 Task: Buy 5 PCV Valves, Breathers & Accessories from Filters section under best seller category for shipping address: Gloria Young, 3106 Abia Martin Drive, Panther Burn, Mississippi 38765, Cell Number 6314971043. Pay from credit card ending with 2005, CVV 3321
Action: Mouse moved to (39, 101)
Screenshot: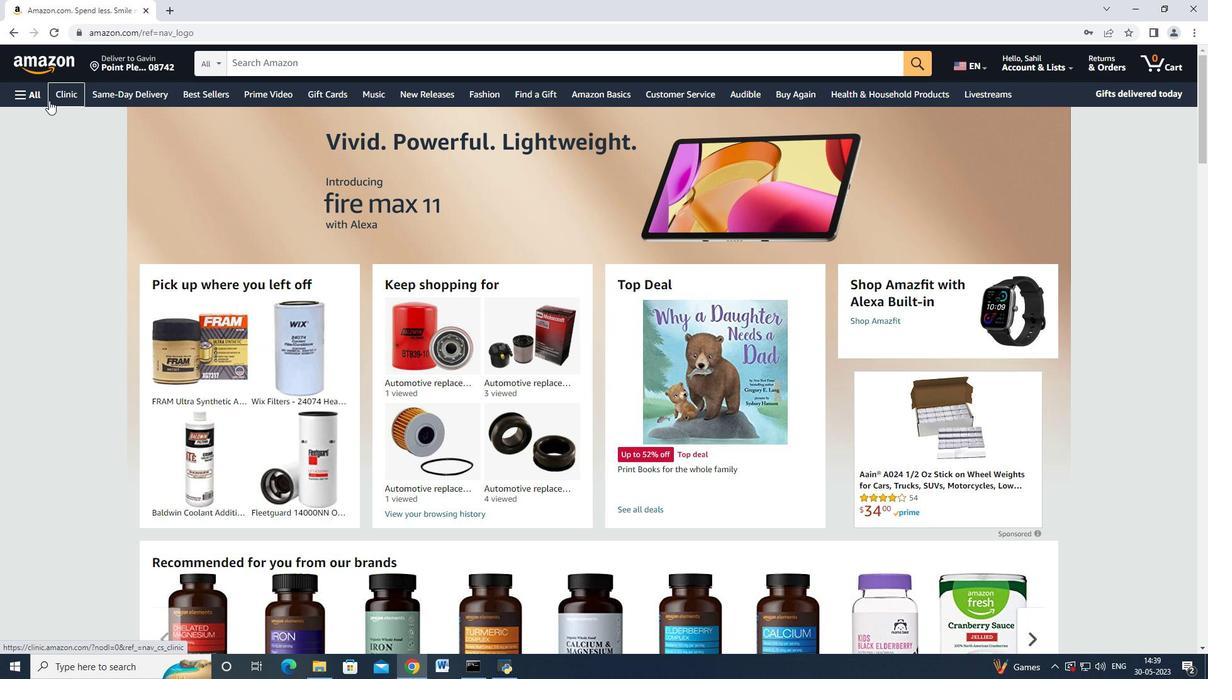 
Action: Mouse pressed left at (39, 101)
Screenshot: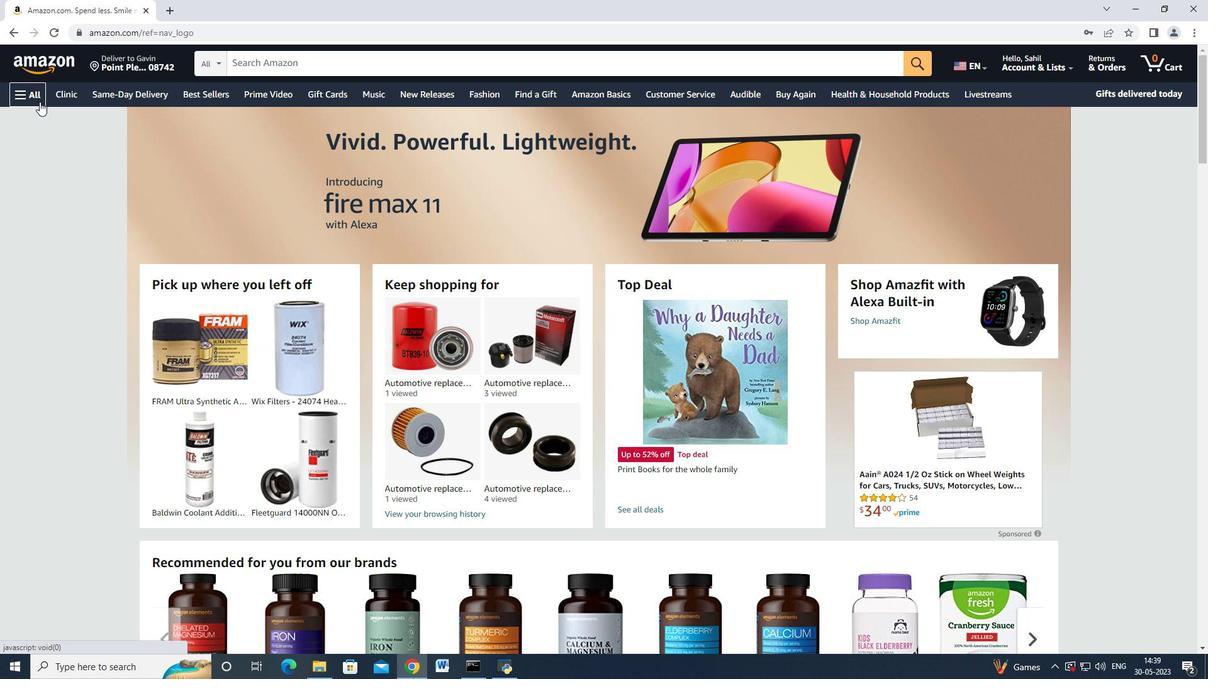 
Action: Mouse moved to (157, 507)
Screenshot: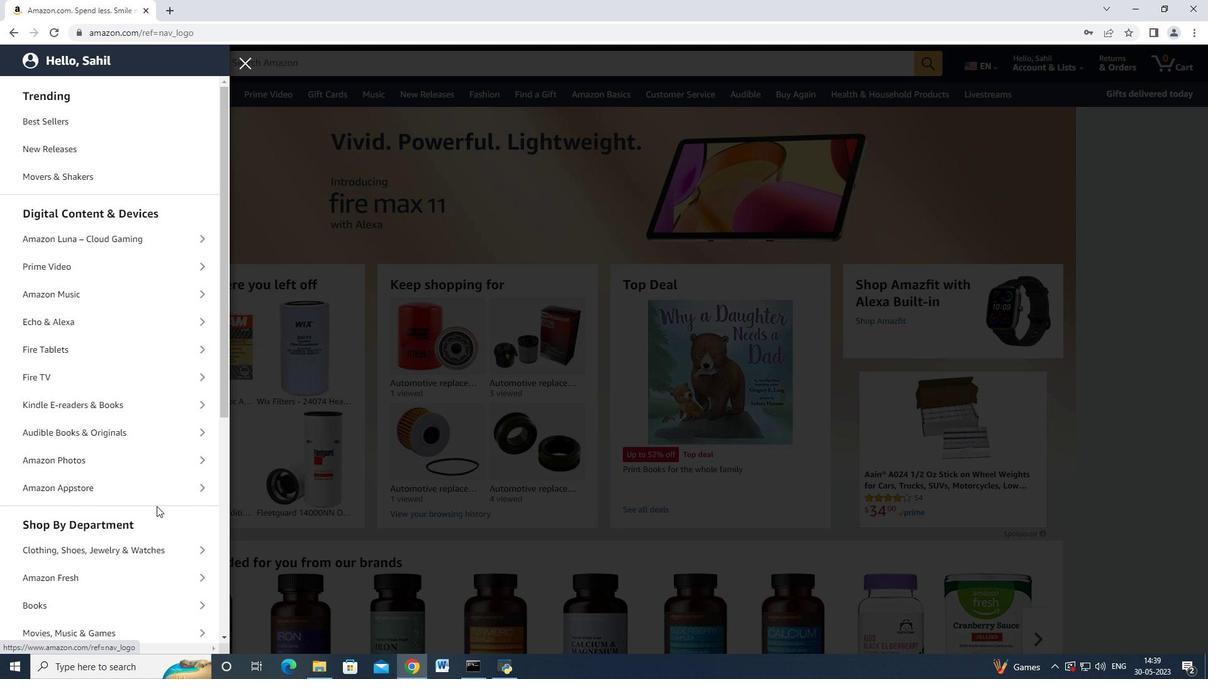 
Action: Mouse scrolled (157, 506) with delta (0, 0)
Screenshot: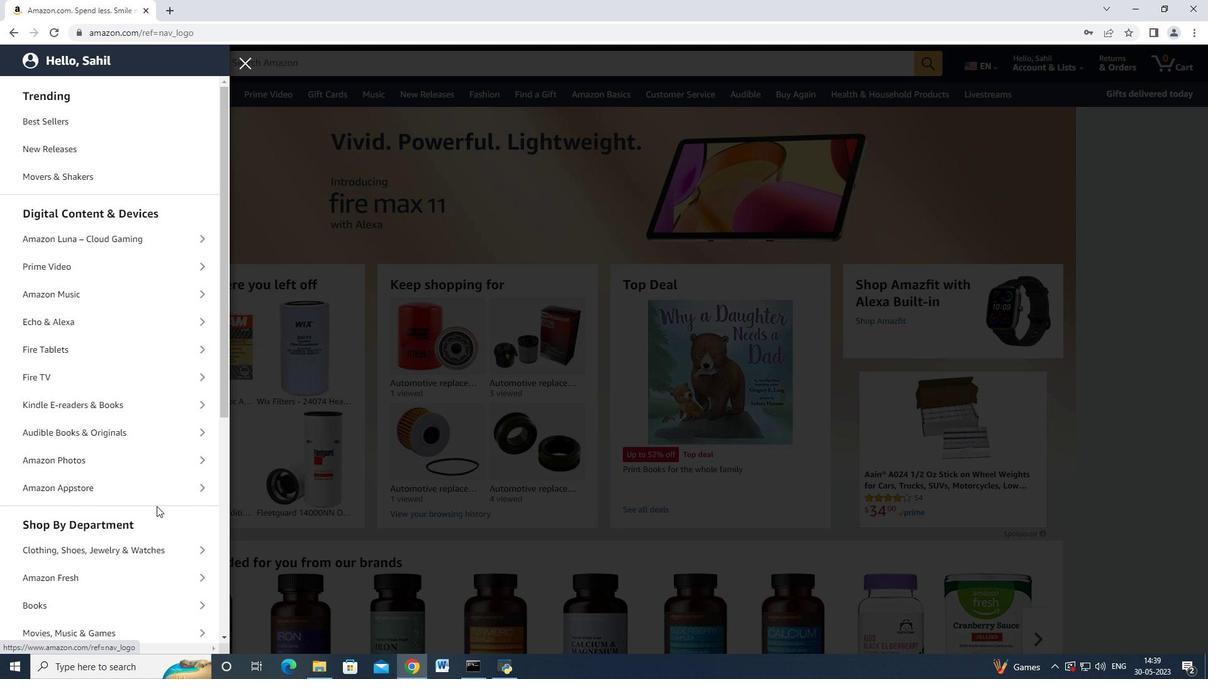 
Action: Mouse scrolled (157, 506) with delta (0, 0)
Screenshot: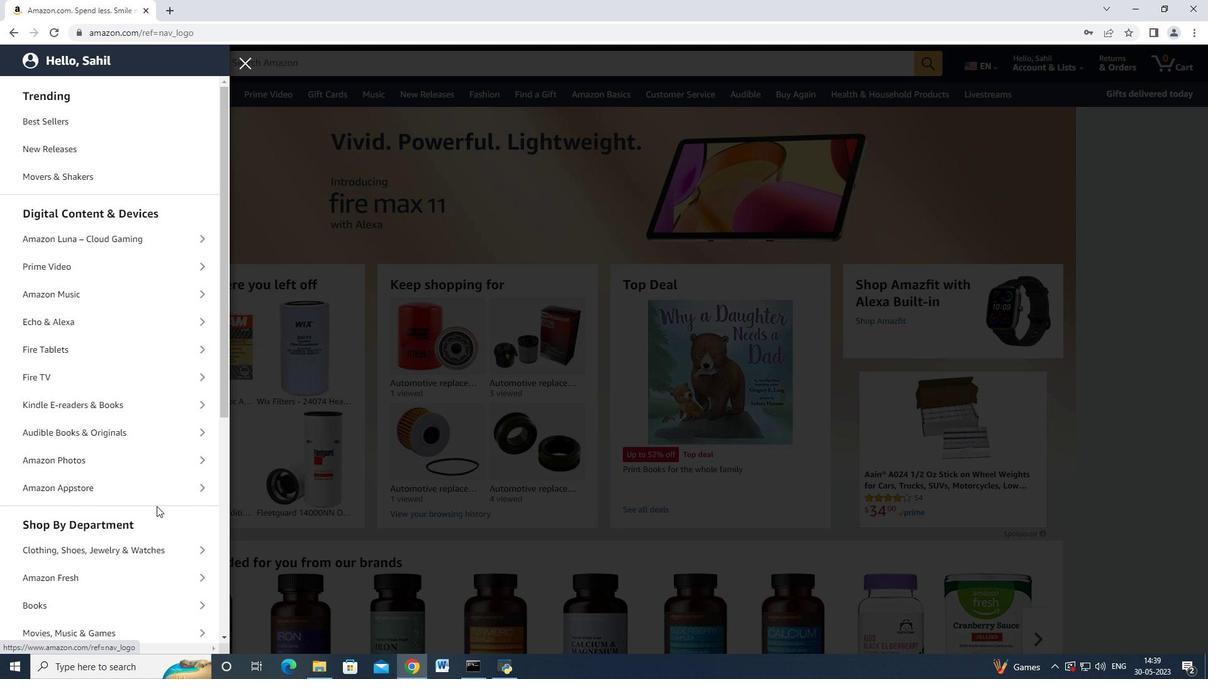 
Action: Mouse moved to (157, 507)
Screenshot: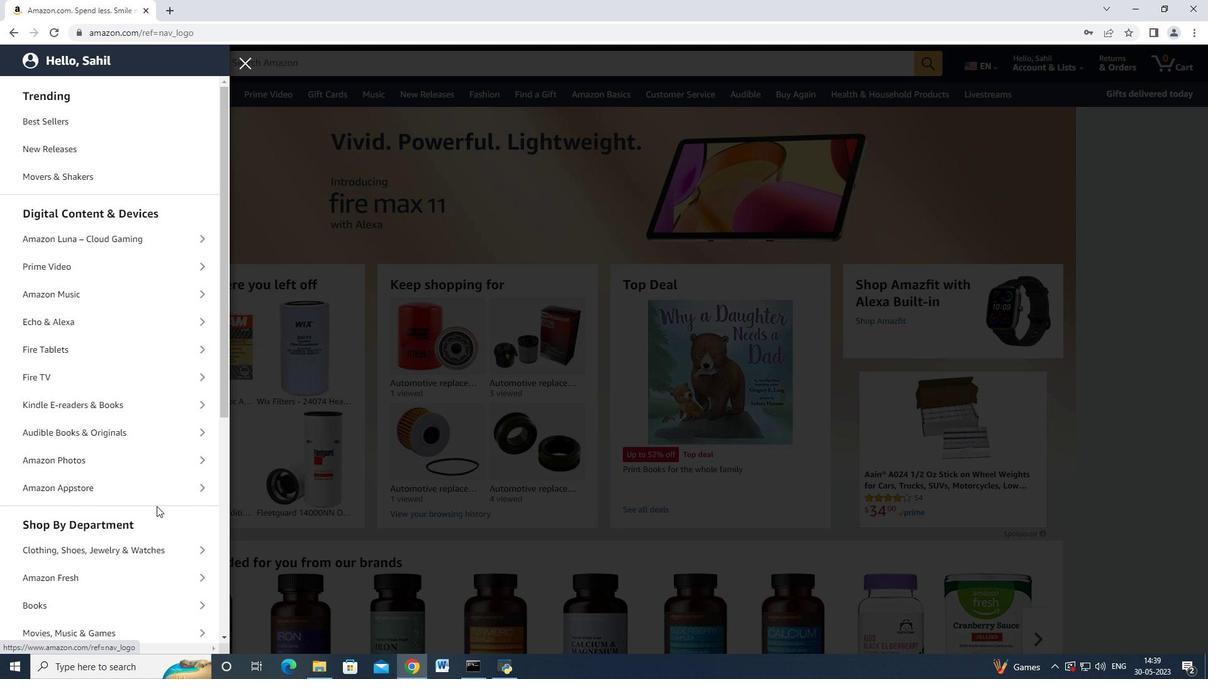 
Action: Mouse scrolled (157, 507) with delta (0, 0)
Screenshot: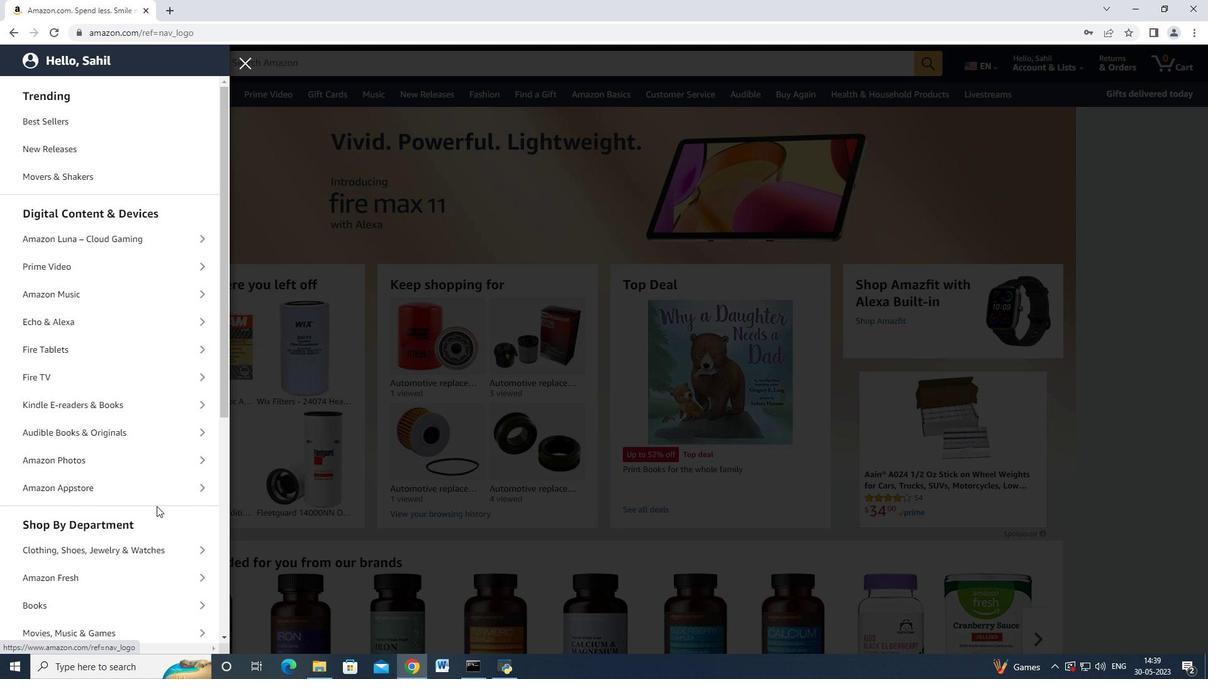
Action: Mouse moved to (83, 484)
Screenshot: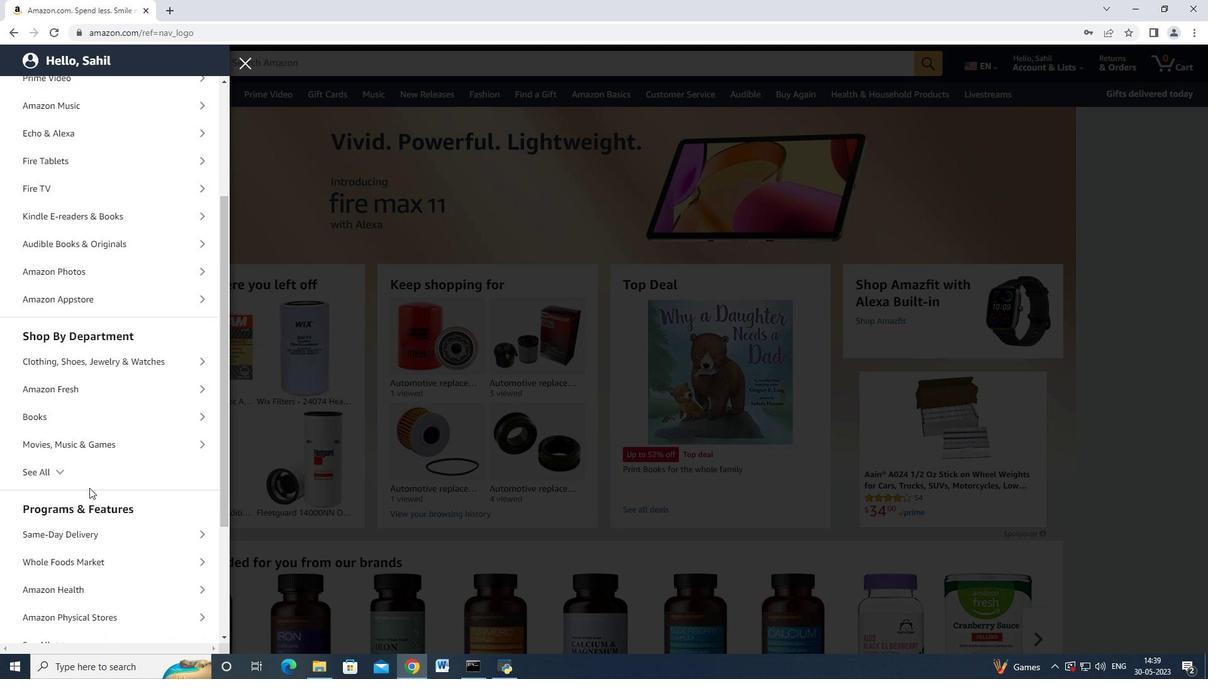 
Action: Mouse pressed left at (83, 484)
Screenshot: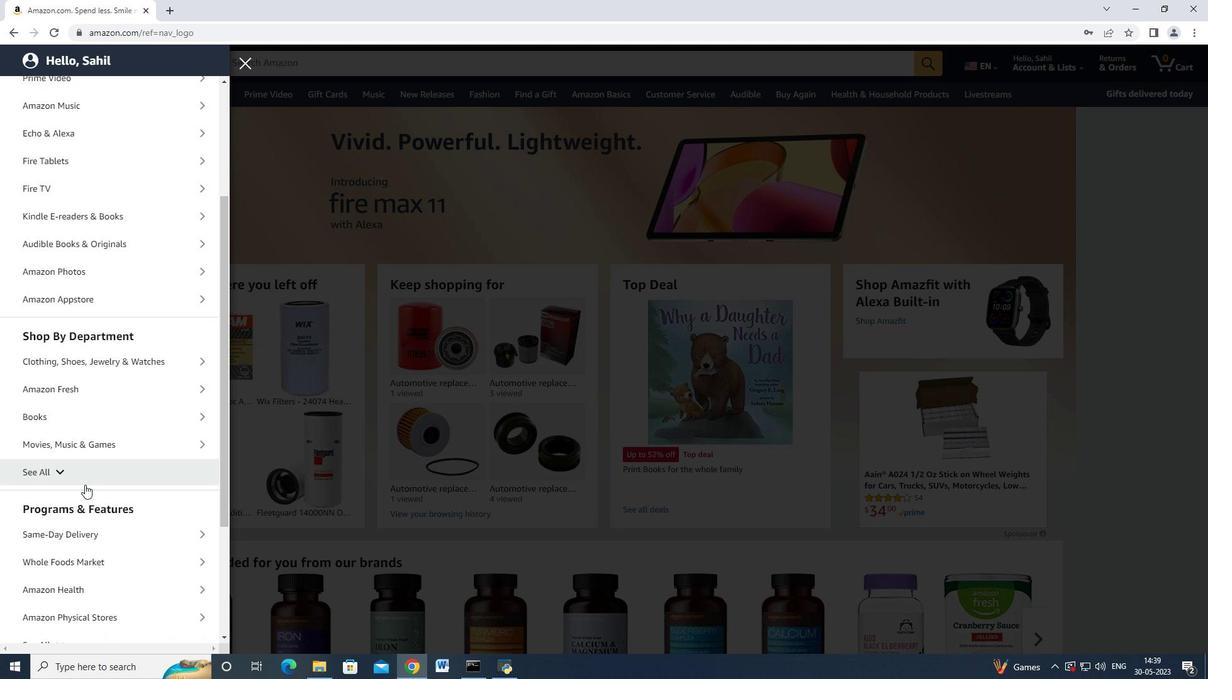 
Action: Mouse moved to (93, 472)
Screenshot: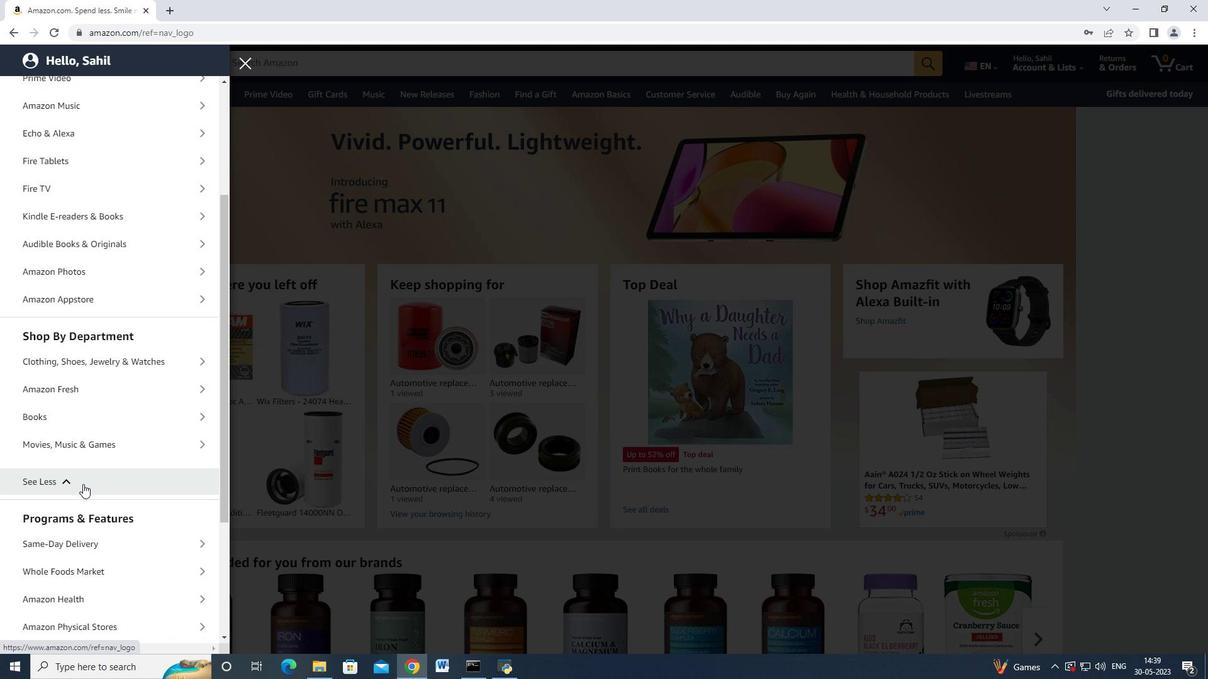 
Action: Mouse scrolled (93, 471) with delta (0, 0)
Screenshot: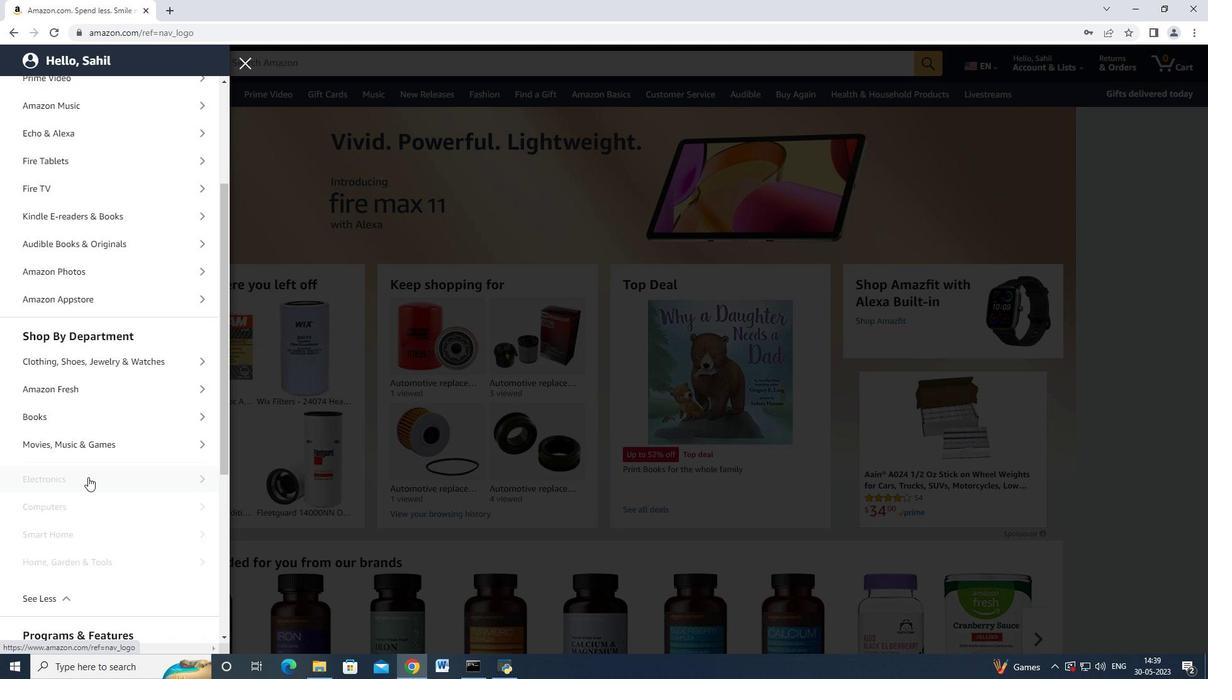 
Action: Mouse scrolled (93, 471) with delta (0, 0)
Screenshot: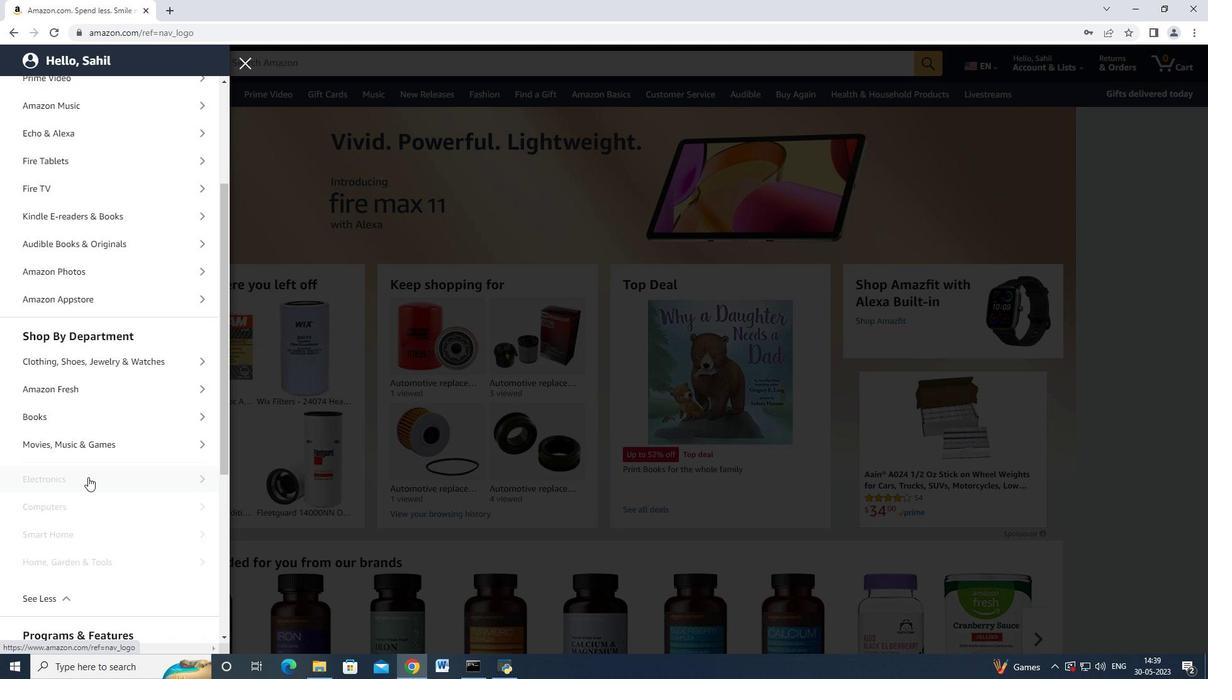 
Action: Mouse moved to (93, 472)
Screenshot: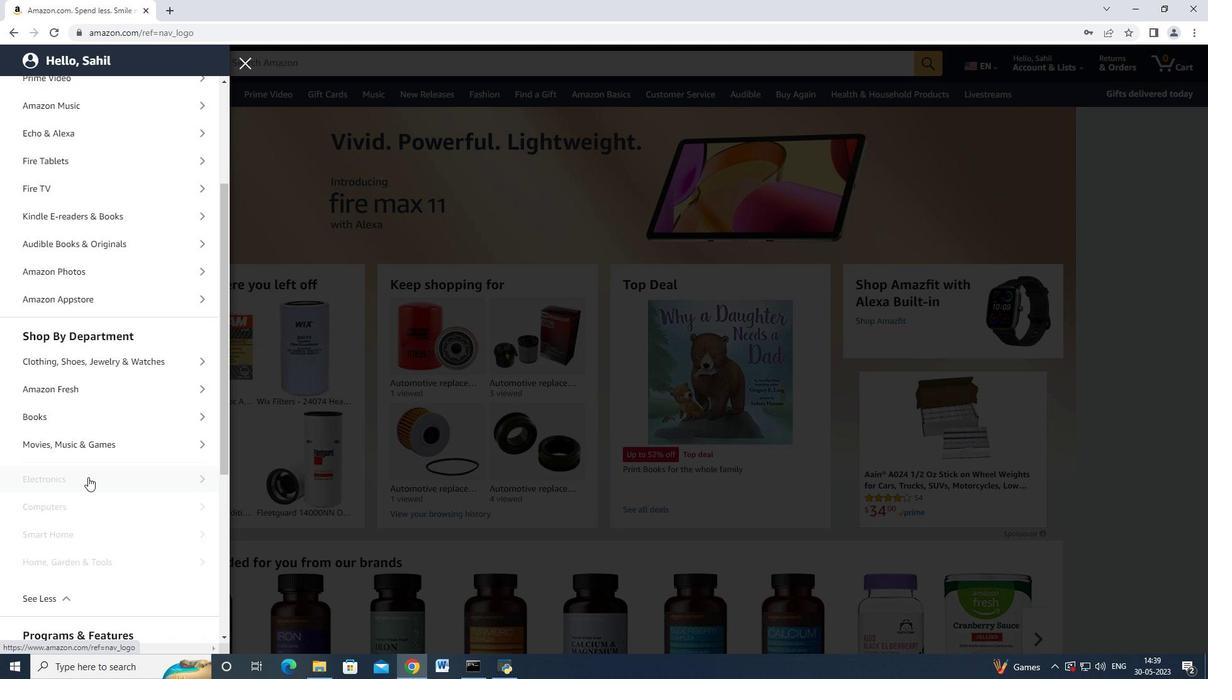 
Action: Mouse scrolled (93, 471) with delta (0, 0)
Screenshot: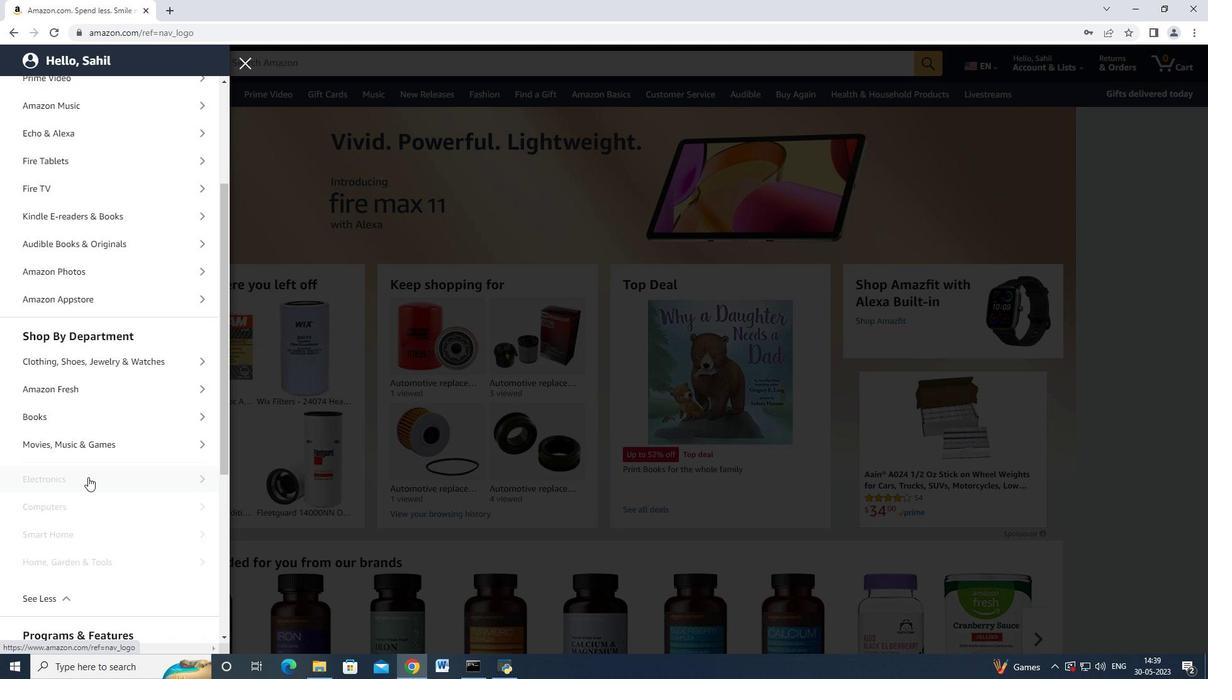 
Action: Mouse scrolled (93, 471) with delta (0, 0)
Screenshot: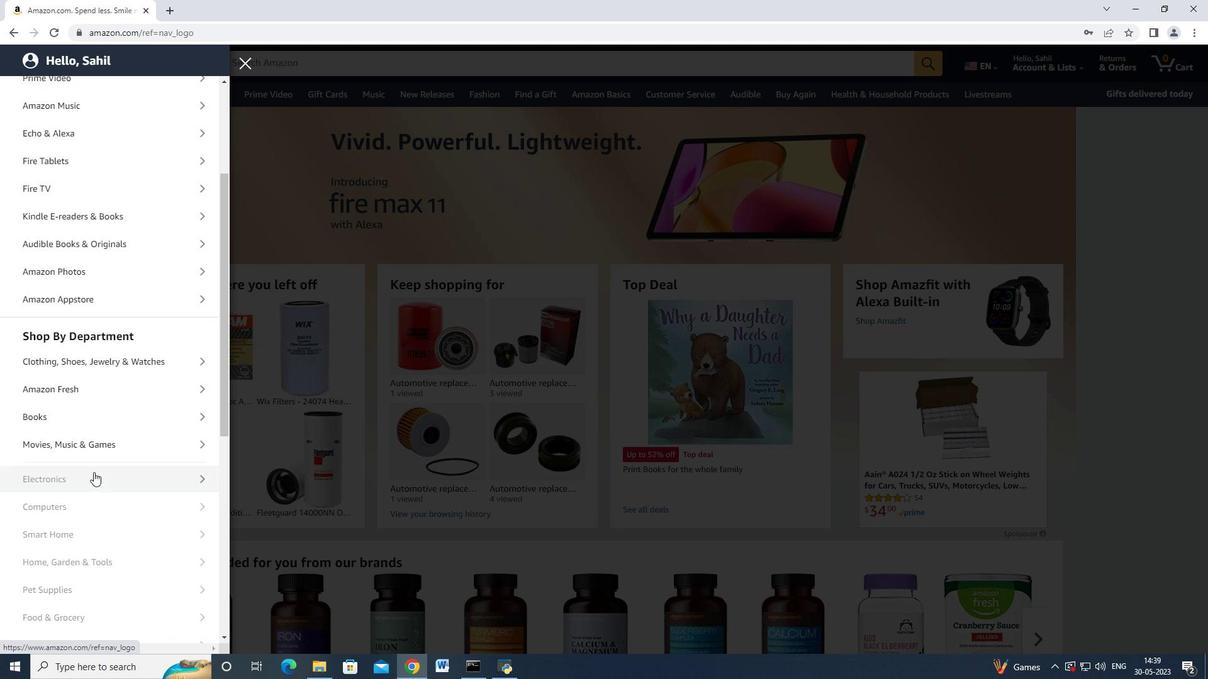 
Action: Mouse moved to (102, 532)
Screenshot: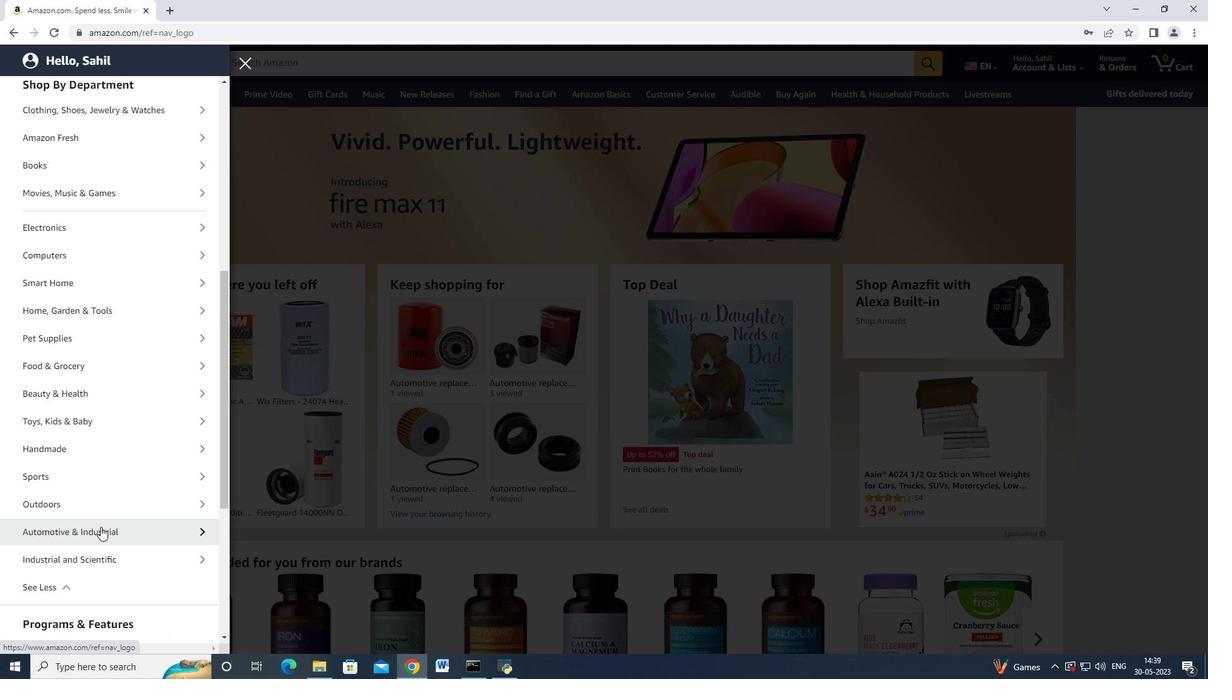 
Action: Mouse pressed left at (102, 532)
Screenshot: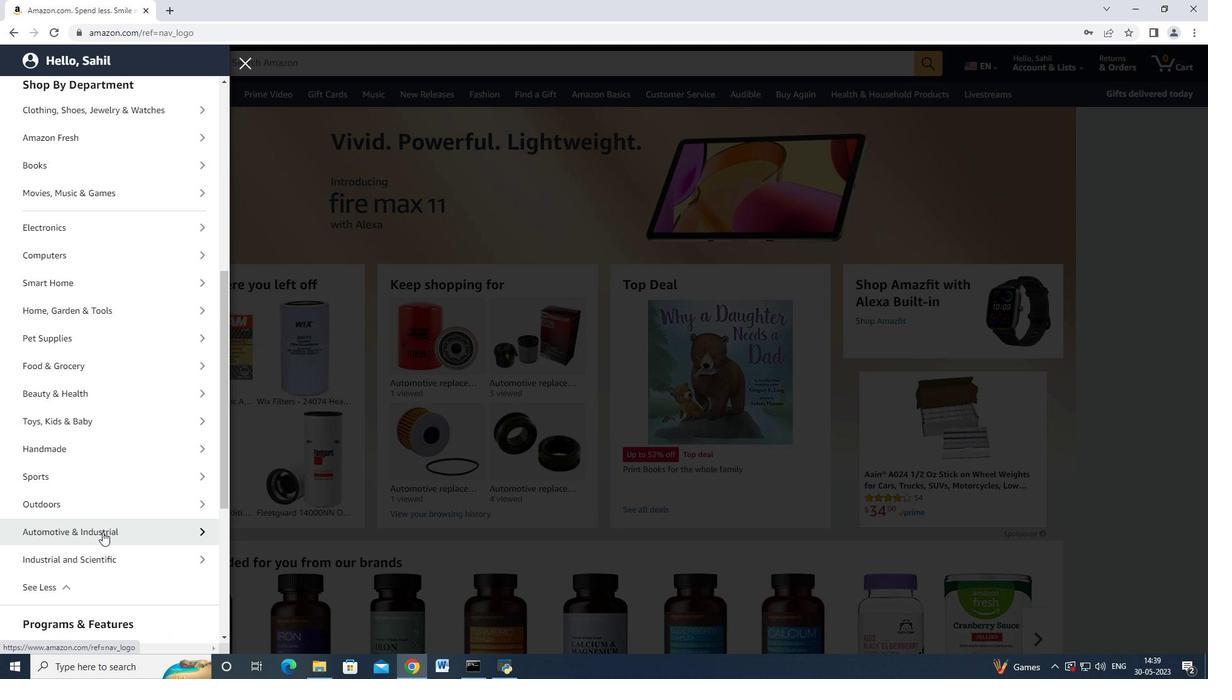 
Action: Mouse moved to (110, 157)
Screenshot: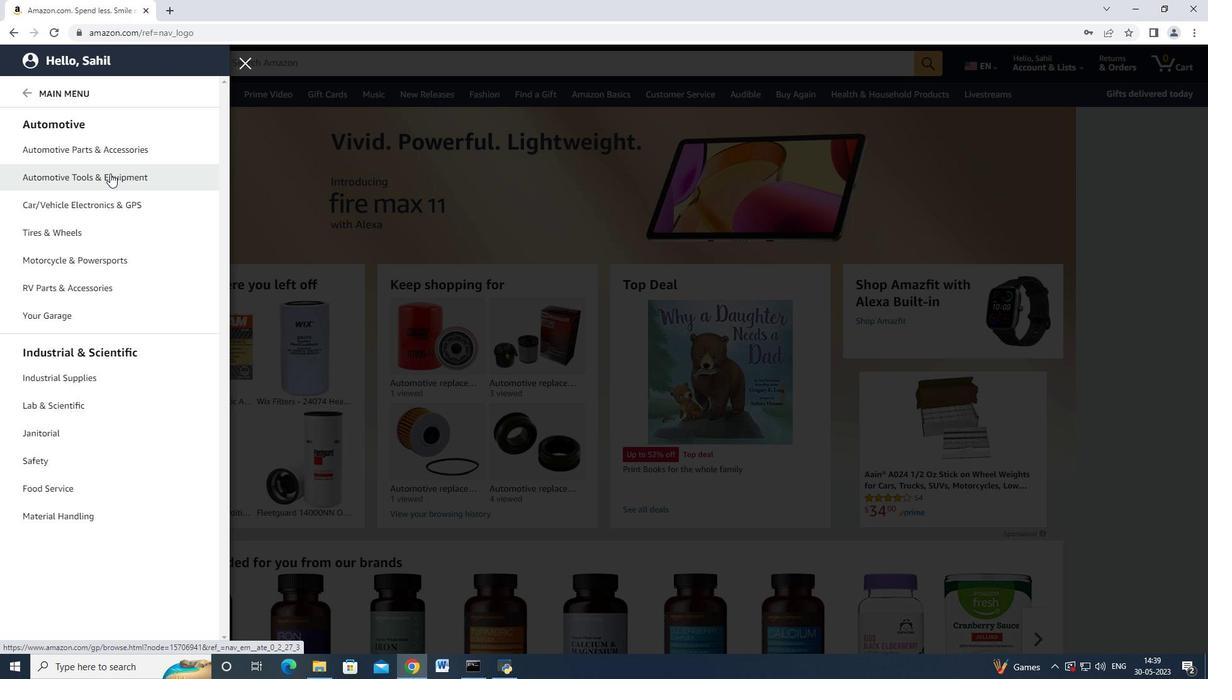 
Action: Mouse pressed left at (110, 157)
Screenshot: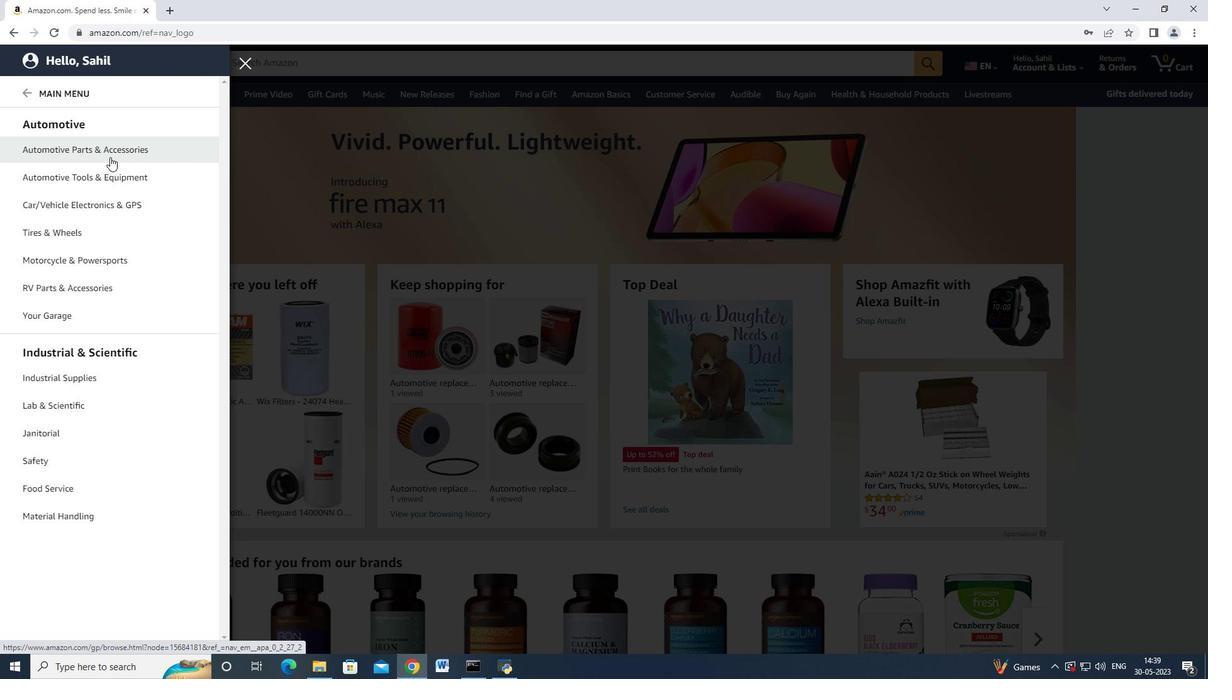 
Action: Mouse moved to (198, 123)
Screenshot: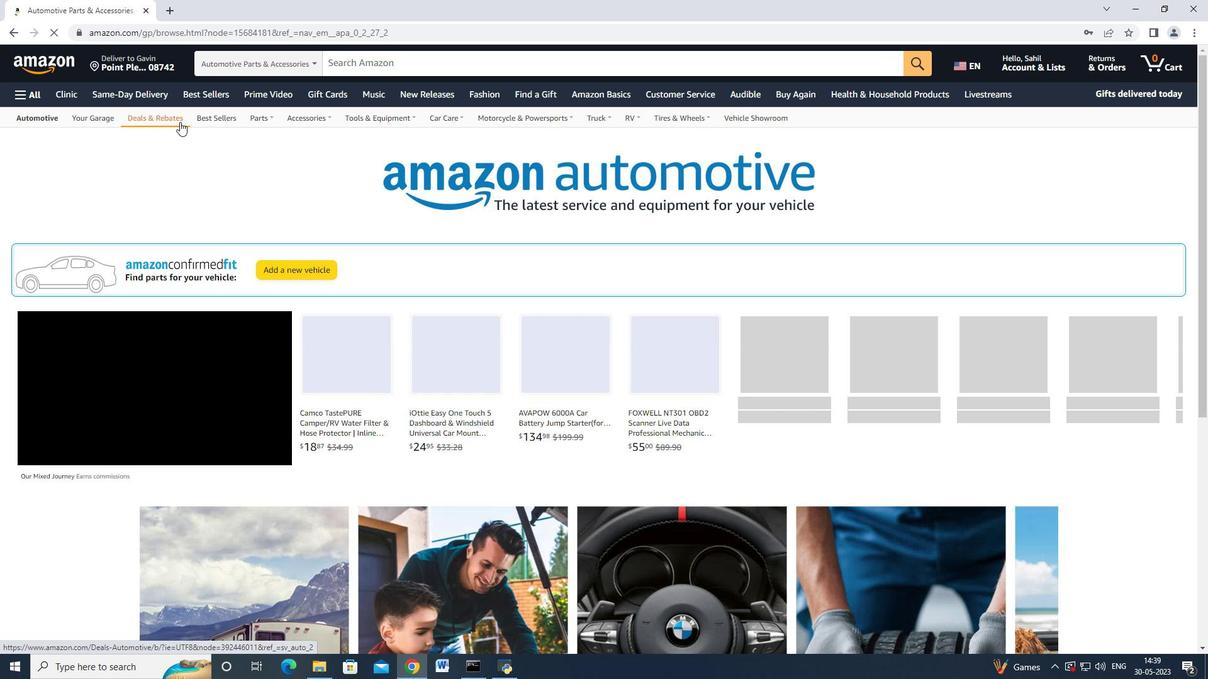 
Action: Mouse pressed left at (198, 123)
Screenshot: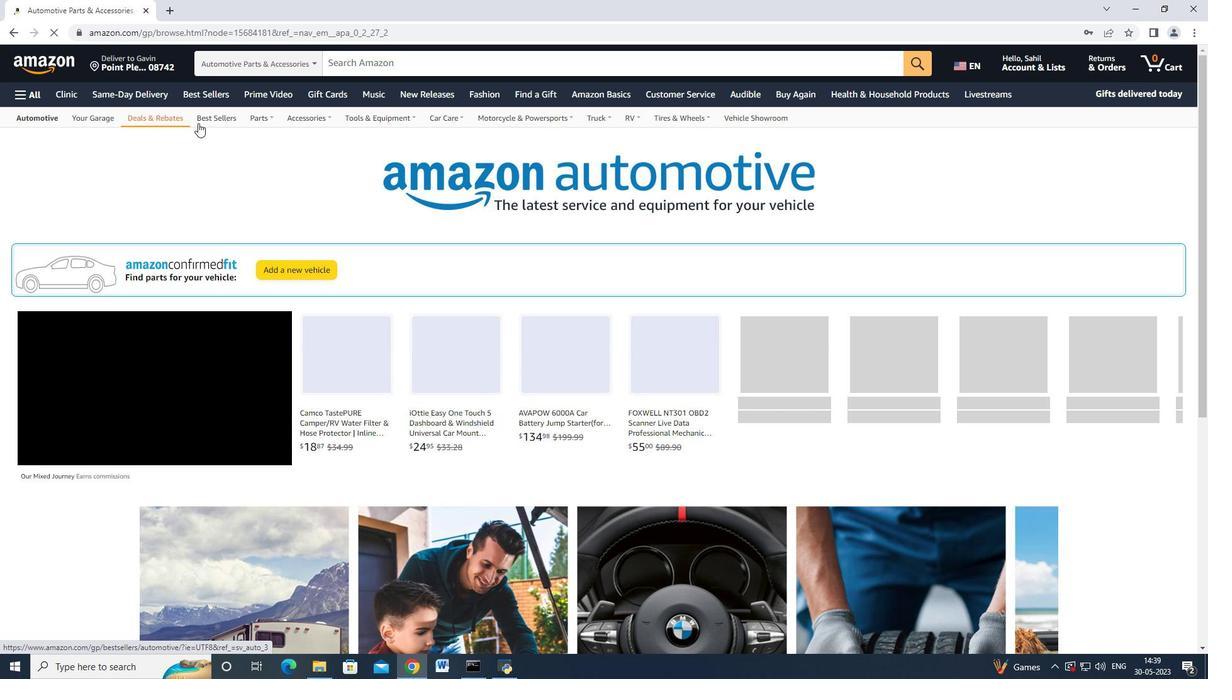 
Action: Mouse moved to (142, 278)
Screenshot: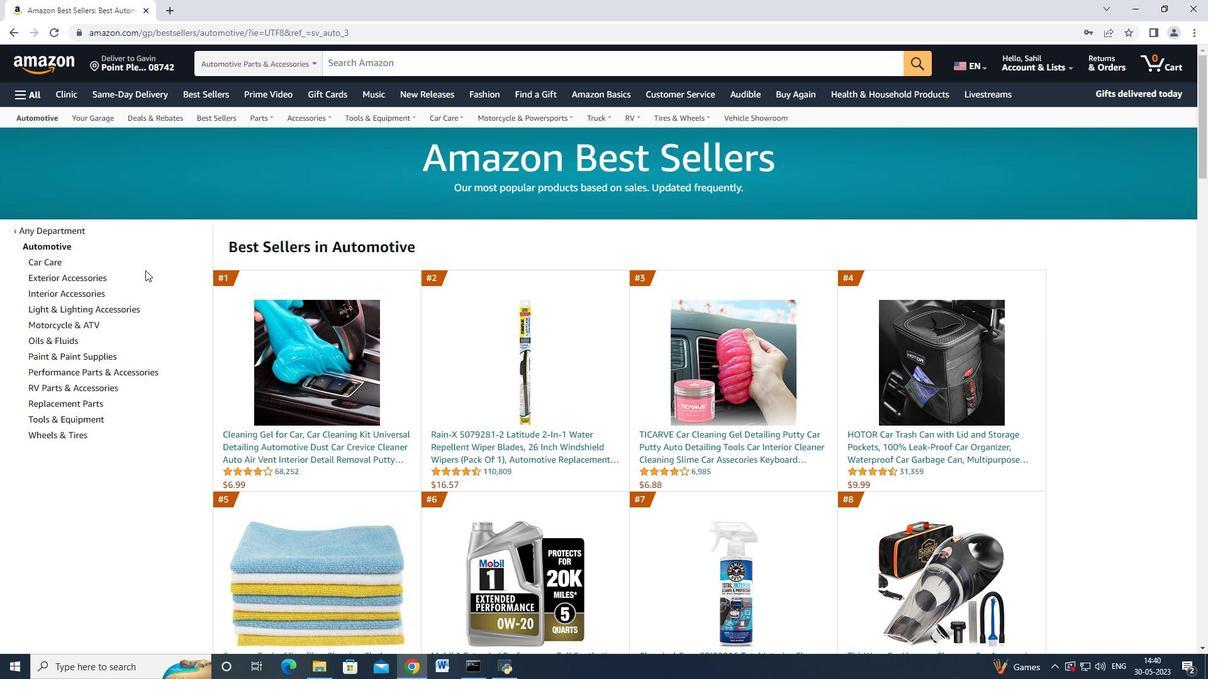 
Action: Mouse scrolled (142, 277) with delta (0, 0)
Screenshot: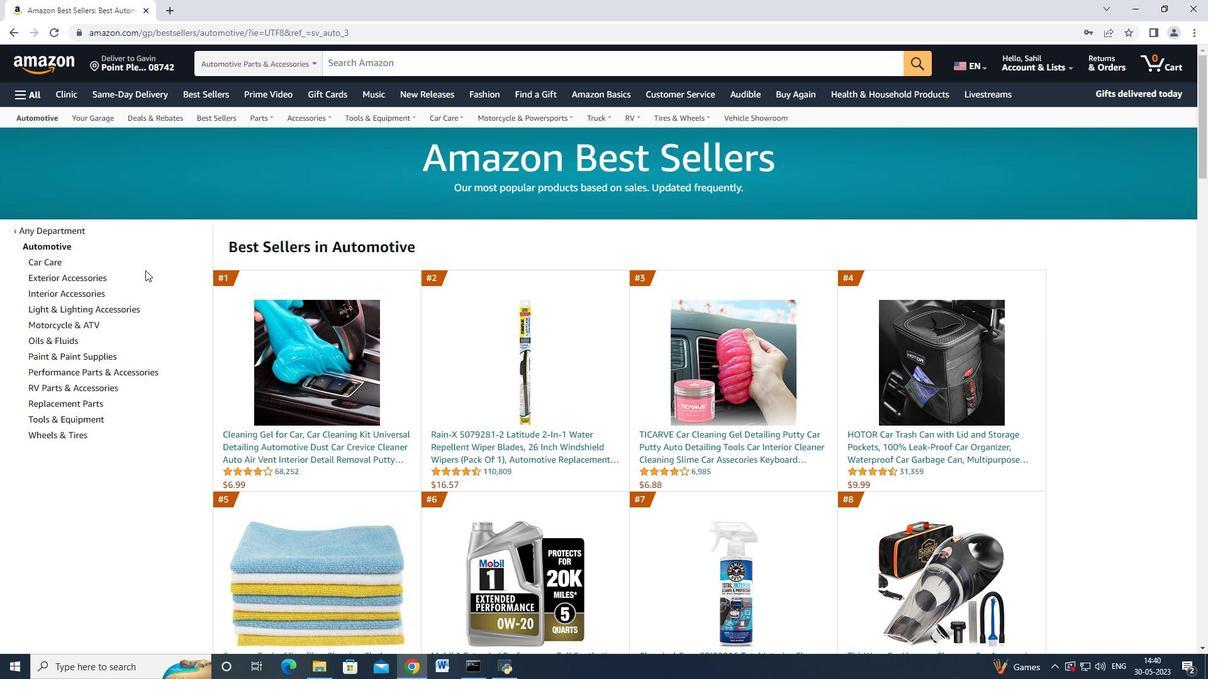 
Action: Mouse moved to (75, 340)
Screenshot: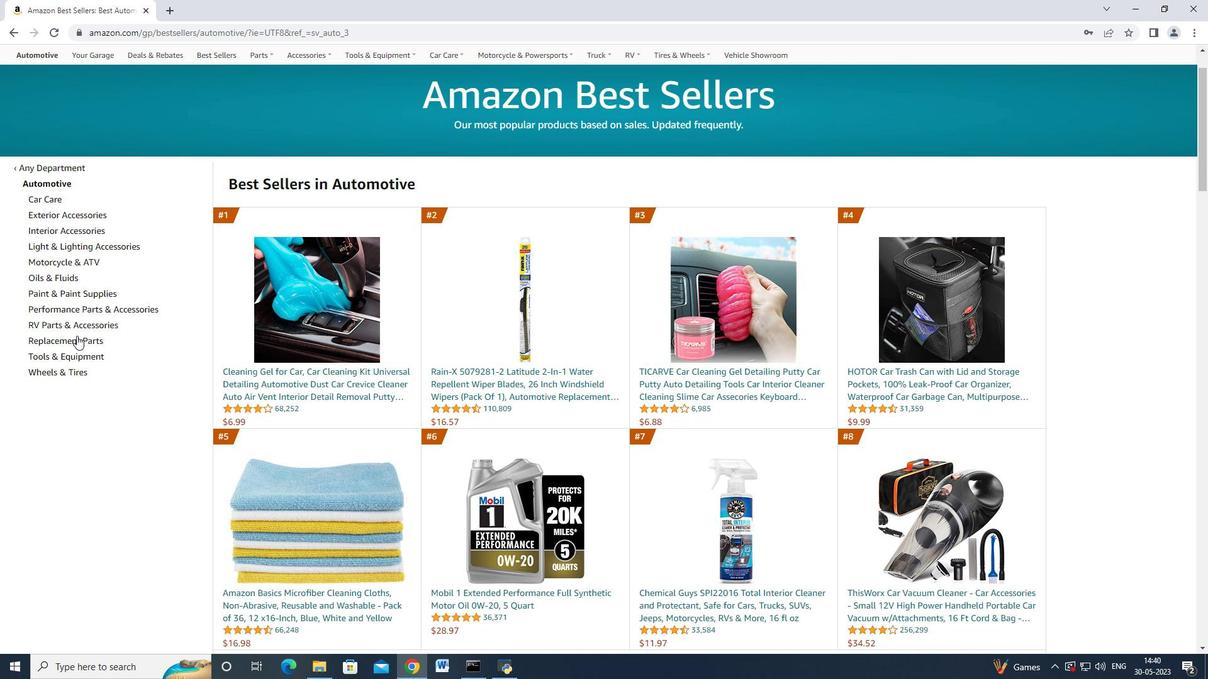 
Action: Mouse pressed left at (75, 340)
Screenshot: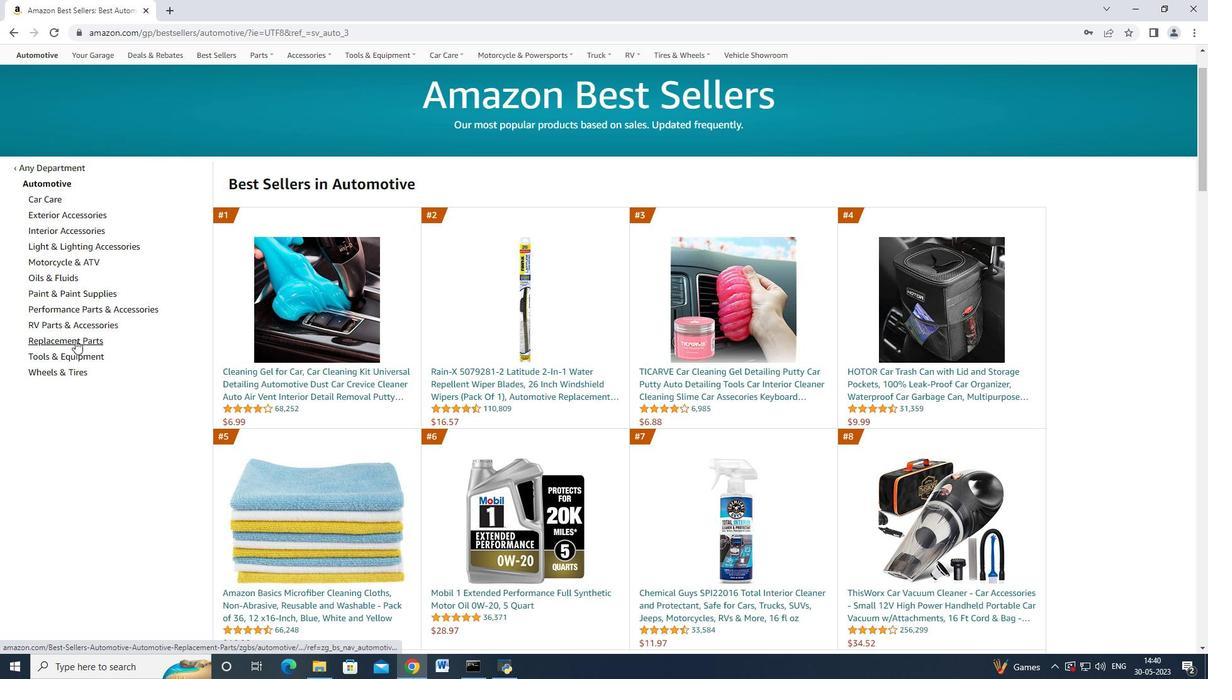 
Action: Mouse moved to (75, 340)
Screenshot: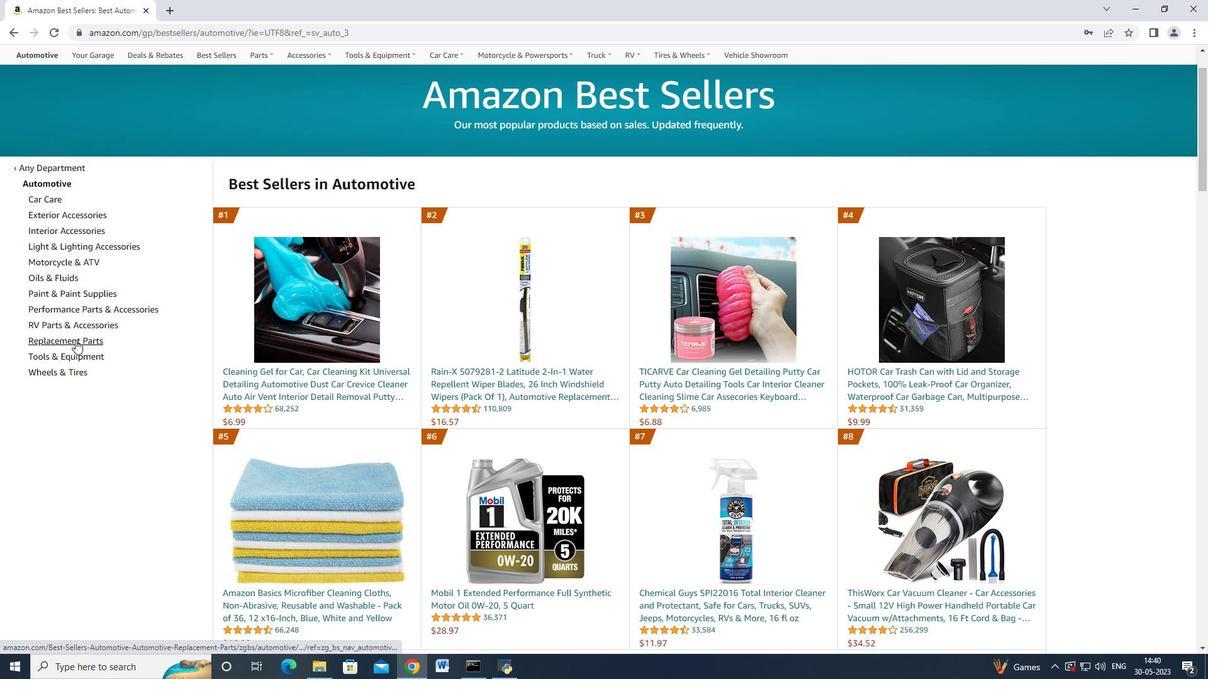 
Action: Mouse scrolled (75, 339) with delta (0, 0)
Screenshot: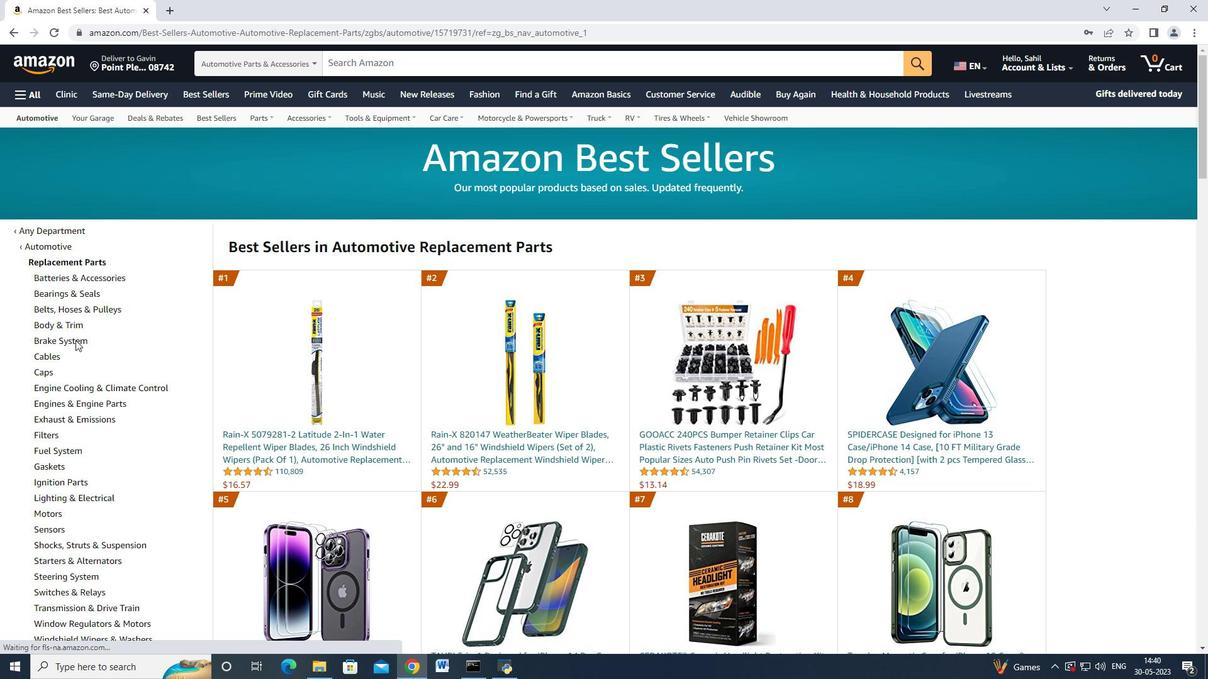 
Action: Mouse scrolled (75, 339) with delta (0, 0)
Screenshot: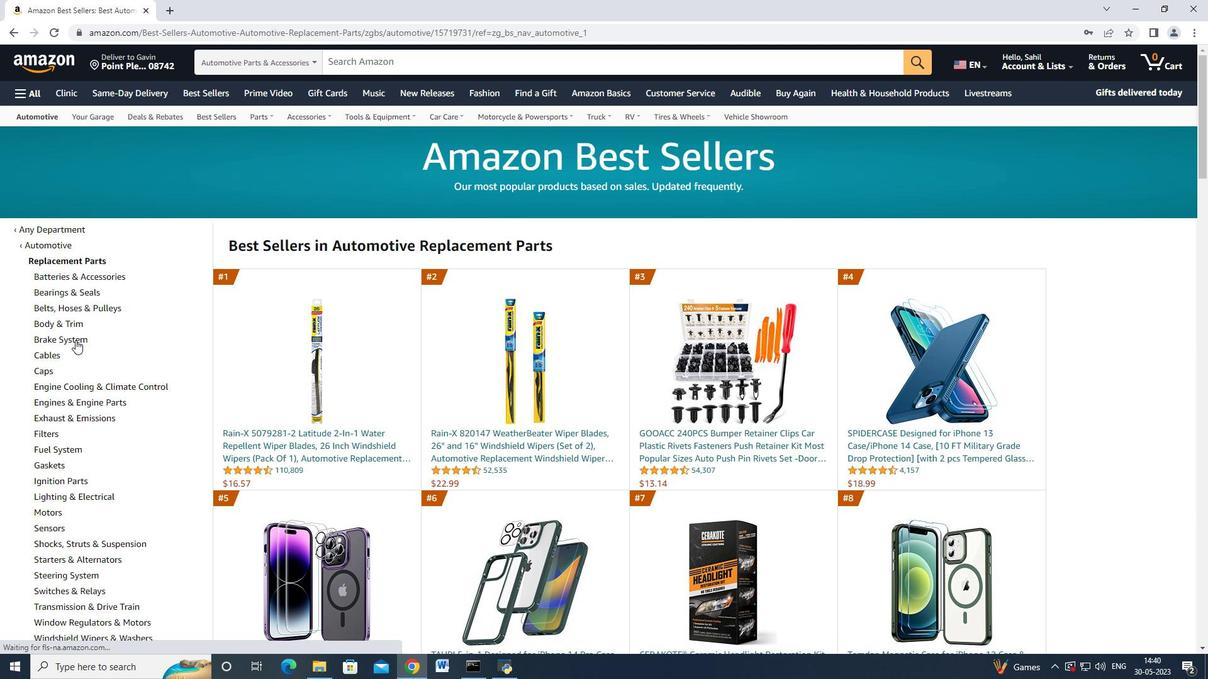 
Action: Mouse moved to (58, 309)
Screenshot: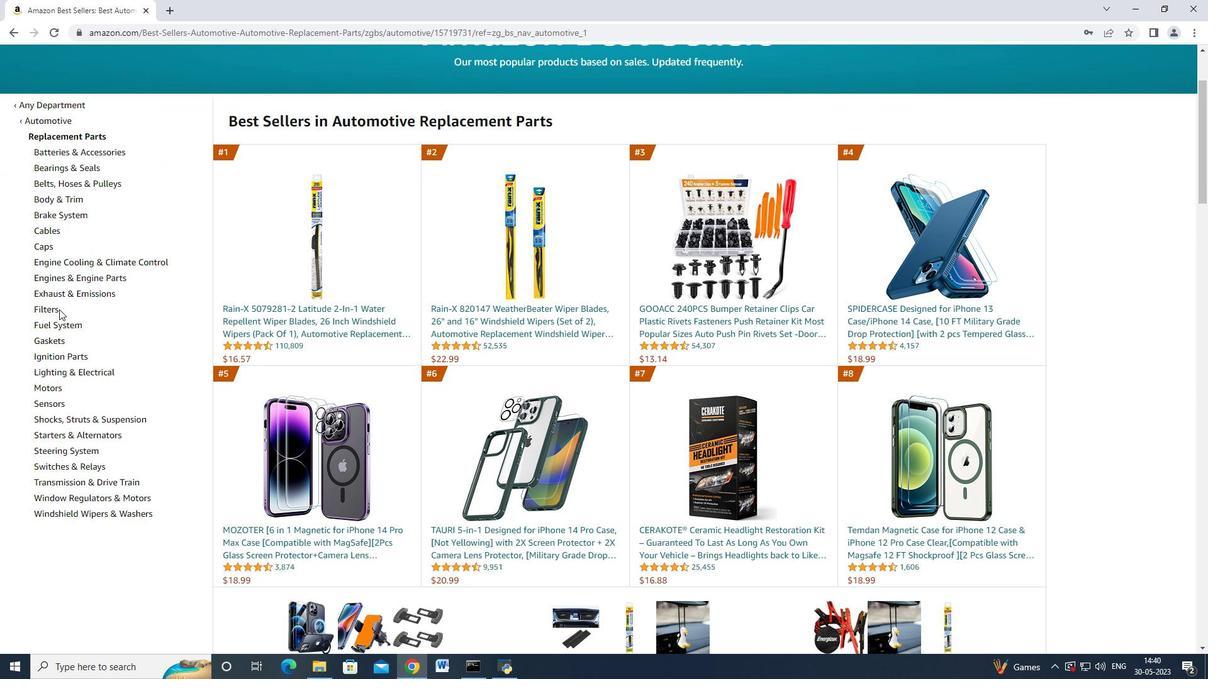 
Action: Mouse pressed left at (58, 309)
Screenshot: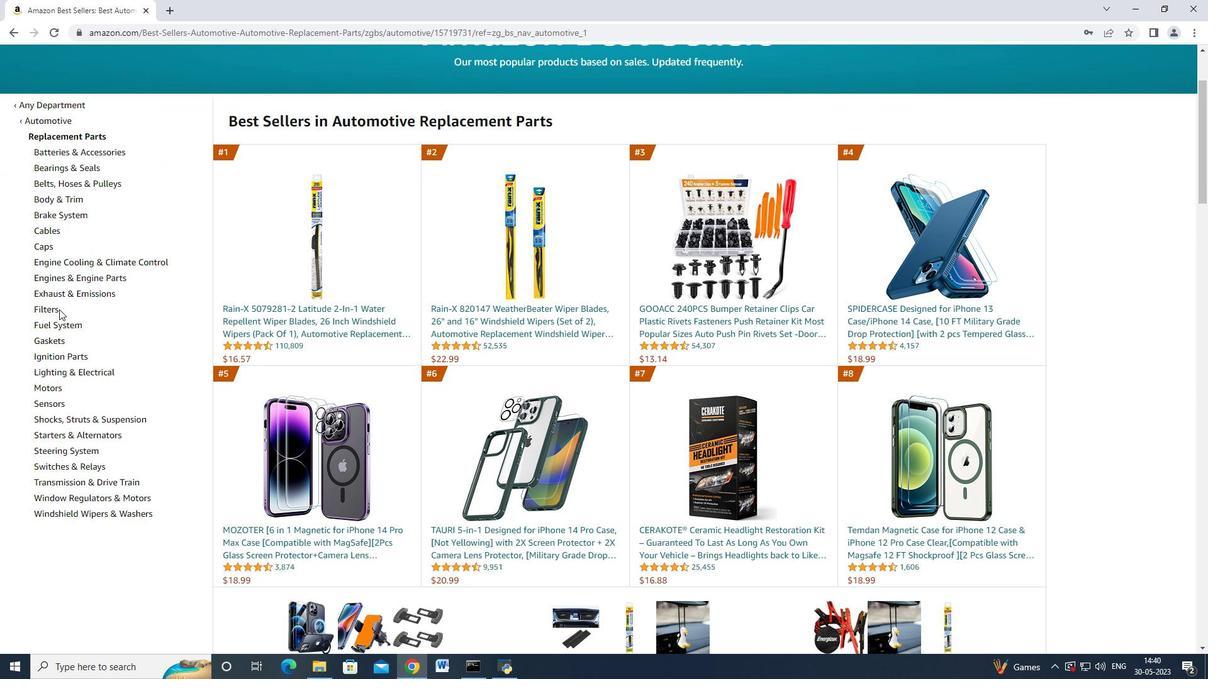 
Action: Mouse moved to (55, 309)
Screenshot: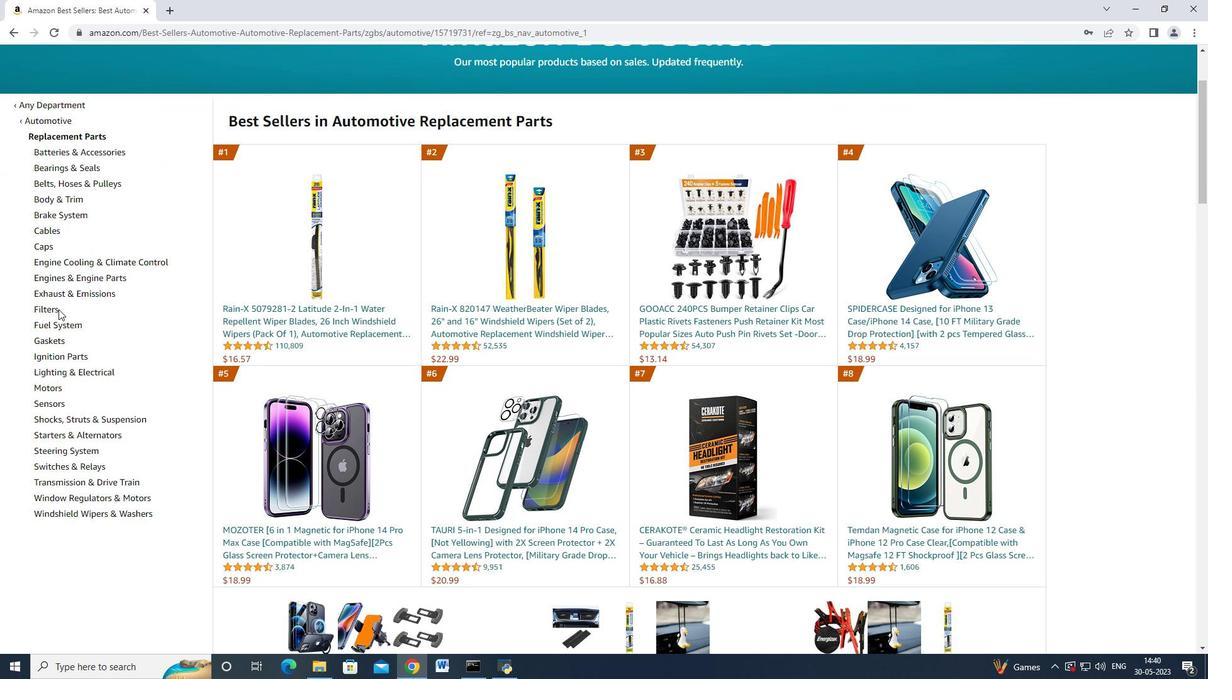 
Action: Mouse pressed left at (55, 309)
Screenshot: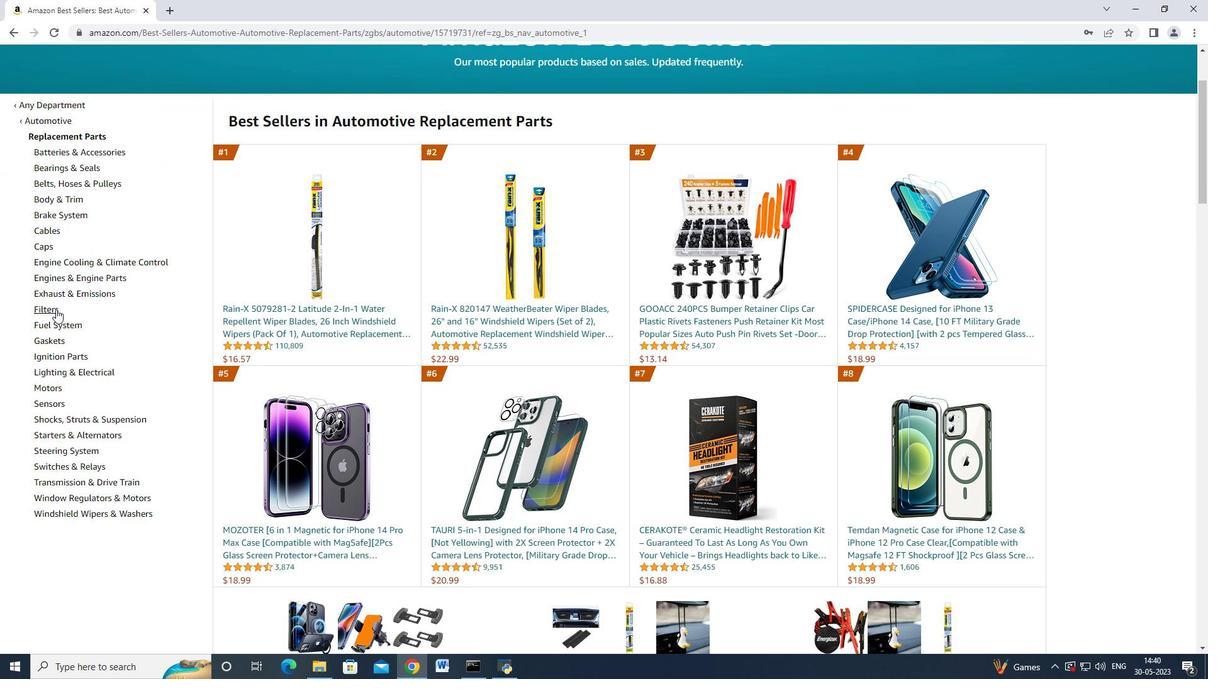 
Action: Mouse moved to (151, 302)
Screenshot: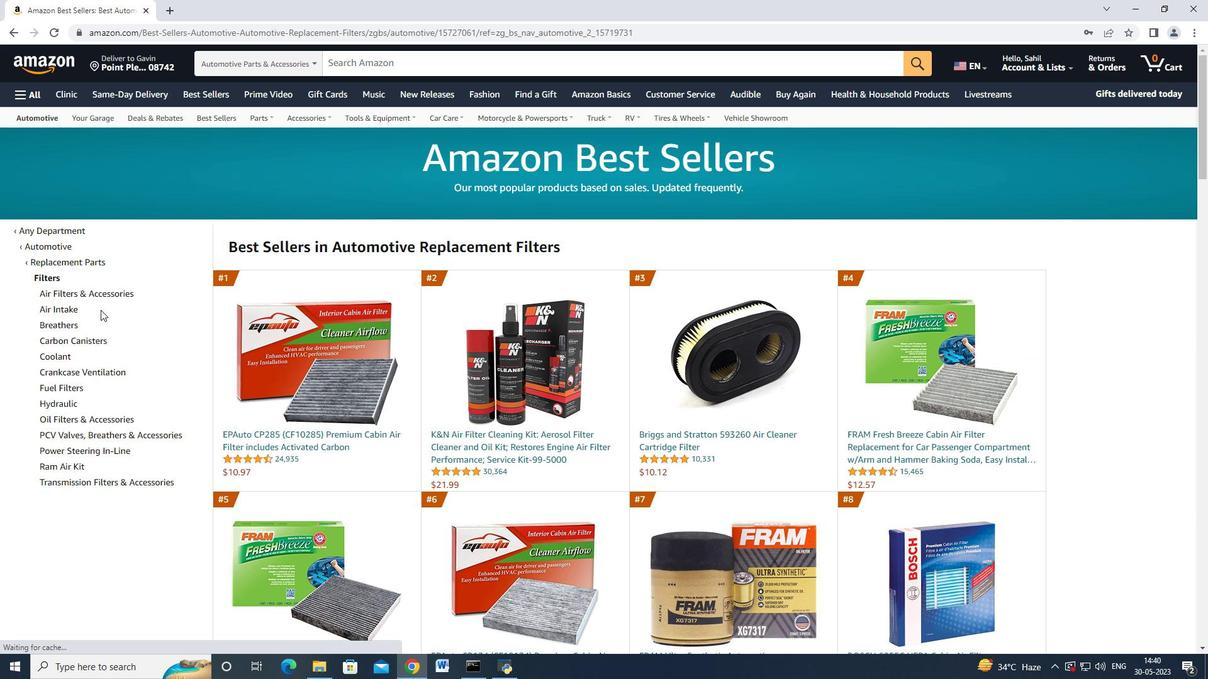 
Action: Mouse scrolled (151, 302) with delta (0, 0)
Screenshot: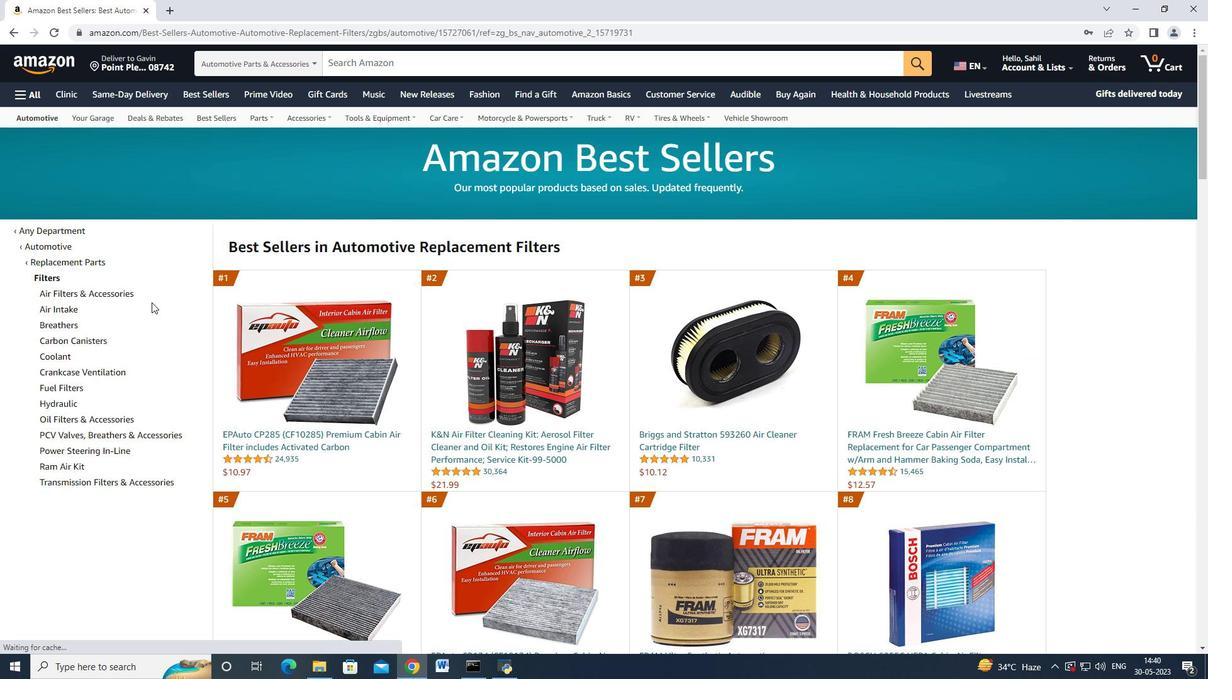 
Action: Mouse moved to (150, 288)
Screenshot: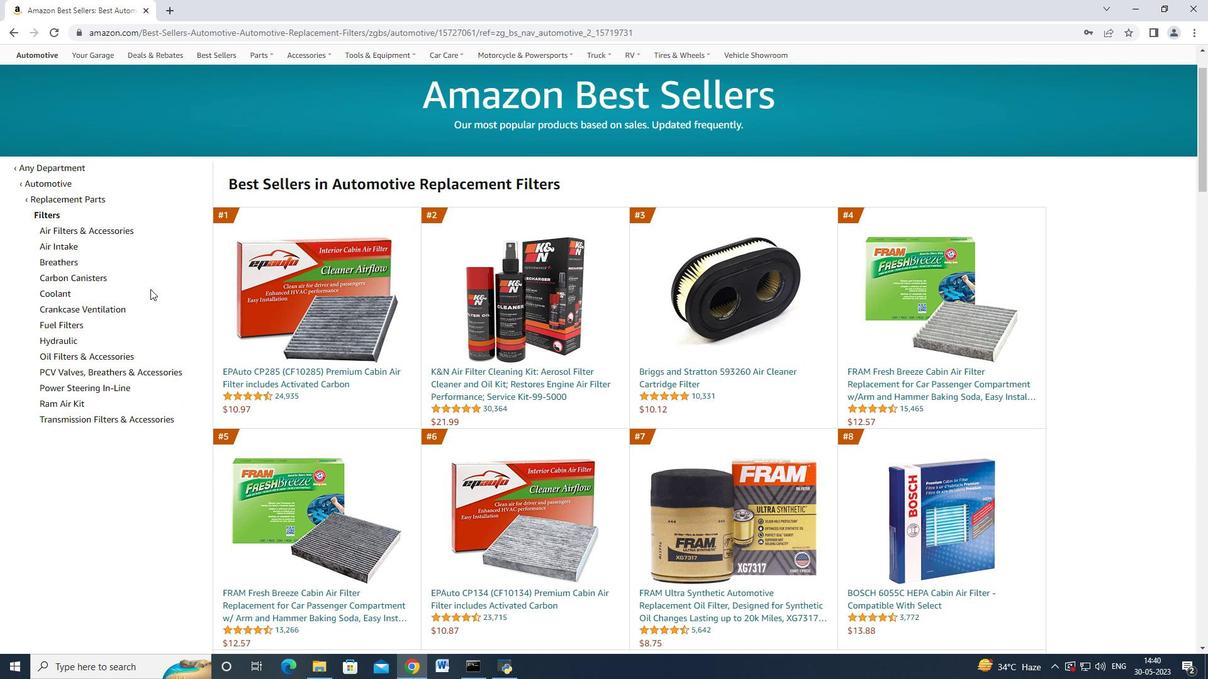 
Action: Mouse scrolled (150, 289) with delta (0, 0)
Screenshot: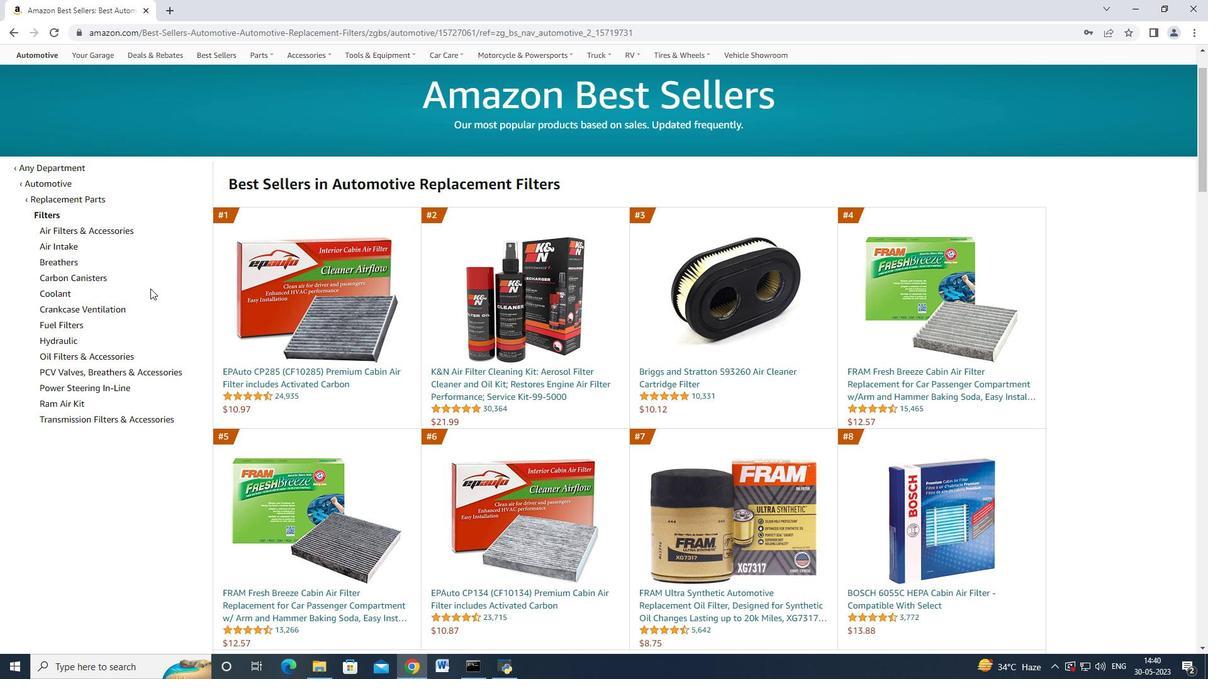 
Action: Mouse moved to (150, 289)
Screenshot: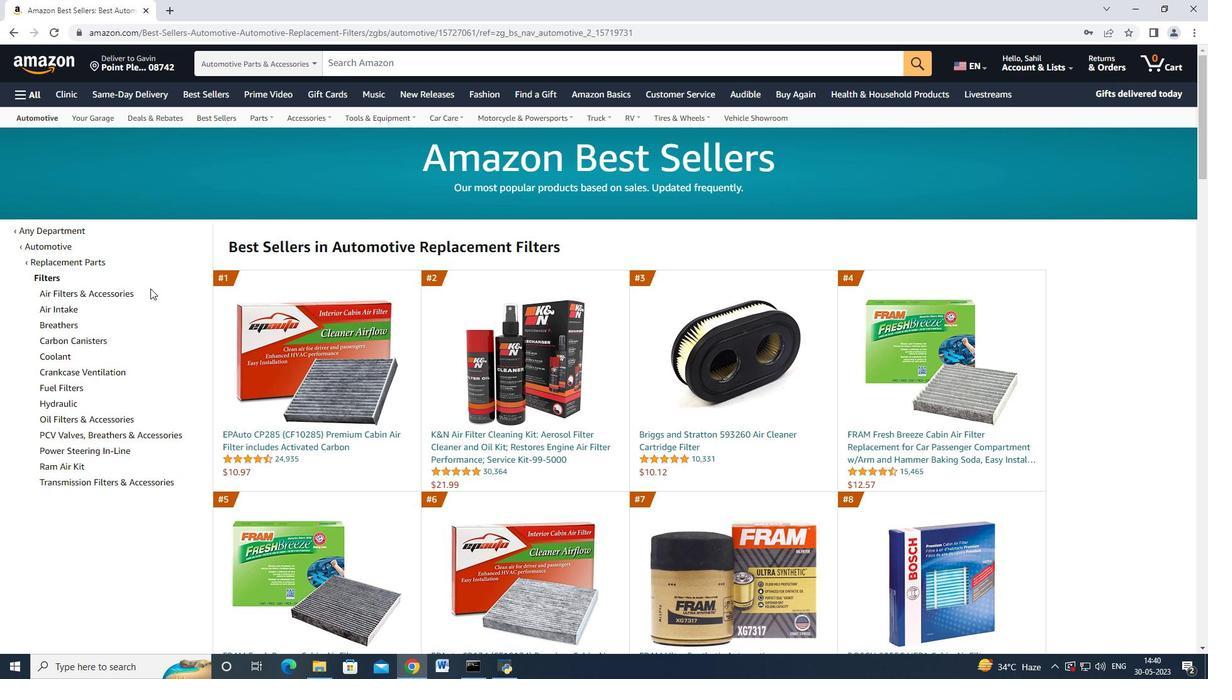 
Action: Mouse scrolled (150, 288) with delta (0, 0)
Screenshot: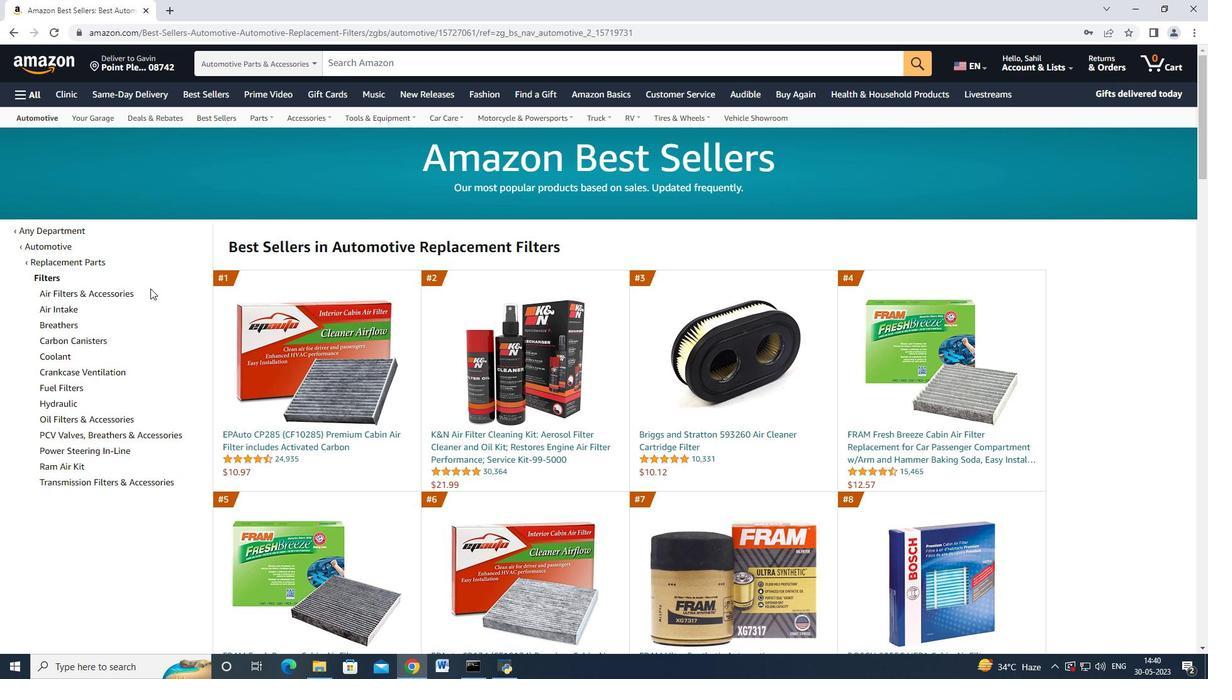 
Action: Mouse moved to (85, 375)
Screenshot: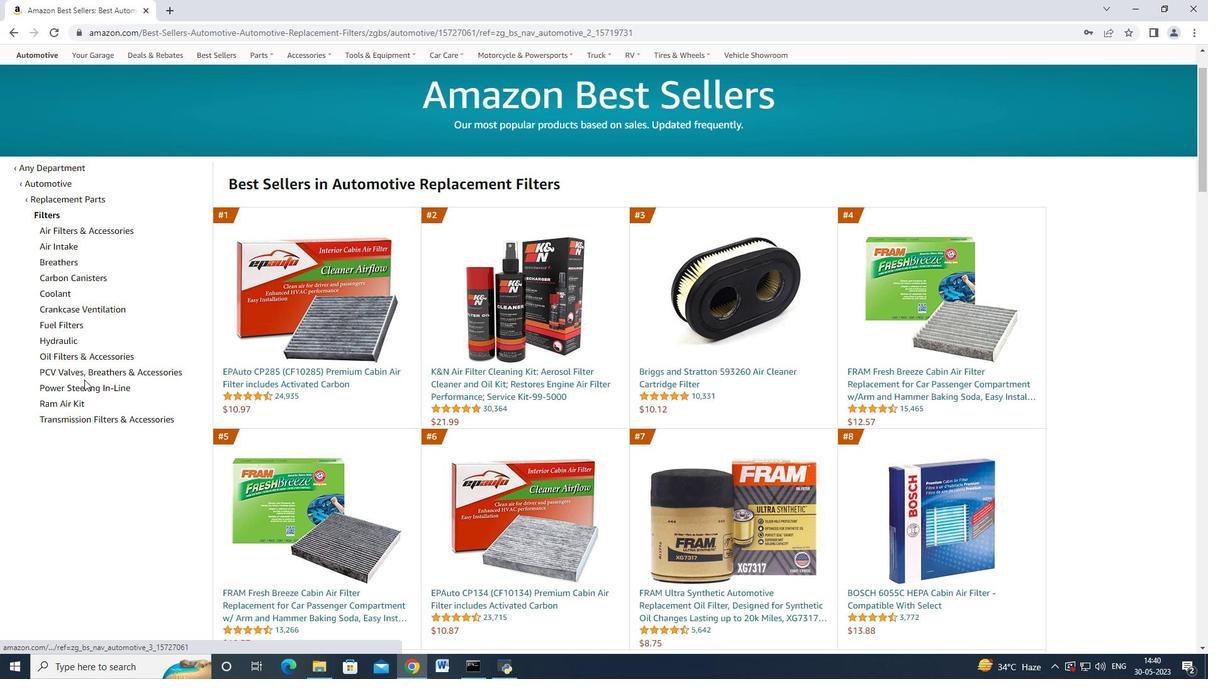 
Action: Mouse pressed left at (85, 375)
Screenshot: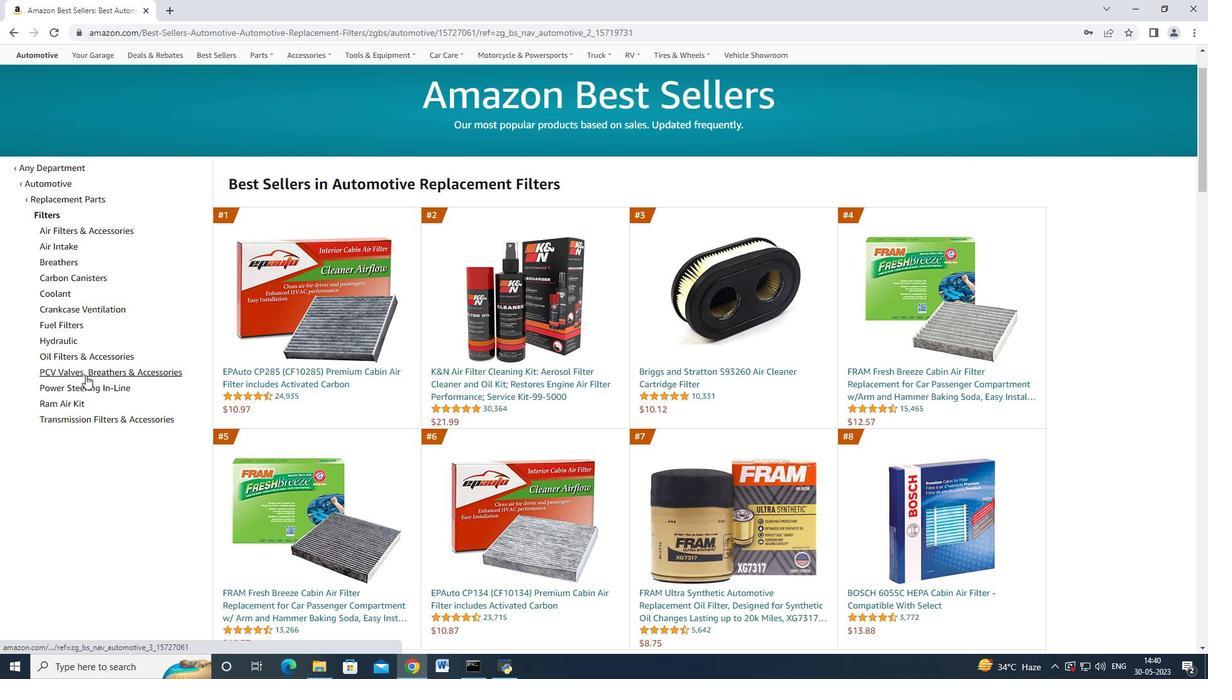 
Action: Mouse moved to (320, 432)
Screenshot: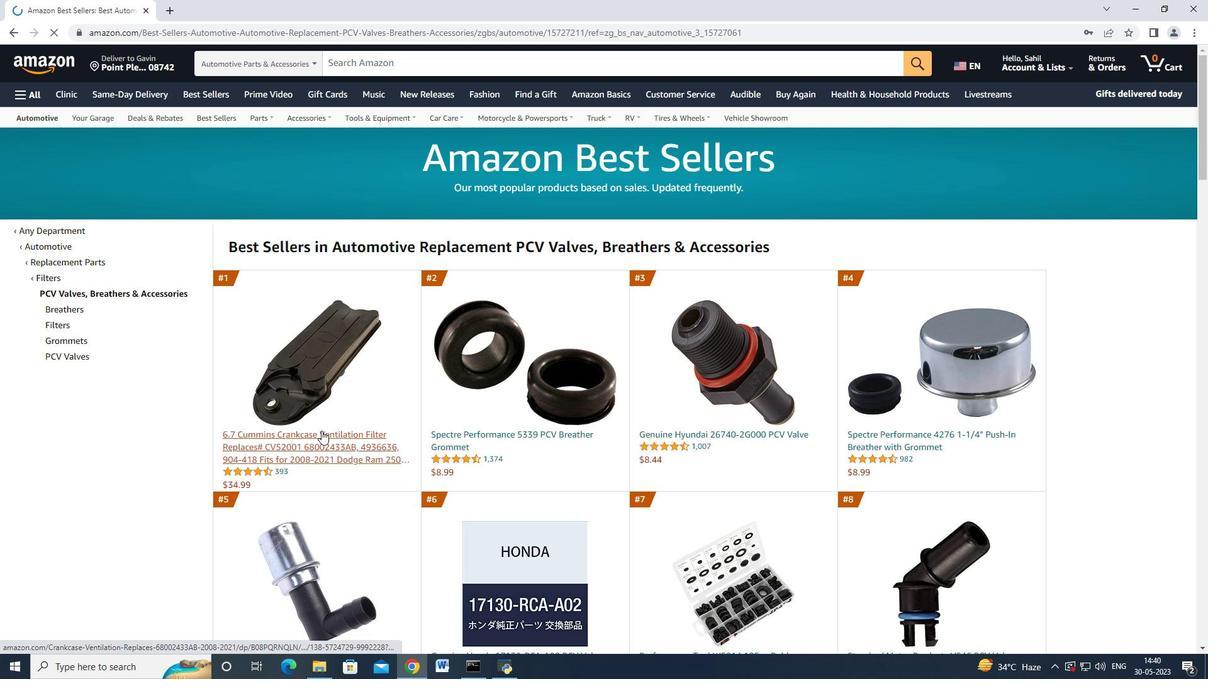 
Action: Mouse pressed left at (320, 432)
Screenshot: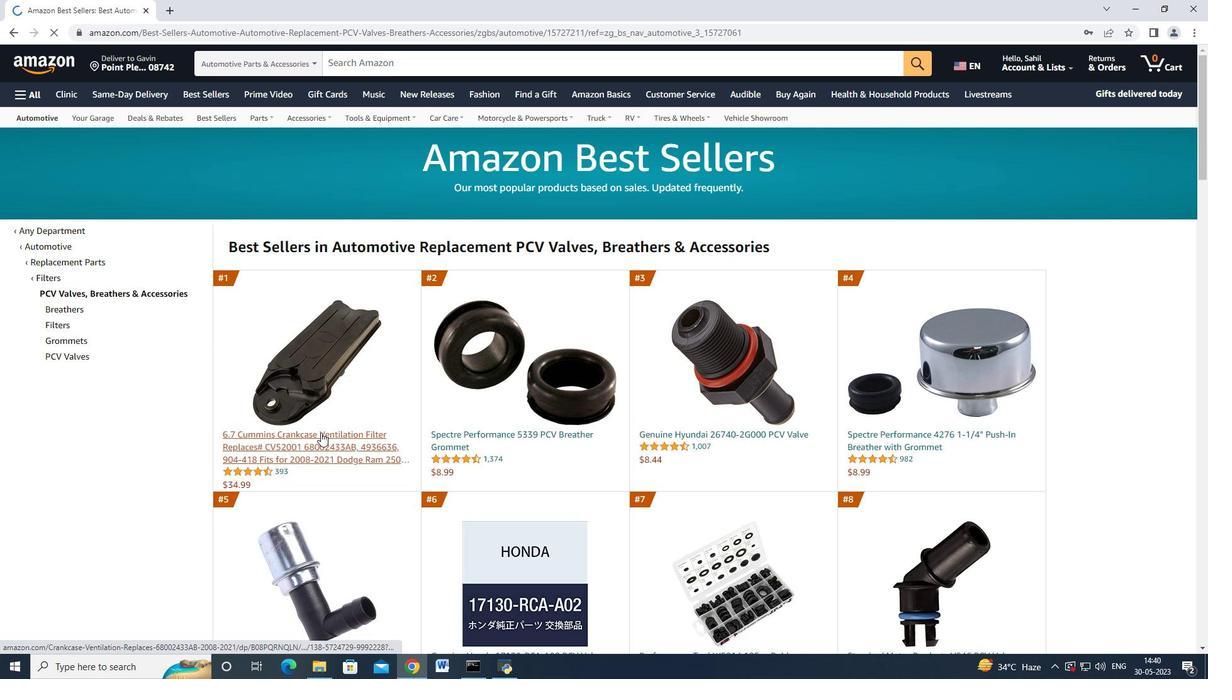 
Action: Mouse moved to (955, 471)
Screenshot: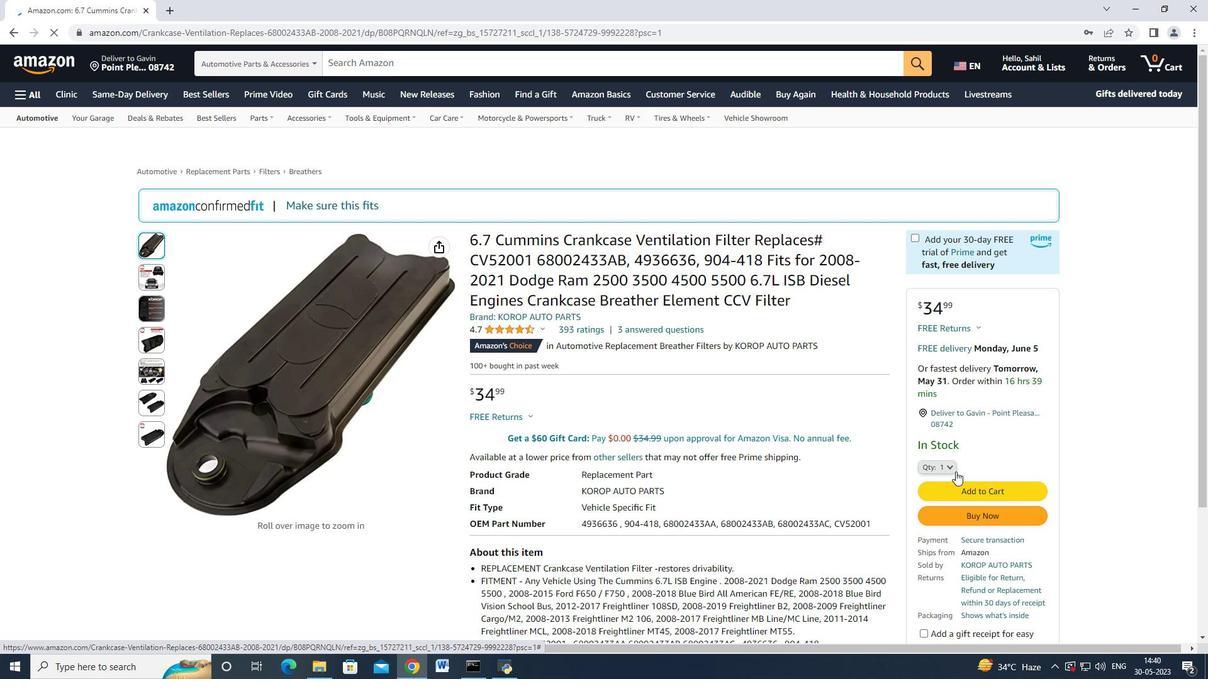 
Action: Mouse pressed left at (955, 471)
Screenshot: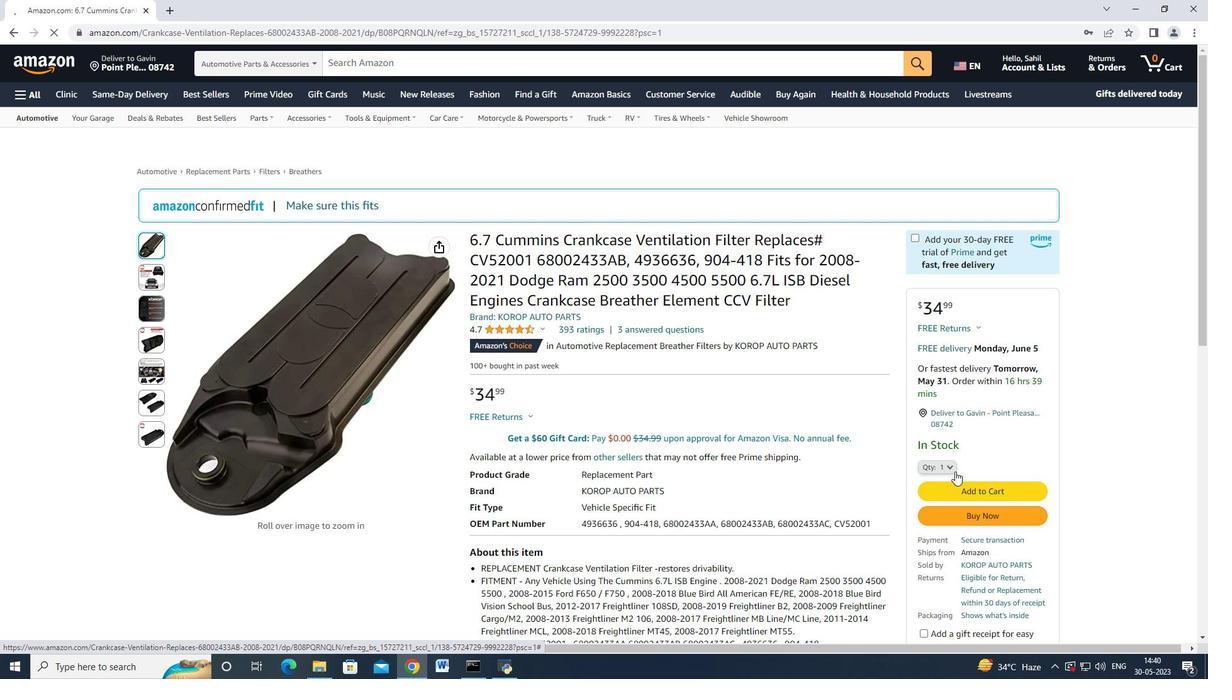 
Action: Mouse moved to (940, 134)
Screenshot: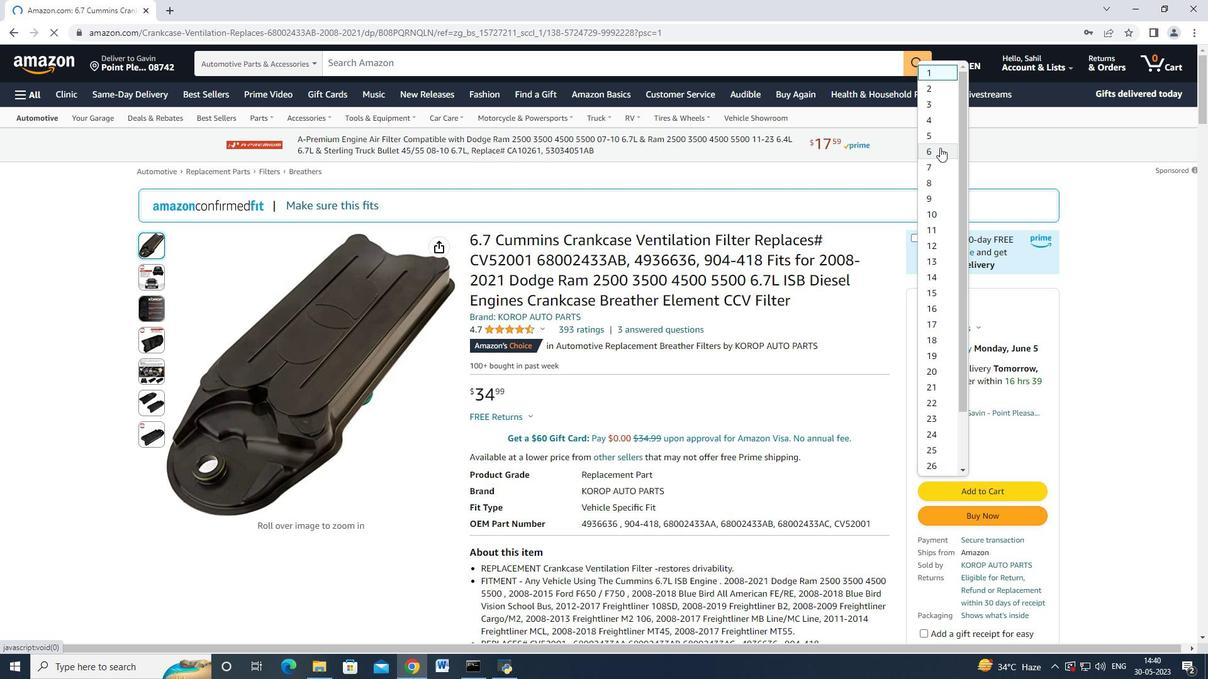 
Action: Mouse pressed left at (940, 134)
Screenshot: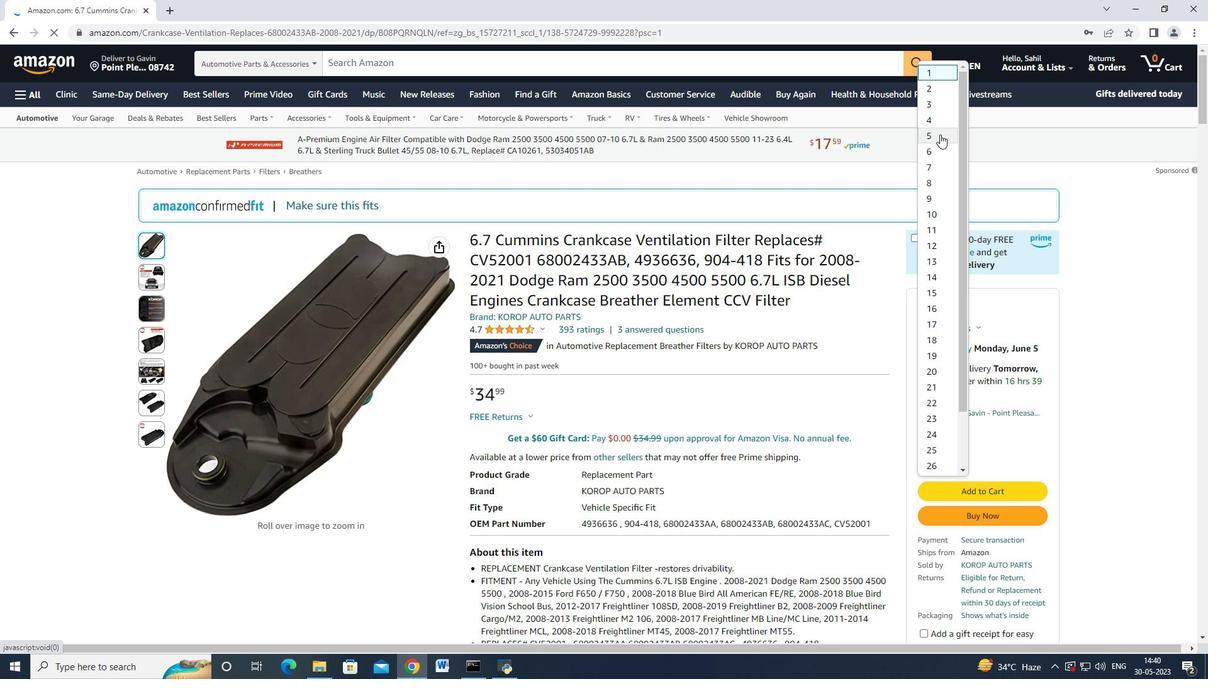 
Action: Mouse moved to (969, 512)
Screenshot: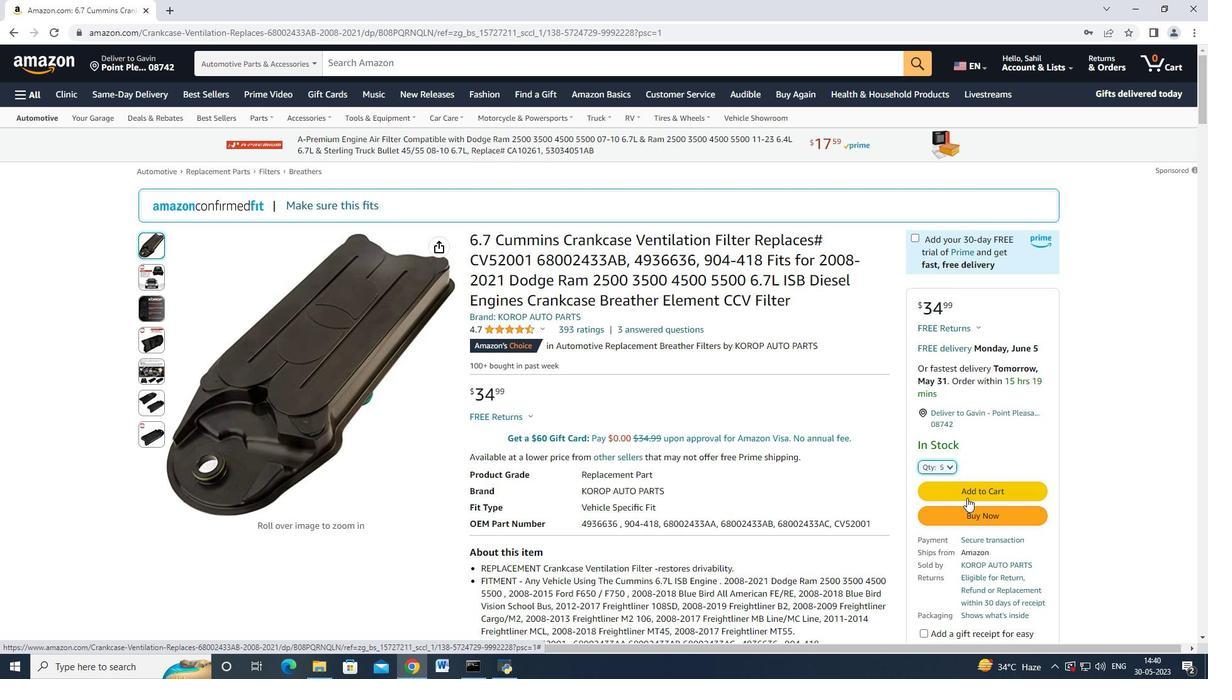 
Action: Mouse pressed left at (969, 512)
Screenshot: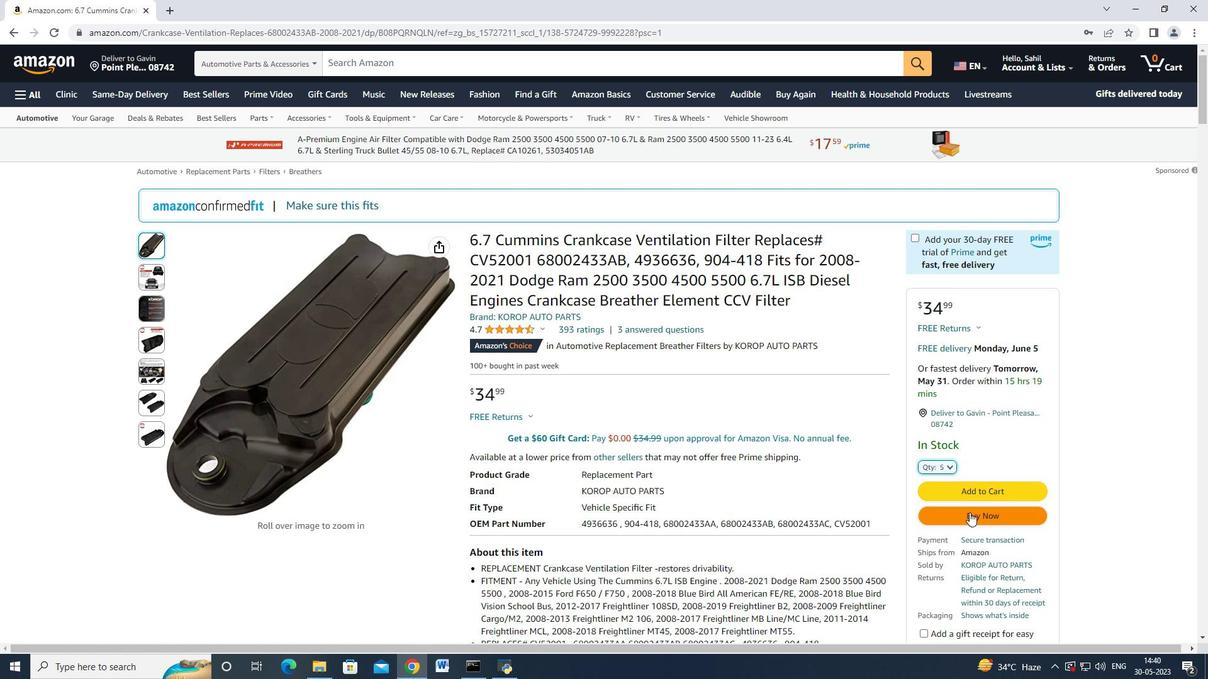 
Action: Mouse moved to (565, 337)
Screenshot: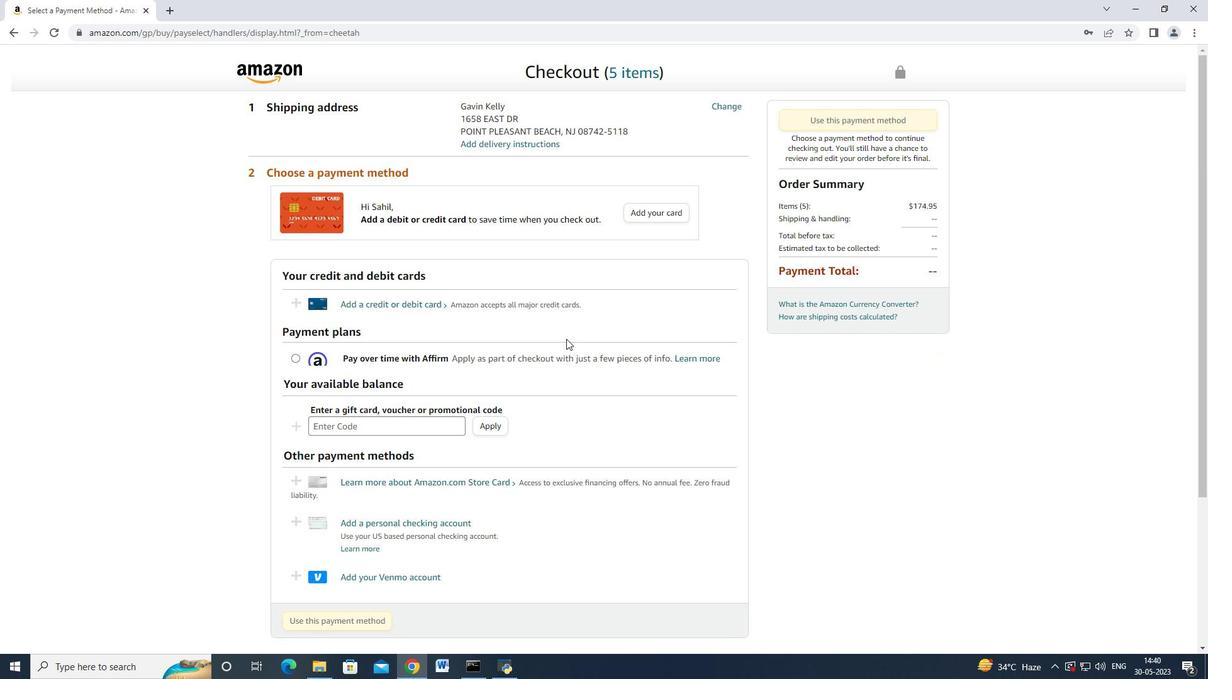 
Action: Mouse scrolled (565, 337) with delta (0, 0)
Screenshot: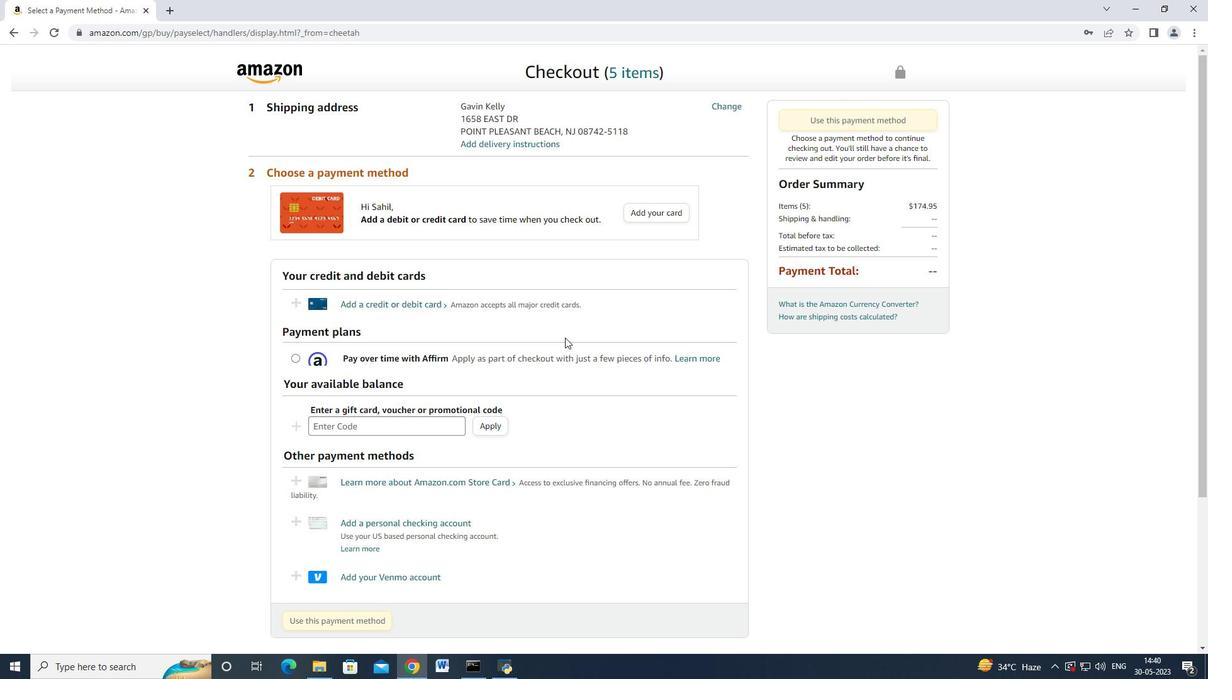 
Action: Mouse moved to (563, 337)
Screenshot: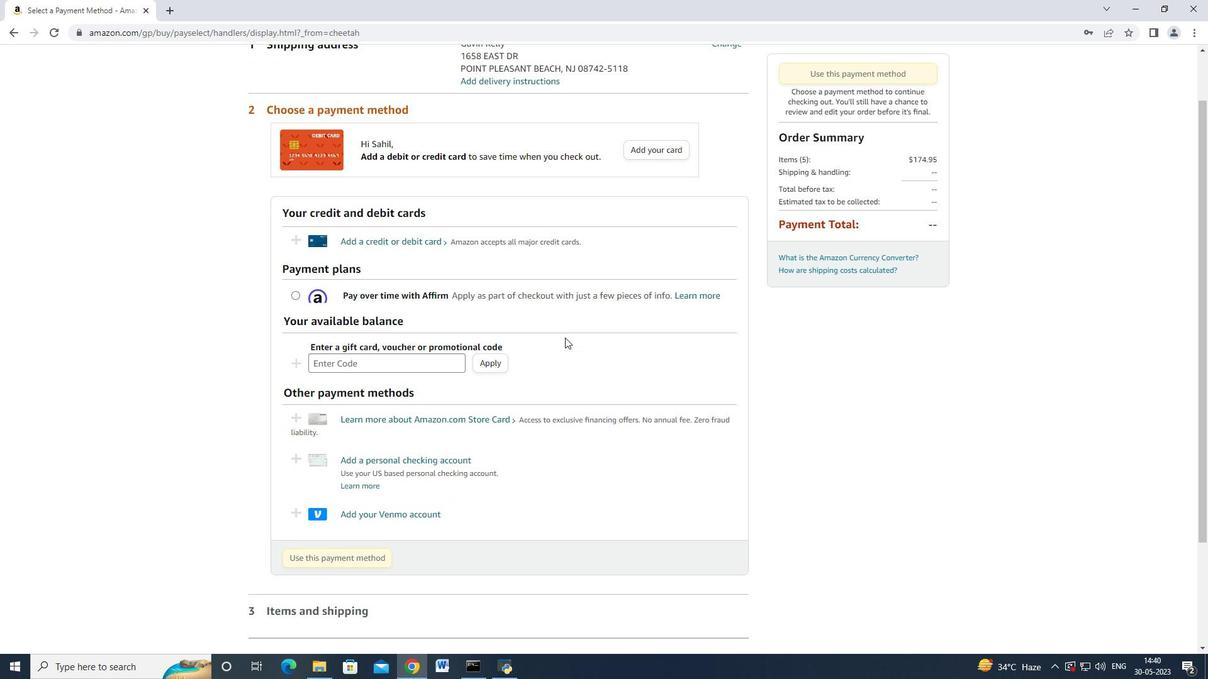 
Action: Mouse scrolled (563, 337) with delta (0, 0)
Screenshot: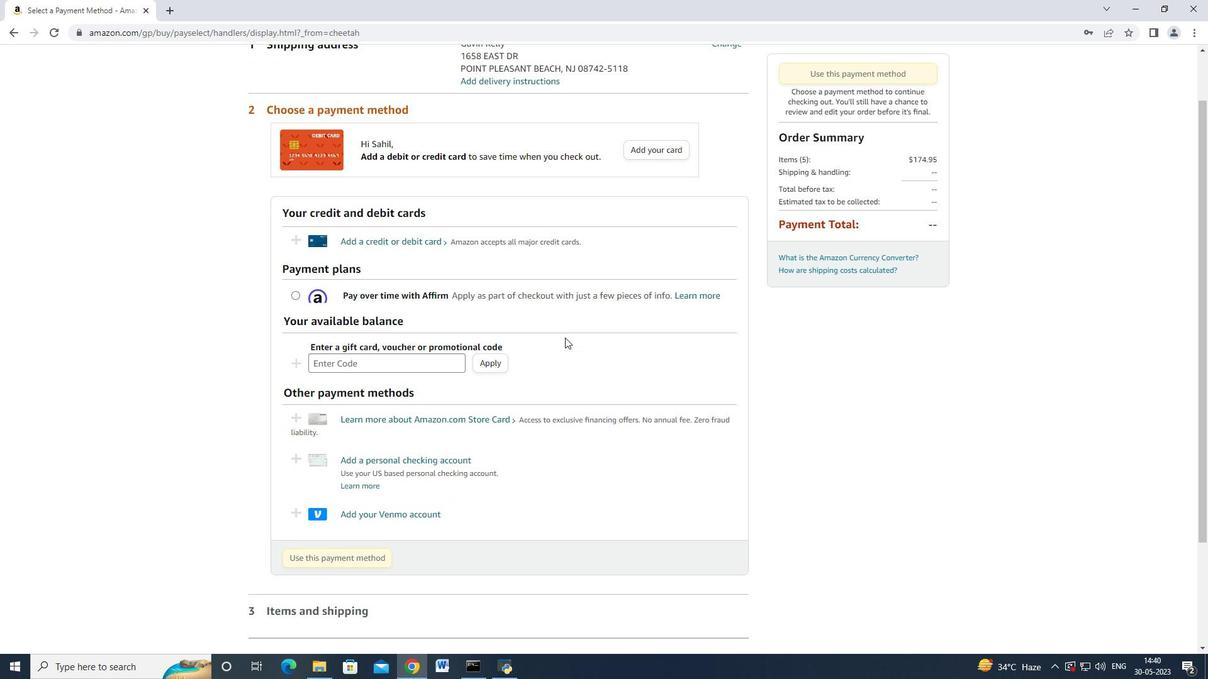 
Action: Mouse scrolled (563, 337) with delta (0, 0)
Screenshot: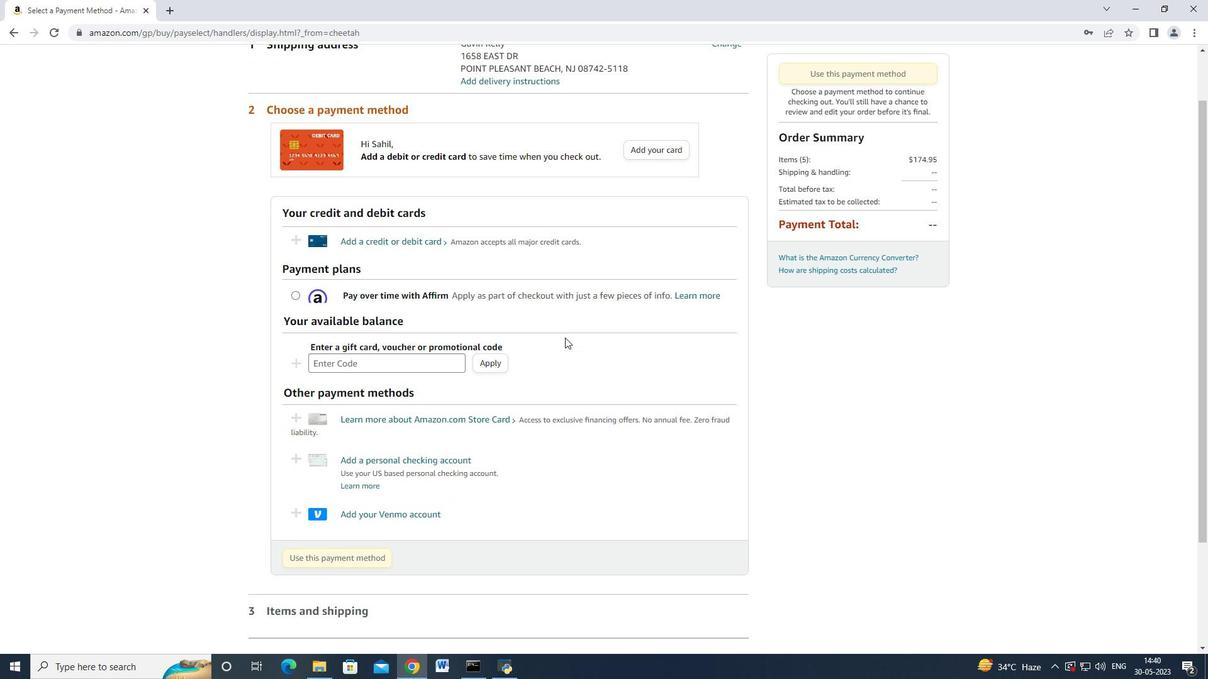 
Action: Mouse moved to (727, 105)
Screenshot: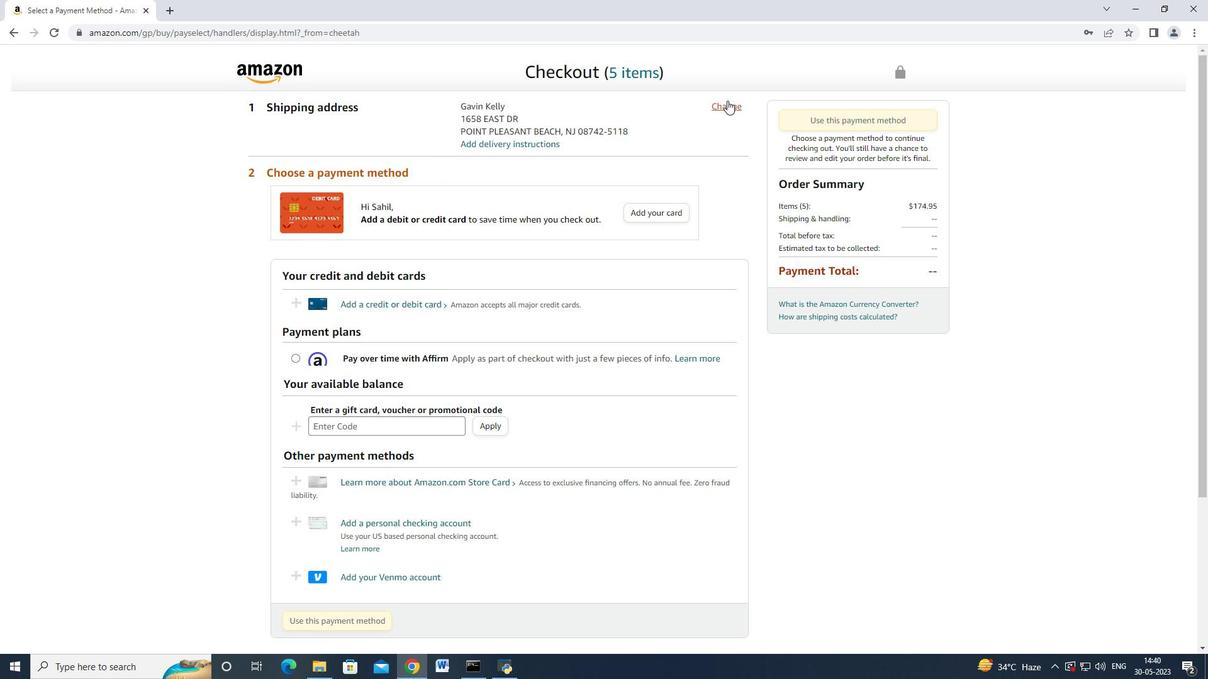 
Action: Mouse pressed left at (727, 105)
Screenshot: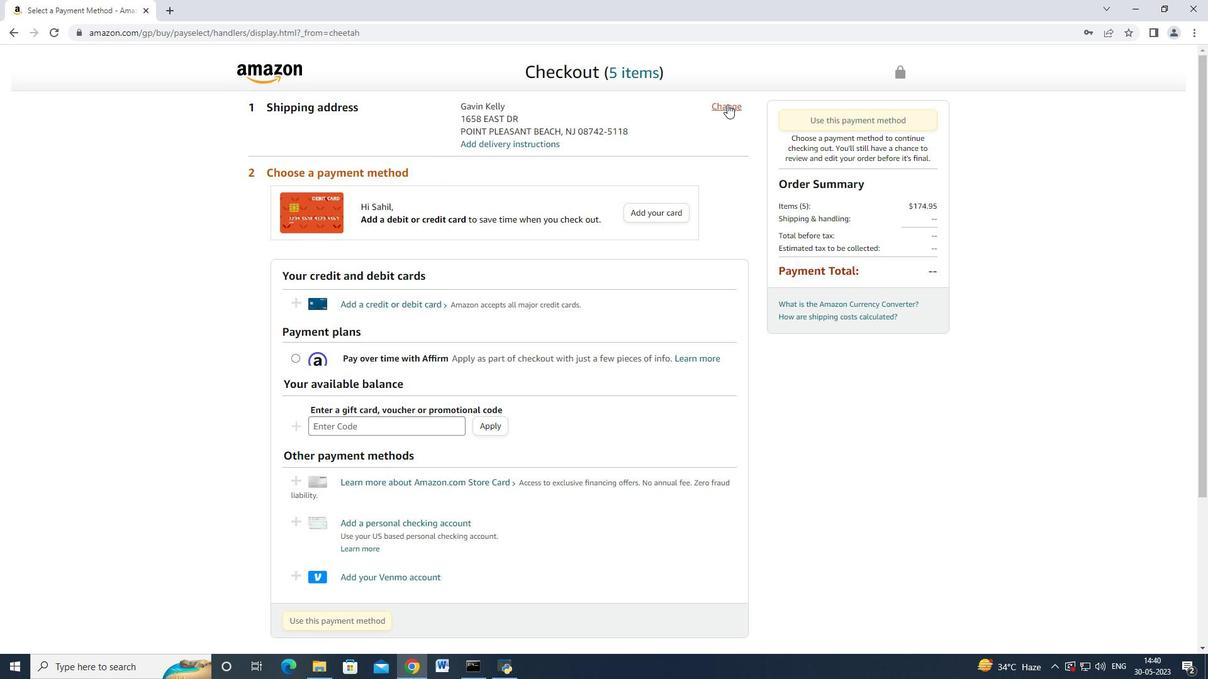
Action: Mouse moved to (563, 291)
Screenshot: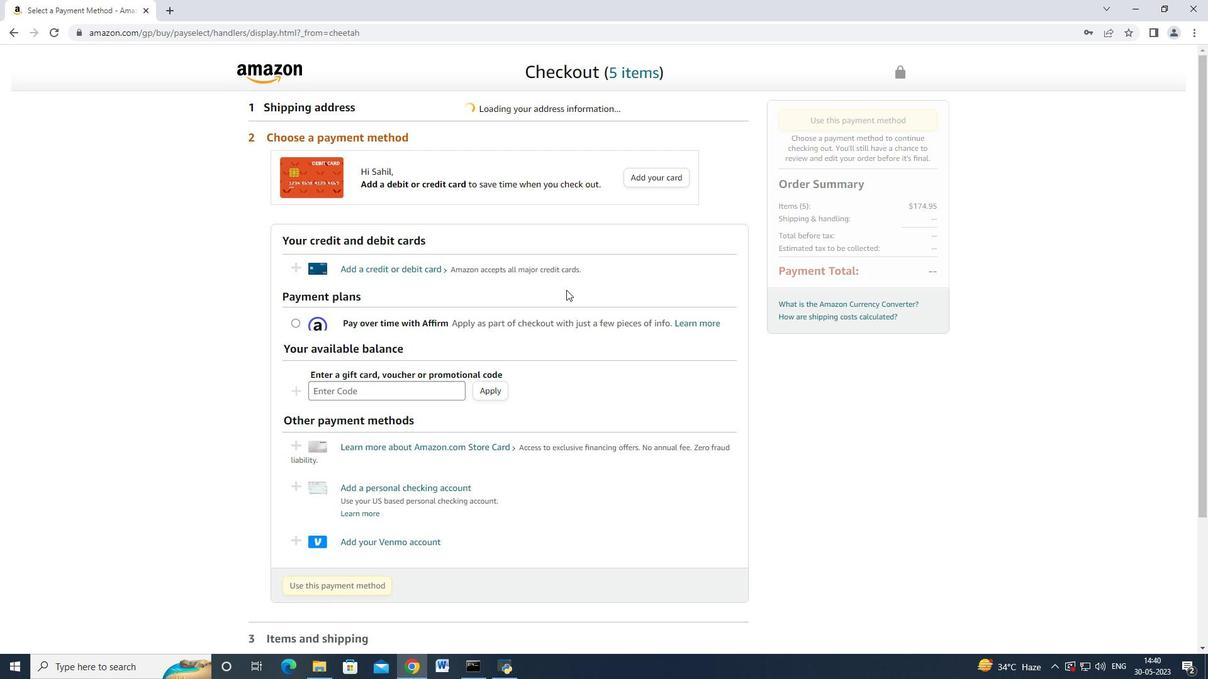 
Action: Mouse scrolled (563, 291) with delta (0, 0)
Screenshot: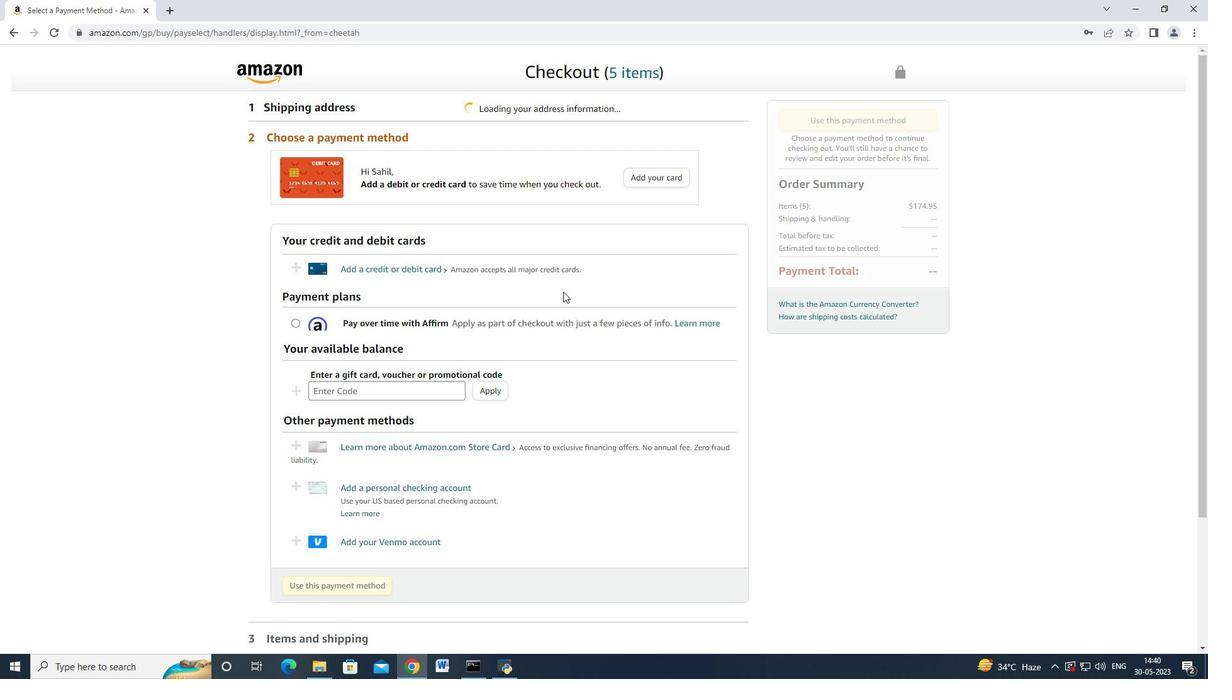 
Action: Mouse moved to (558, 296)
Screenshot: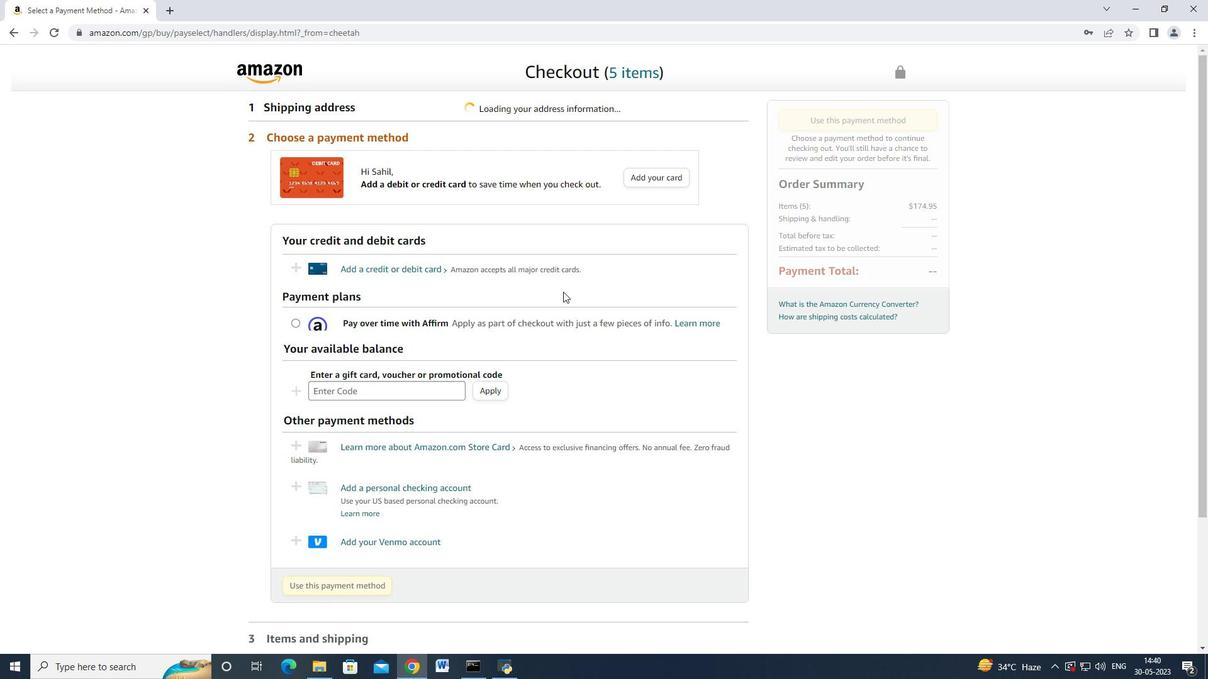 
Action: Mouse scrolled (558, 296) with delta (0, 0)
Screenshot: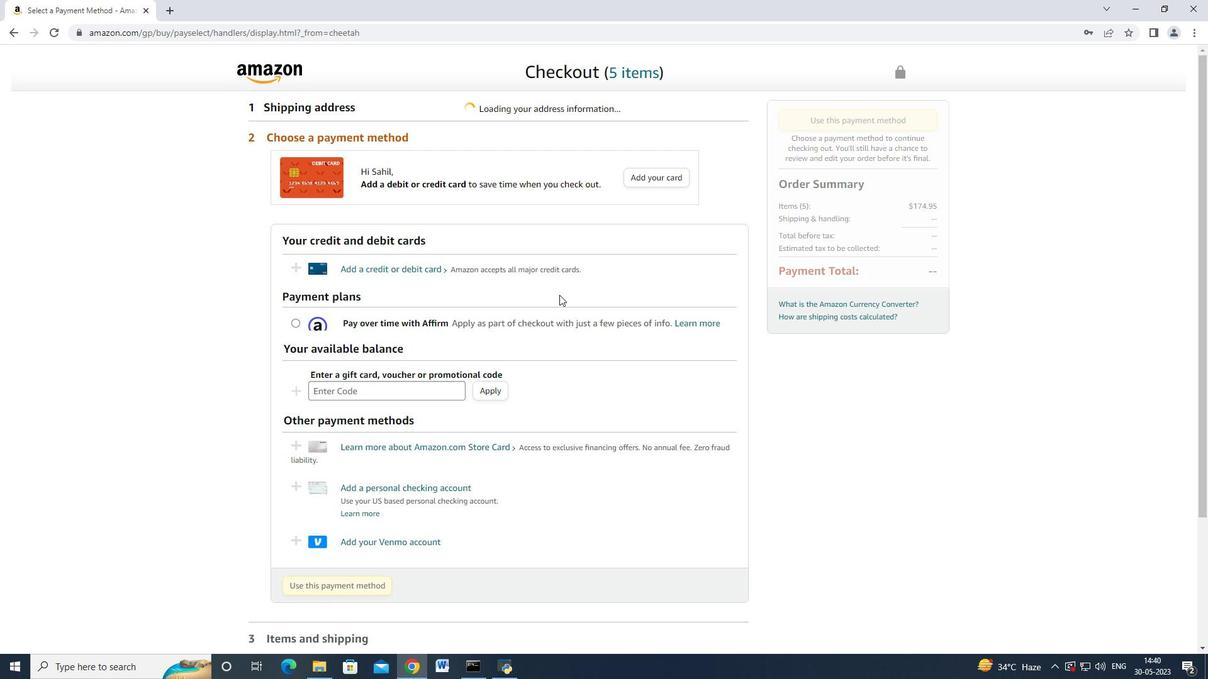 
Action: Mouse scrolled (558, 296) with delta (0, 0)
Screenshot: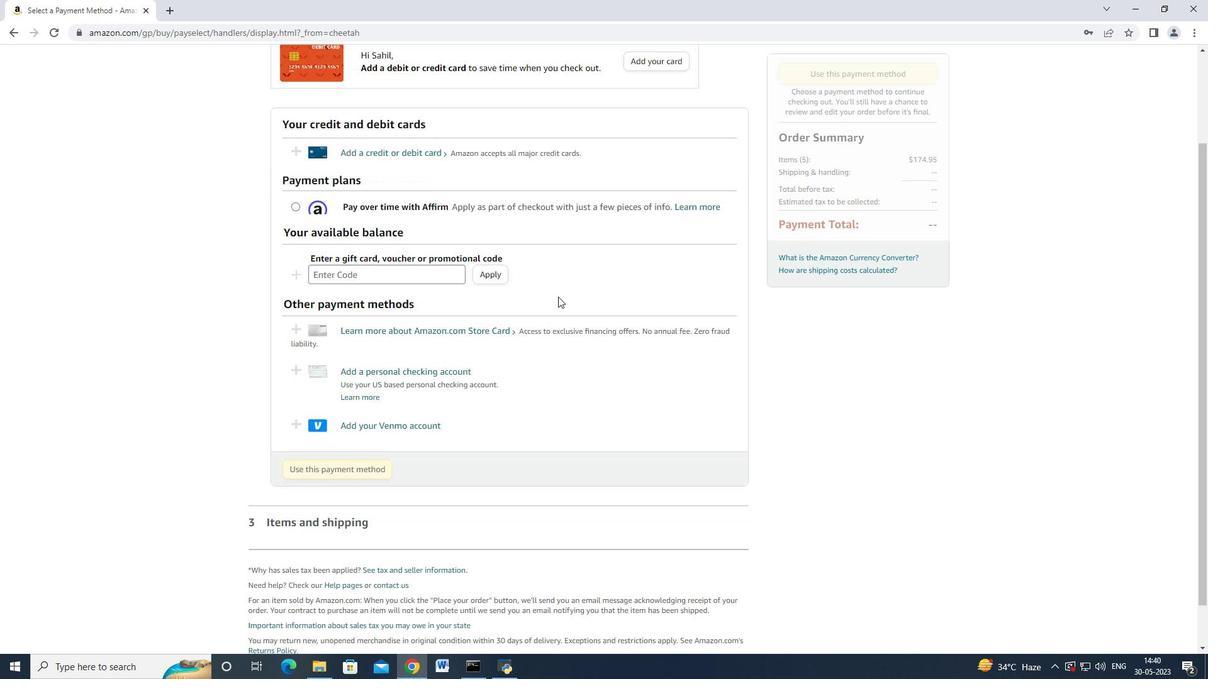 
Action: Mouse scrolled (558, 296) with delta (0, 0)
Screenshot: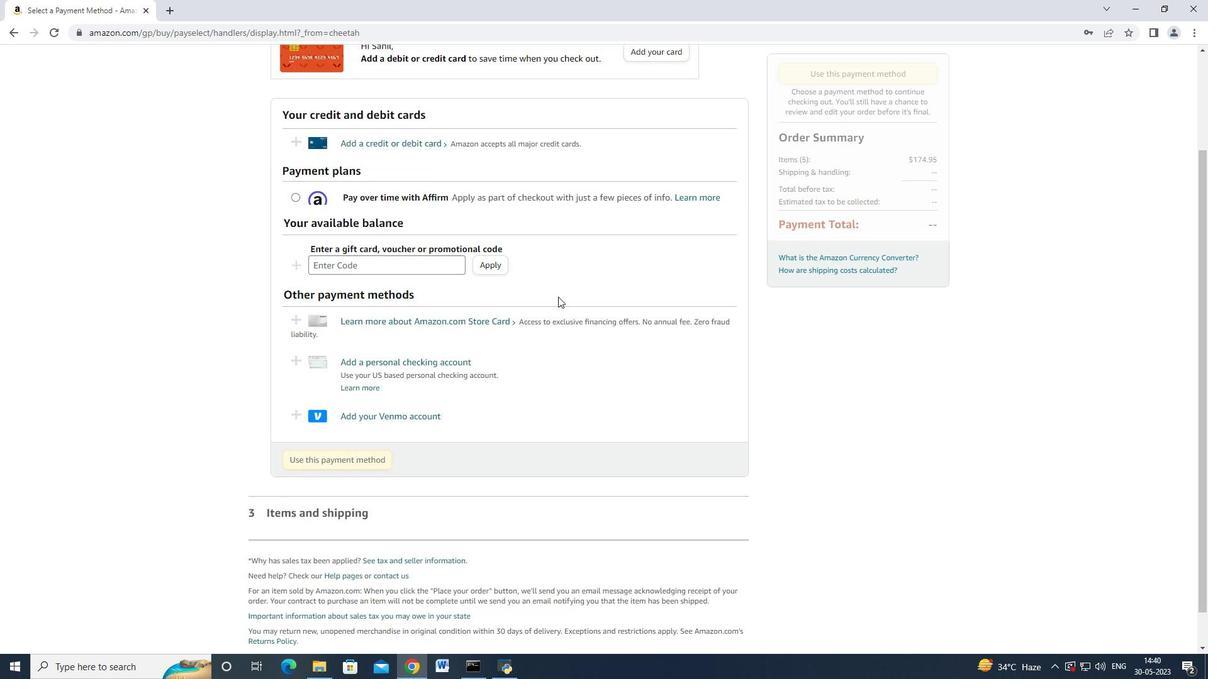 
Action: Mouse scrolled (558, 297) with delta (0, 0)
Screenshot: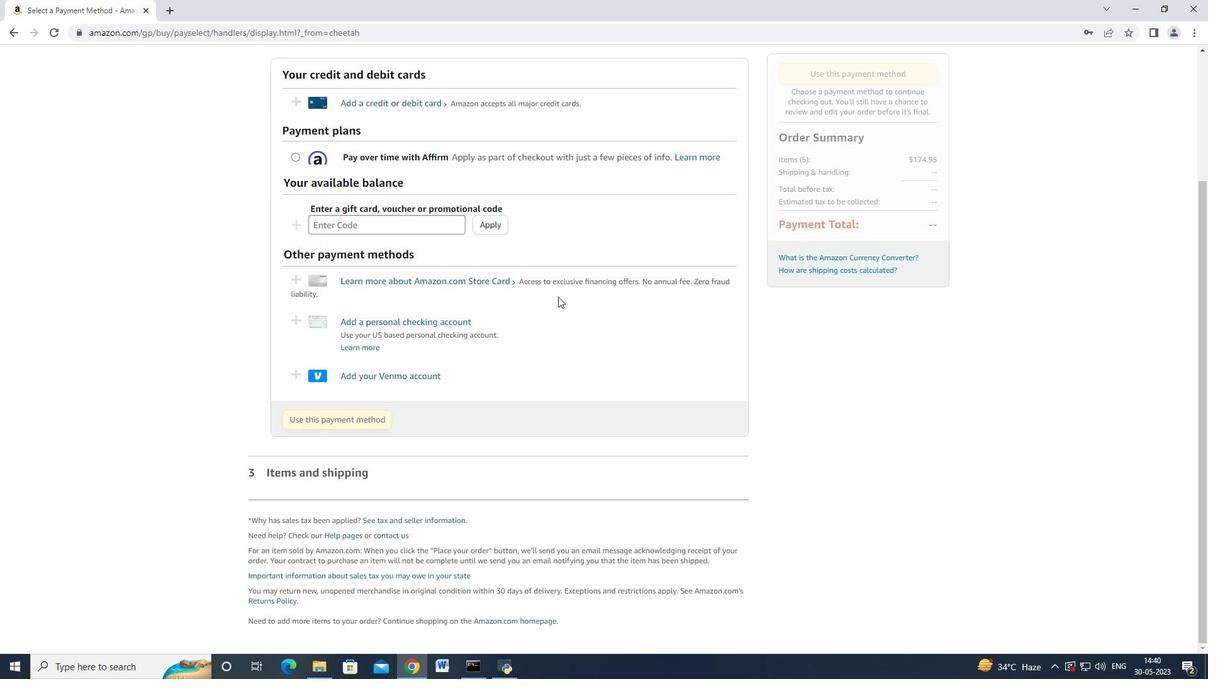 
Action: Mouse scrolled (558, 297) with delta (0, 0)
Screenshot: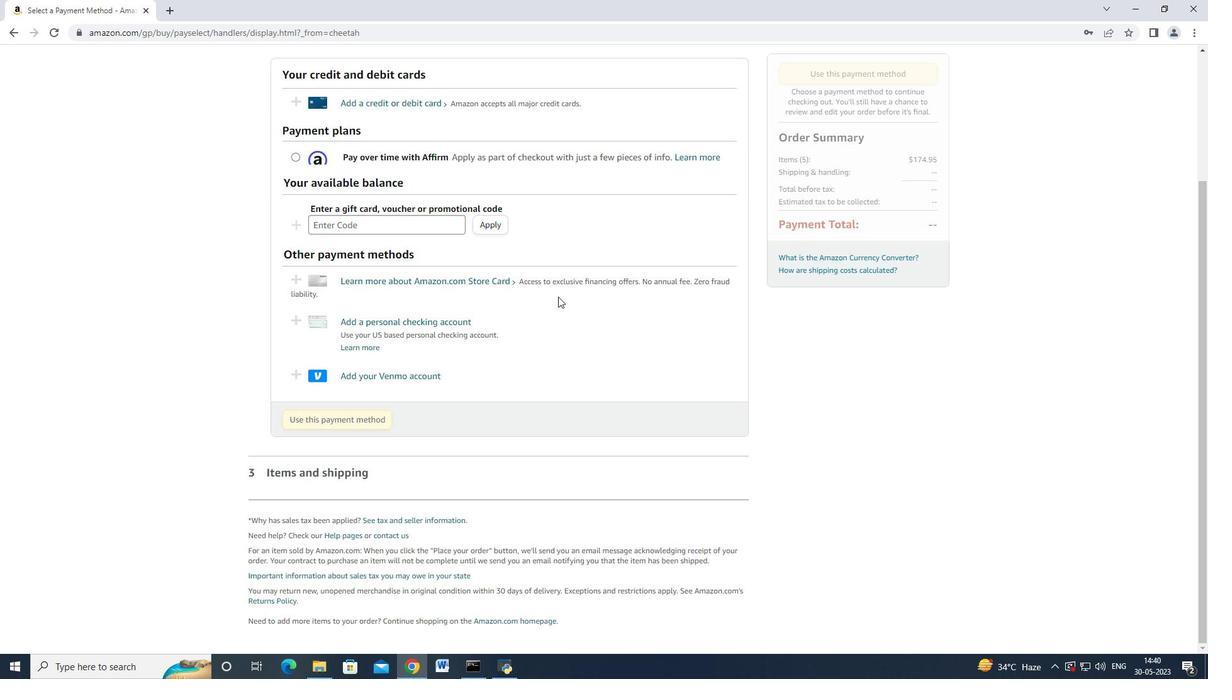 
Action: Mouse scrolled (558, 297) with delta (0, 0)
Screenshot: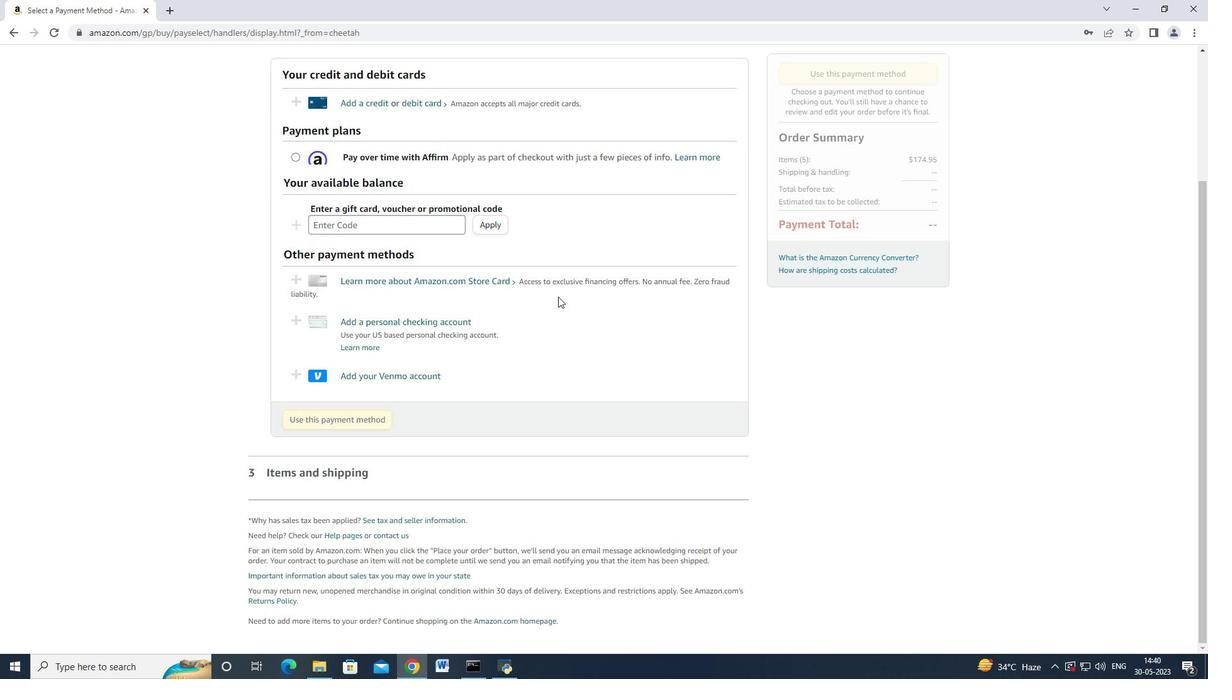 
Action: Mouse moved to (531, 308)
Screenshot: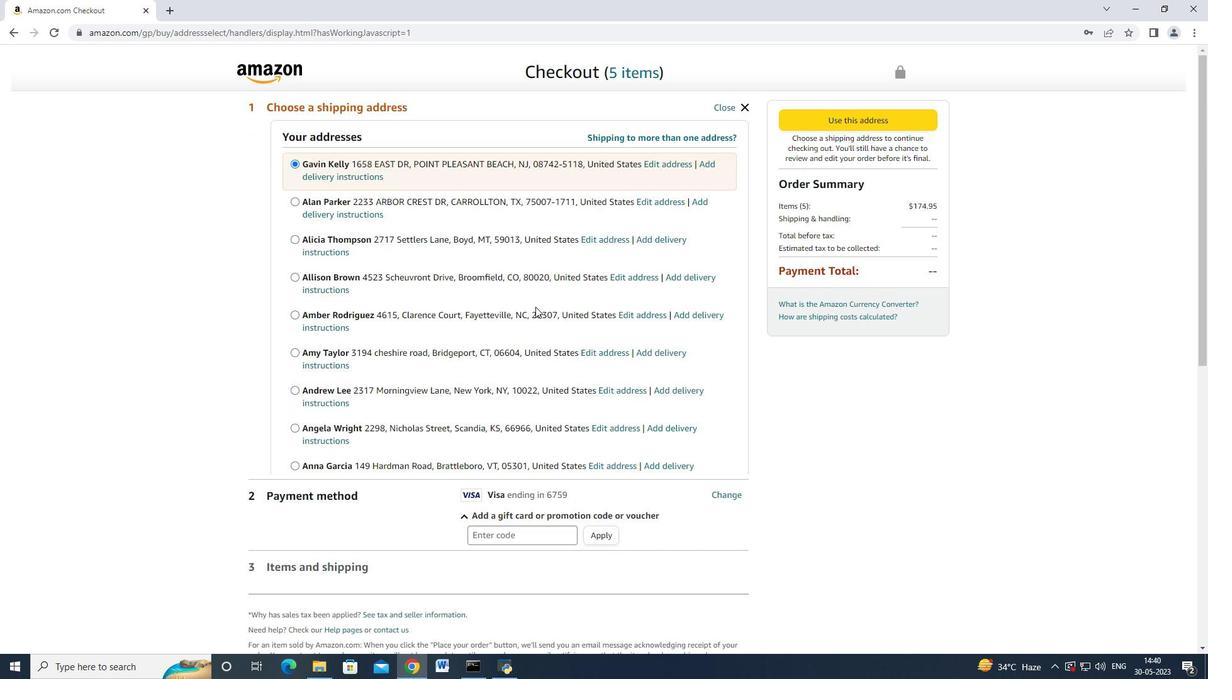 
Action: Mouse scrolled (531, 308) with delta (0, 0)
Screenshot: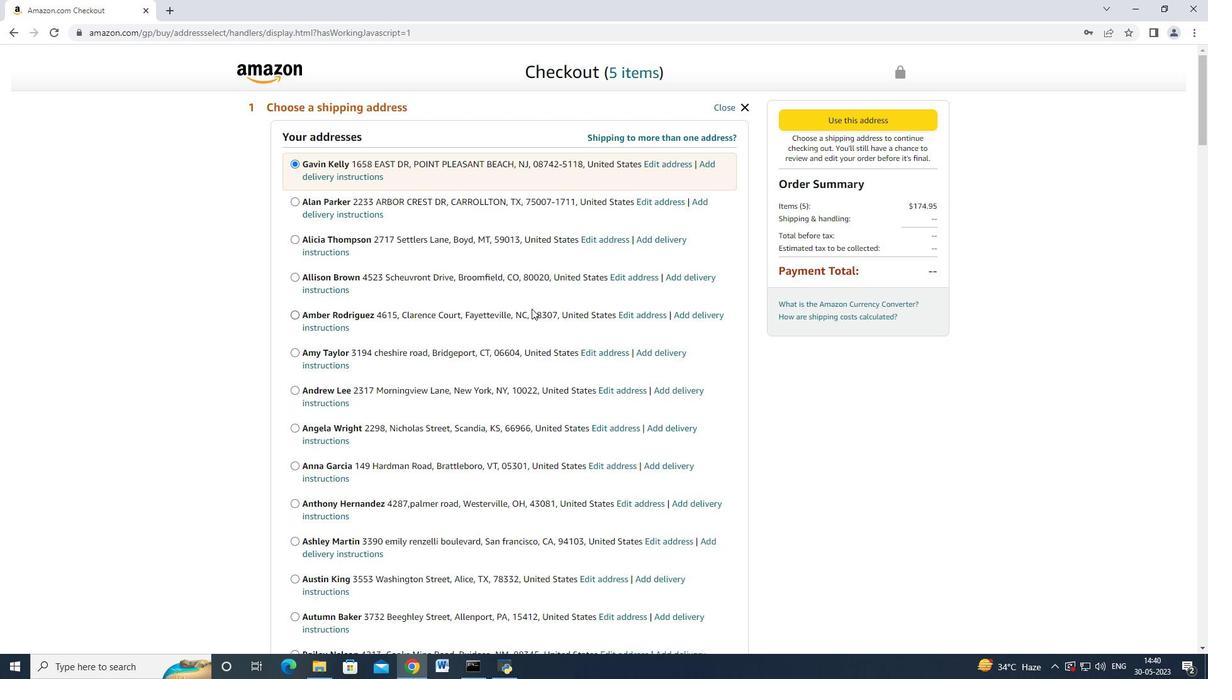 
Action: Mouse scrolled (531, 308) with delta (0, 0)
Screenshot: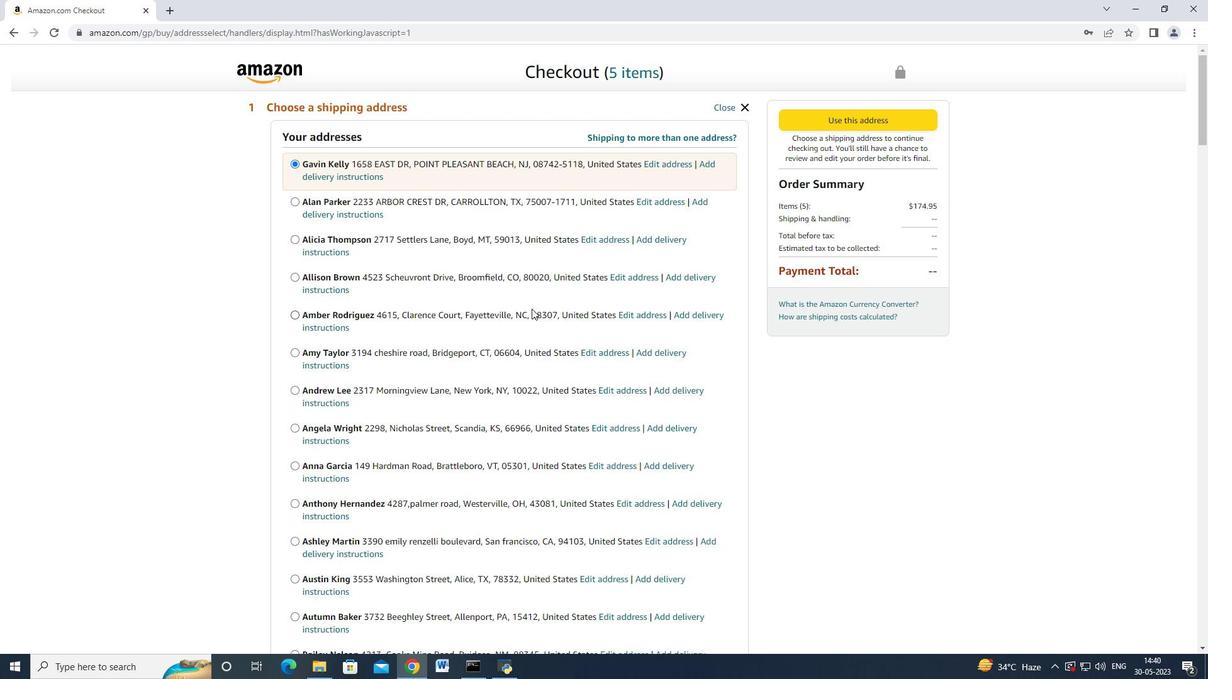 
Action: Mouse scrolled (531, 308) with delta (0, 0)
Screenshot: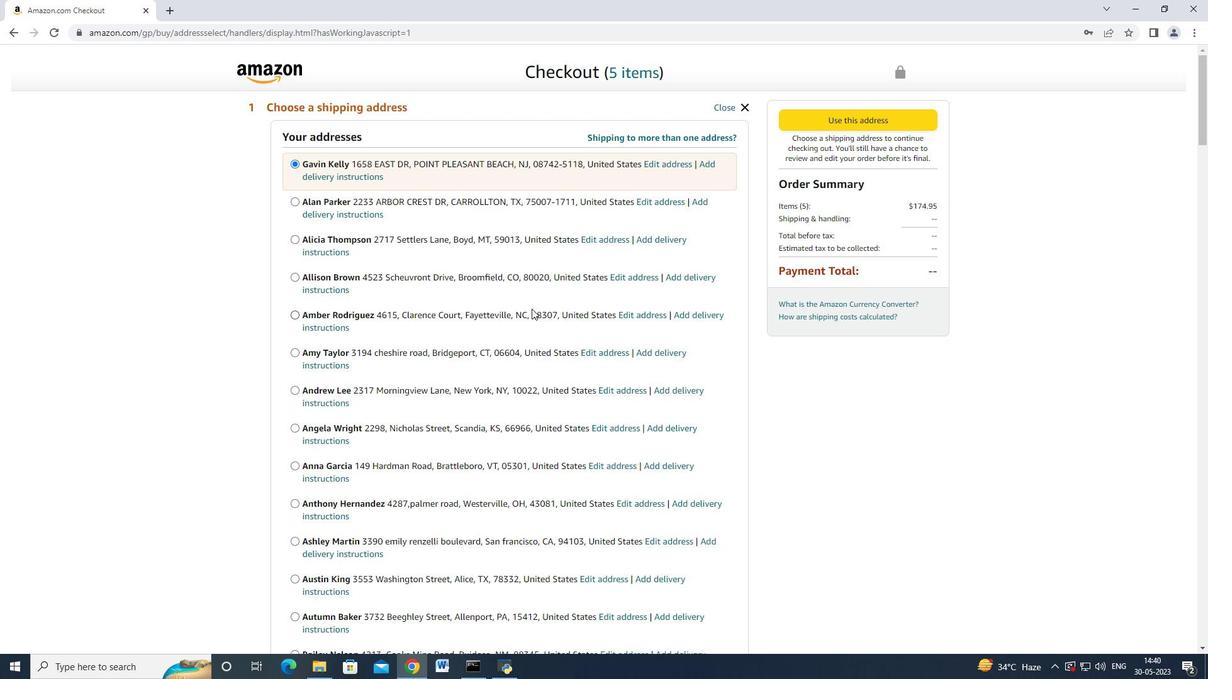 
Action: Mouse scrolled (531, 308) with delta (0, 0)
Screenshot: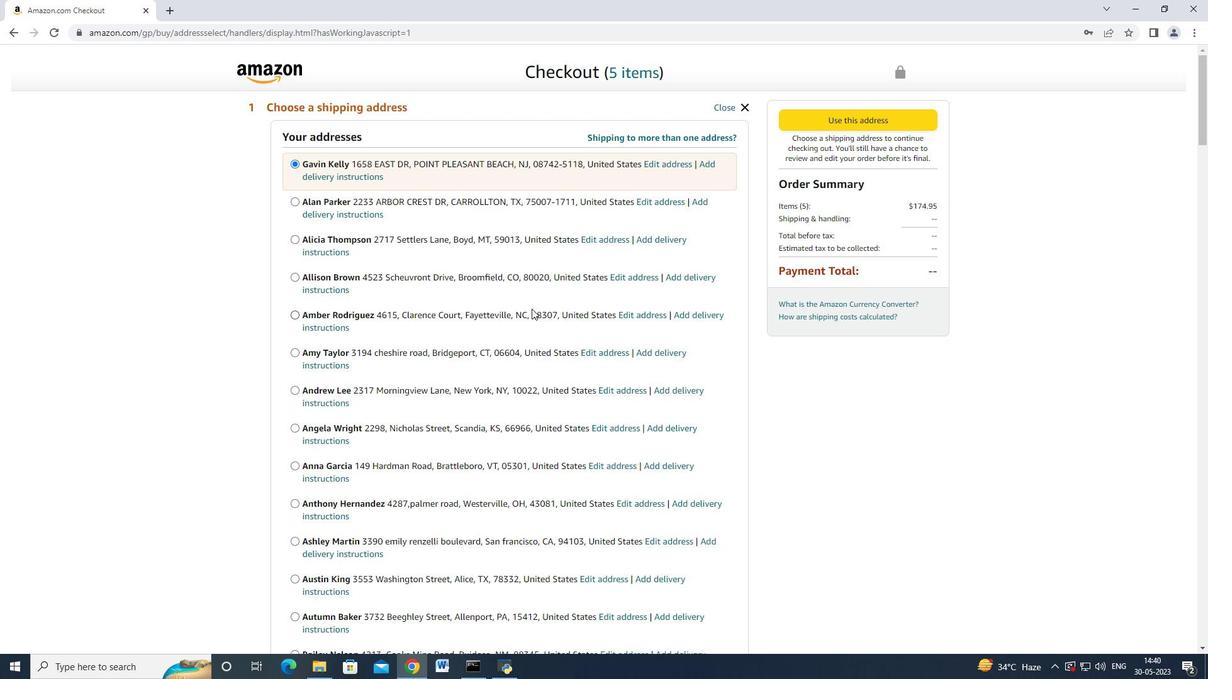 
Action: Mouse scrolled (531, 308) with delta (0, 0)
Screenshot: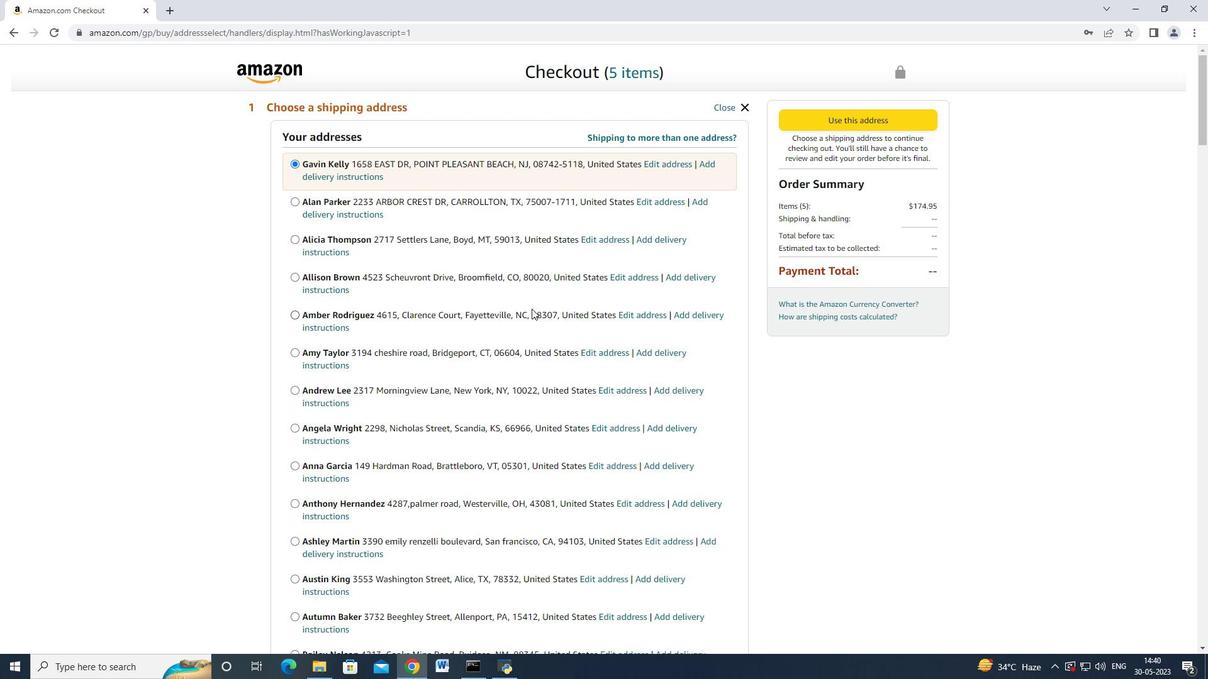 
Action: Mouse scrolled (531, 308) with delta (0, 0)
Screenshot: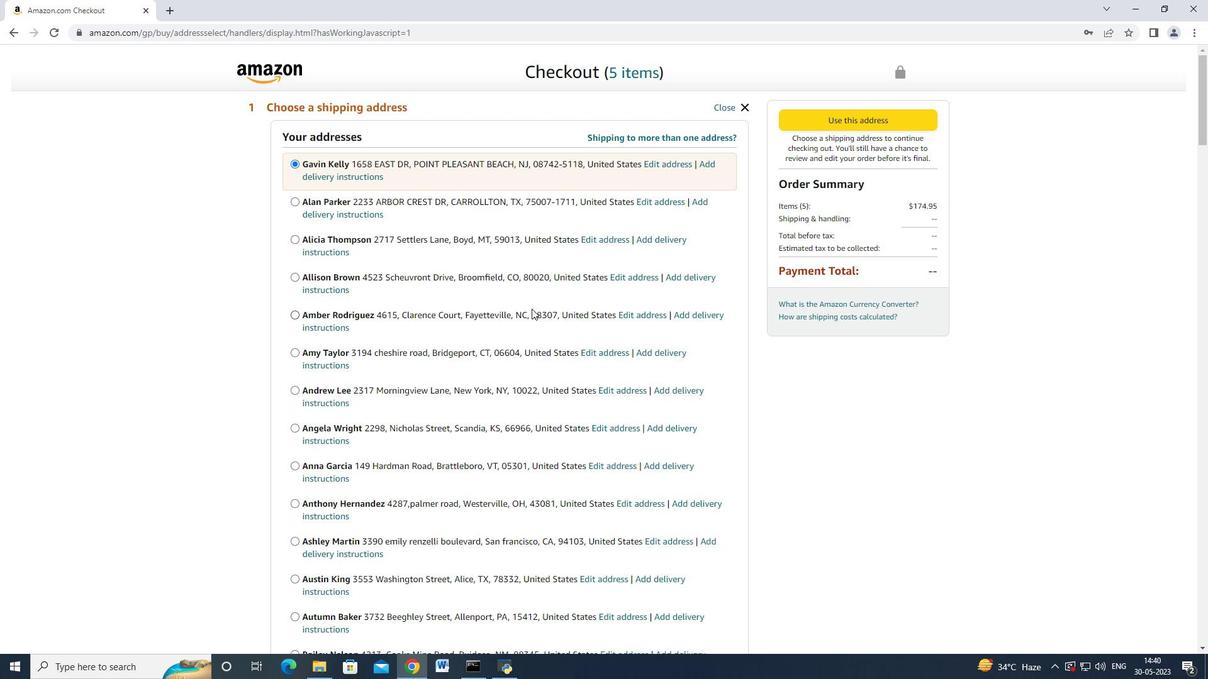 
Action: Mouse scrolled (531, 308) with delta (0, 0)
Screenshot: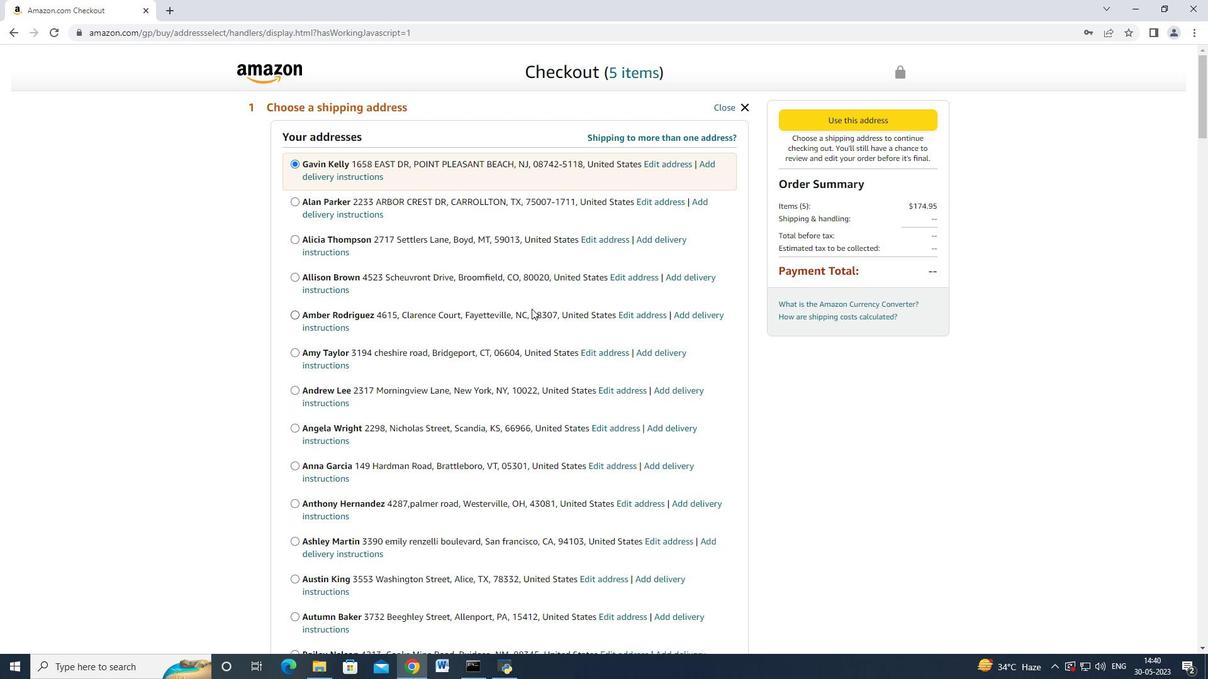 
Action: Mouse moved to (525, 310)
Screenshot: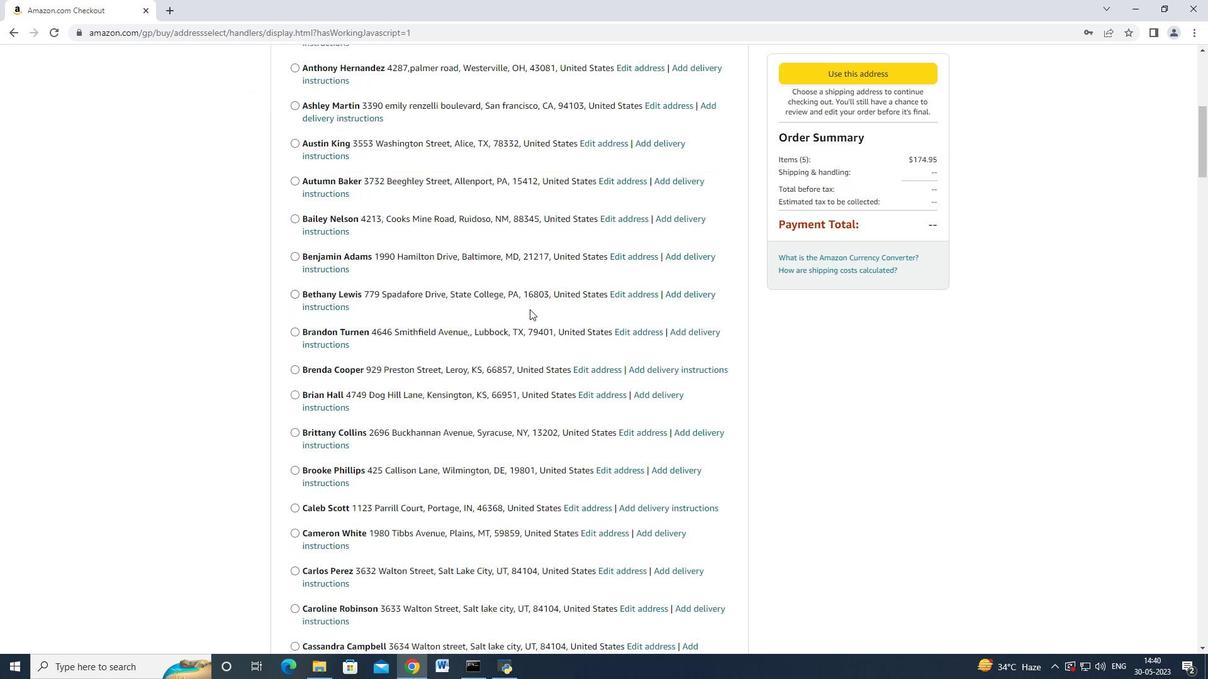 
Action: Mouse scrolled (525, 309) with delta (0, 0)
Screenshot: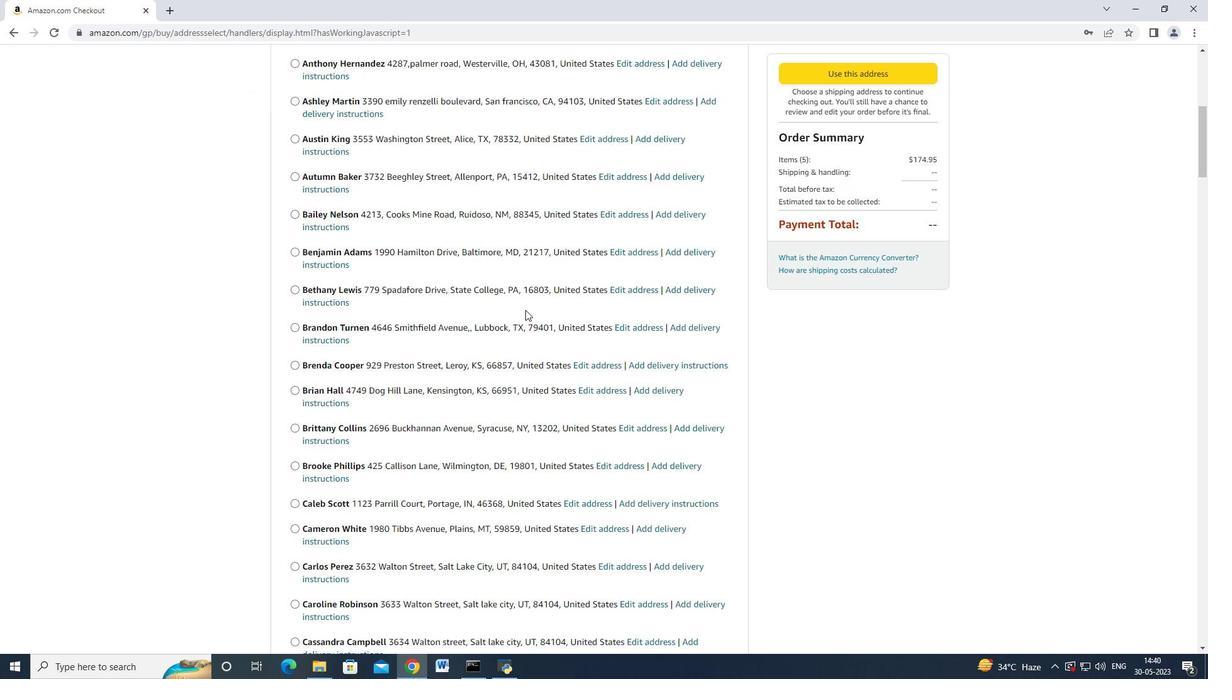 
Action: Mouse scrolled (525, 309) with delta (0, 0)
Screenshot: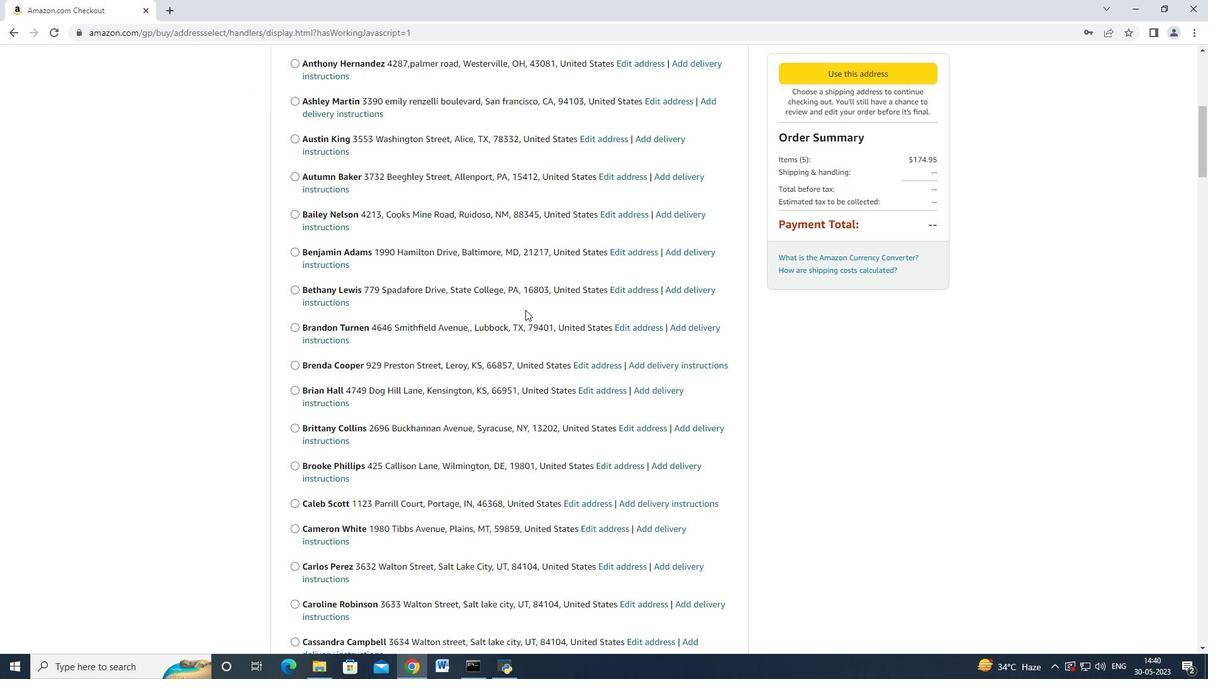 
Action: Mouse scrolled (525, 309) with delta (0, 0)
Screenshot: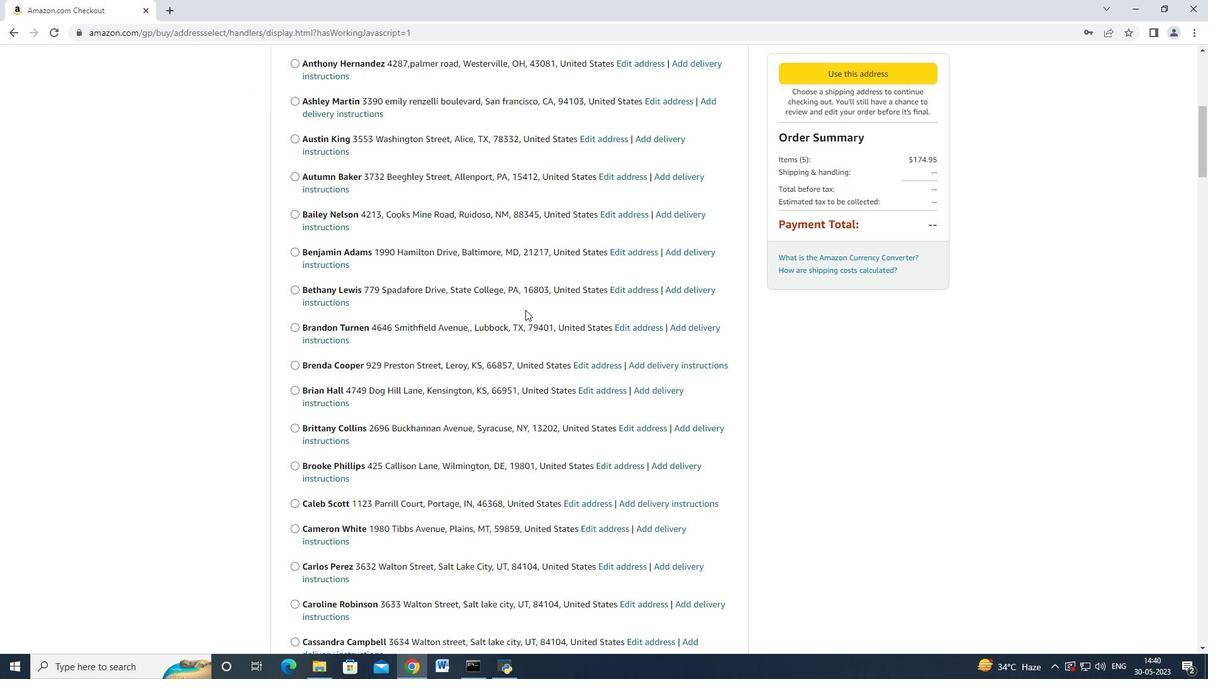 
Action: Mouse scrolled (525, 309) with delta (0, 0)
Screenshot: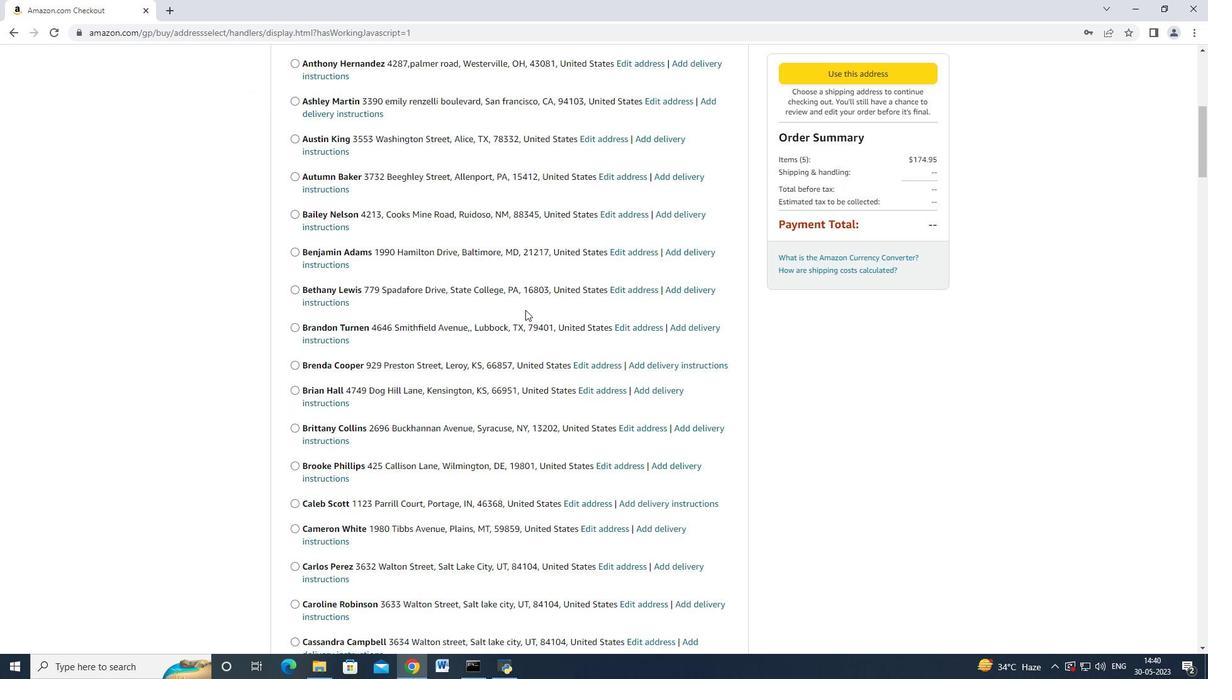 
Action: Mouse scrolled (525, 309) with delta (0, 0)
Screenshot: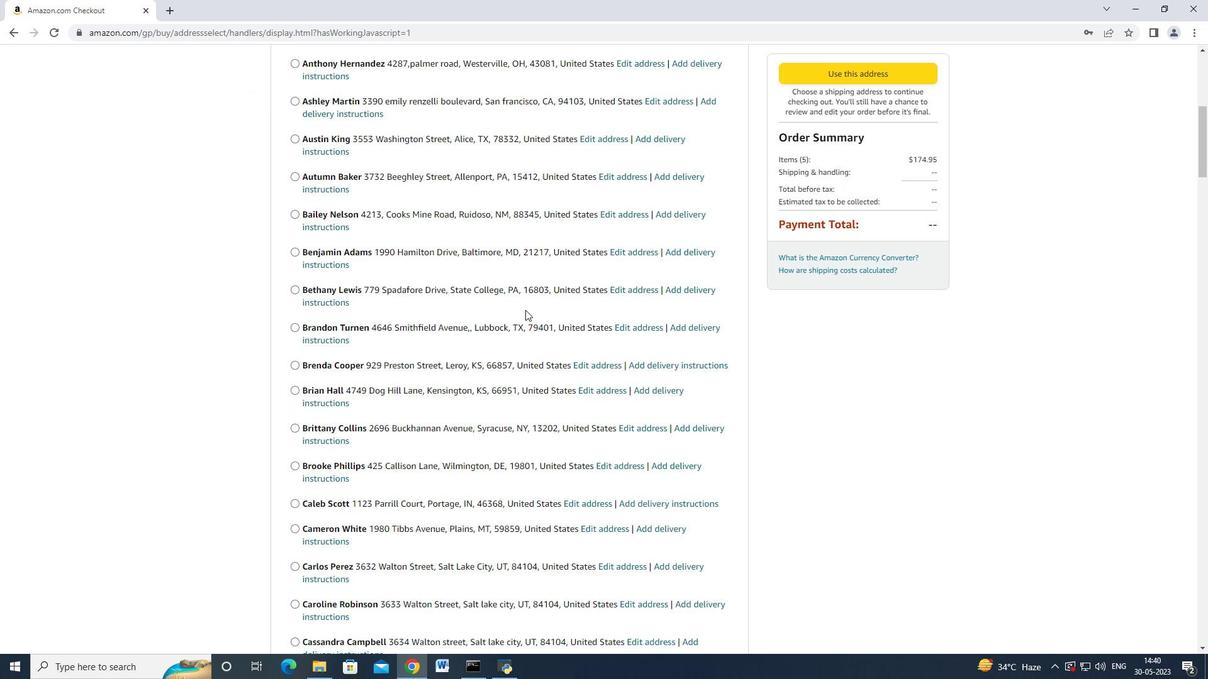 
Action: Mouse scrolled (525, 309) with delta (0, 0)
Screenshot: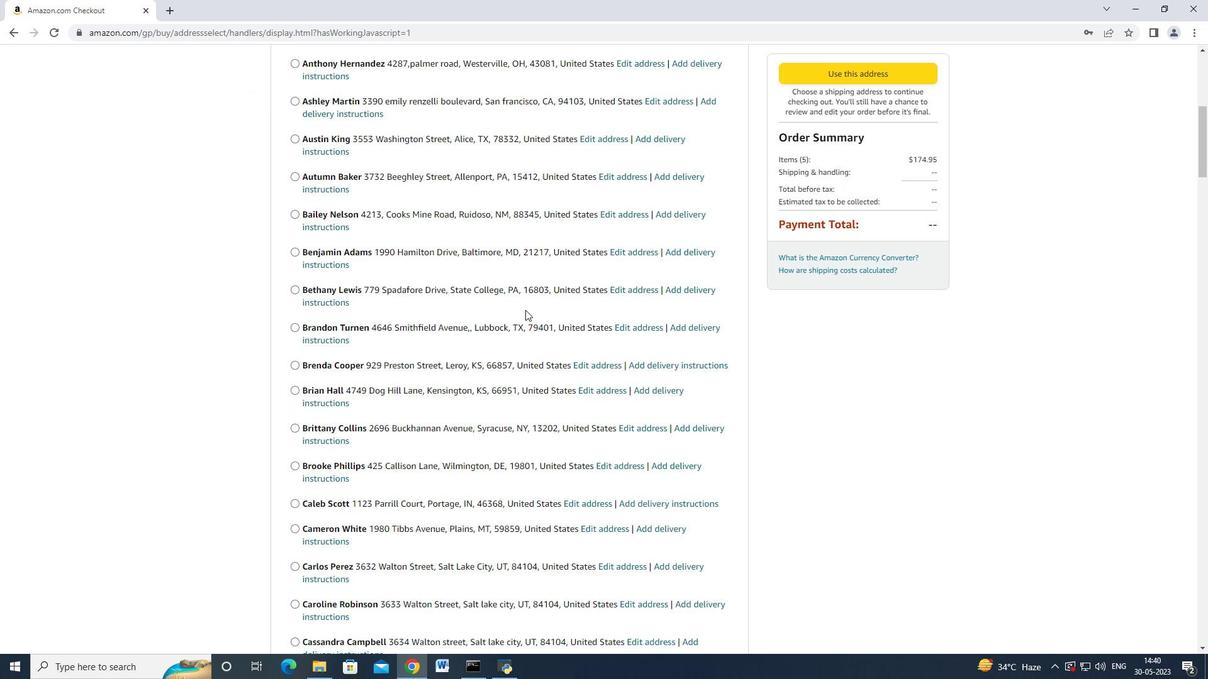 
Action: Mouse scrolled (525, 309) with delta (0, 0)
Screenshot: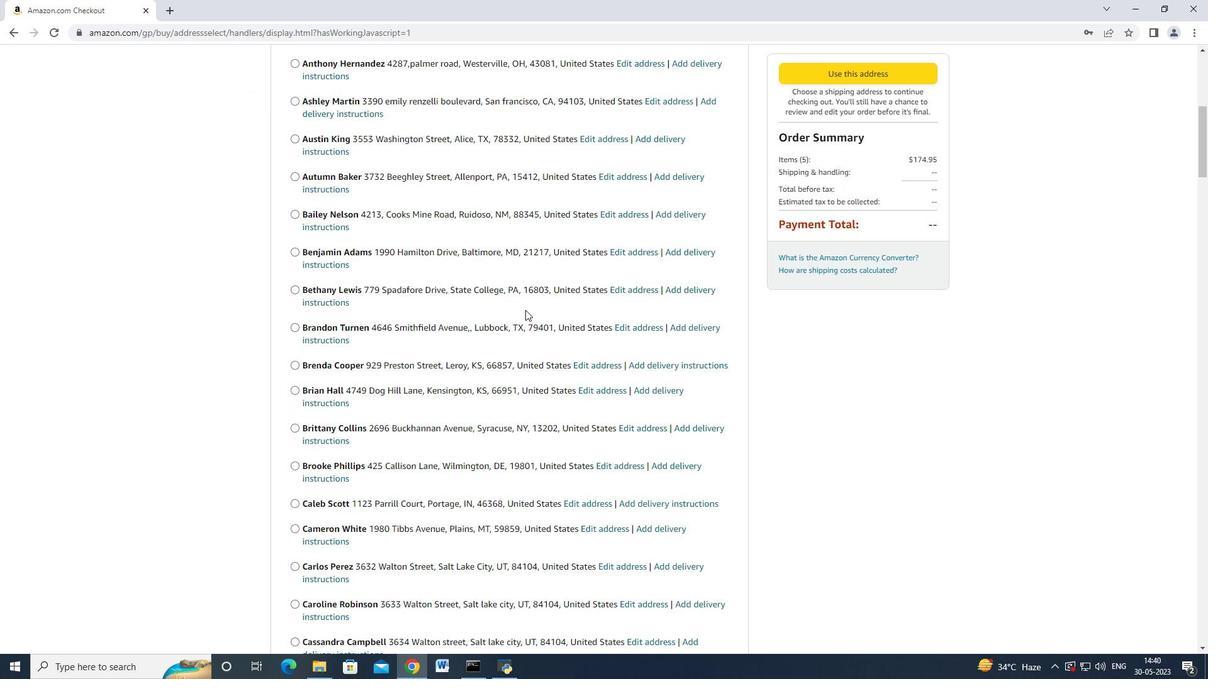 
Action: Mouse scrolled (525, 309) with delta (0, 0)
Screenshot: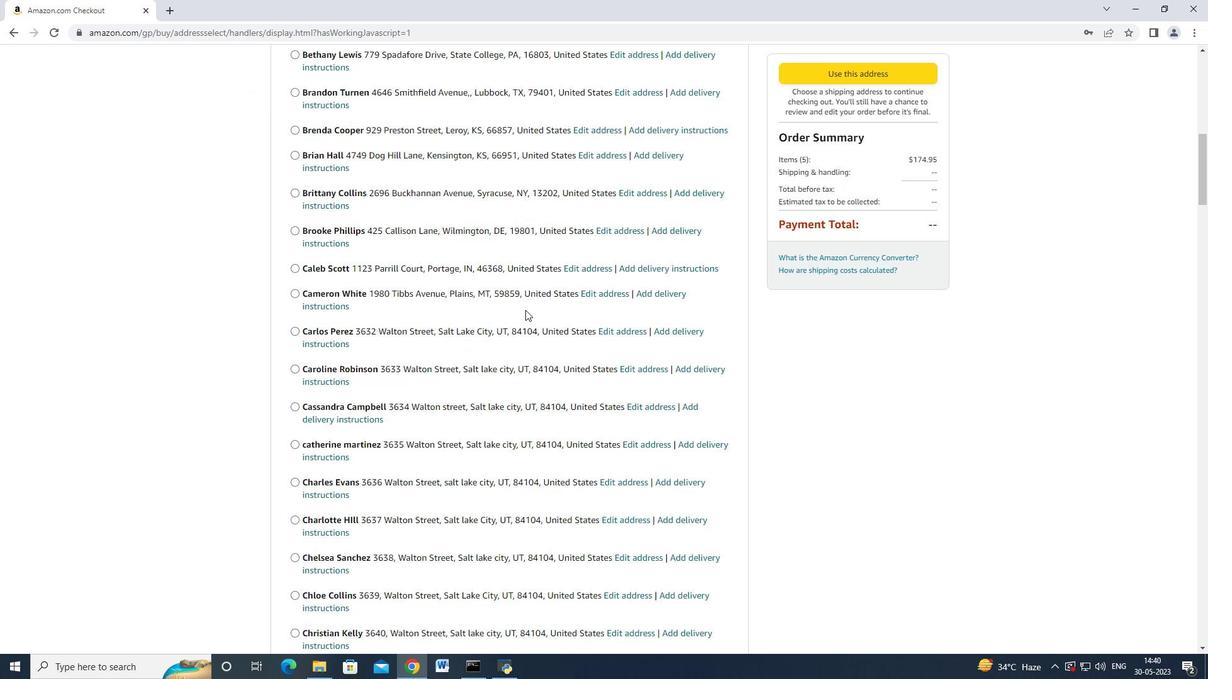 
Action: Mouse scrolled (525, 309) with delta (0, 0)
Screenshot: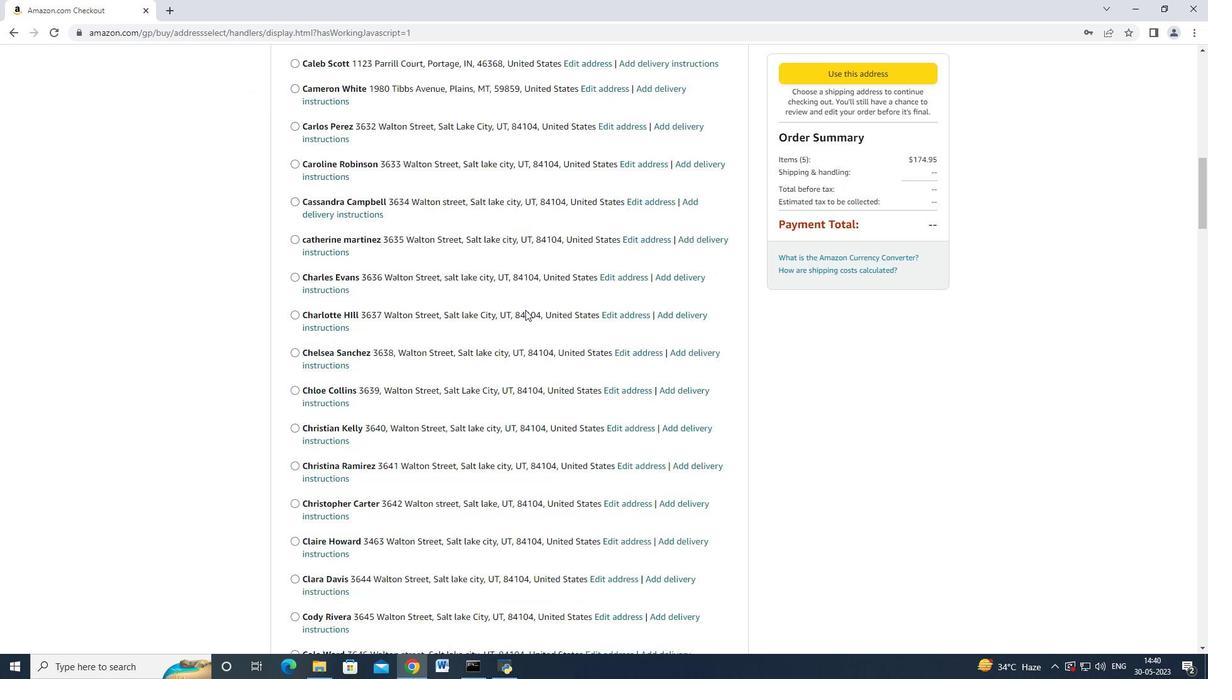 
Action: Mouse scrolled (525, 309) with delta (0, 0)
Screenshot: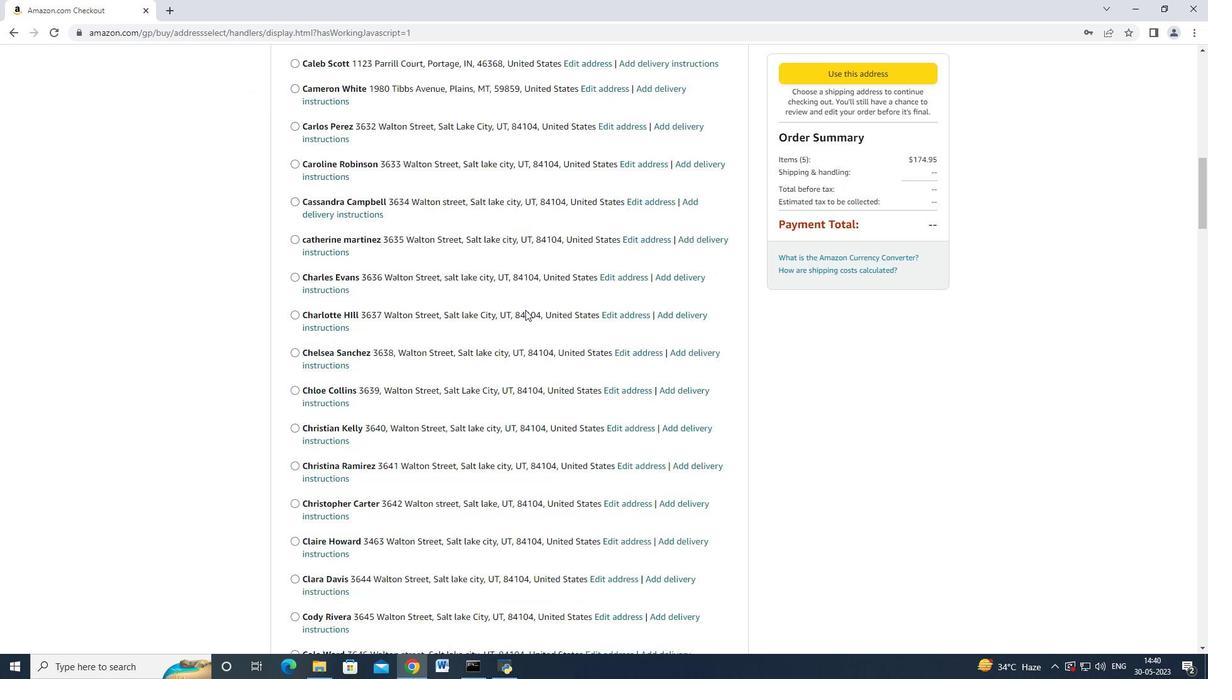 
Action: Mouse scrolled (525, 309) with delta (0, 0)
Screenshot: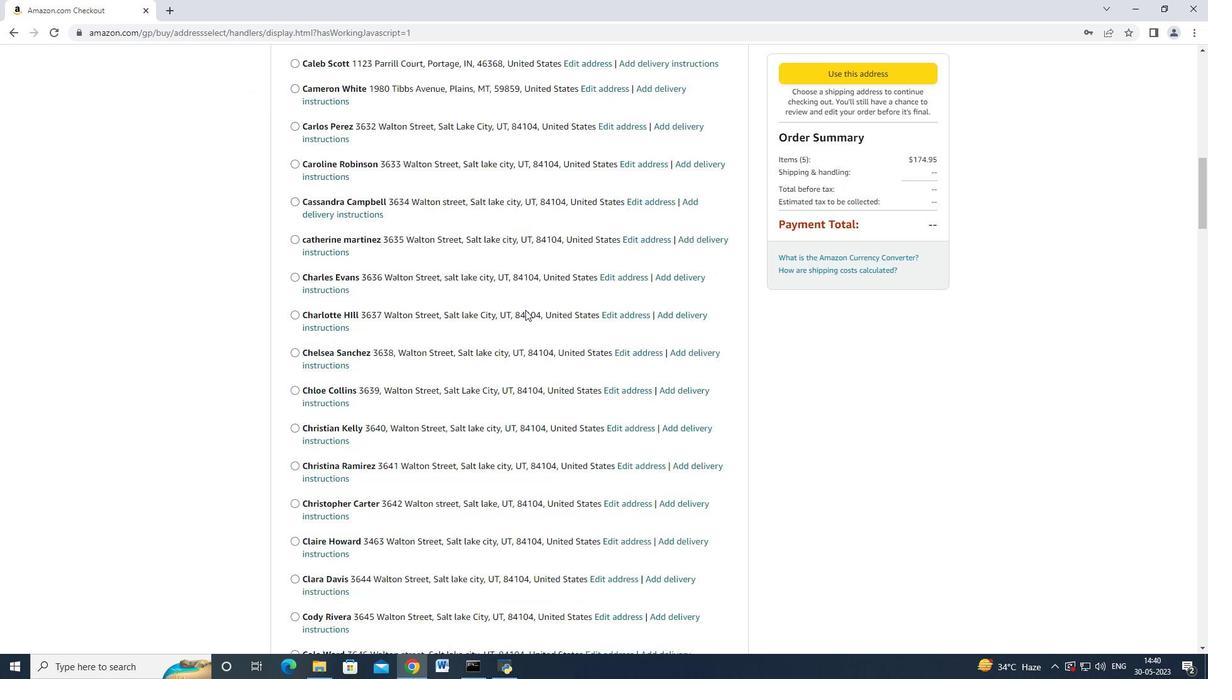 
Action: Mouse scrolled (525, 309) with delta (0, 0)
Screenshot: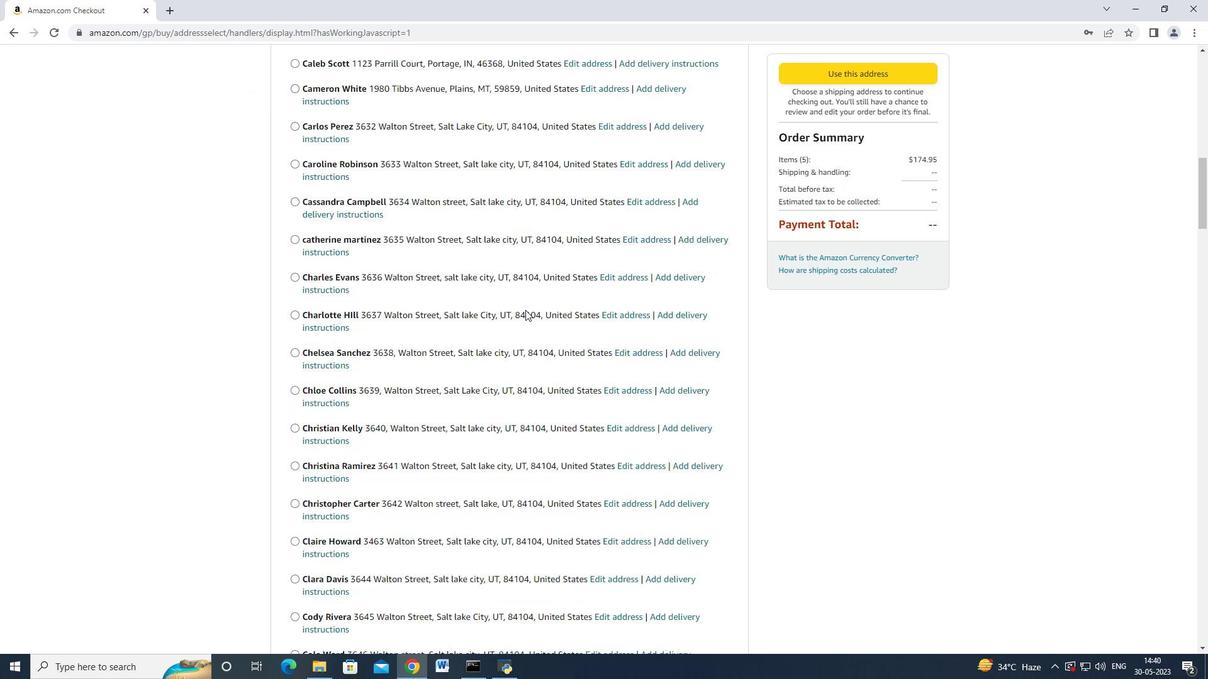 
Action: Mouse scrolled (525, 309) with delta (0, 0)
Screenshot: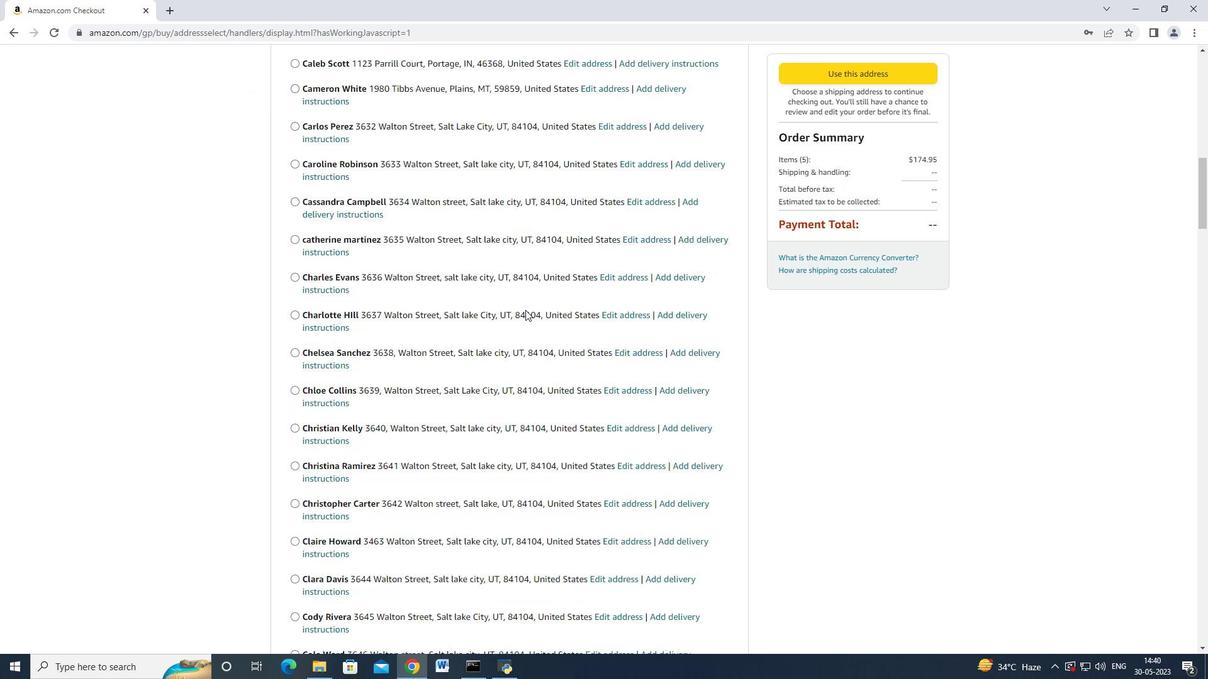 
Action: Mouse scrolled (525, 309) with delta (0, 0)
Screenshot: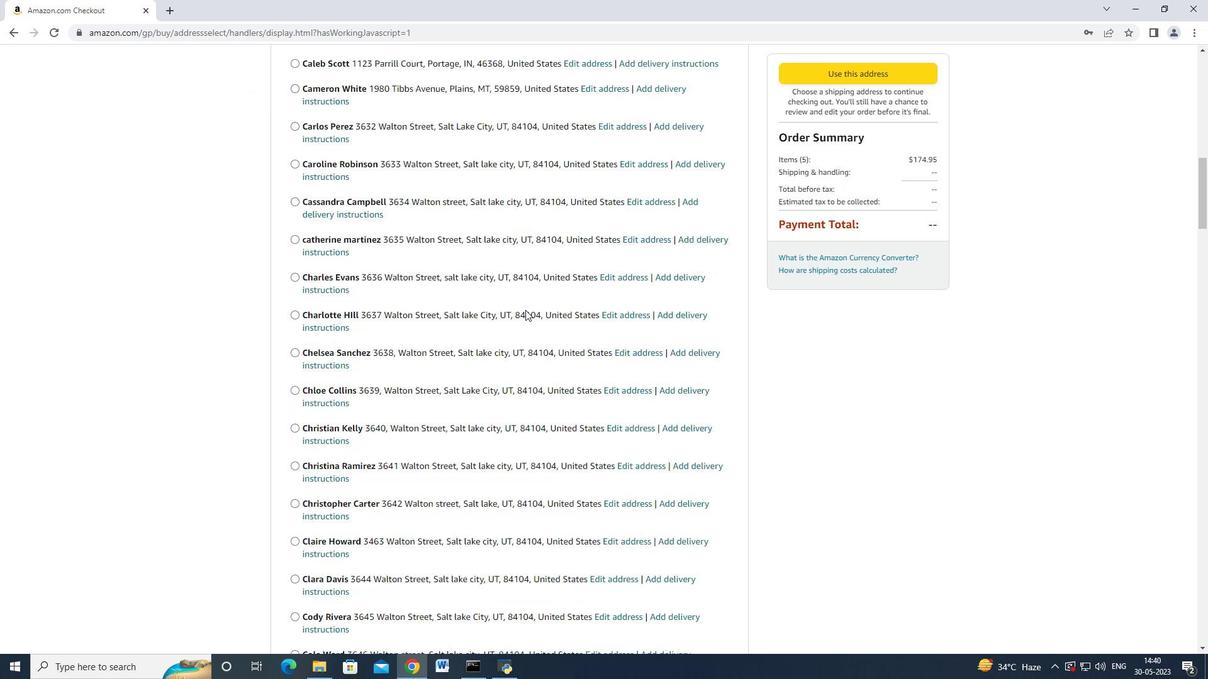 
Action: Mouse scrolled (525, 309) with delta (0, 0)
Screenshot: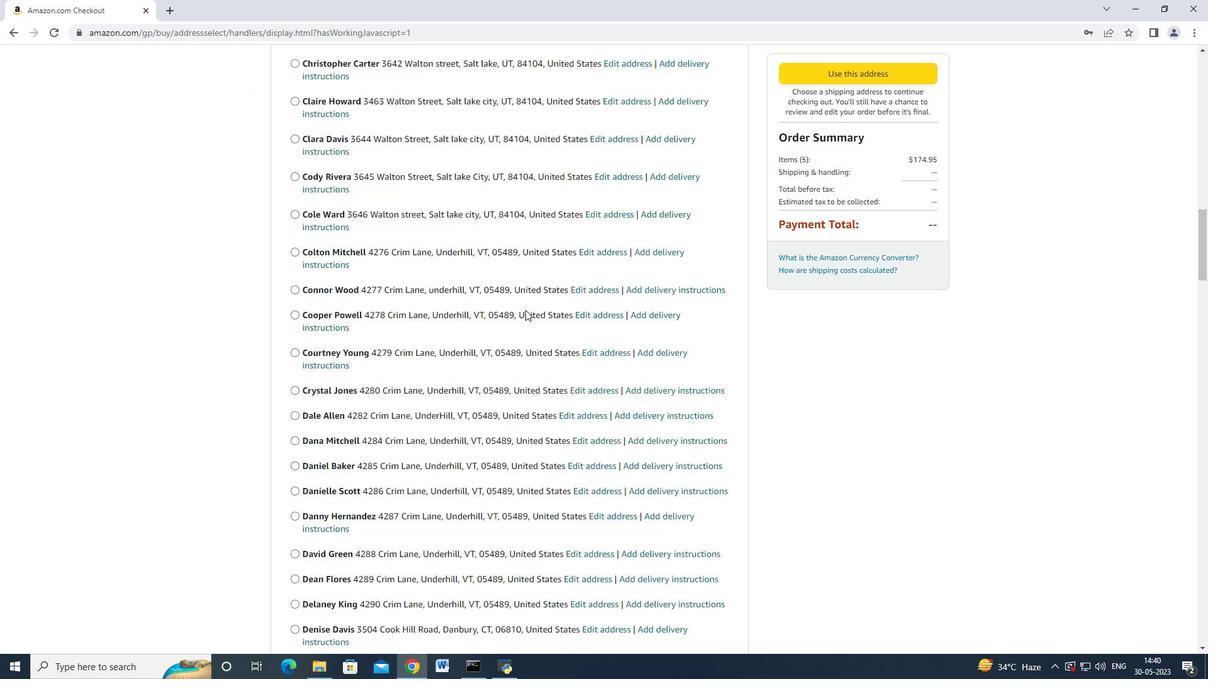 
Action: Mouse moved to (523, 314)
Screenshot: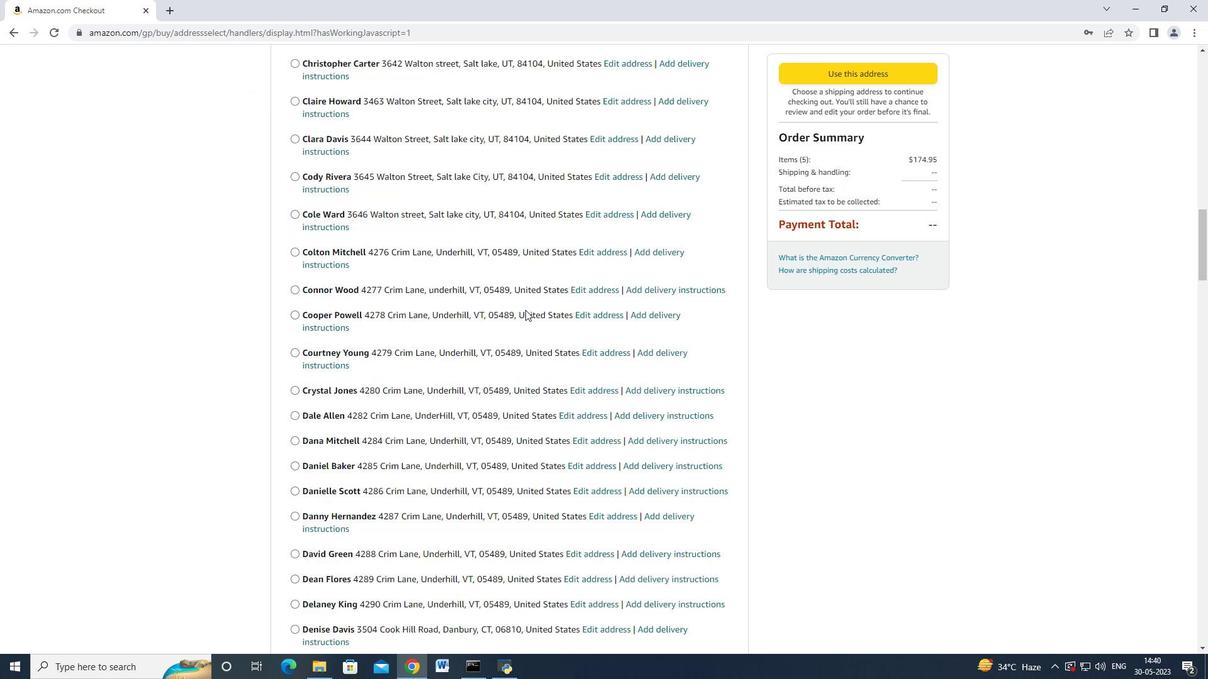 
Action: Mouse scrolled (523, 313) with delta (0, 0)
Screenshot: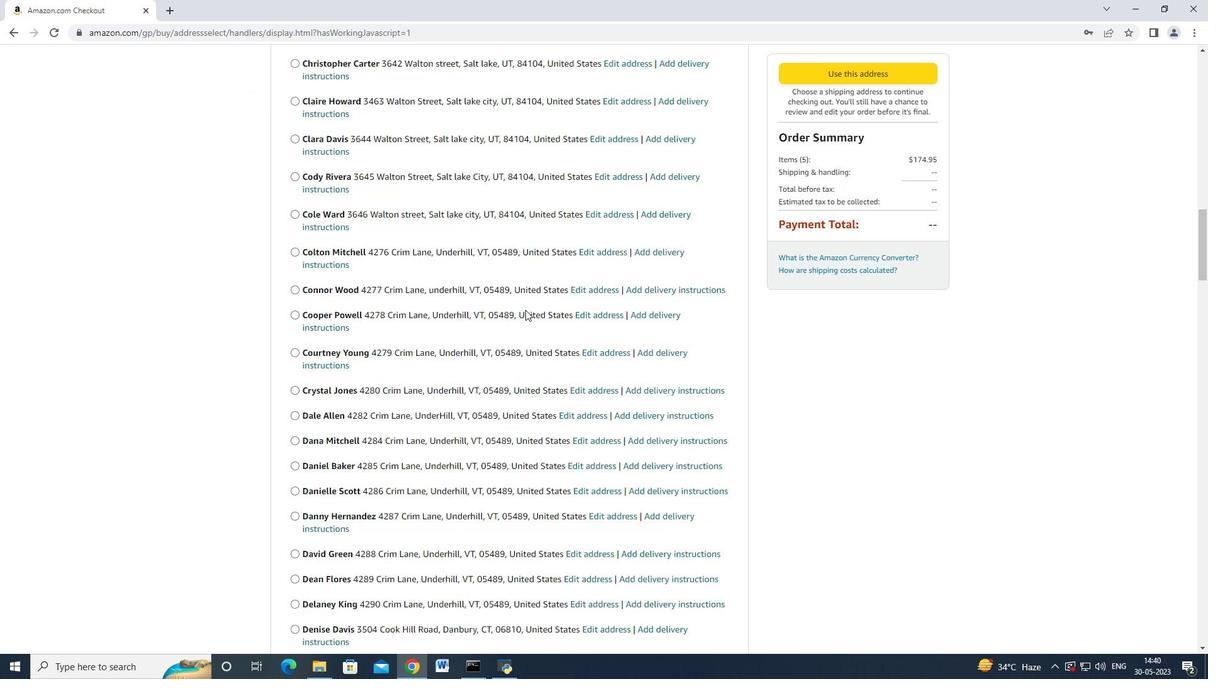 
Action: Mouse moved to (522, 315)
Screenshot: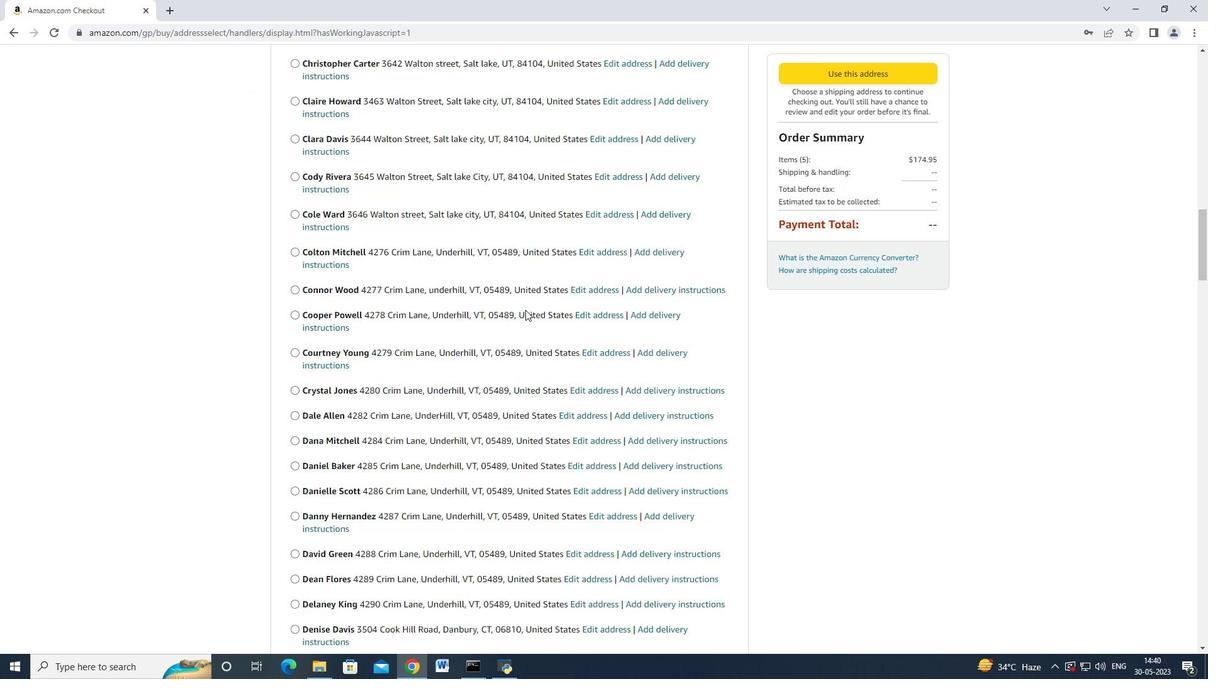
Action: Mouse scrolled (522, 314) with delta (0, 0)
Screenshot: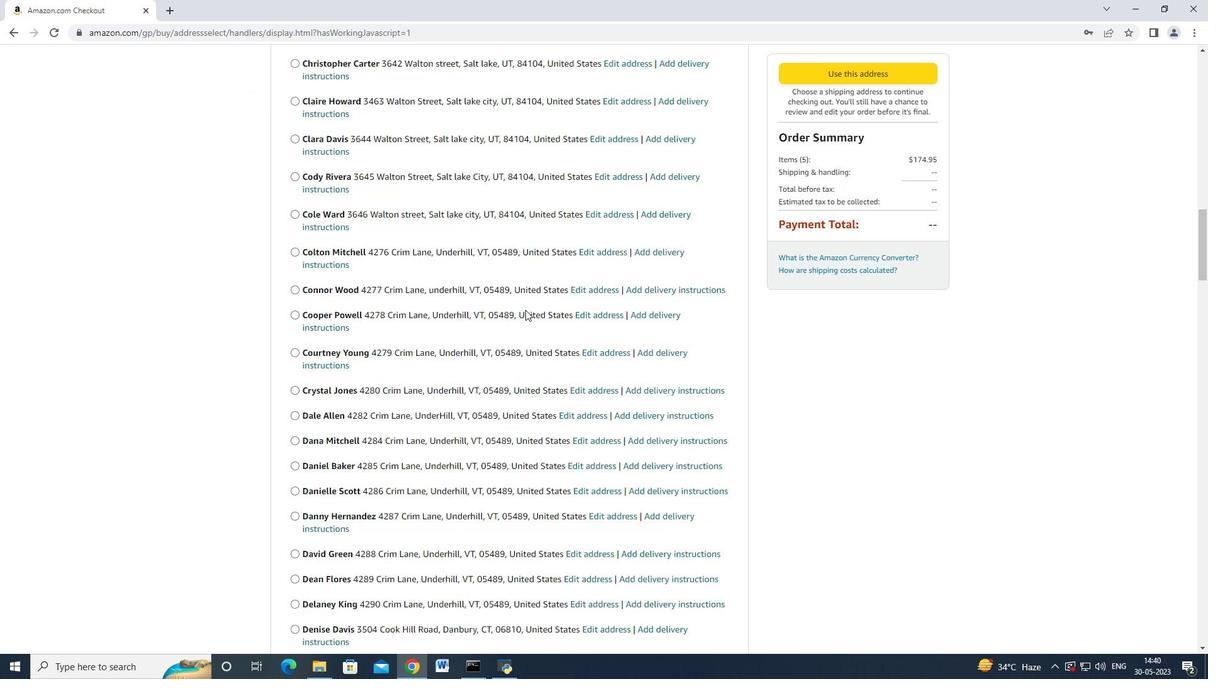 
Action: Mouse moved to (522, 315)
Screenshot: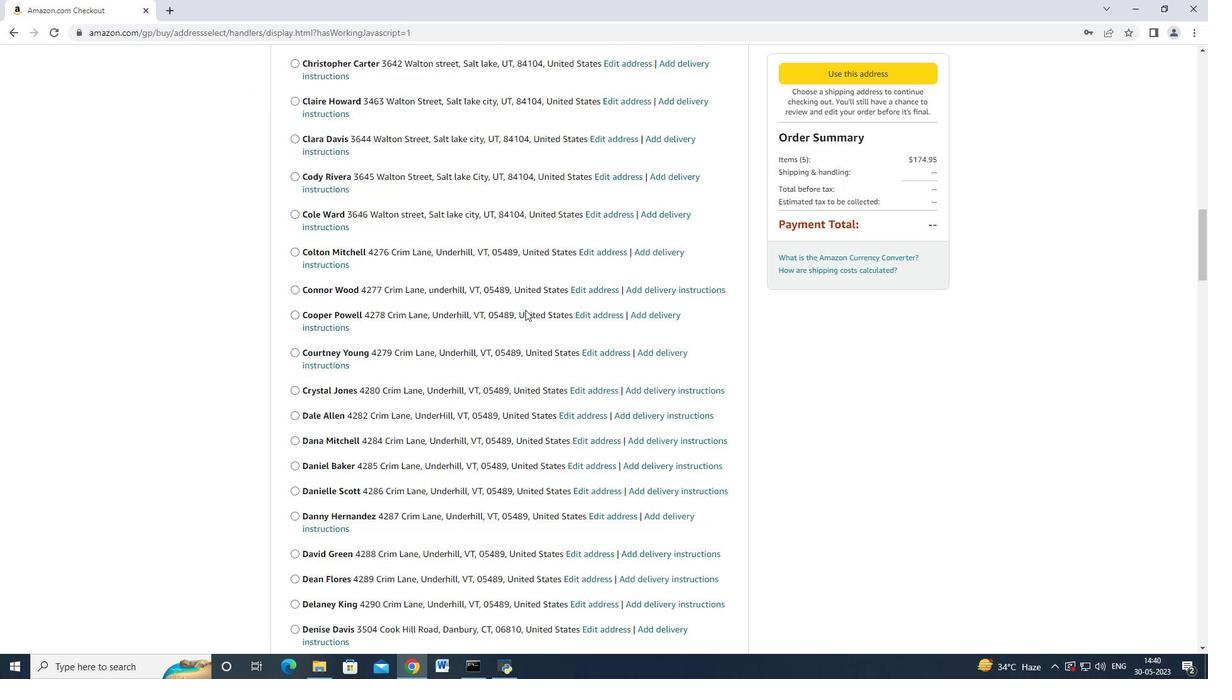 
Action: Mouse scrolled (522, 315) with delta (0, 0)
Screenshot: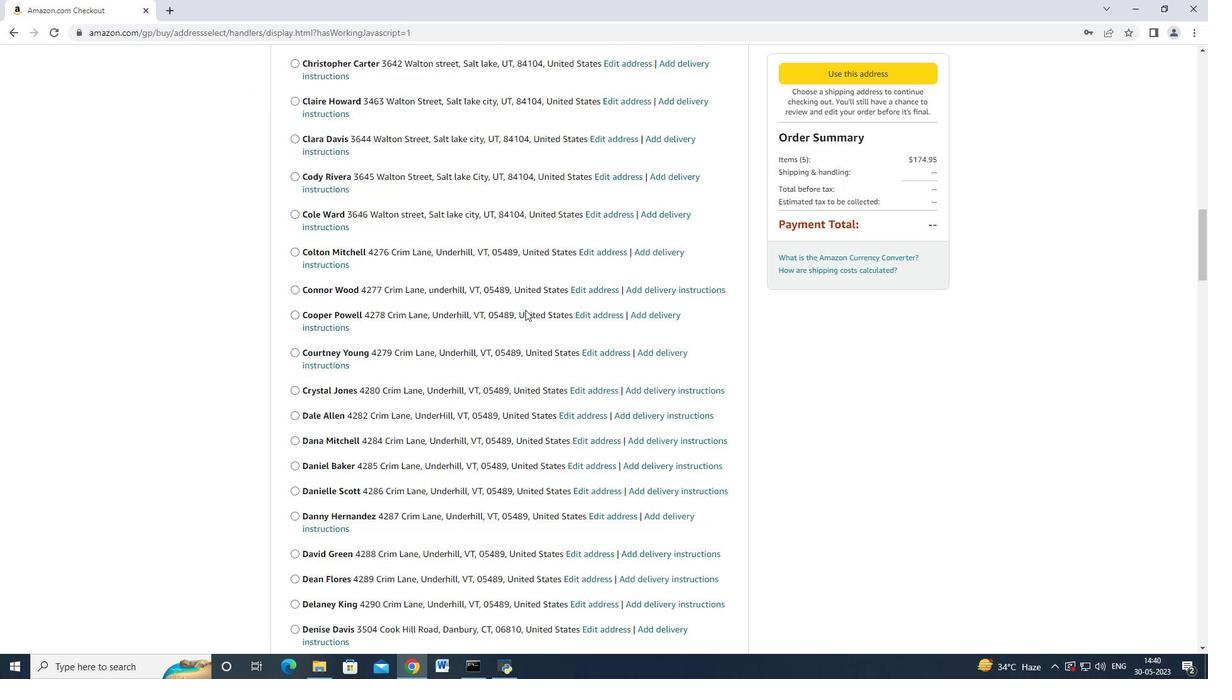 
Action: Mouse scrolled (522, 315) with delta (0, 0)
Screenshot: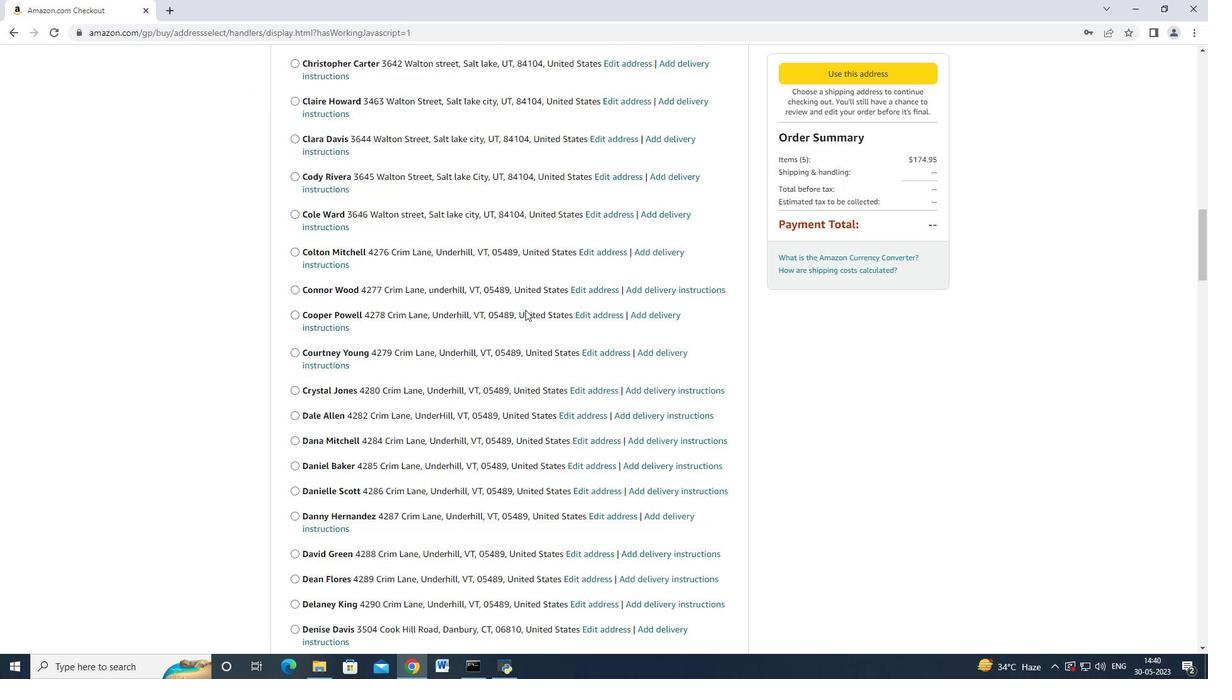 
Action: Mouse moved to (522, 315)
Screenshot: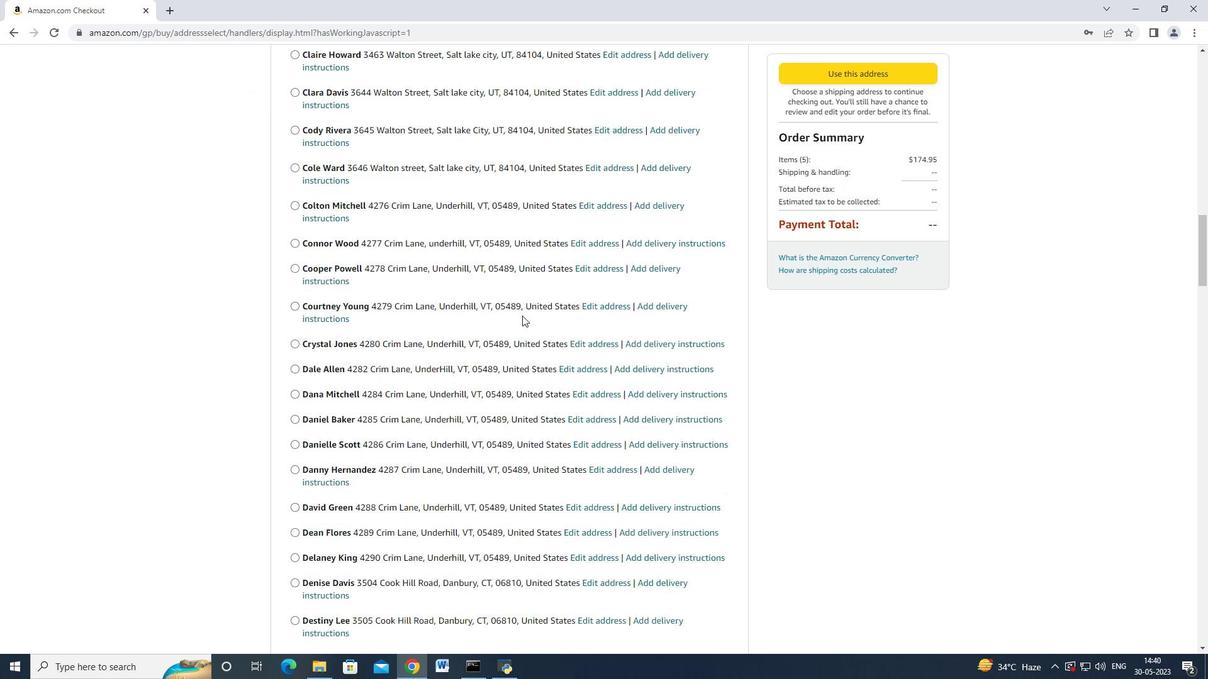 
Action: Mouse scrolled (522, 315) with delta (0, 0)
Screenshot: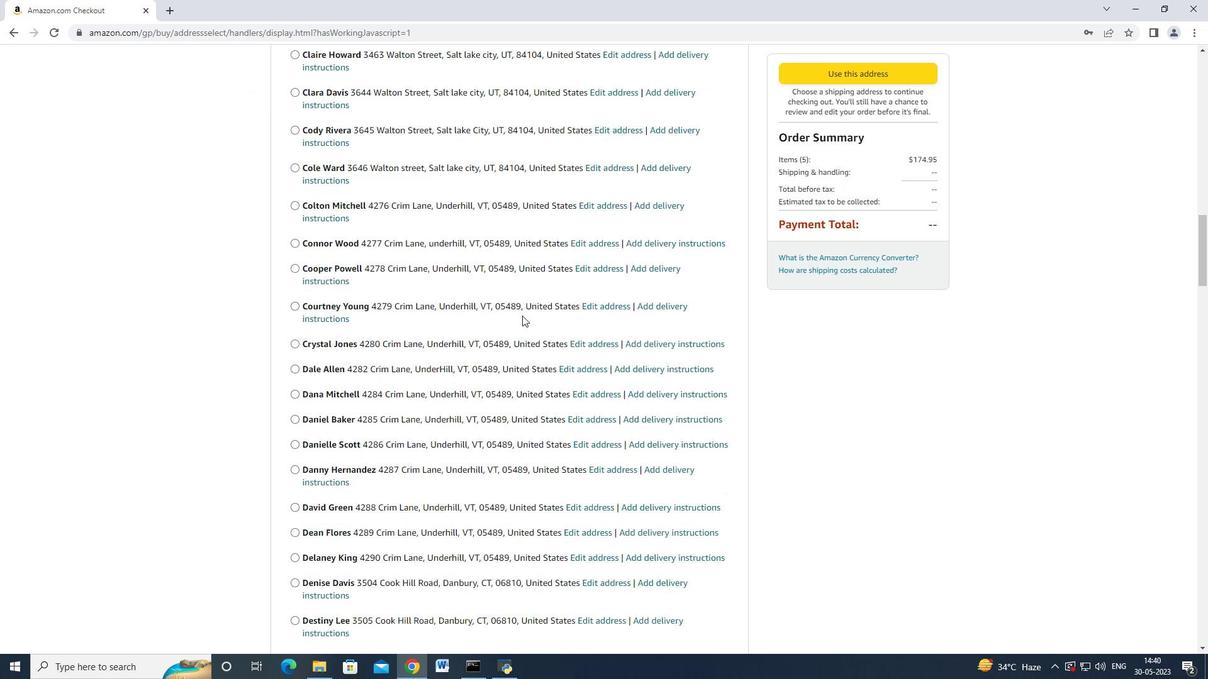
Action: Mouse moved to (516, 320)
Screenshot: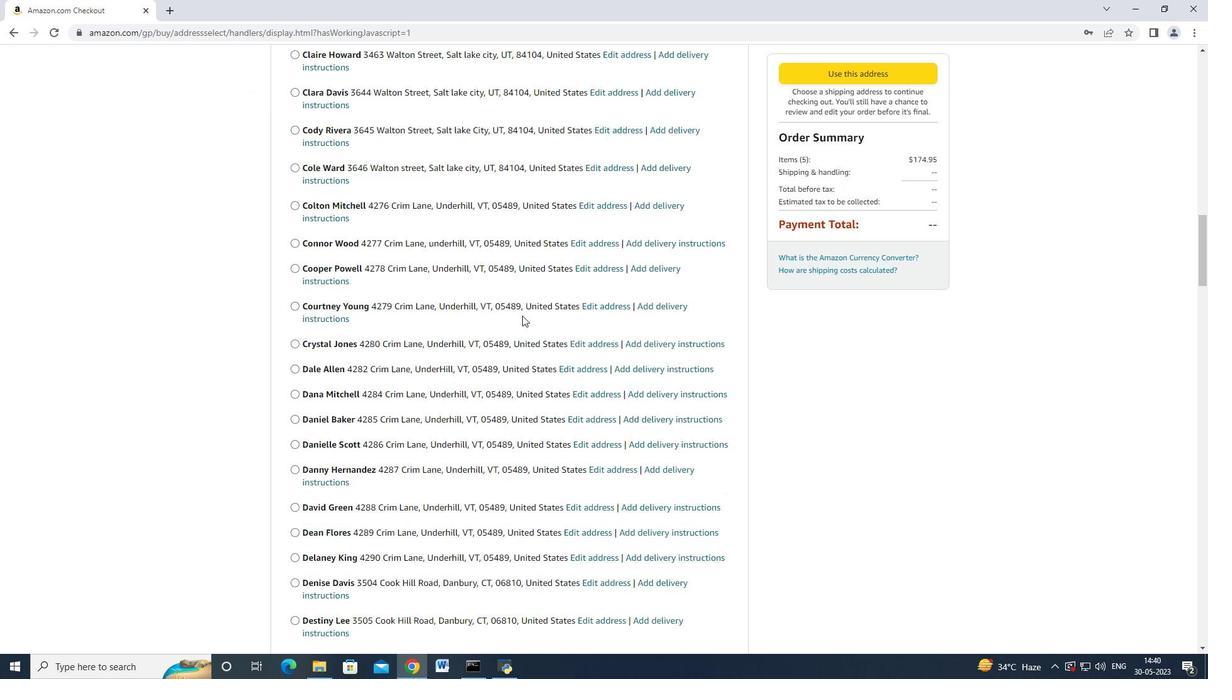 
Action: Mouse scrolled (522, 315) with delta (0, 0)
Screenshot: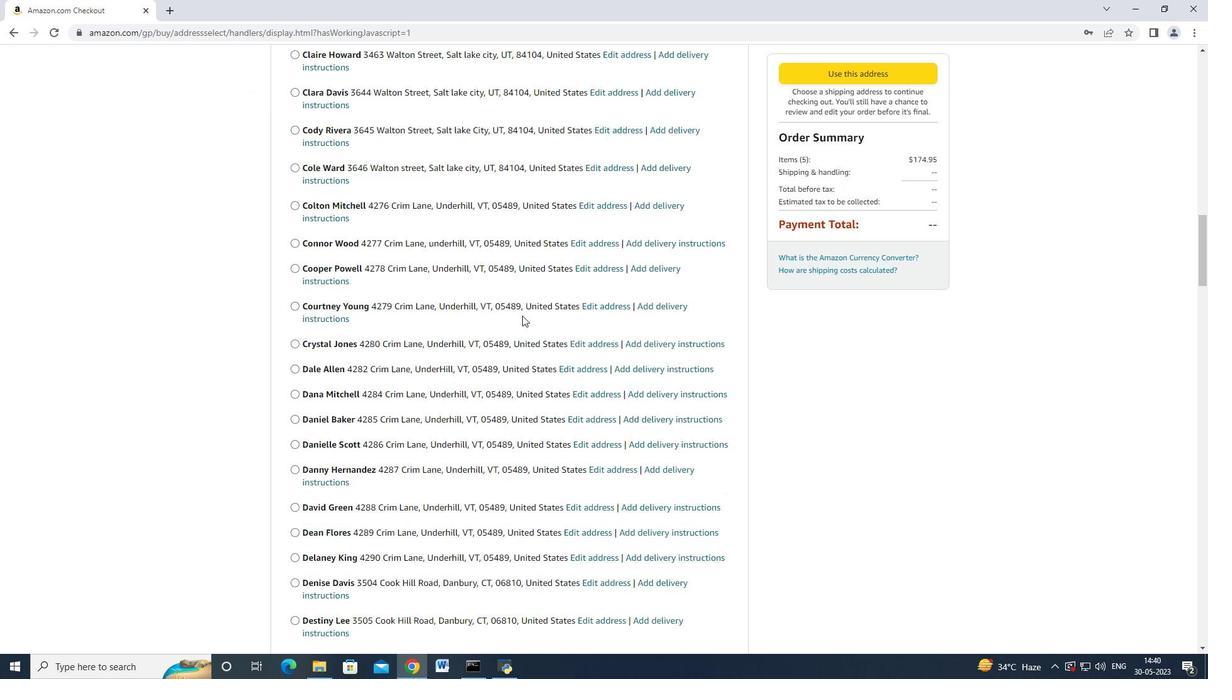 
Action: Mouse moved to (515, 320)
Screenshot: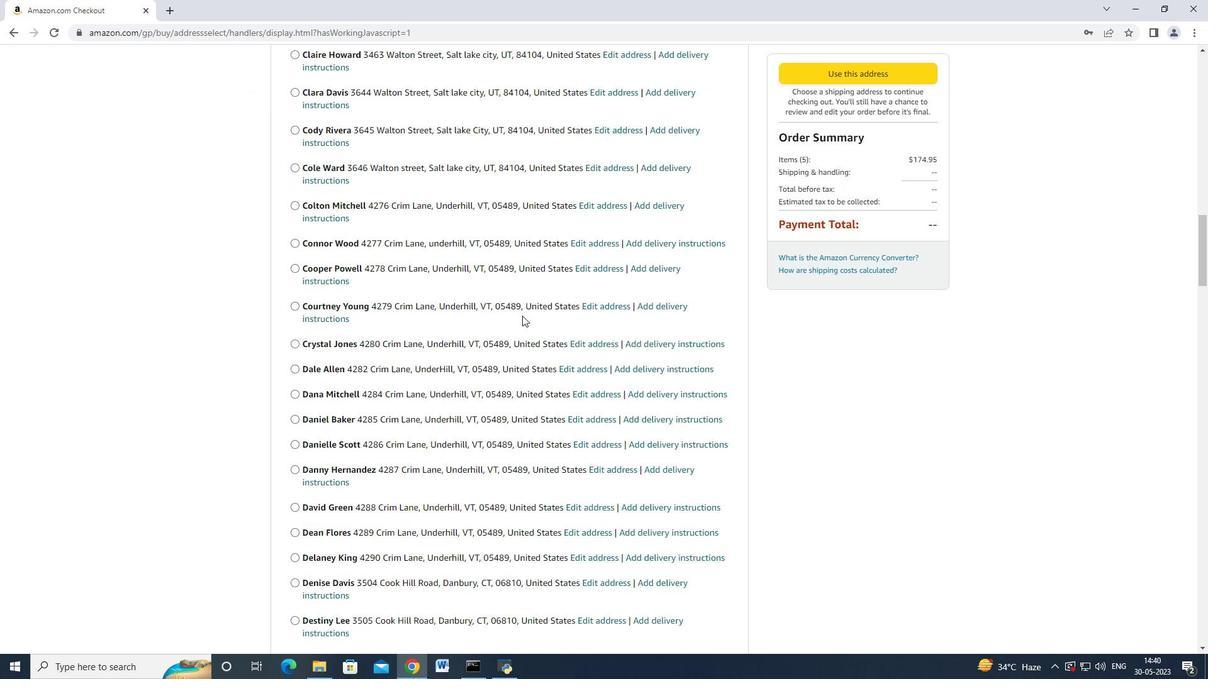 
Action: Mouse scrolled (515, 320) with delta (0, 0)
Screenshot: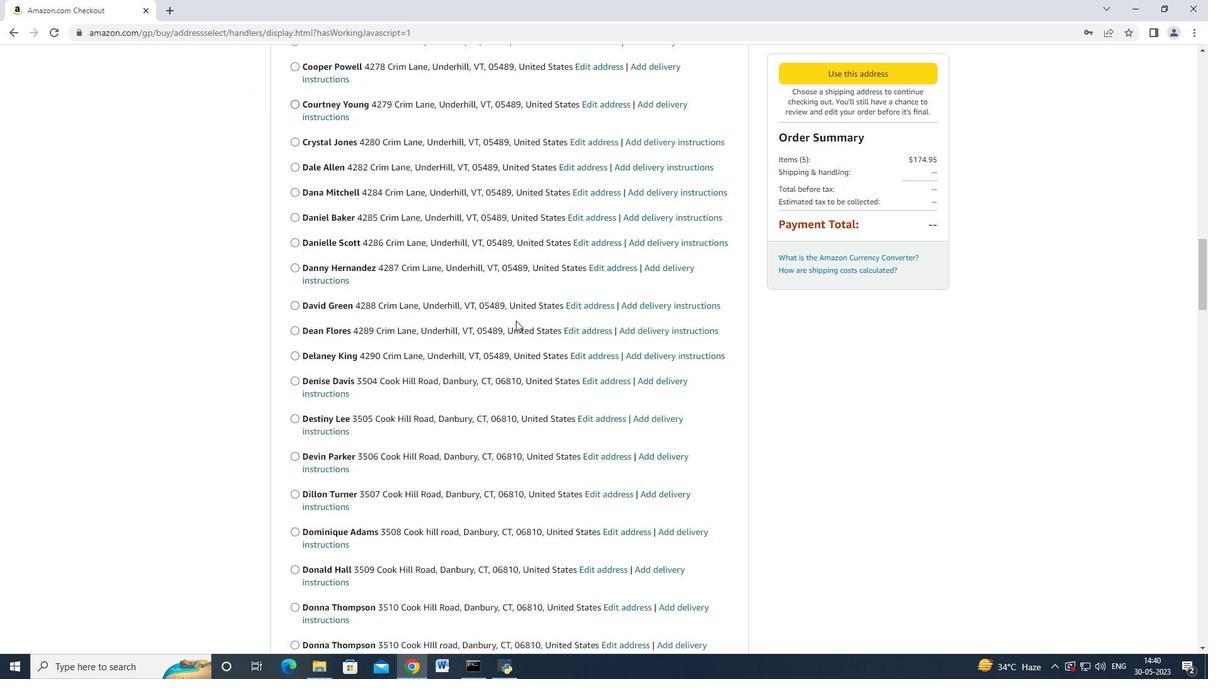
Action: Mouse moved to (514, 320)
Screenshot: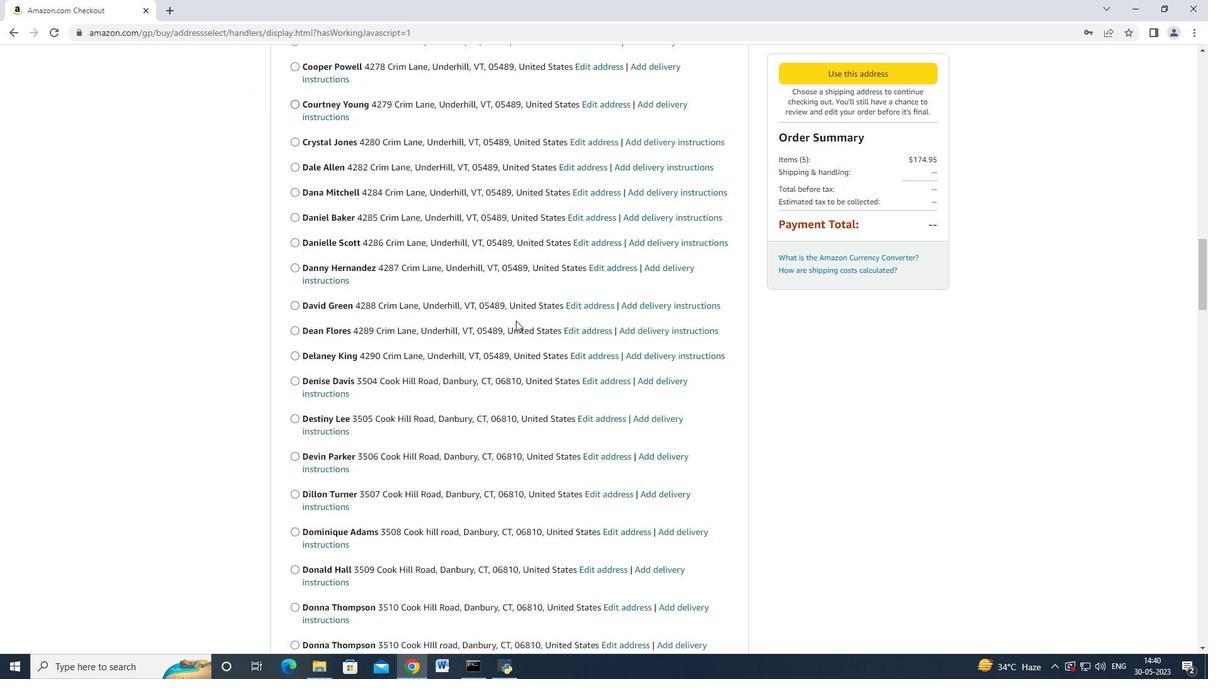 
Action: Mouse scrolled (514, 320) with delta (0, 0)
Screenshot: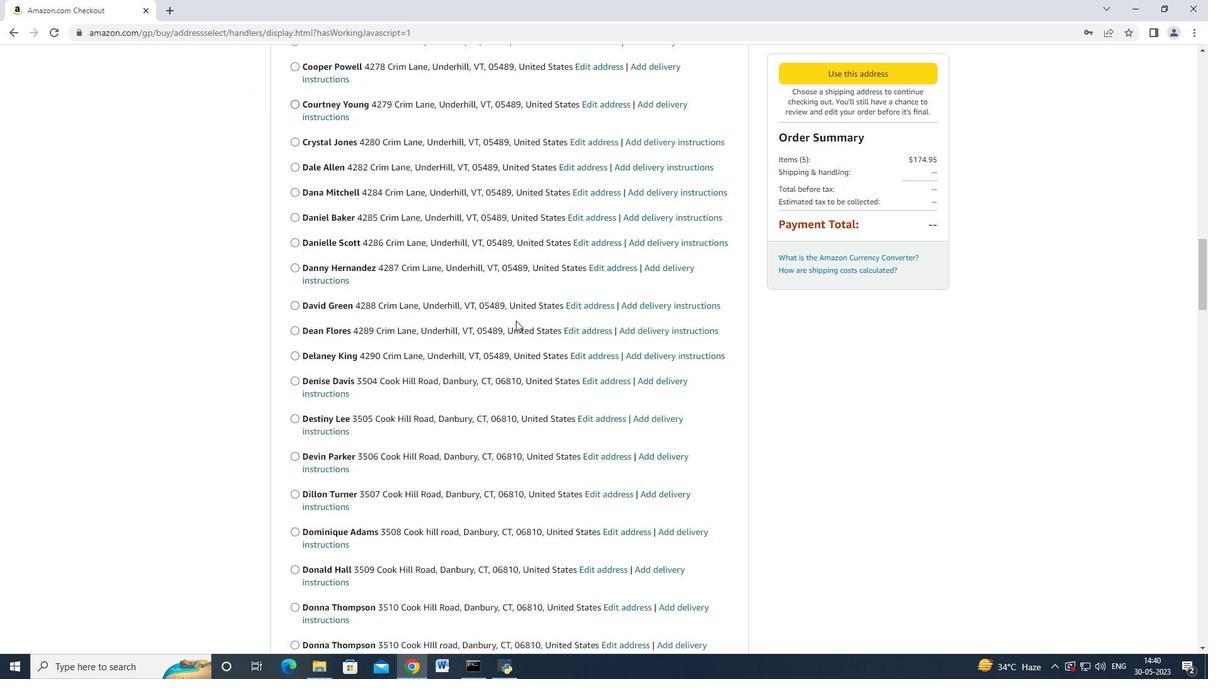 
Action: Mouse scrolled (514, 320) with delta (0, 0)
Screenshot: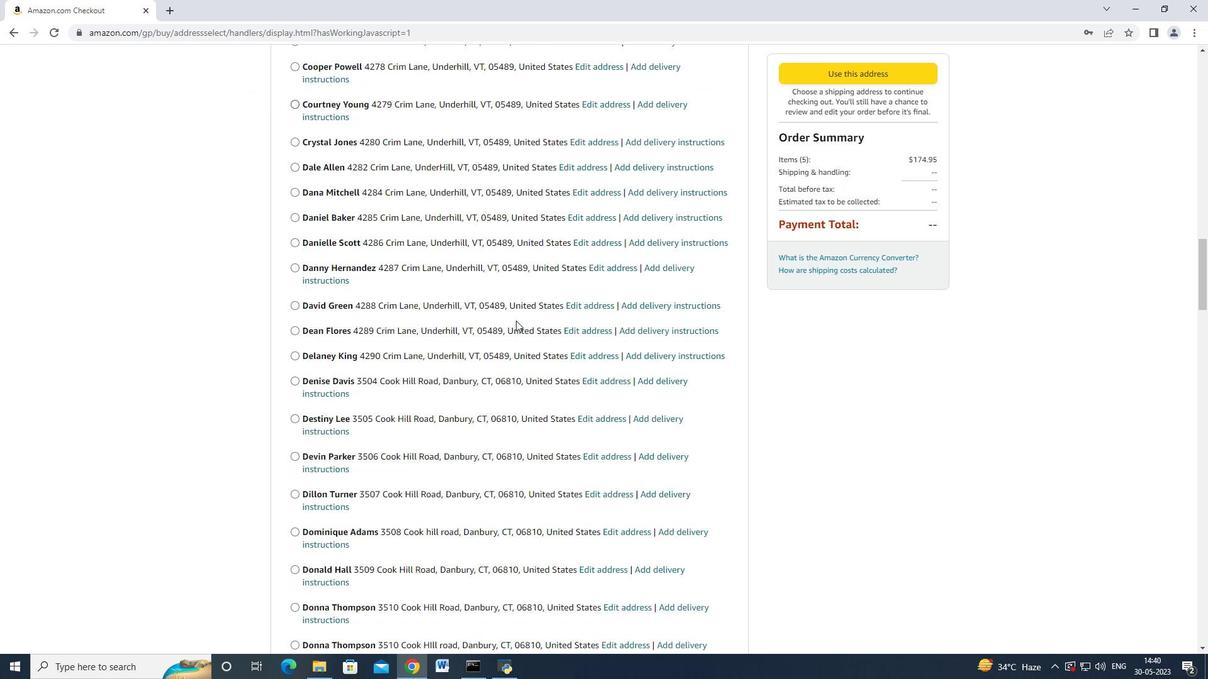 
Action: Mouse moved to (514, 321)
Screenshot: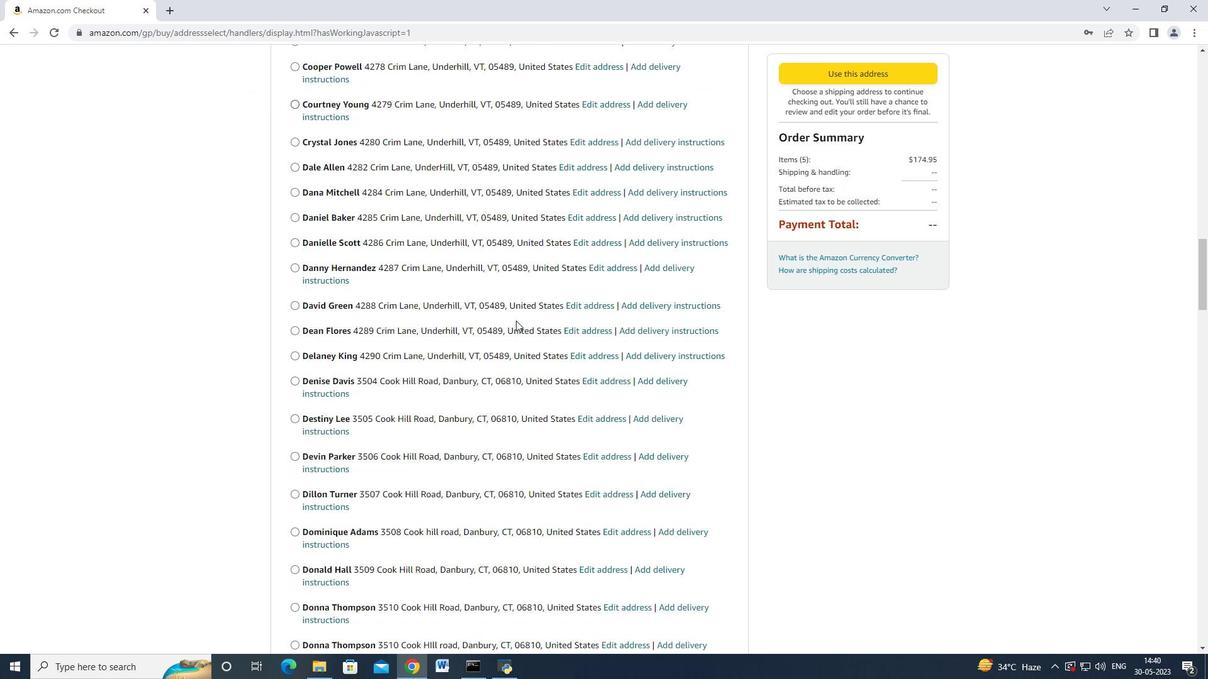 
Action: Mouse scrolled (514, 320) with delta (0, 0)
Screenshot: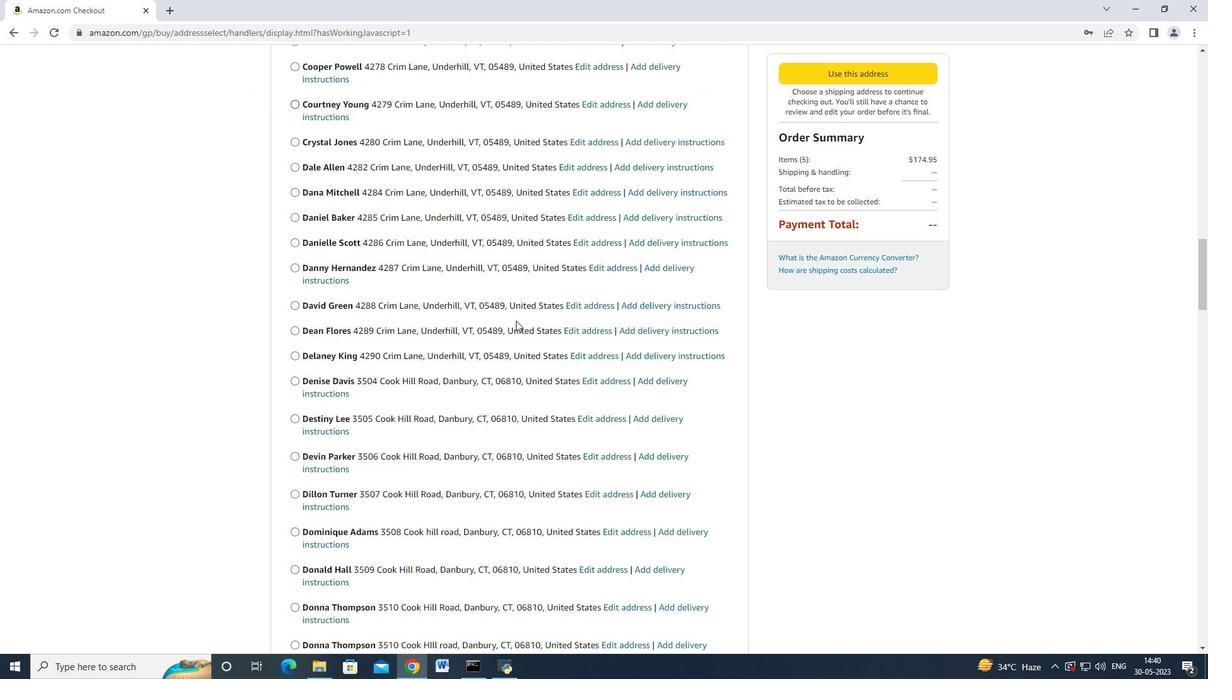 
Action: Mouse scrolled (514, 320) with delta (0, 0)
Screenshot: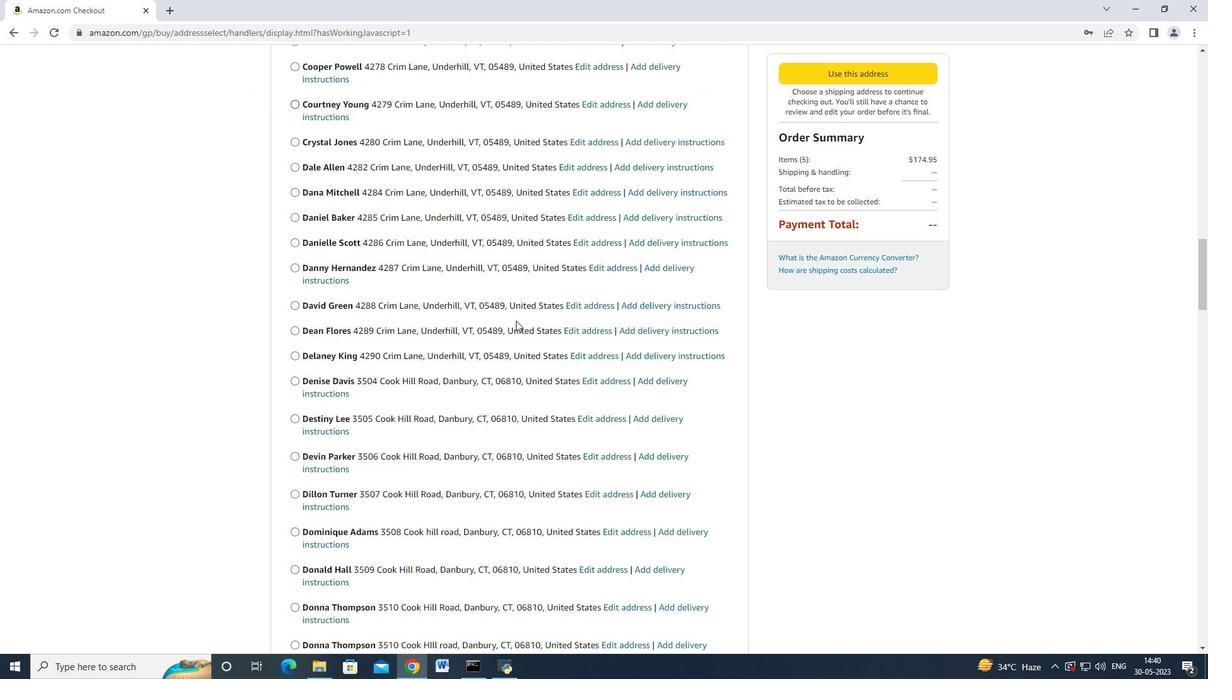 
Action: Mouse scrolled (514, 320) with delta (0, 0)
Screenshot: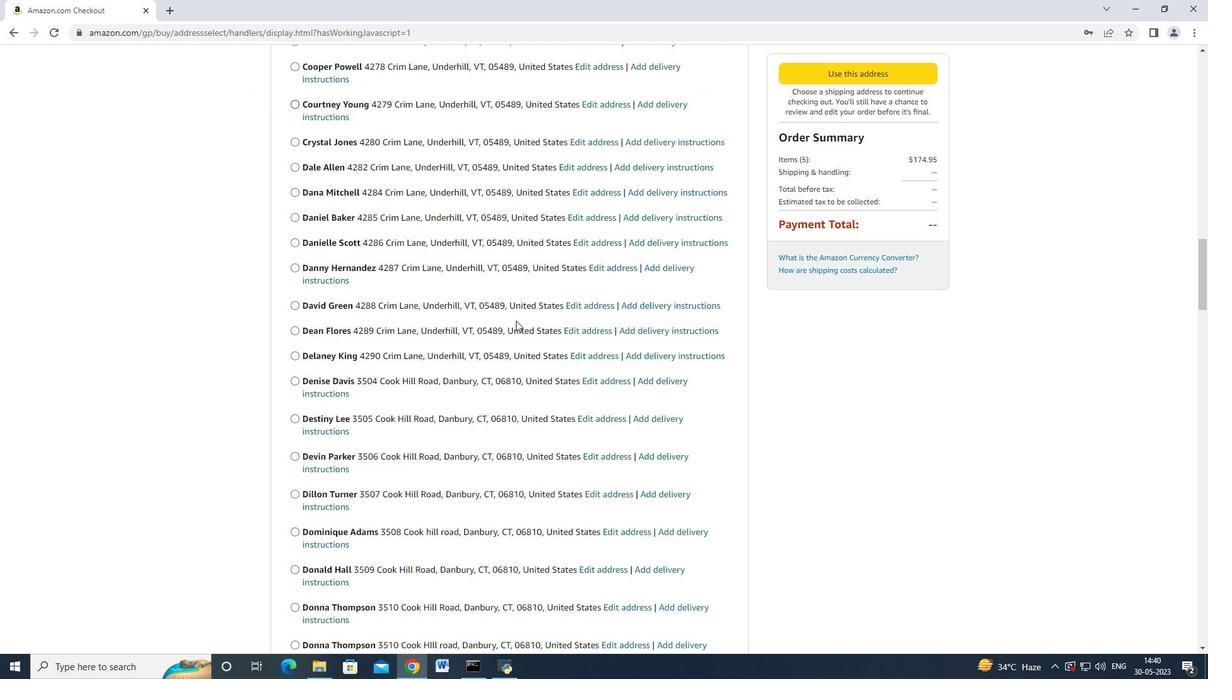 
Action: Mouse scrolled (514, 320) with delta (0, 0)
Screenshot: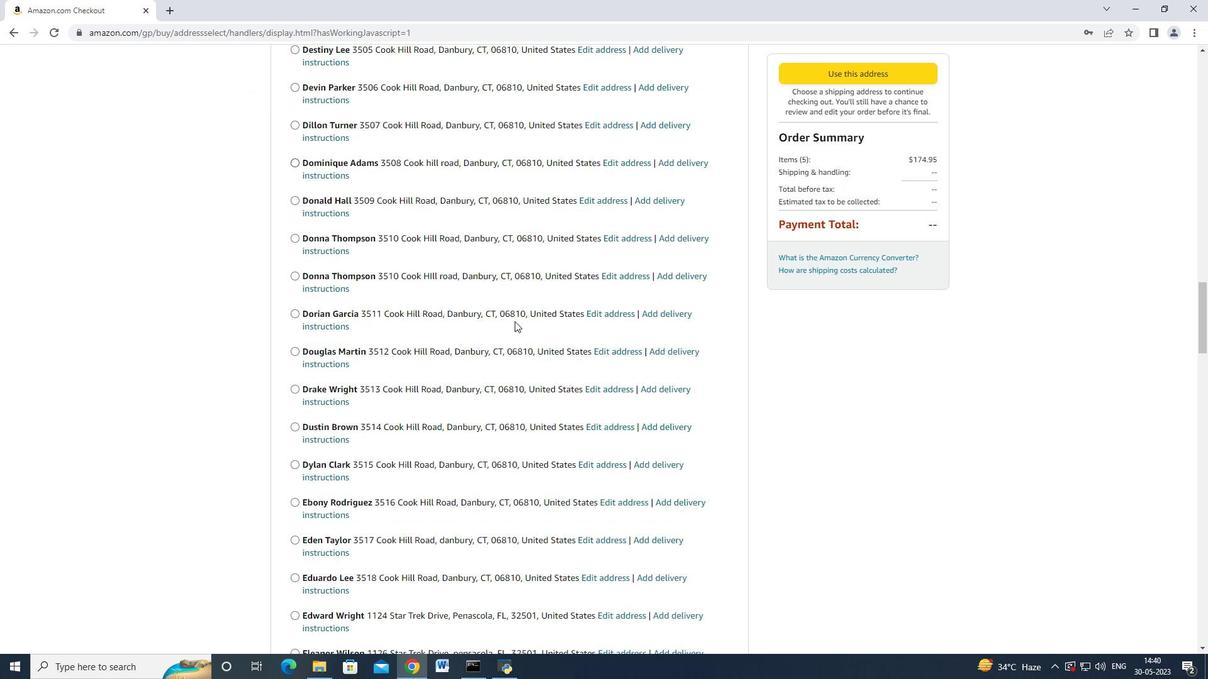 
Action: Mouse scrolled (514, 320) with delta (0, 0)
Screenshot: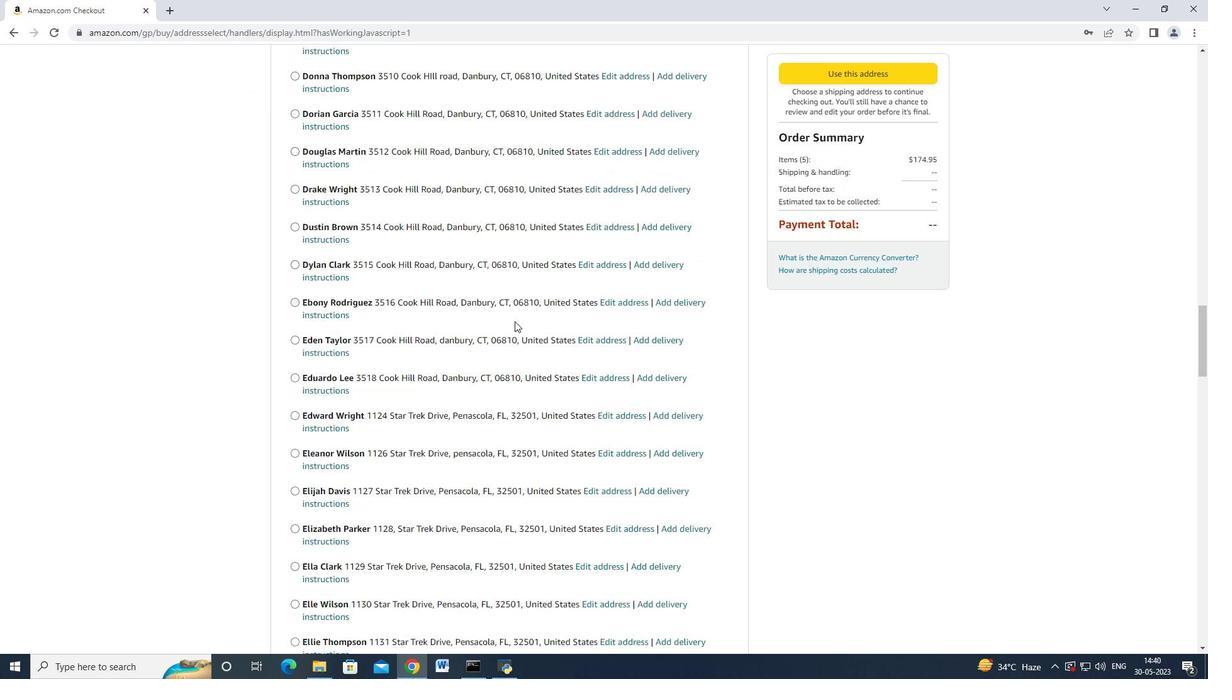 
Action: Mouse scrolled (514, 320) with delta (0, 0)
Screenshot: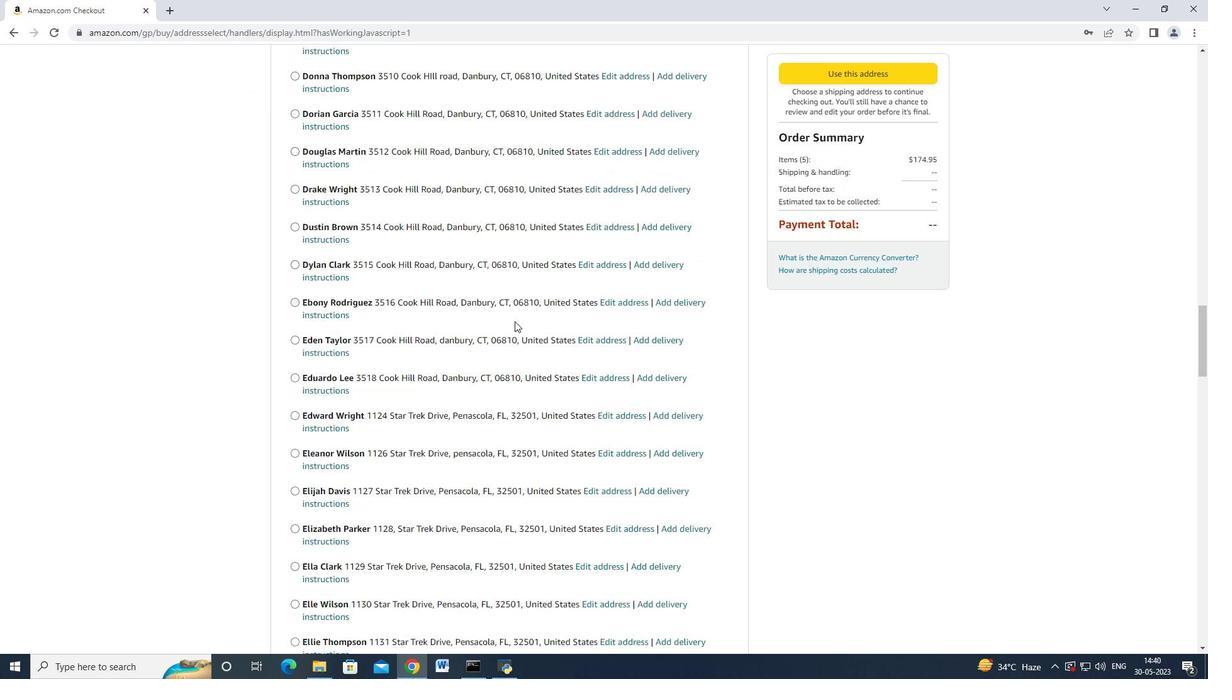 
Action: Mouse scrolled (514, 320) with delta (0, 0)
Screenshot: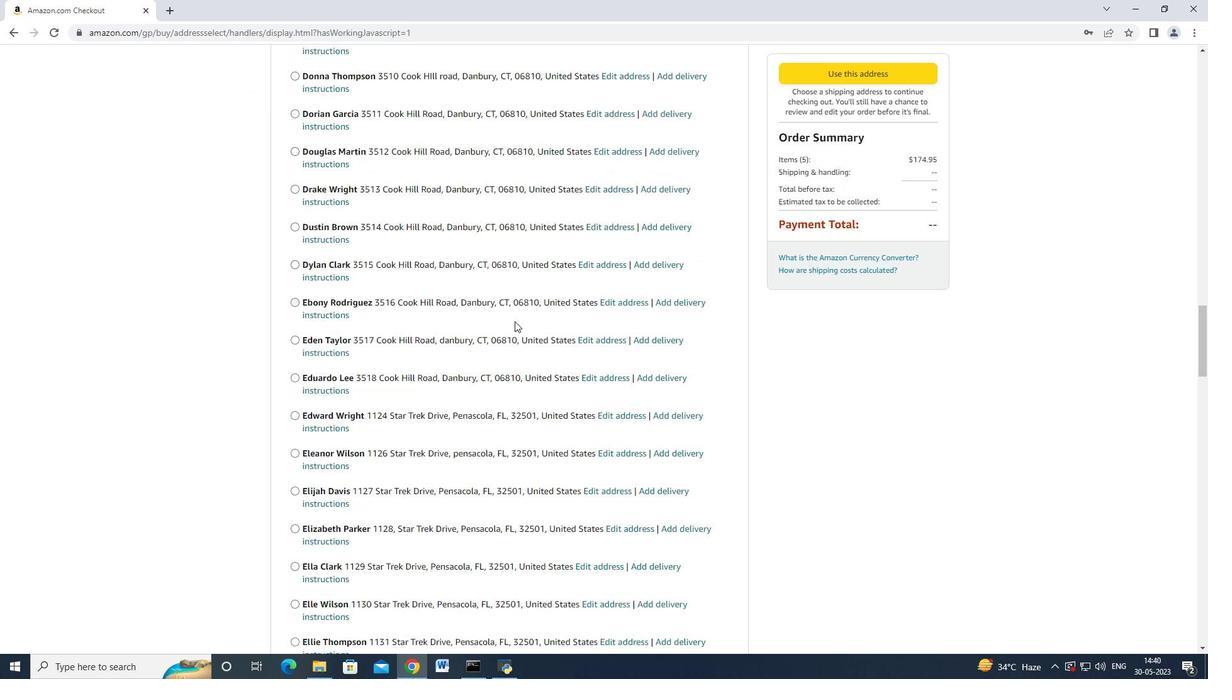 
Action: Mouse scrolled (514, 320) with delta (0, 0)
Screenshot: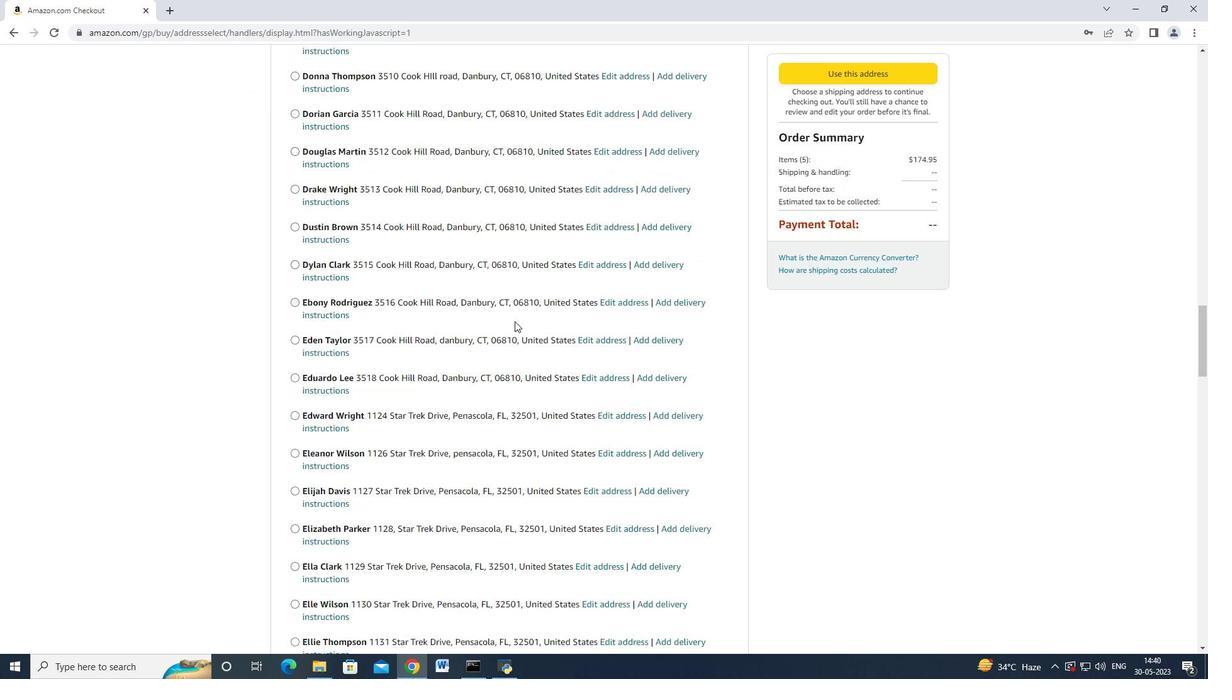 
Action: Mouse scrolled (514, 320) with delta (0, 0)
Screenshot: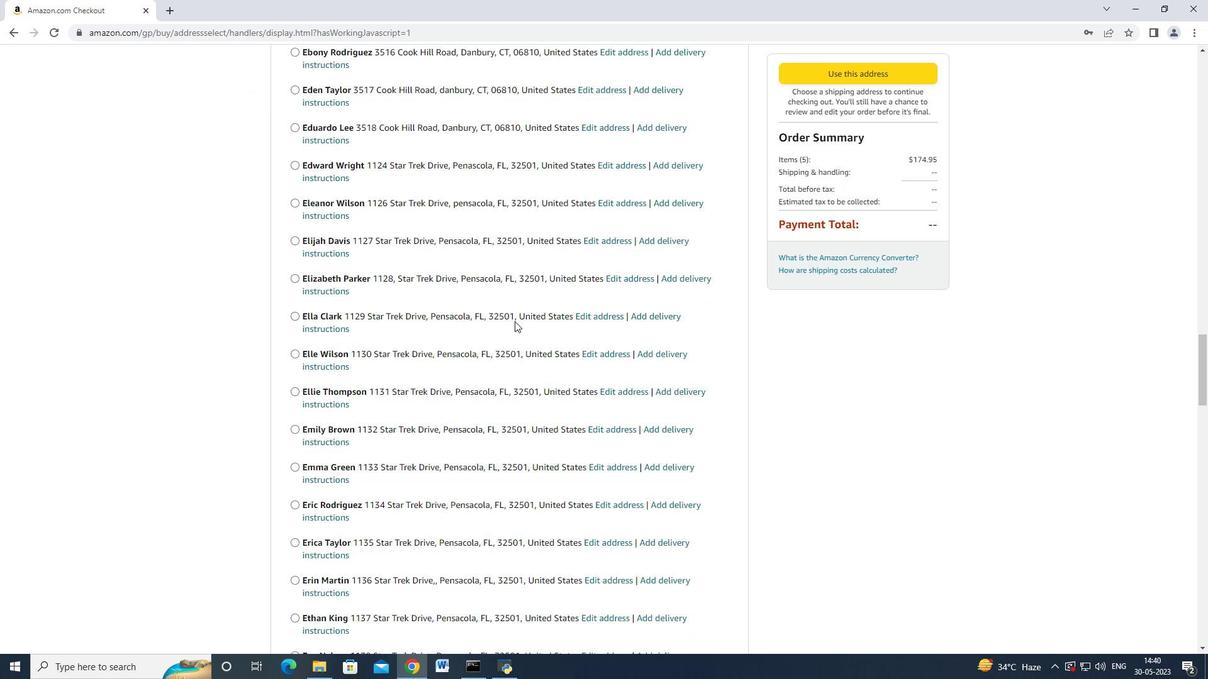 
Action: Mouse scrolled (514, 320) with delta (0, 0)
Screenshot: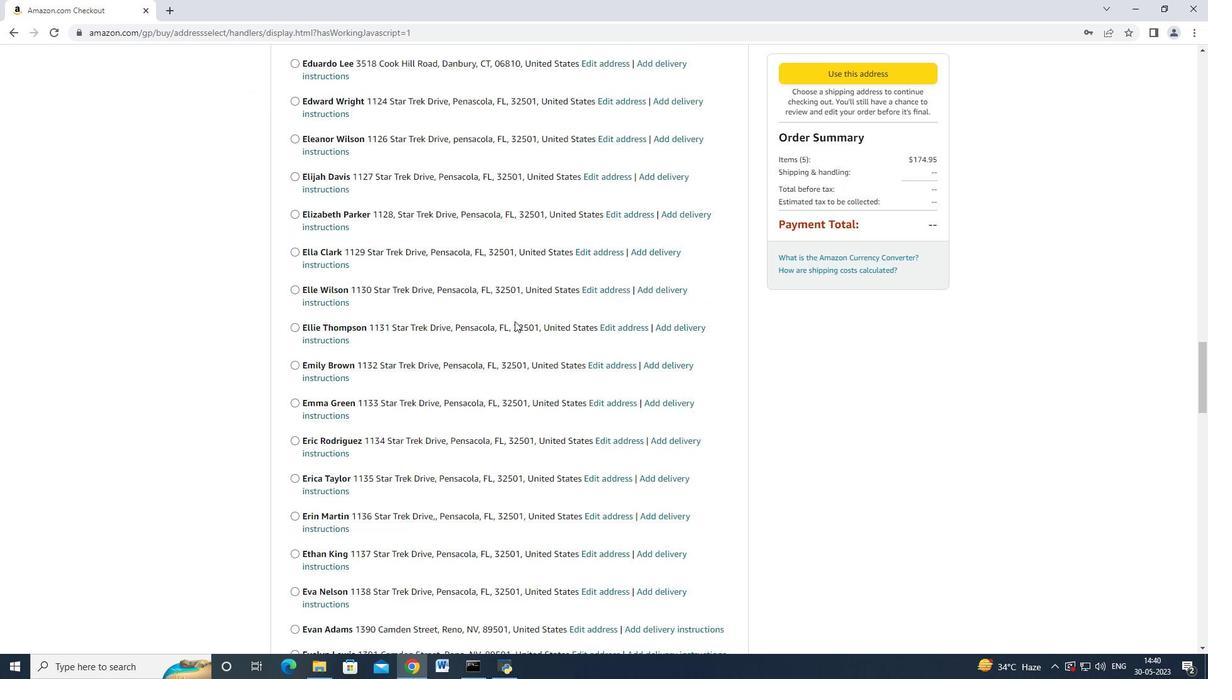 
Action: Mouse scrolled (514, 320) with delta (0, -1)
Screenshot: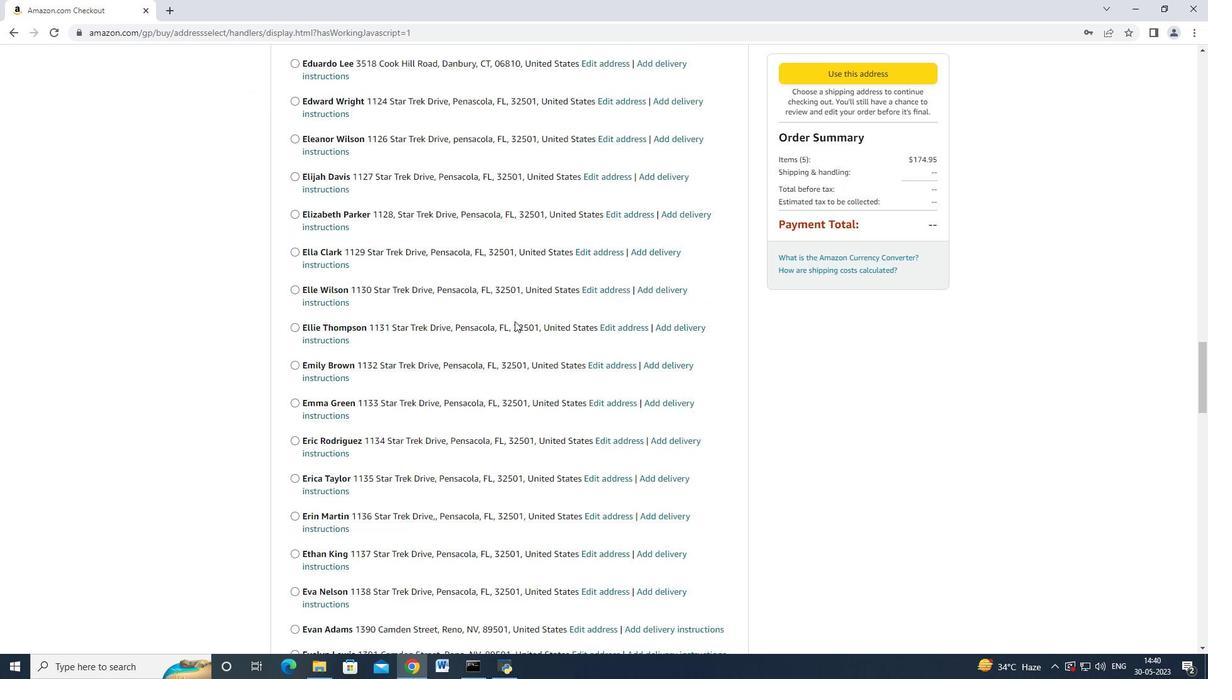
Action: Mouse scrolled (514, 320) with delta (0, 0)
Screenshot: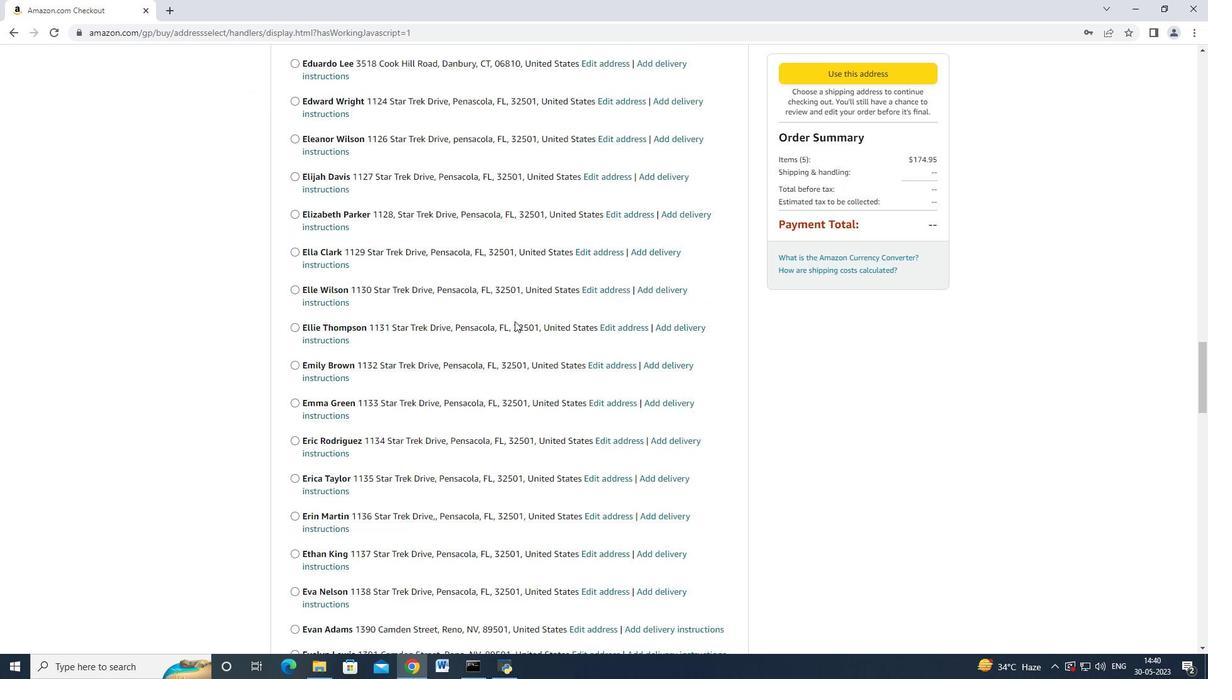 
Action: Mouse scrolled (514, 320) with delta (0, 0)
Screenshot: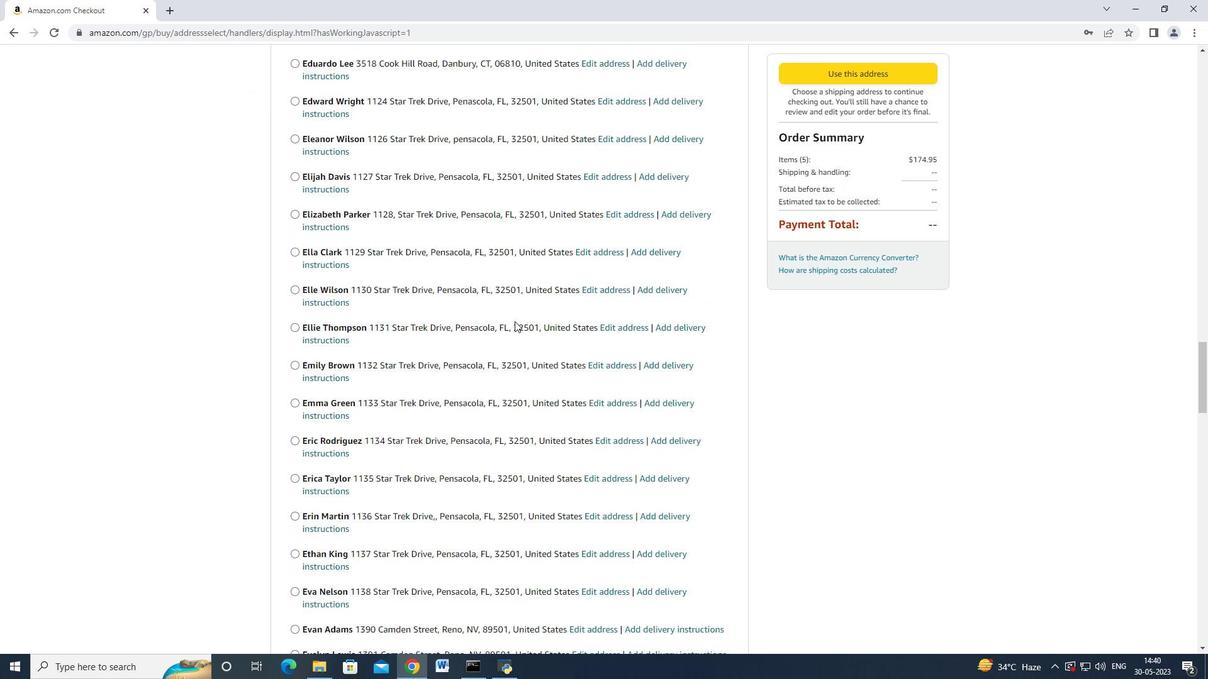 
Action: Mouse scrolled (514, 320) with delta (0, 0)
Screenshot: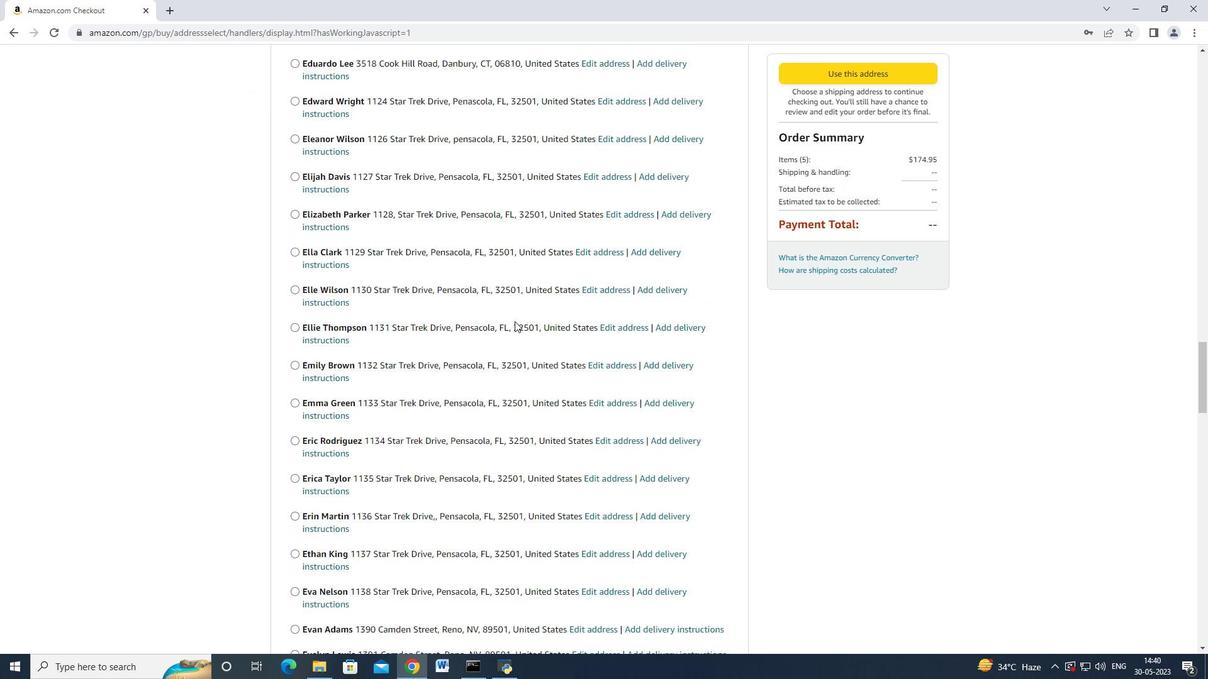 
Action: Mouse moved to (520, 319)
Screenshot: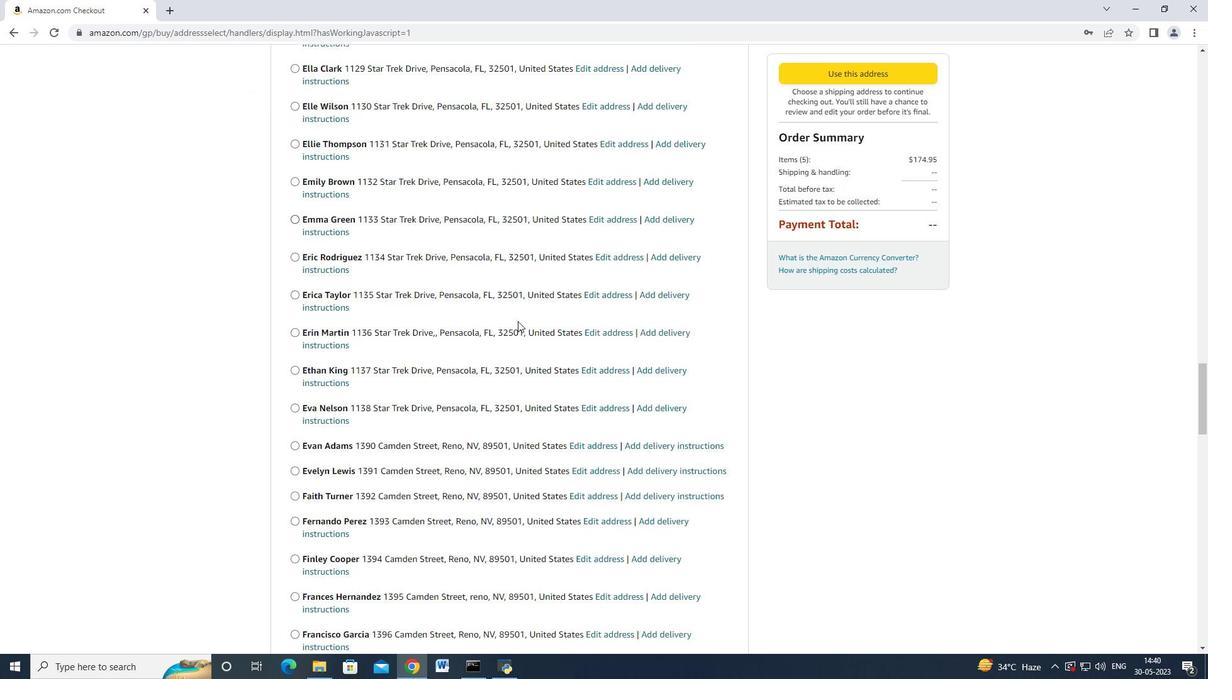 
Action: Mouse scrolled (520, 319) with delta (0, 0)
Screenshot: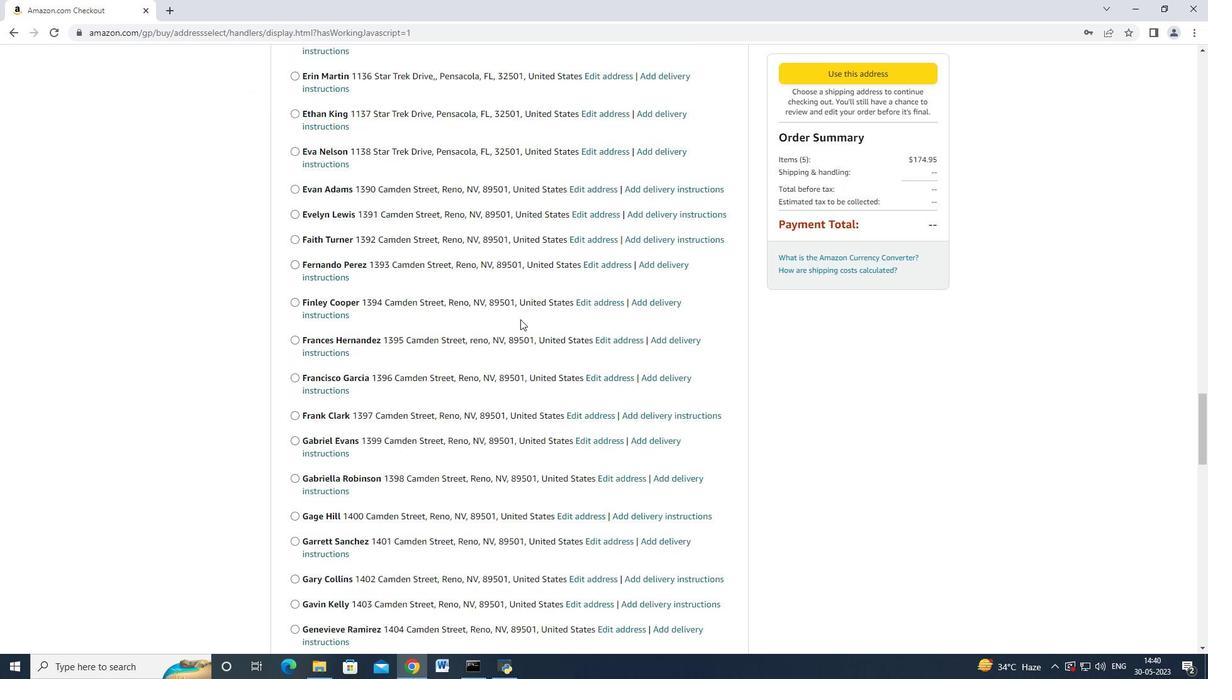 
Action: Mouse scrolled (520, 318) with delta (0, -1)
Screenshot: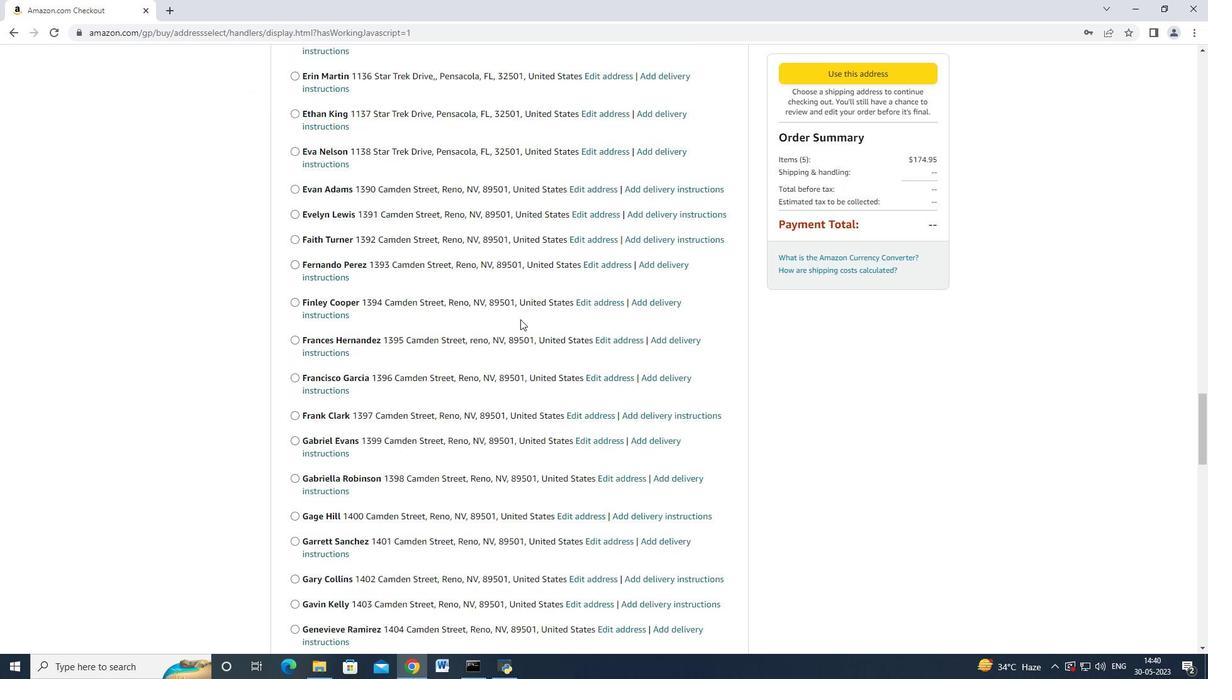 
Action: Mouse scrolled (520, 319) with delta (0, 0)
Screenshot: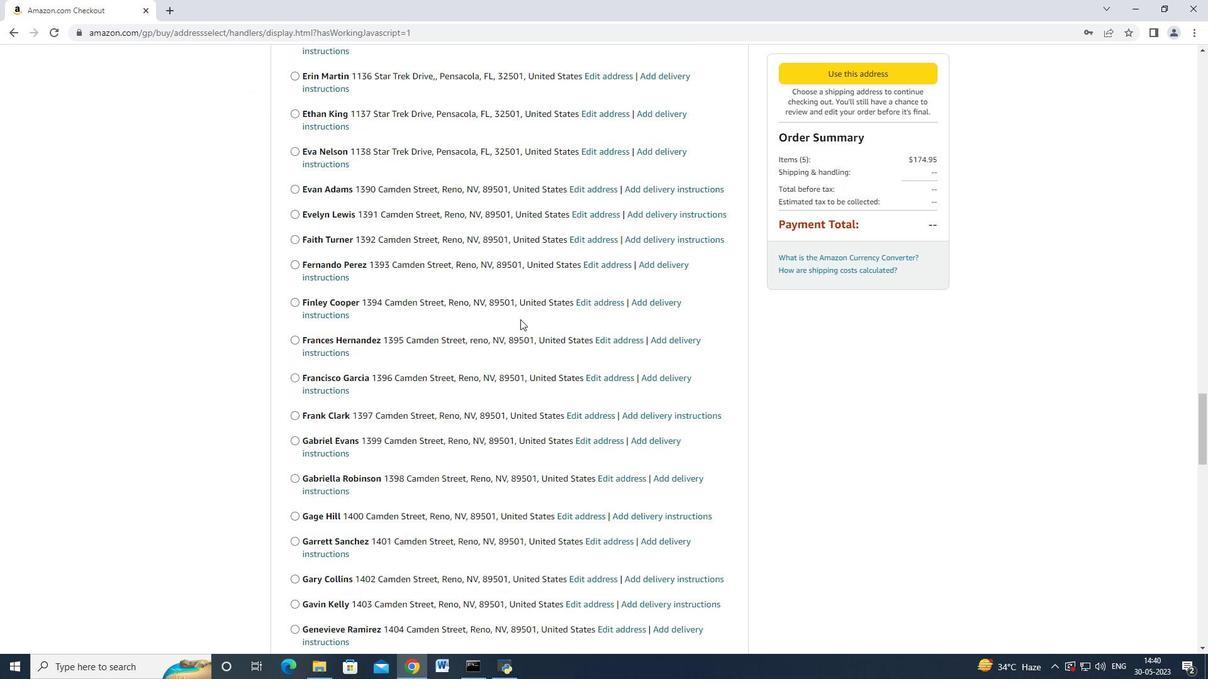 
Action: Mouse scrolled (520, 319) with delta (0, 0)
Screenshot: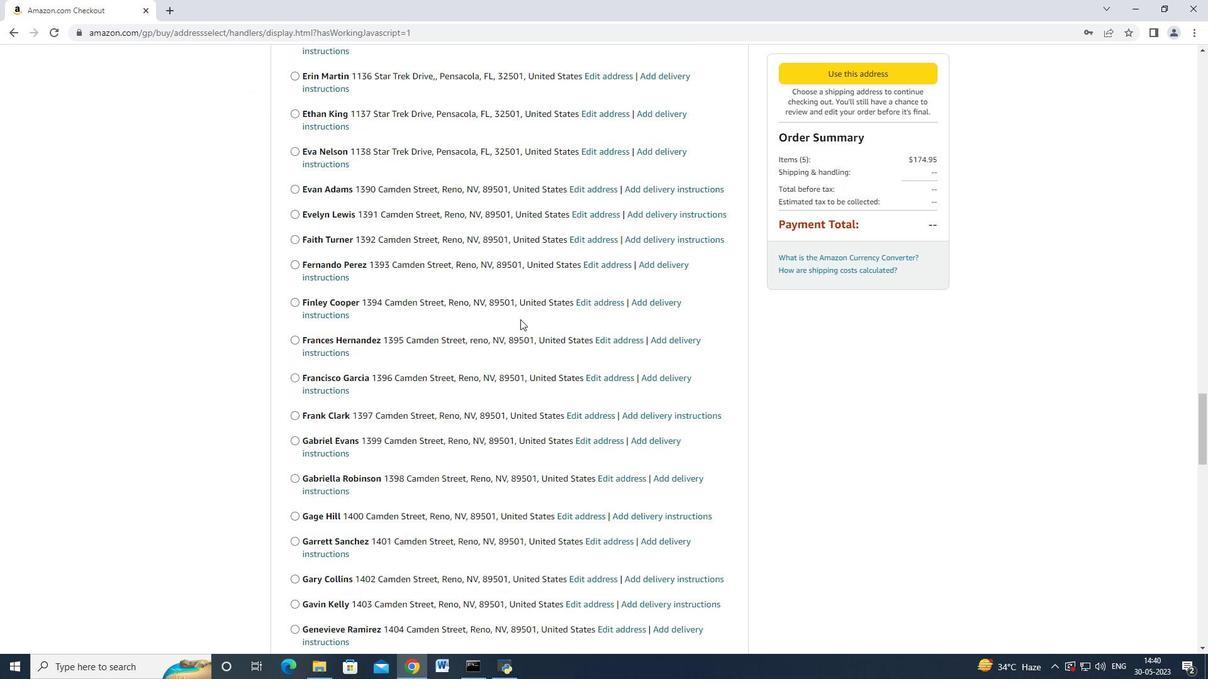 
Action: Mouse scrolled (520, 319) with delta (0, 0)
Screenshot: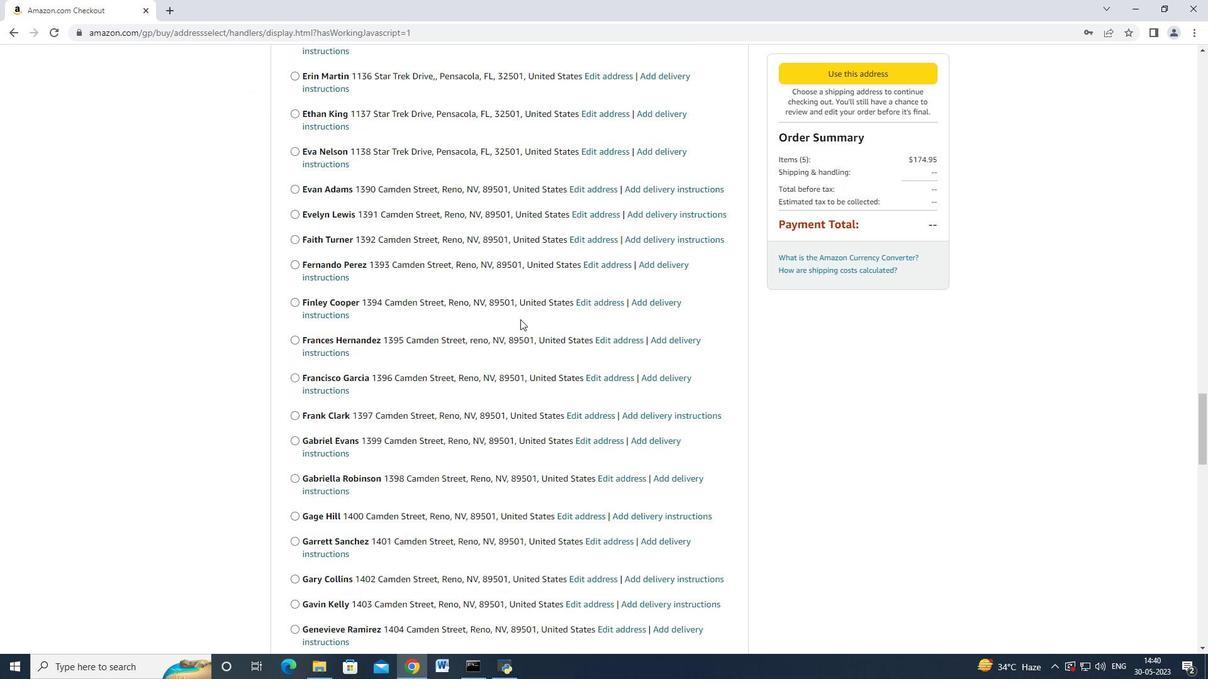 
Action: Mouse moved to (520, 319)
Screenshot: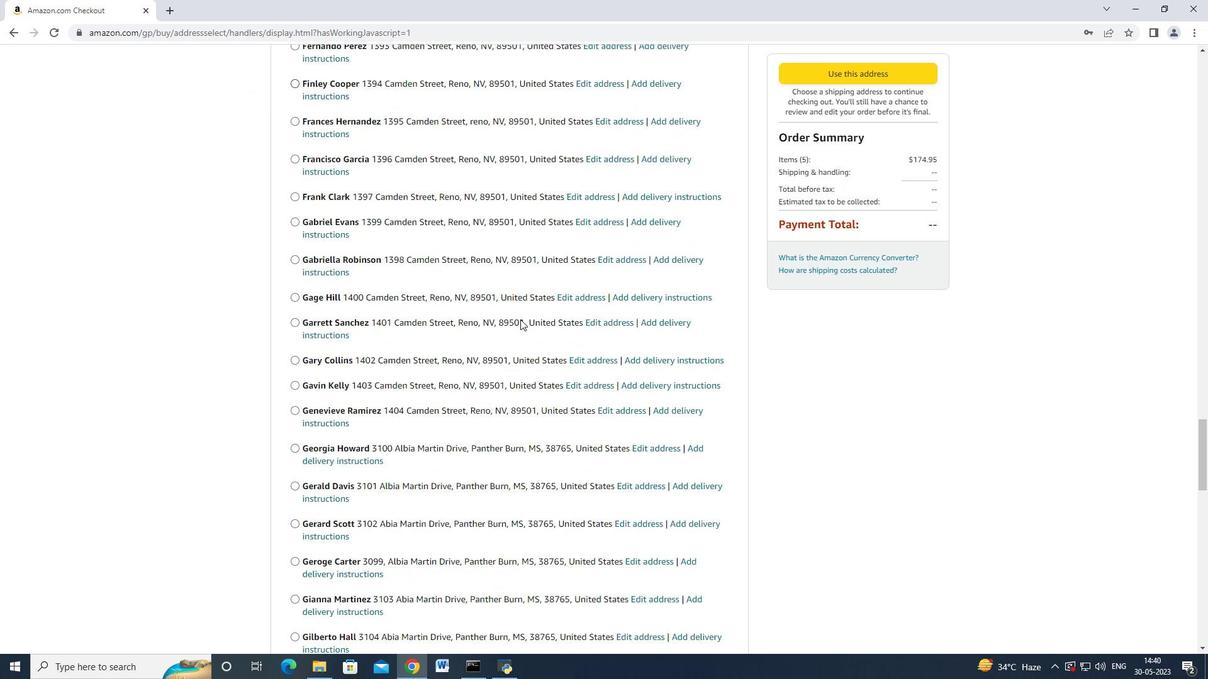
Action: Mouse scrolled (520, 319) with delta (0, 0)
Screenshot: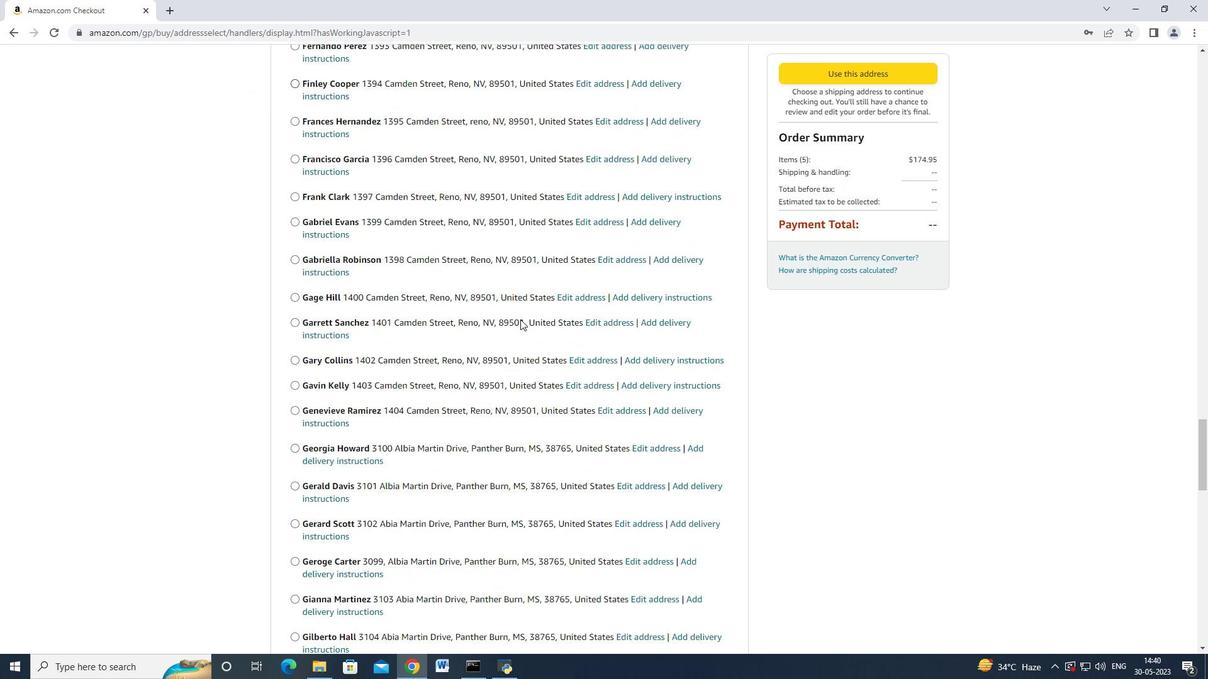 
Action: Mouse moved to (520, 320)
Screenshot: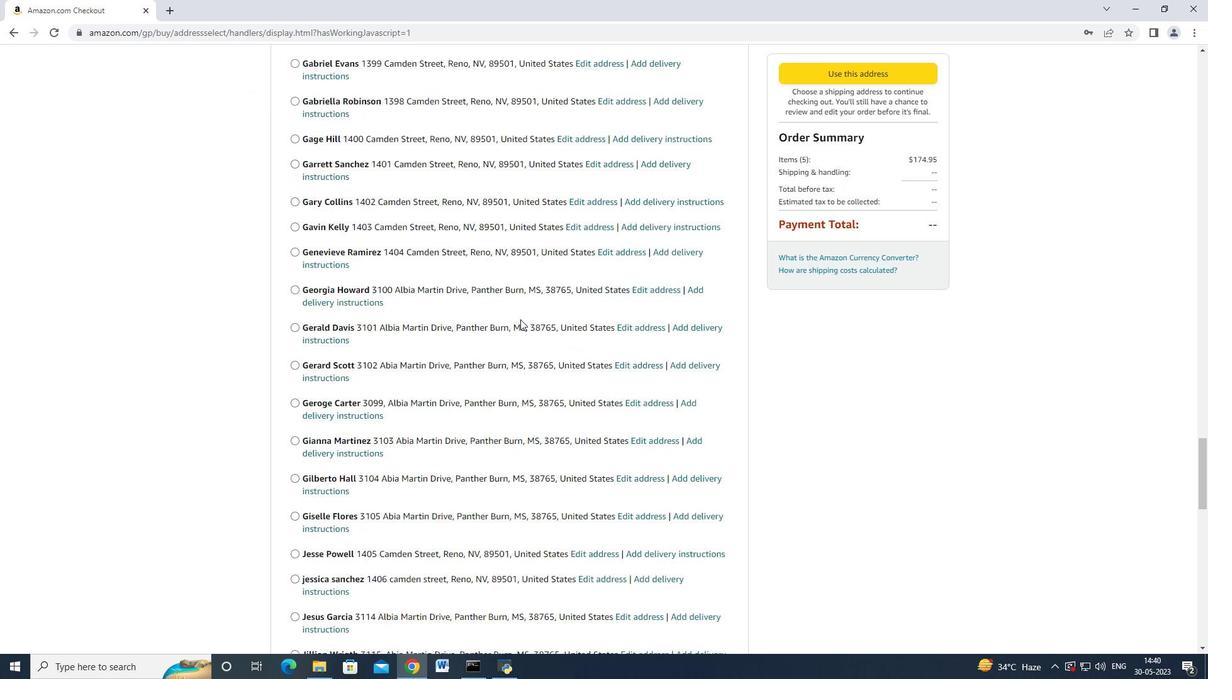 
Action: Mouse scrolled (520, 319) with delta (0, 0)
Screenshot: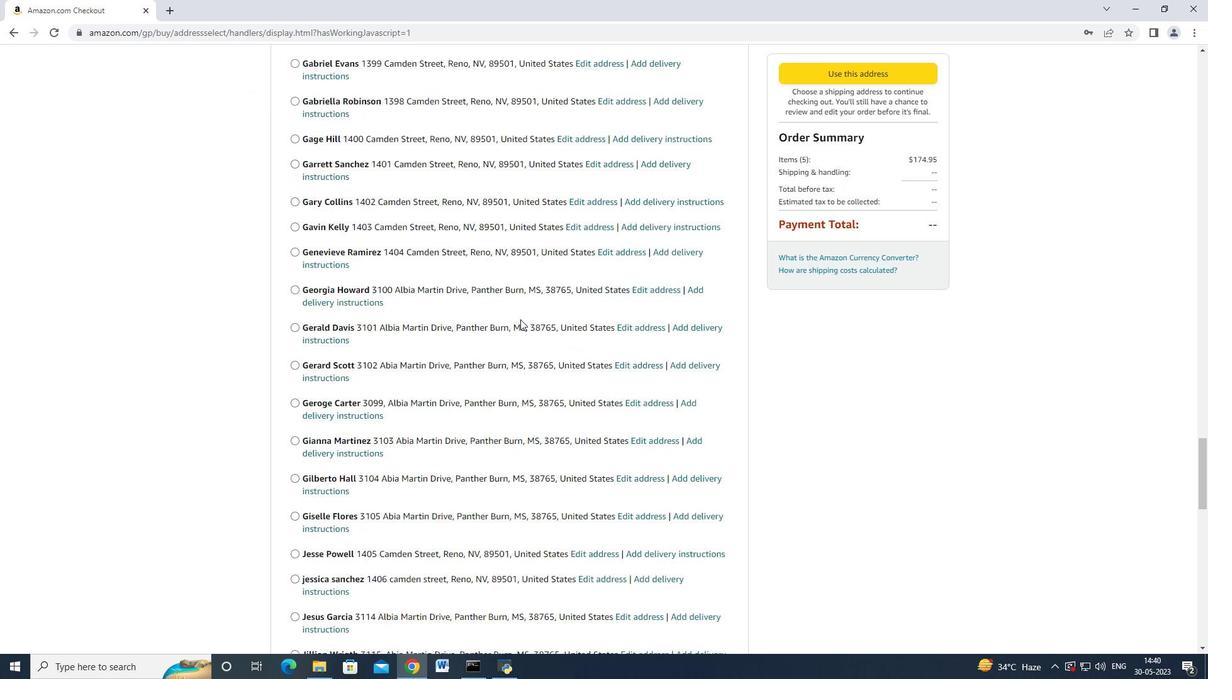 
Action: Mouse moved to (520, 320)
Screenshot: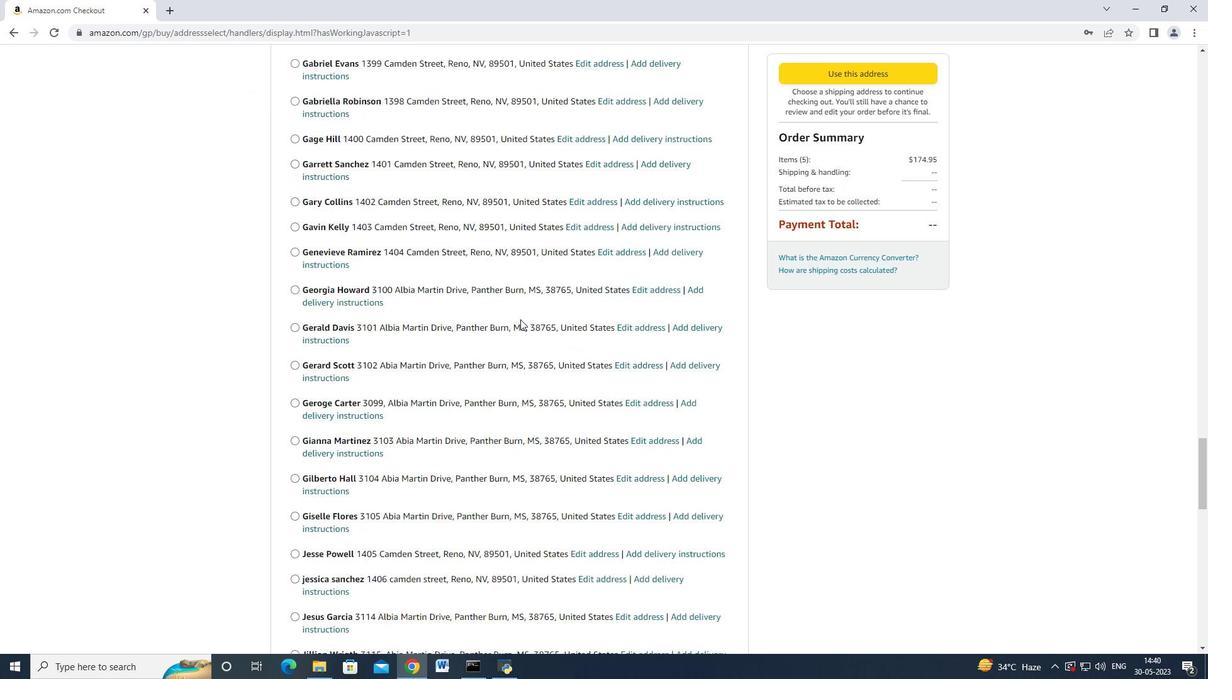 
Action: Mouse scrolled (520, 320) with delta (0, 0)
Screenshot: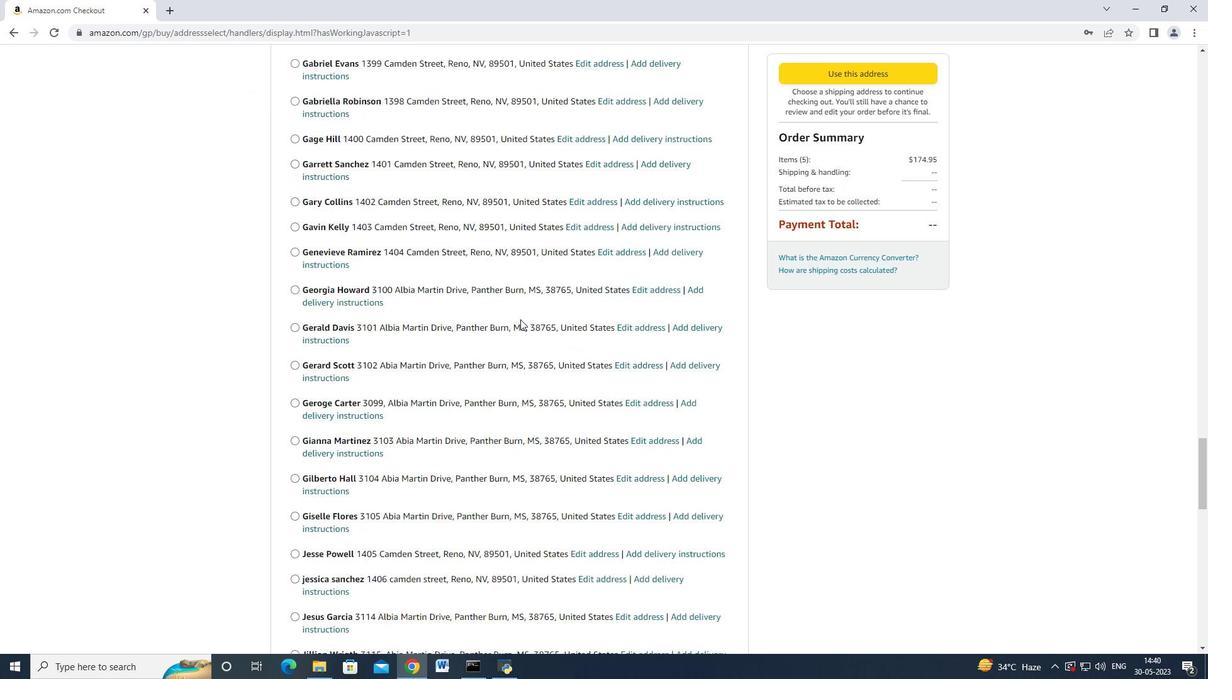 
Action: Mouse moved to (519, 320)
Screenshot: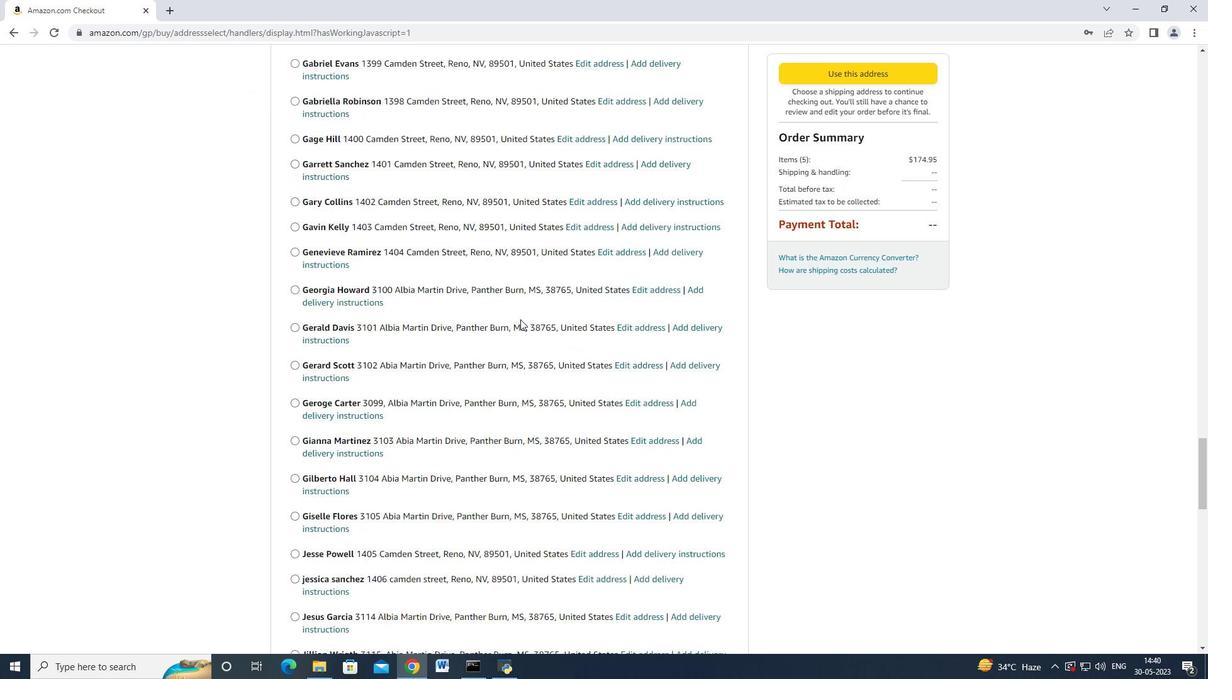 
Action: Mouse scrolled (520, 319) with delta (0, -1)
Screenshot: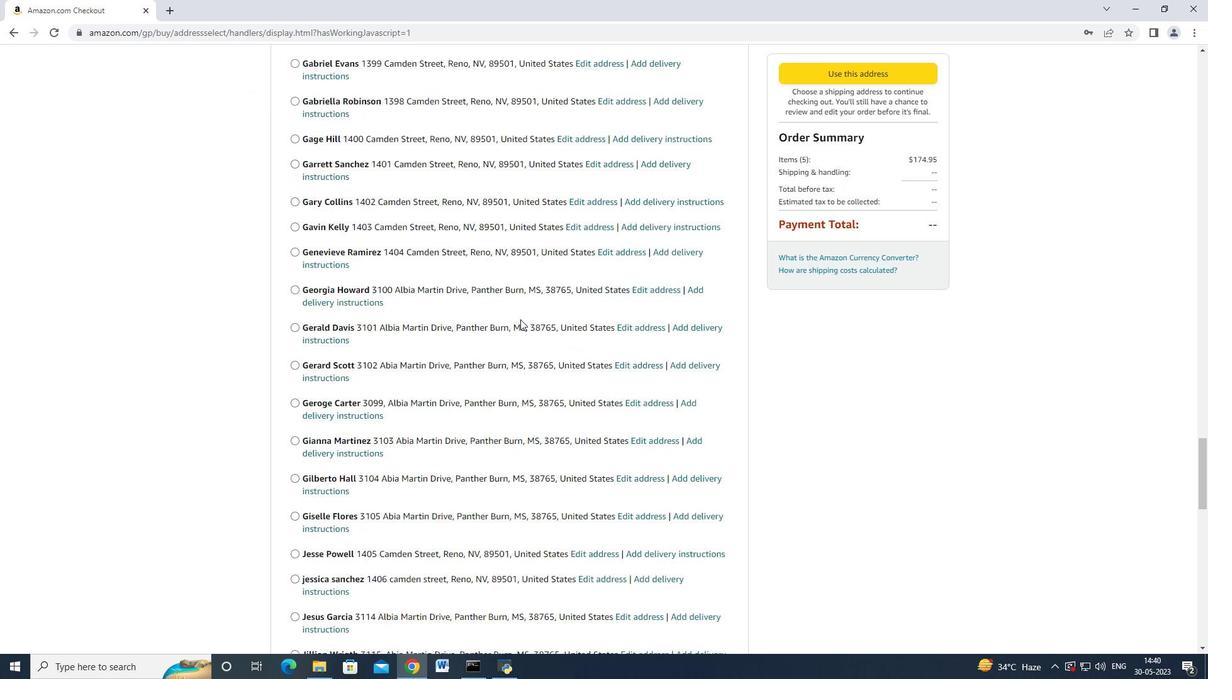 
Action: Mouse scrolled (519, 320) with delta (0, 0)
Screenshot: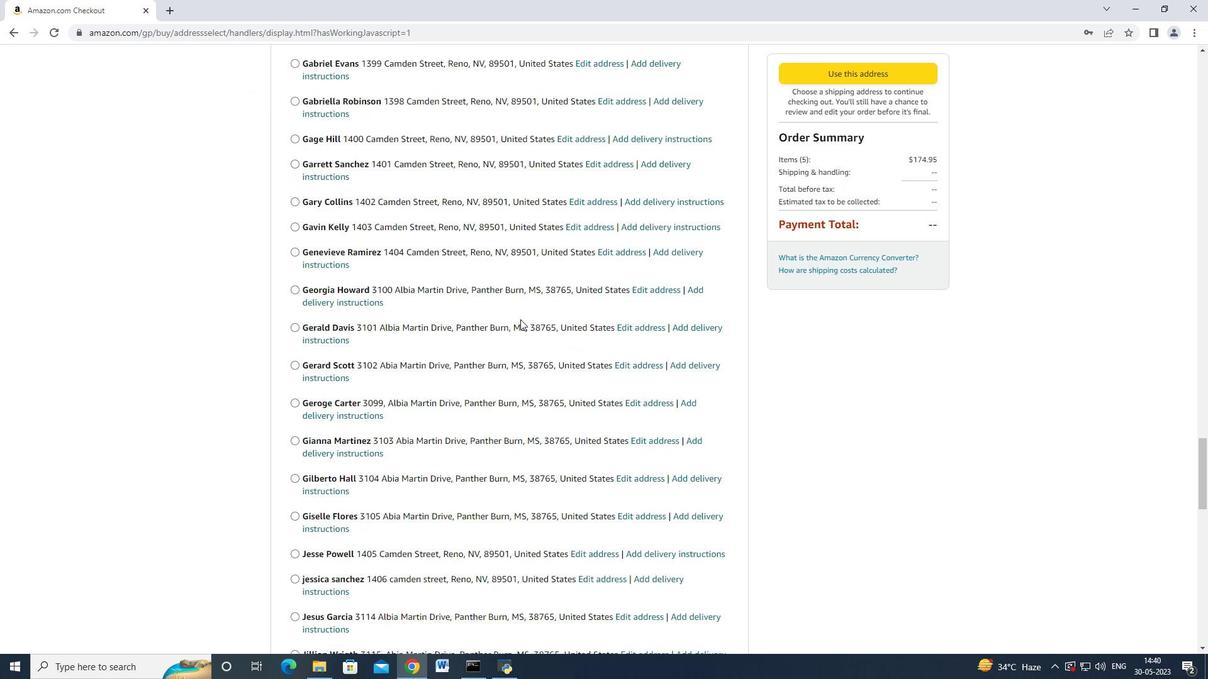 
Action: Mouse scrolled (519, 320) with delta (0, 0)
Screenshot: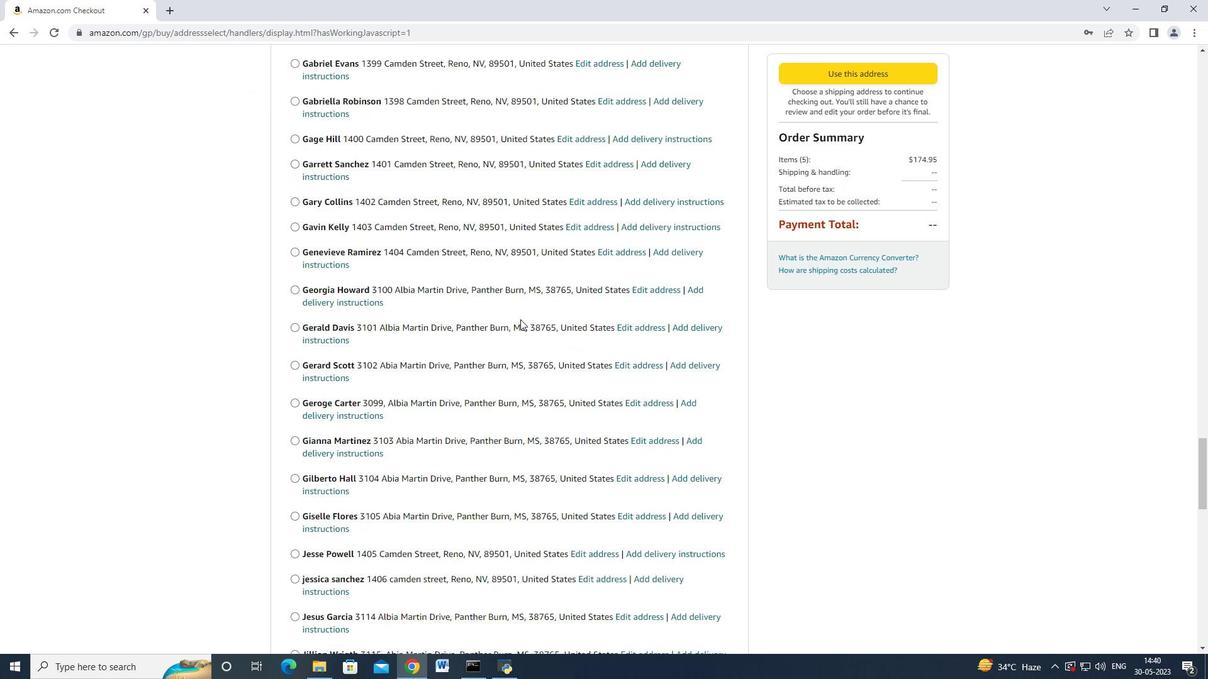 
Action: Mouse scrolled (519, 320) with delta (0, 0)
Screenshot: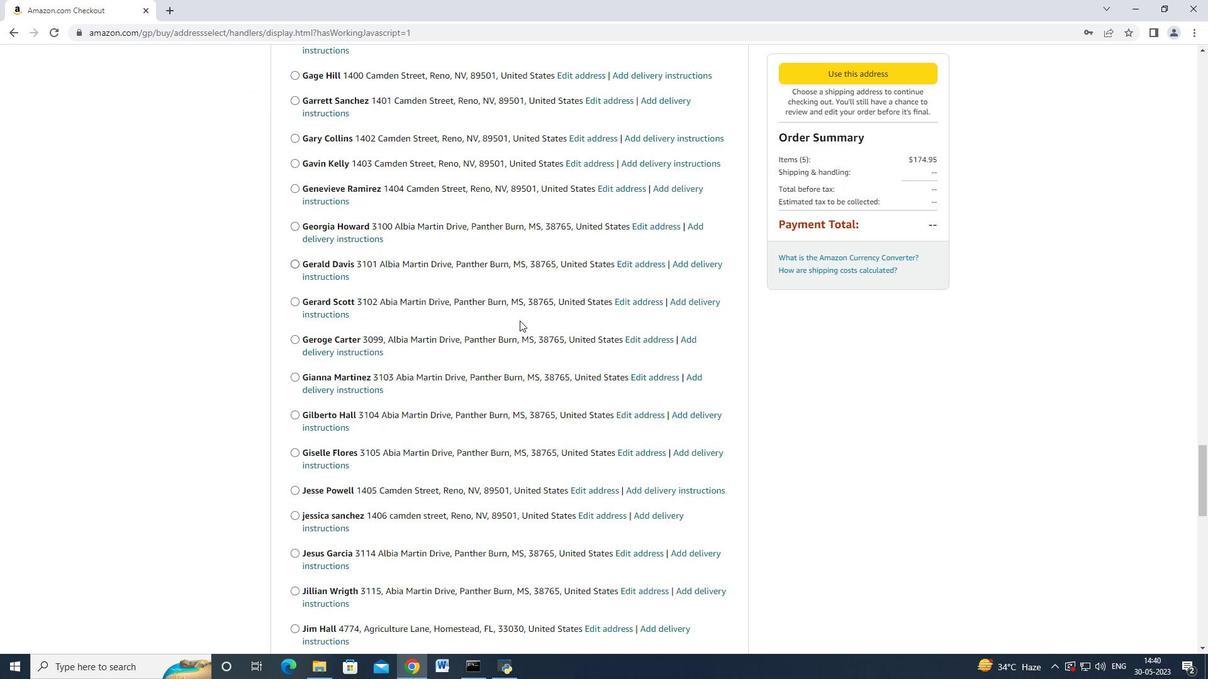 
Action: Mouse scrolled (519, 320) with delta (0, 0)
Screenshot: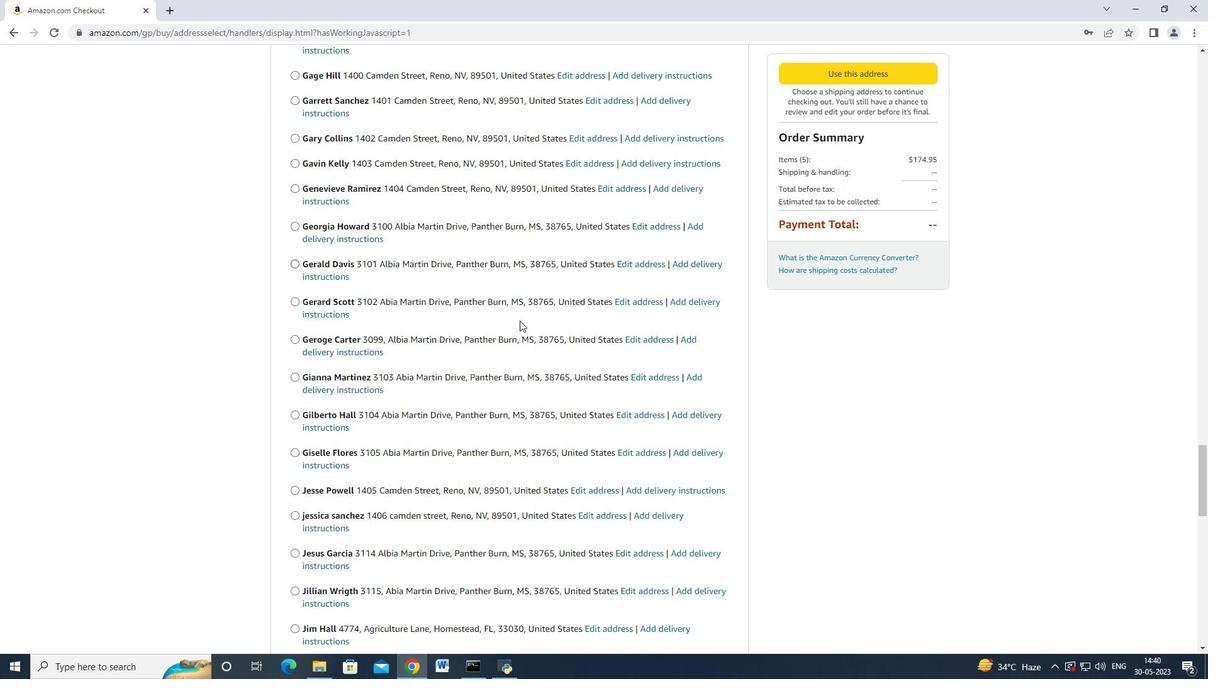 
Action: Mouse moved to (519, 320)
Screenshot: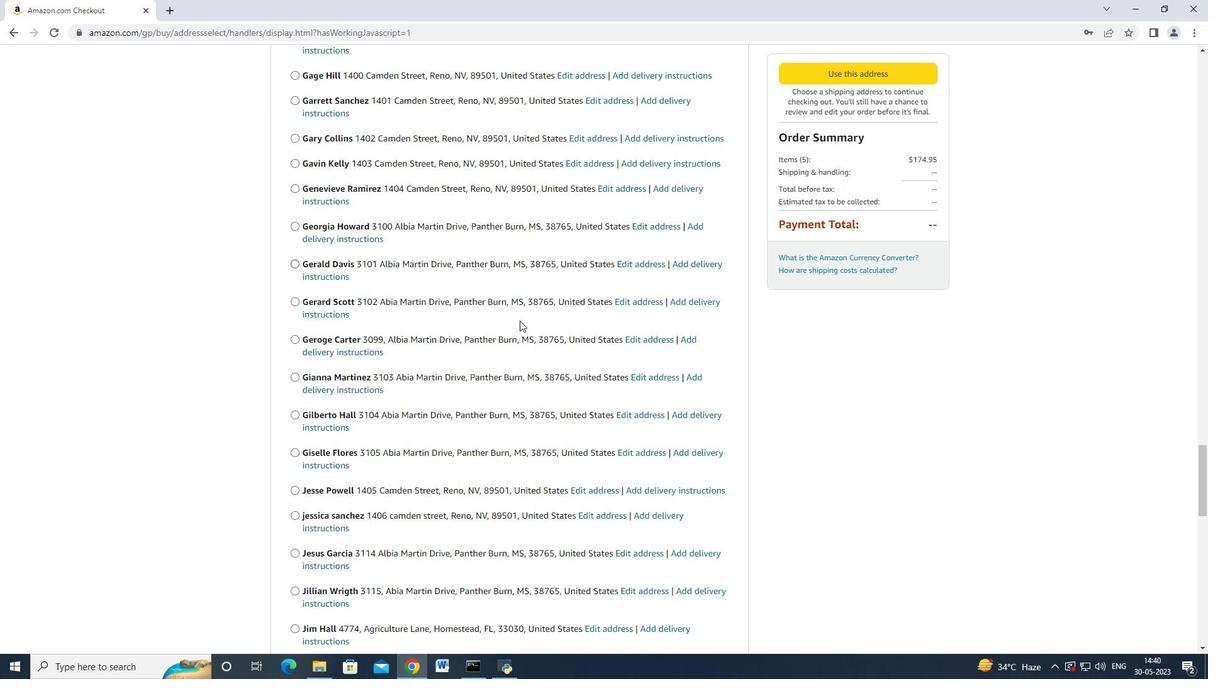 
Action: Mouse scrolled (519, 320) with delta (0, 0)
Screenshot: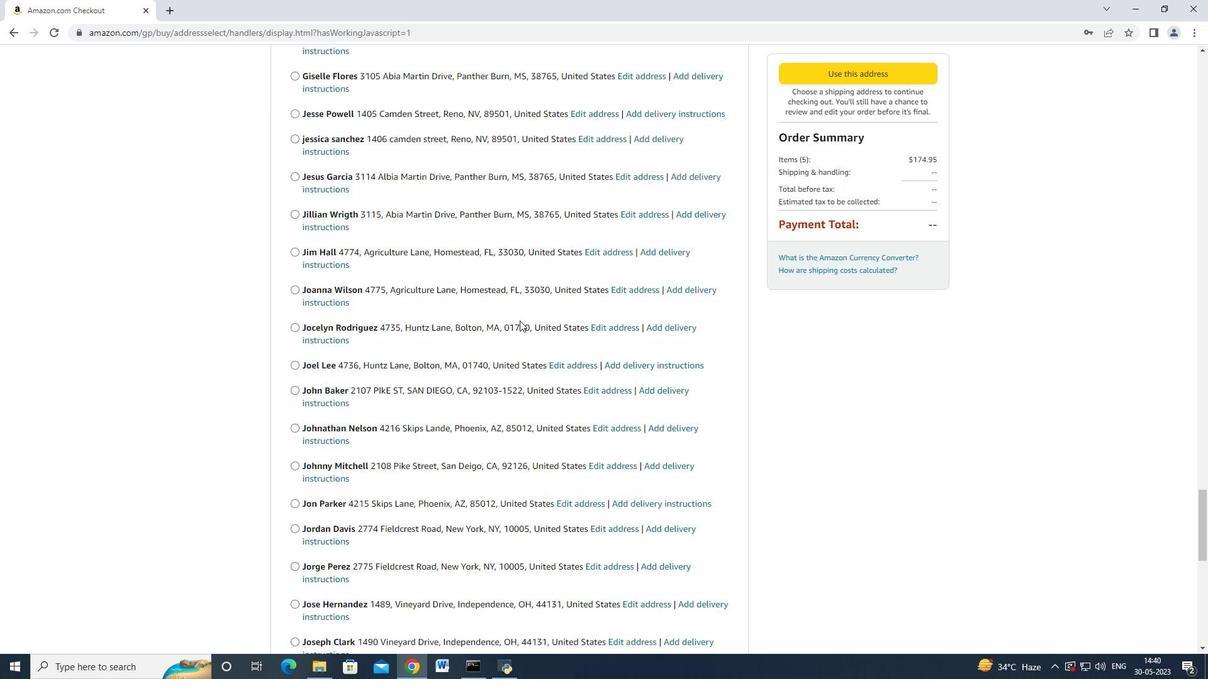 
Action: Mouse scrolled (519, 320) with delta (0, 0)
Screenshot: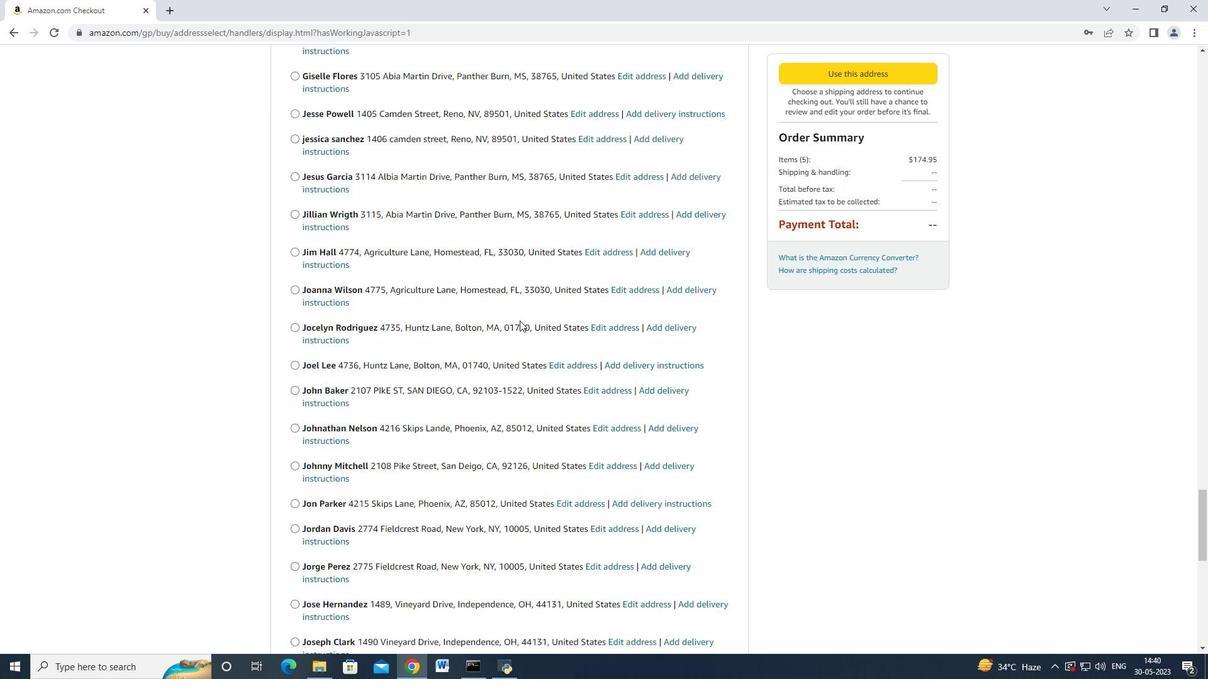 
Action: Mouse scrolled (519, 320) with delta (0, 0)
Screenshot: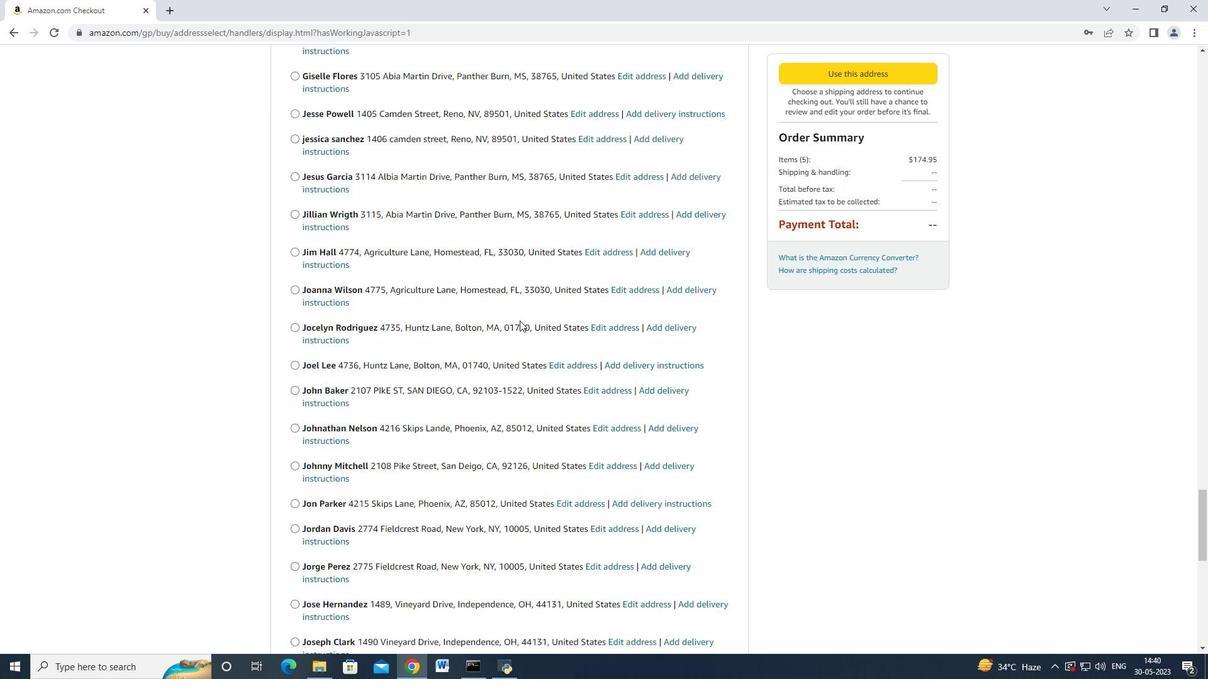 
Action: Mouse scrolled (519, 320) with delta (0, 0)
Screenshot: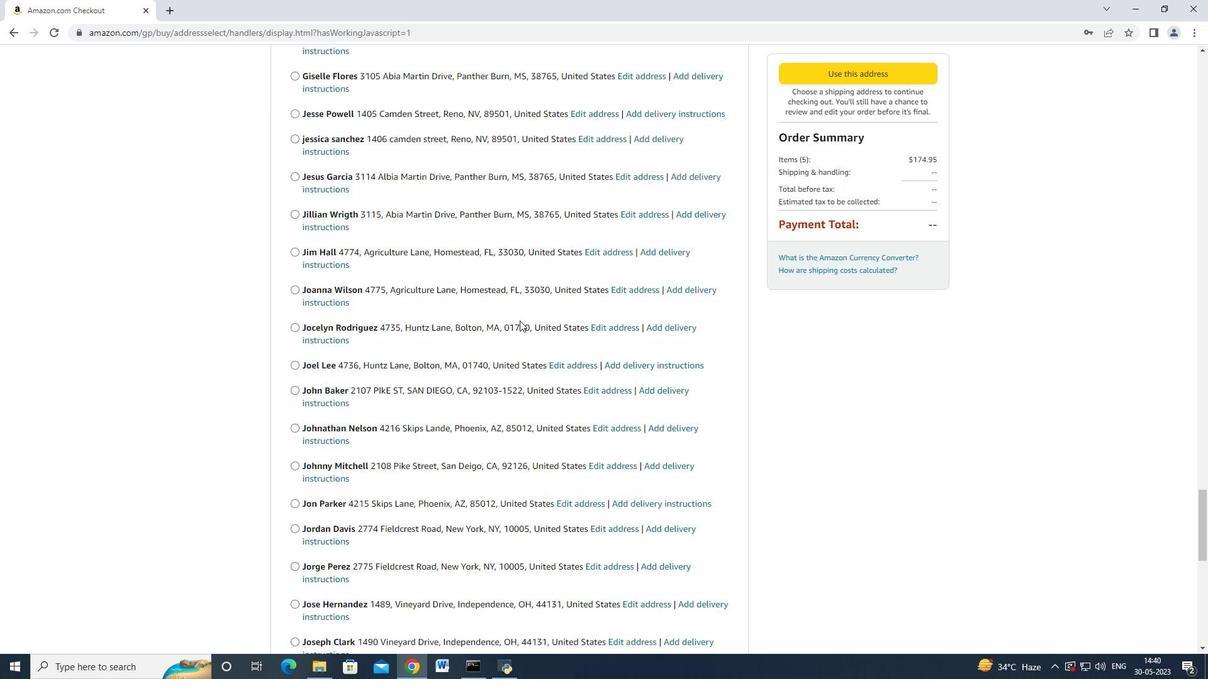 
Action: Mouse scrolled (519, 320) with delta (0, 0)
Screenshot: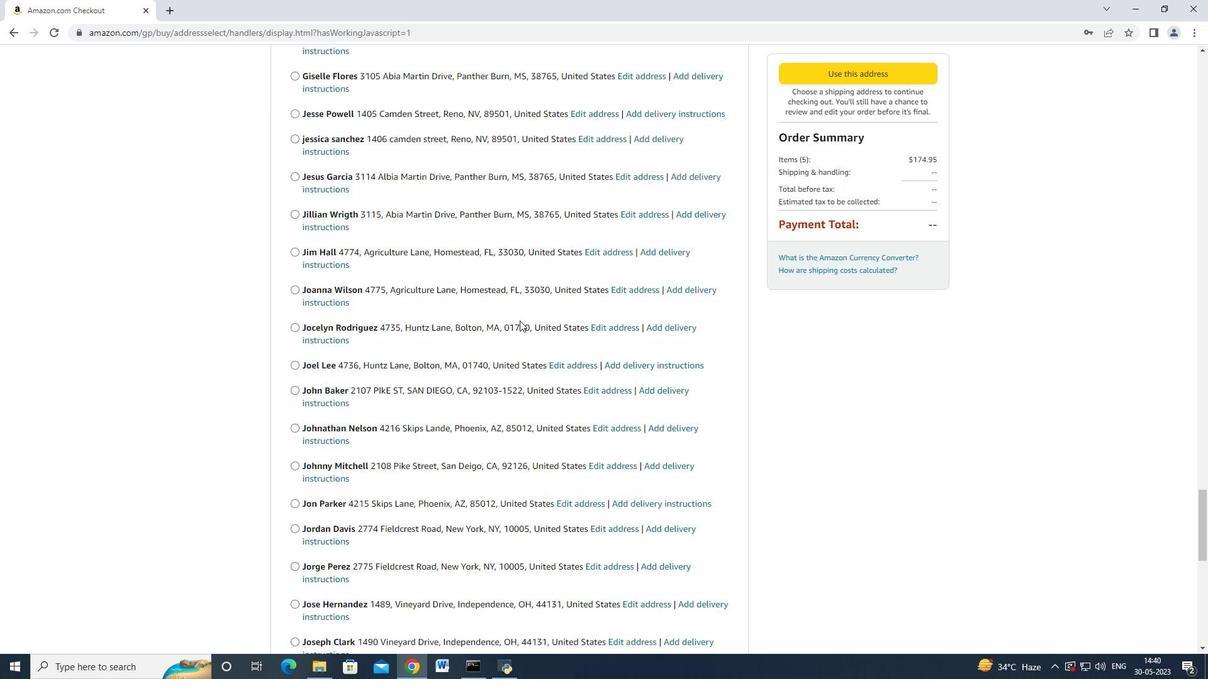 
Action: Mouse moved to (519, 320)
Screenshot: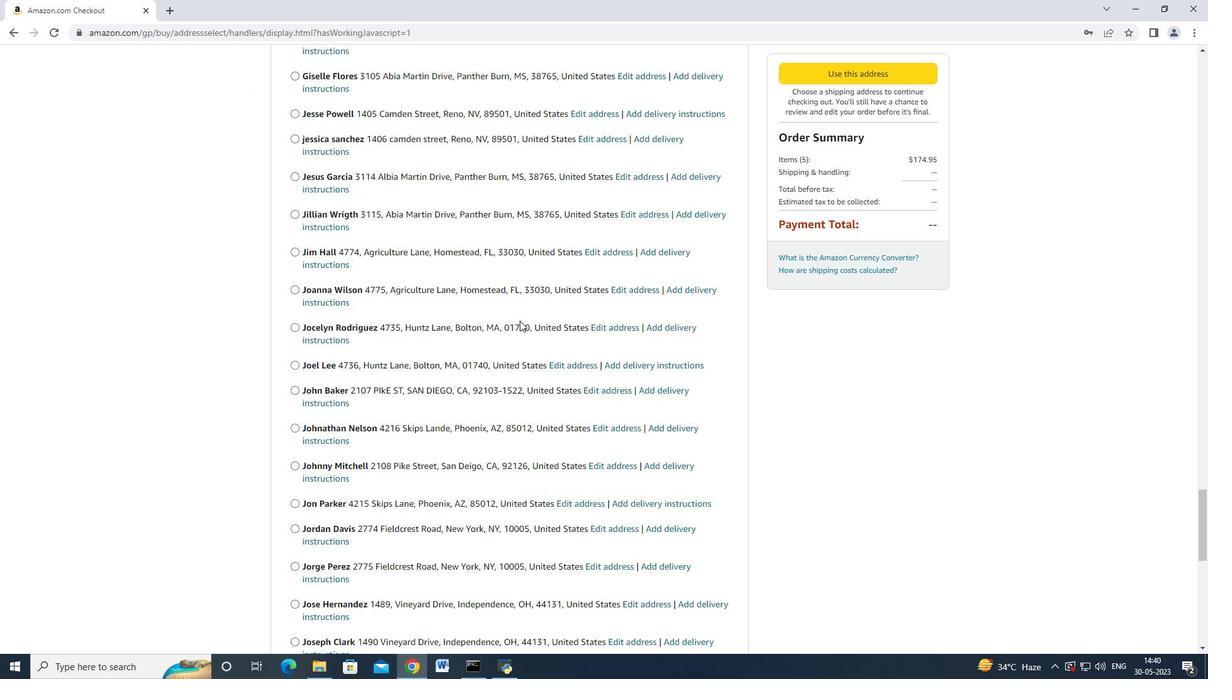 
Action: Mouse scrolled (519, 320) with delta (0, 0)
Screenshot: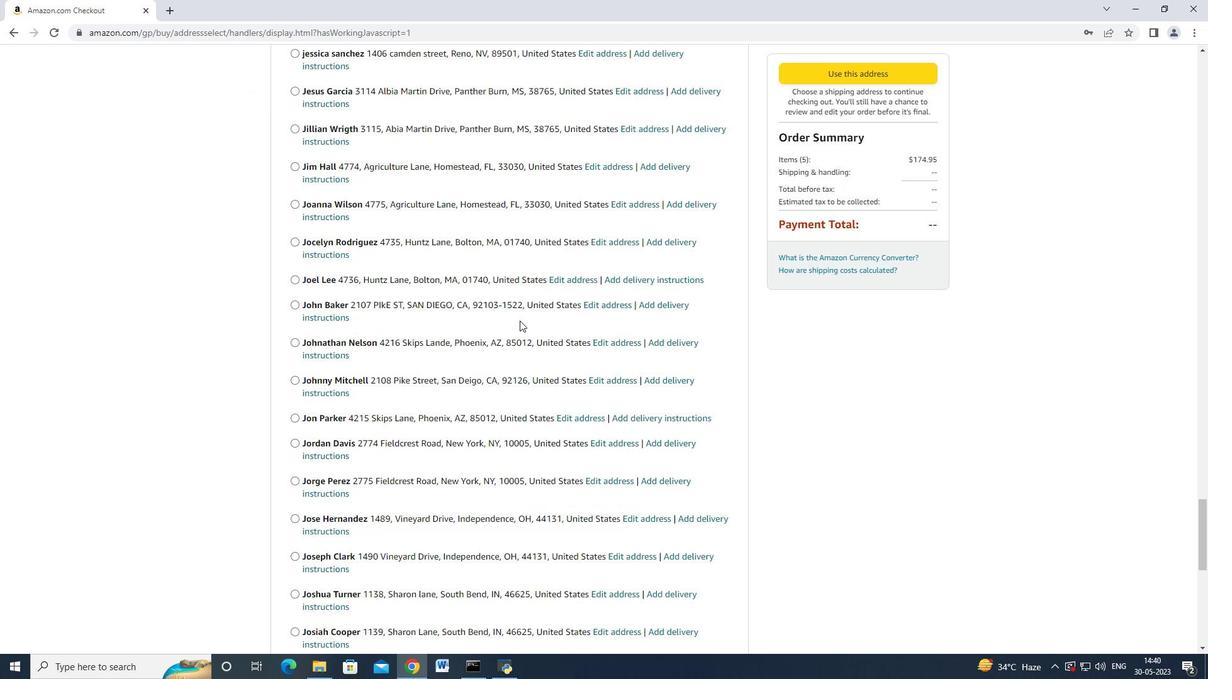 
Action: Mouse scrolled (519, 320) with delta (0, 0)
Screenshot: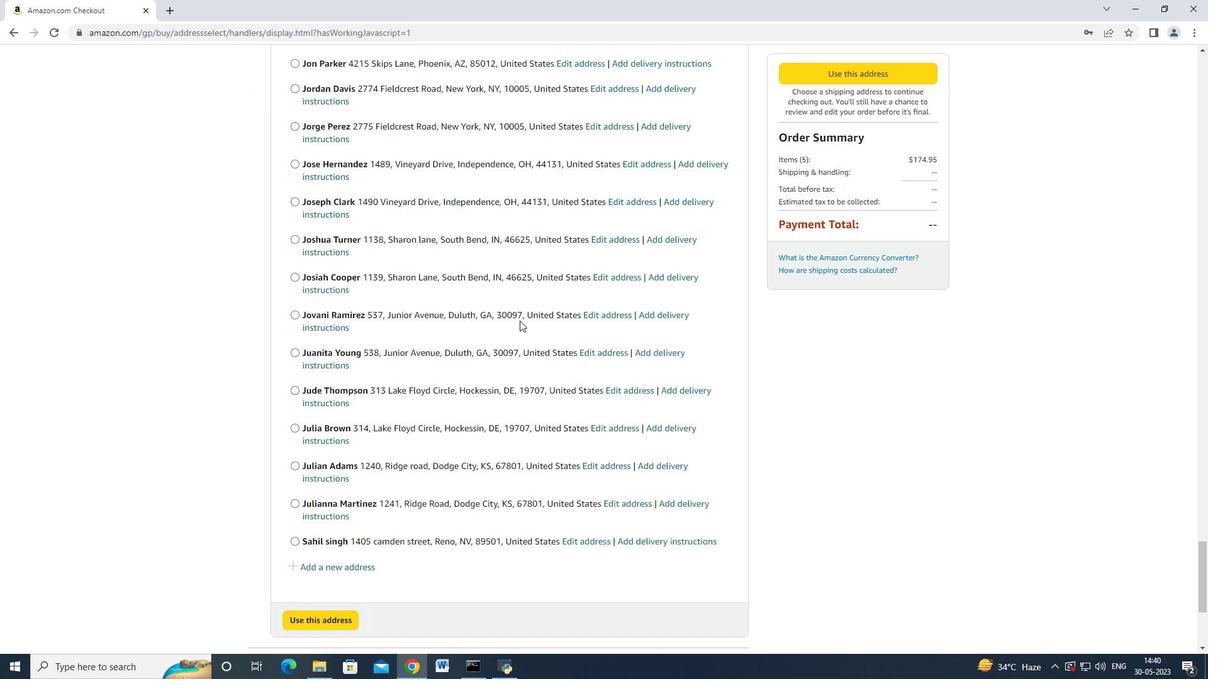 
Action: Mouse scrolled (519, 320) with delta (0, 0)
Screenshot: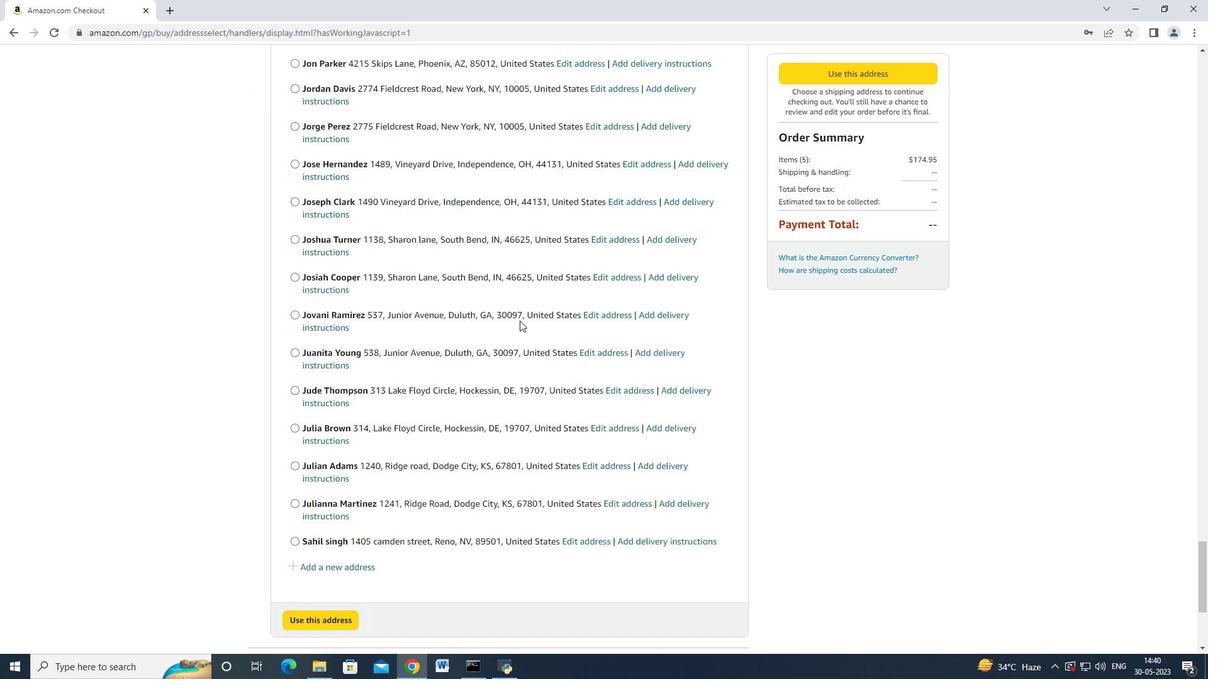 
Action: Mouse scrolled (519, 320) with delta (0, 0)
Screenshot: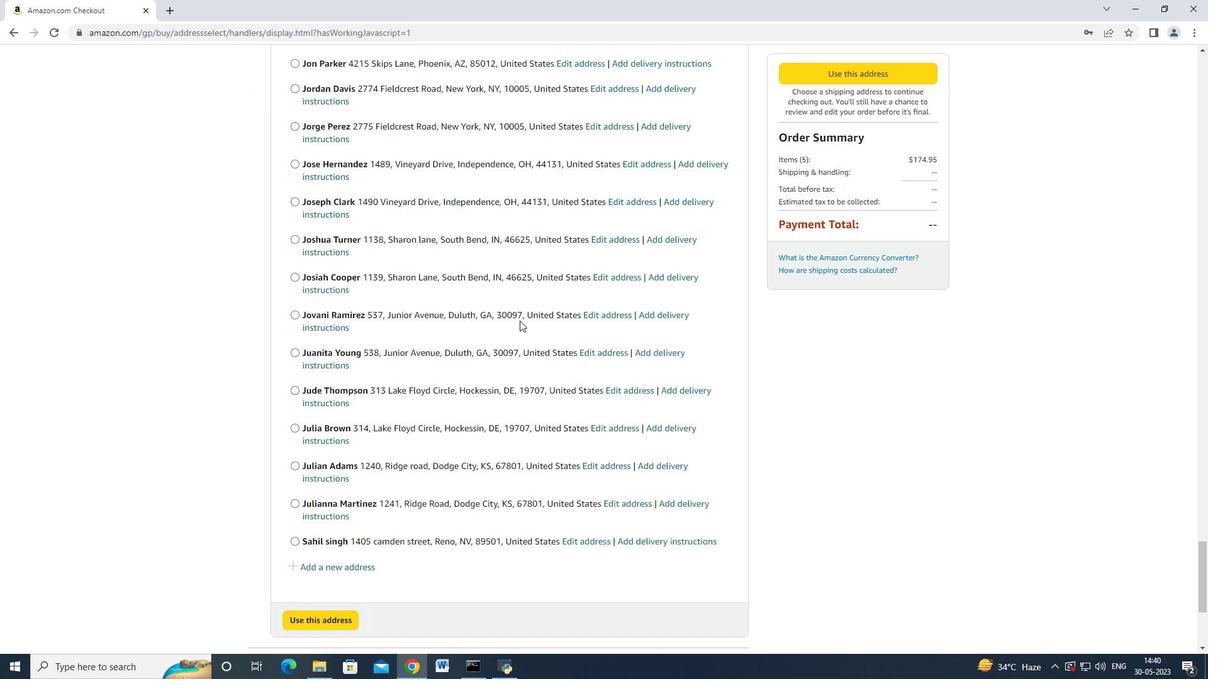 
Action: Mouse scrolled (519, 320) with delta (0, 0)
Screenshot: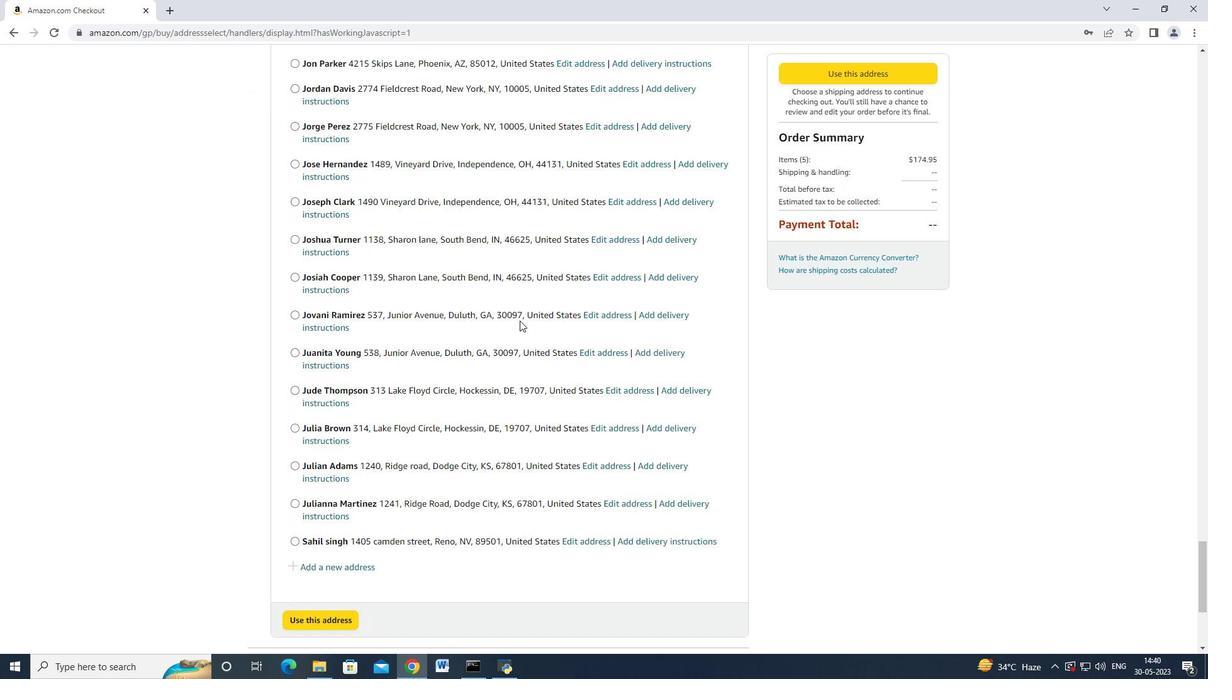 
Action: Mouse scrolled (519, 320) with delta (0, 0)
Screenshot: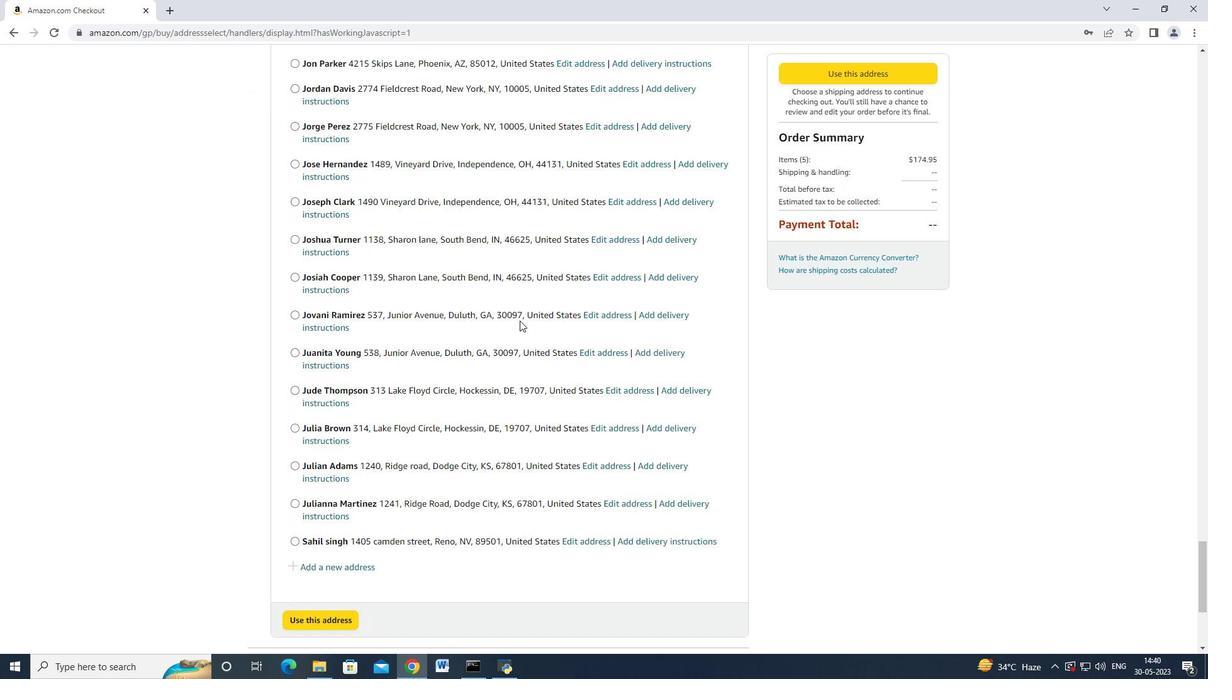 
Action: Mouse scrolled (519, 320) with delta (0, 0)
Screenshot: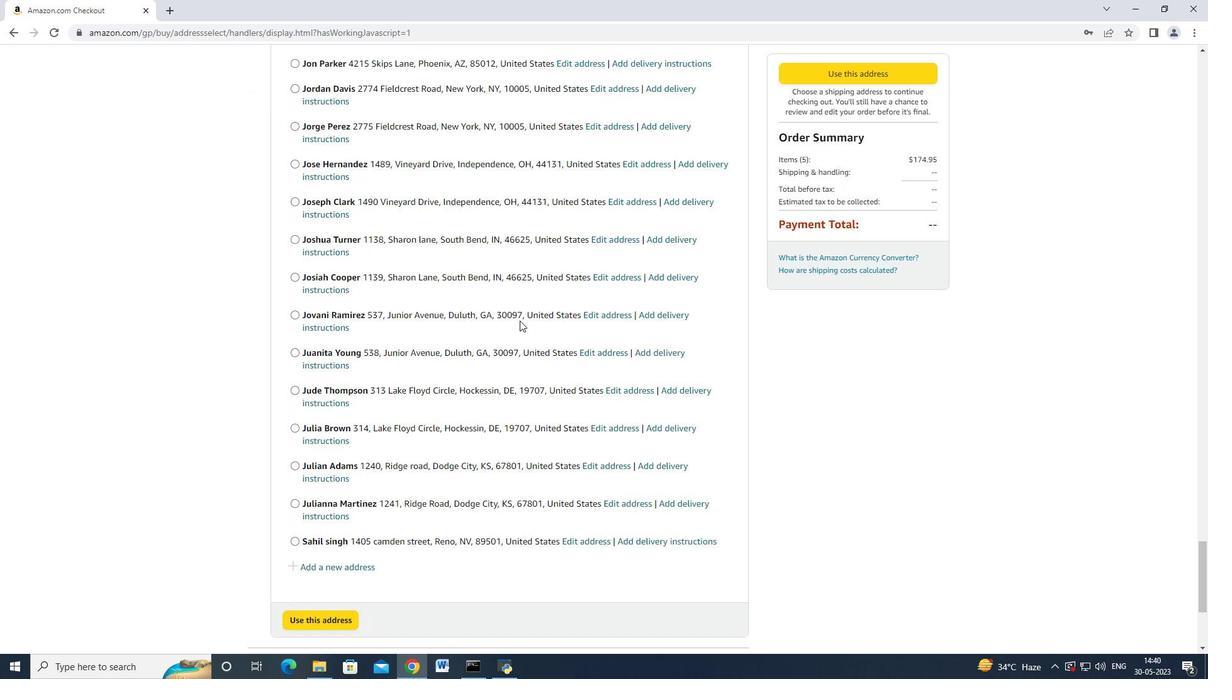 
Action: Mouse moved to (332, 302)
Screenshot: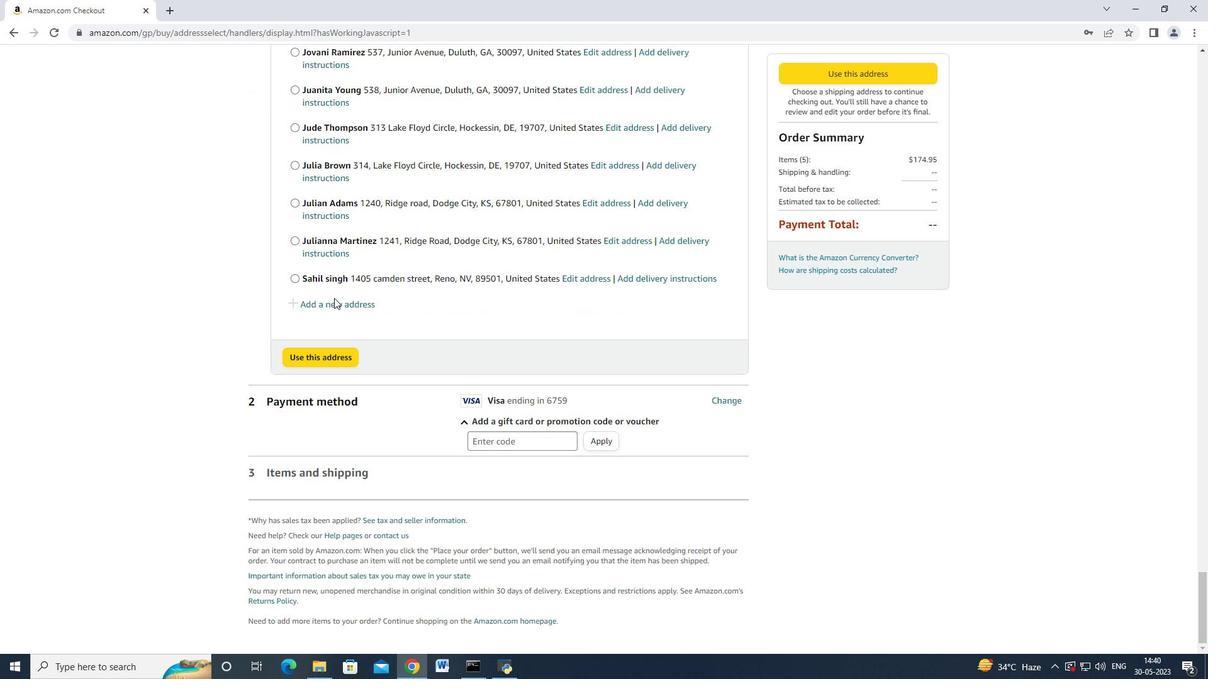 
Action: Mouse pressed left at (332, 302)
Screenshot: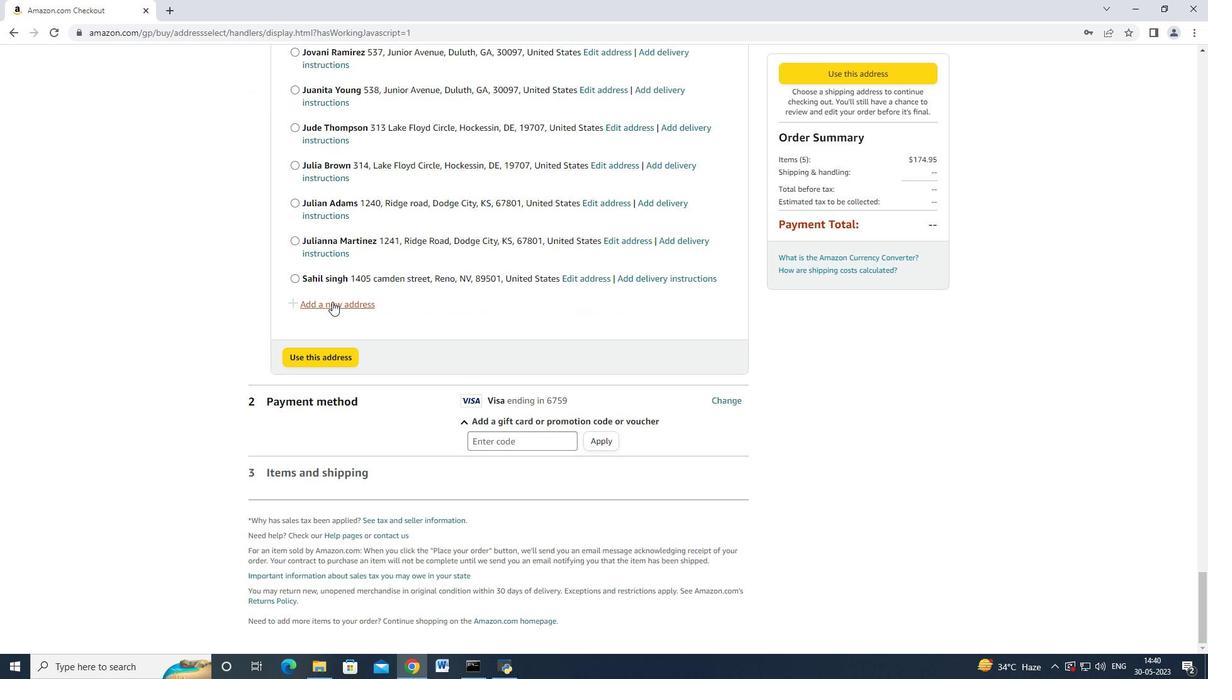 
Action: Mouse moved to (425, 307)
Screenshot: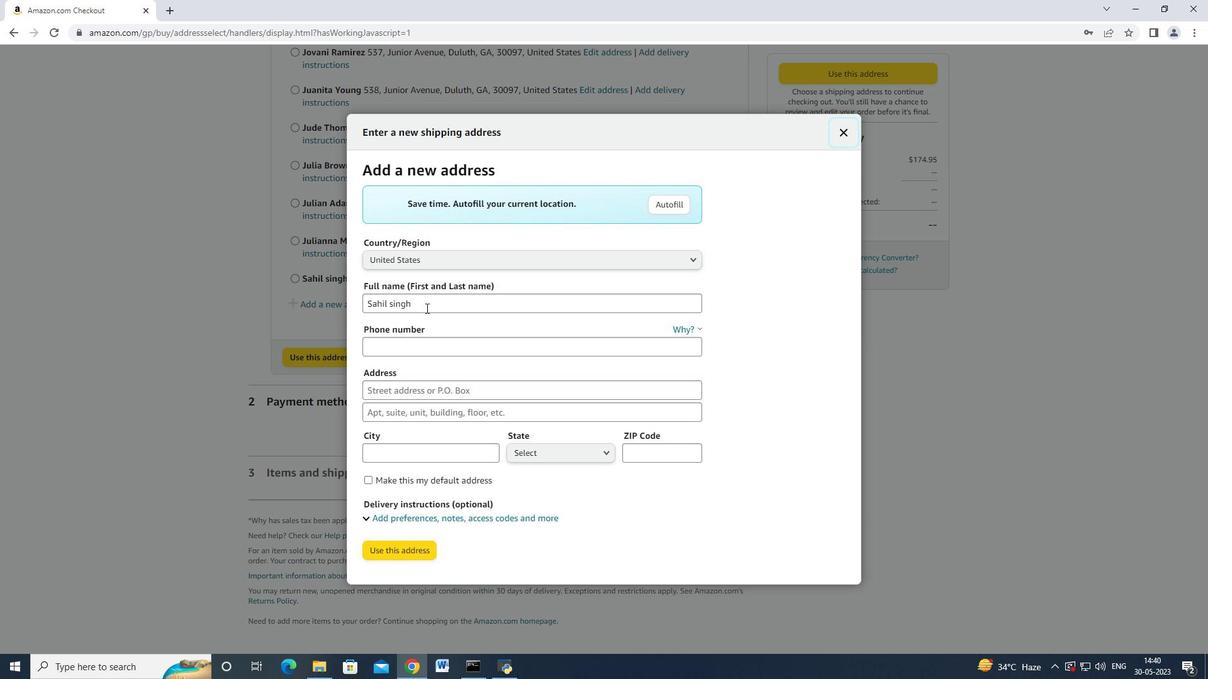 
Action: Mouse pressed left at (425, 307)
Screenshot: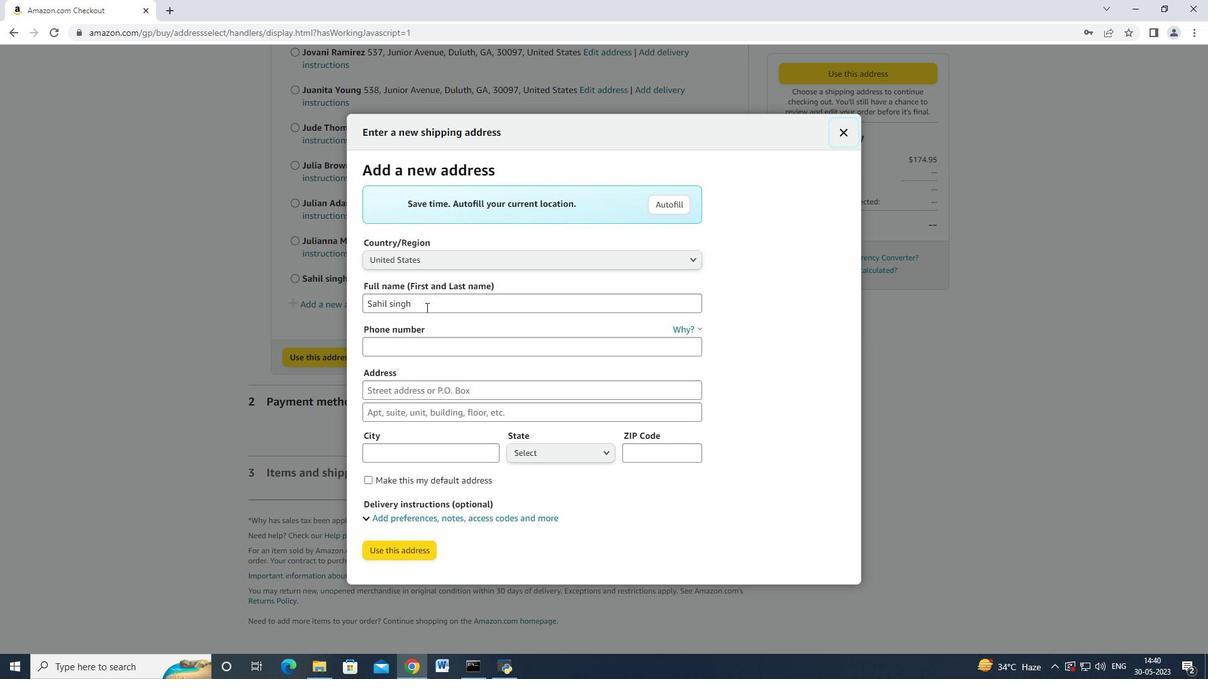 
Action: Mouse moved to (366, 302)
Screenshot: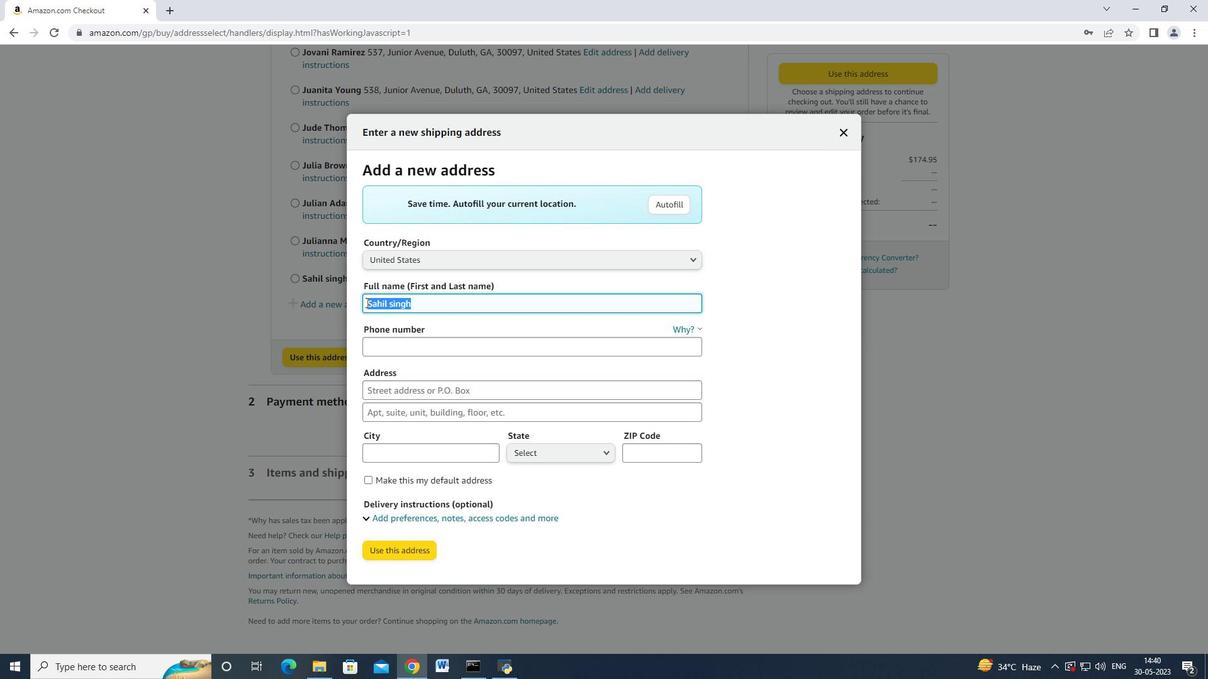 
Action: Key pressed <Key.backspace><Key.shift>Gloria<Key.space><Key.shift>Young<Key.tab><Key.tab>6314971049<Key.backspace>3<Key.tab>3106<Key.space><Key.shift_r>Abia<Key.space><Key.shift>Martin<Key.space><Key.shift_r>Drive<Key.tab><Key.tab><Key.shift>Panther<Key.space><Key.shift>Burn
Screenshot: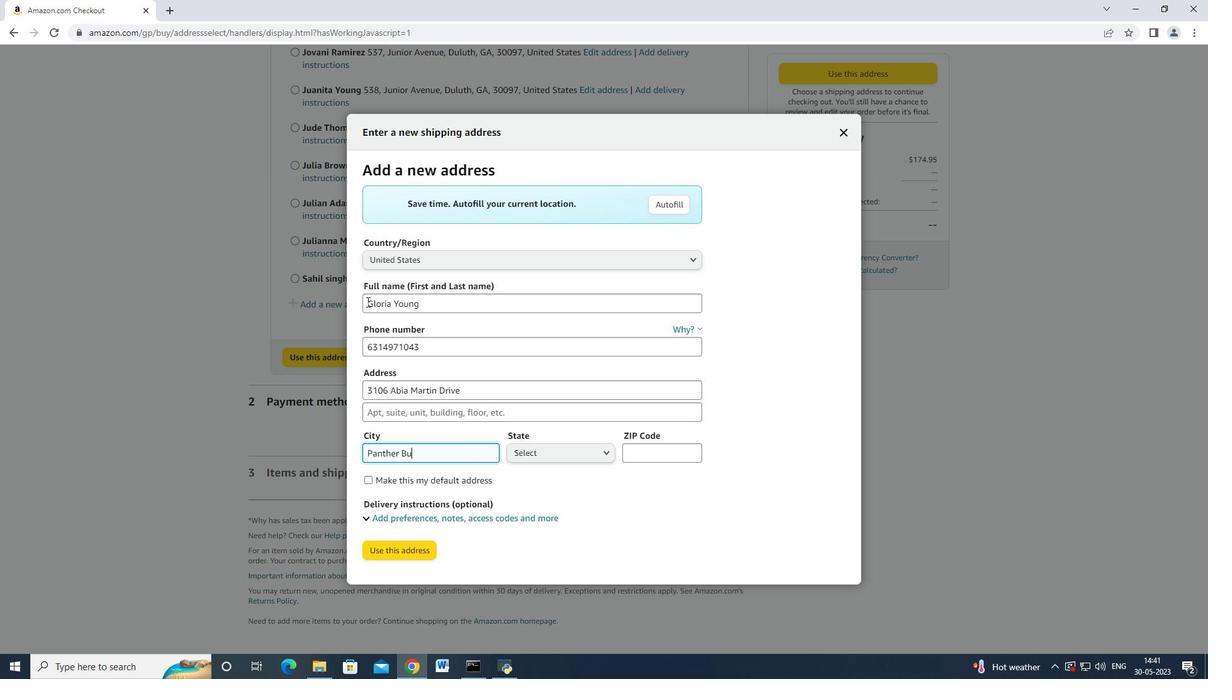 
Action: Mouse moved to (547, 452)
Screenshot: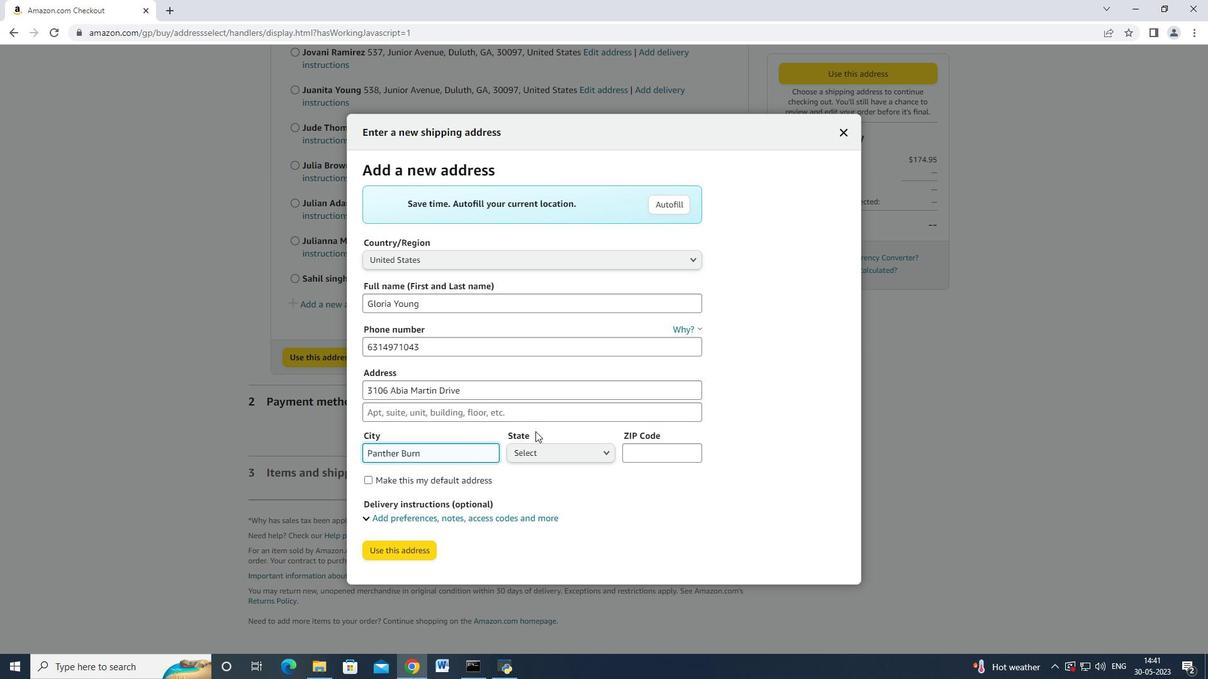 
Action: Mouse pressed left at (547, 452)
Screenshot: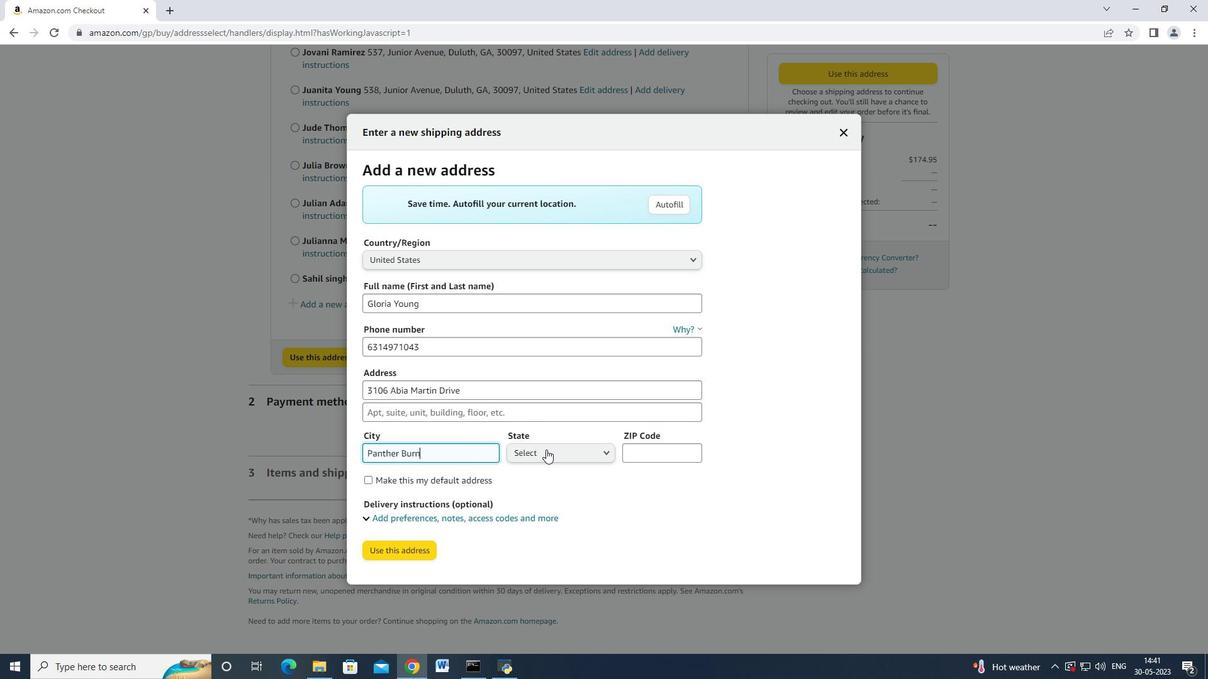 
Action: Mouse moved to (561, 405)
Screenshot: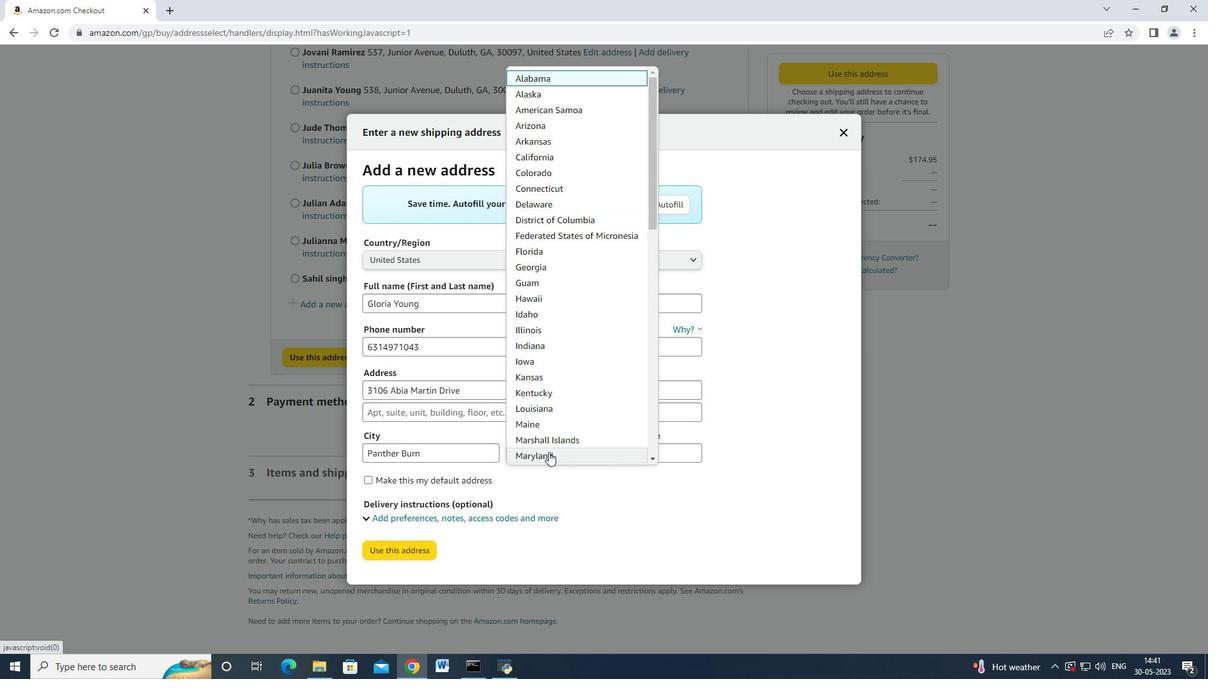 
Action: Mouse scrolled (561, 405) with delta (0, 0)
Screenshot: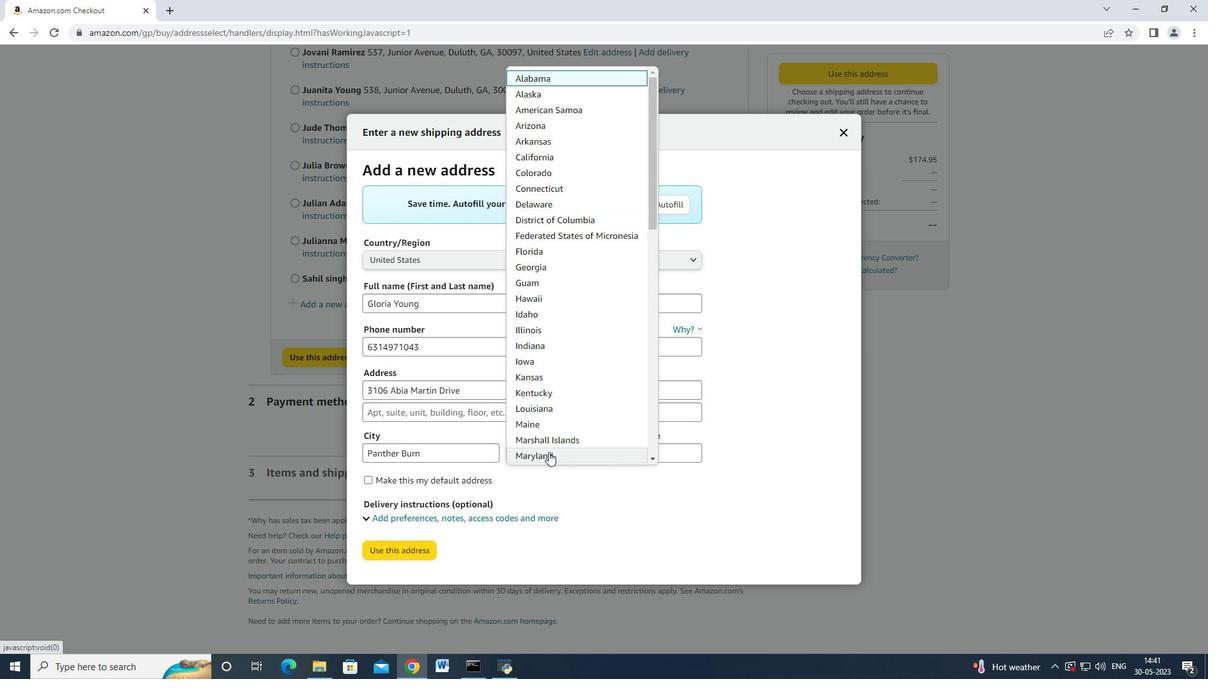 
Action: Mouse scrolled (561, 405) with delta (0, 0)
Screenshot: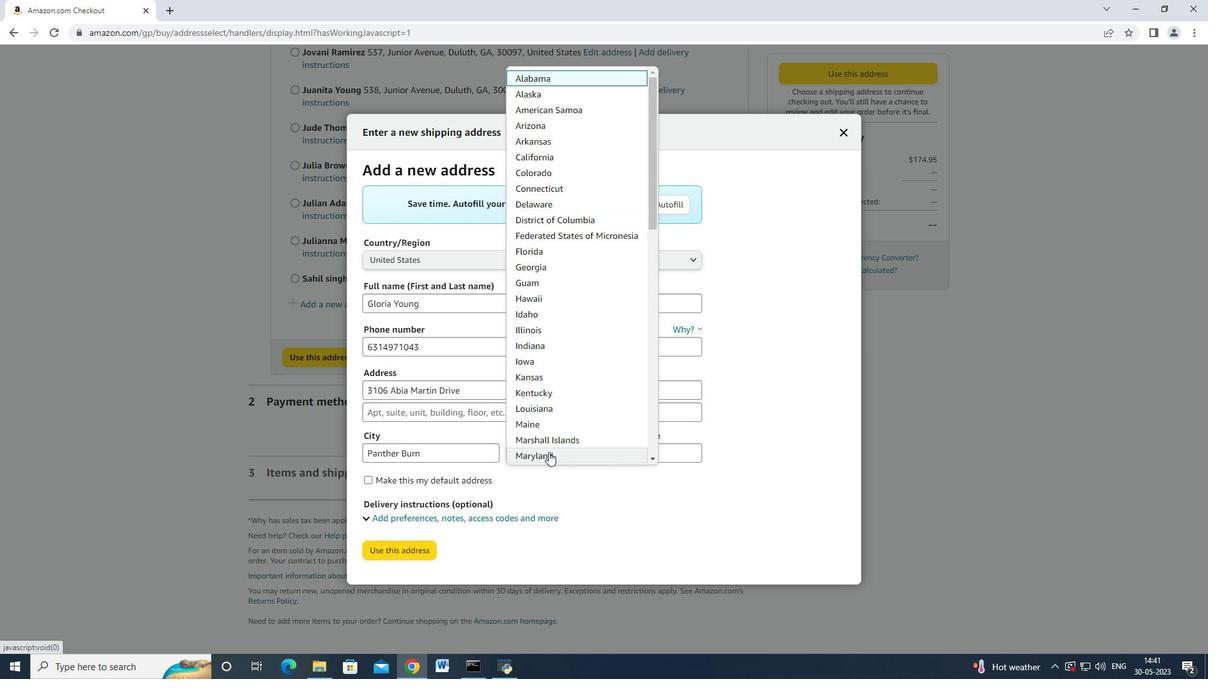 
Action: Mouse scrolled (561, 405) with delta (0, 0)
Screenshot: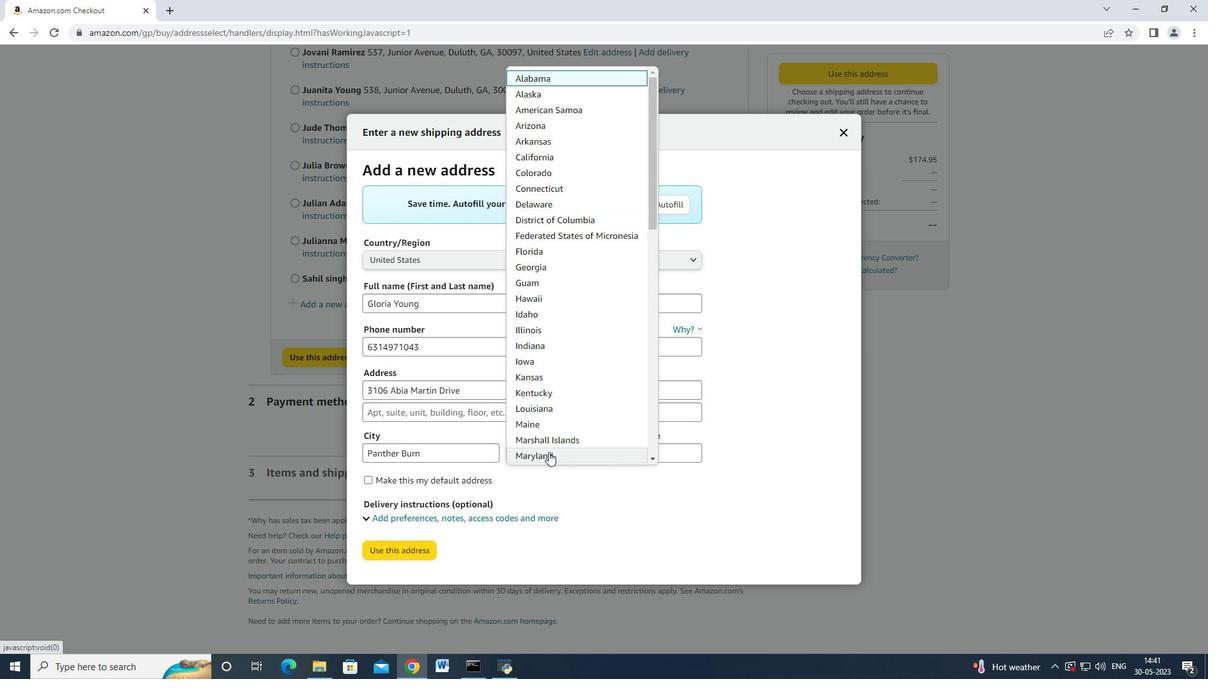 
Action: Mouse scrolled (561, 405) with delta (0, 0)
Screenshot: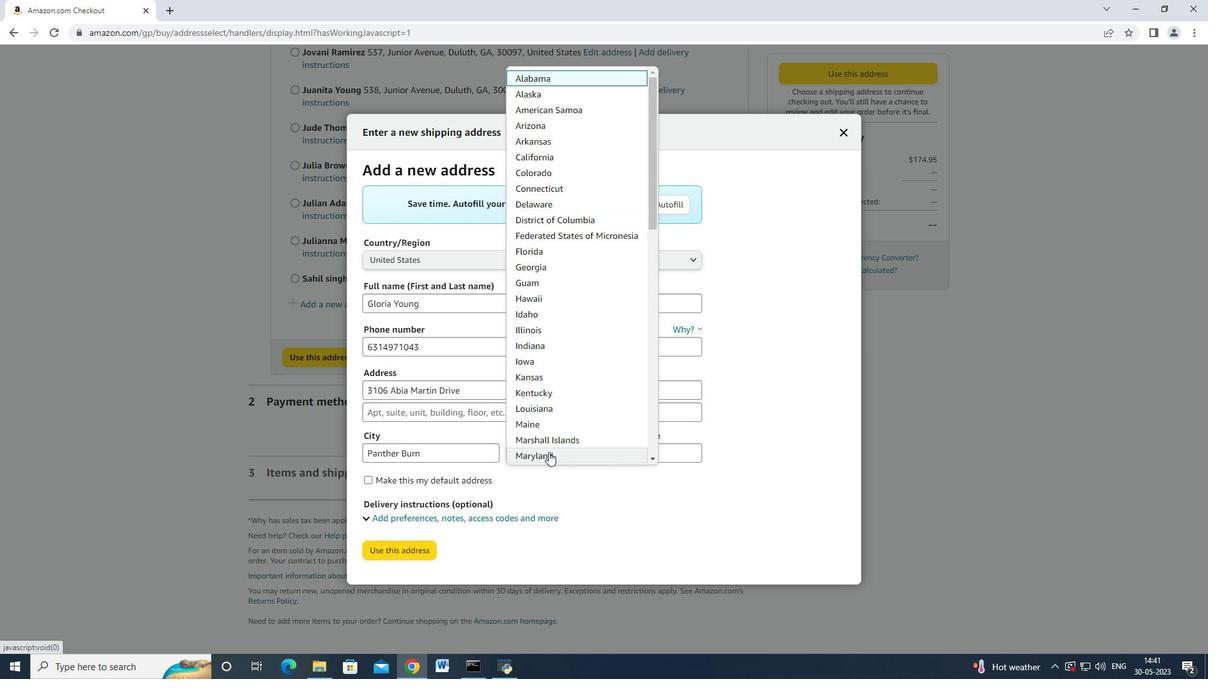 
Action: Mouse scrolled (561, 405) with delta (0, 0)
Screenshot: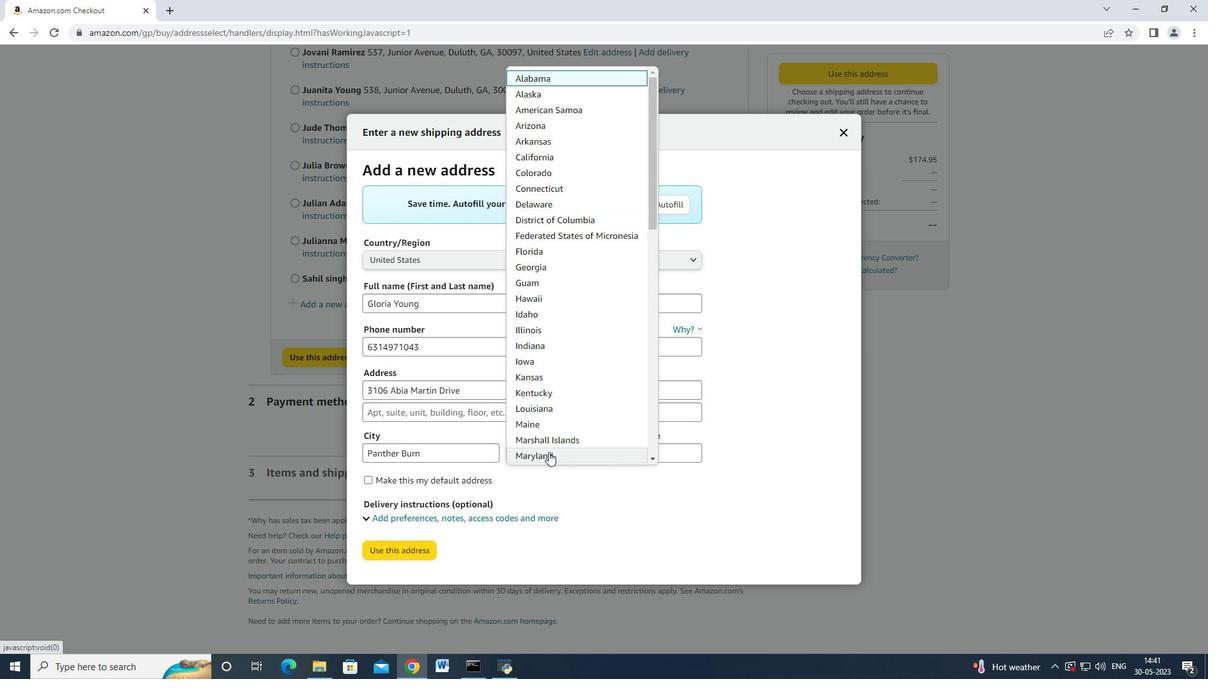 
Action: Mouse scrolled (561, 405) with delta (0, 0)
Screenshot: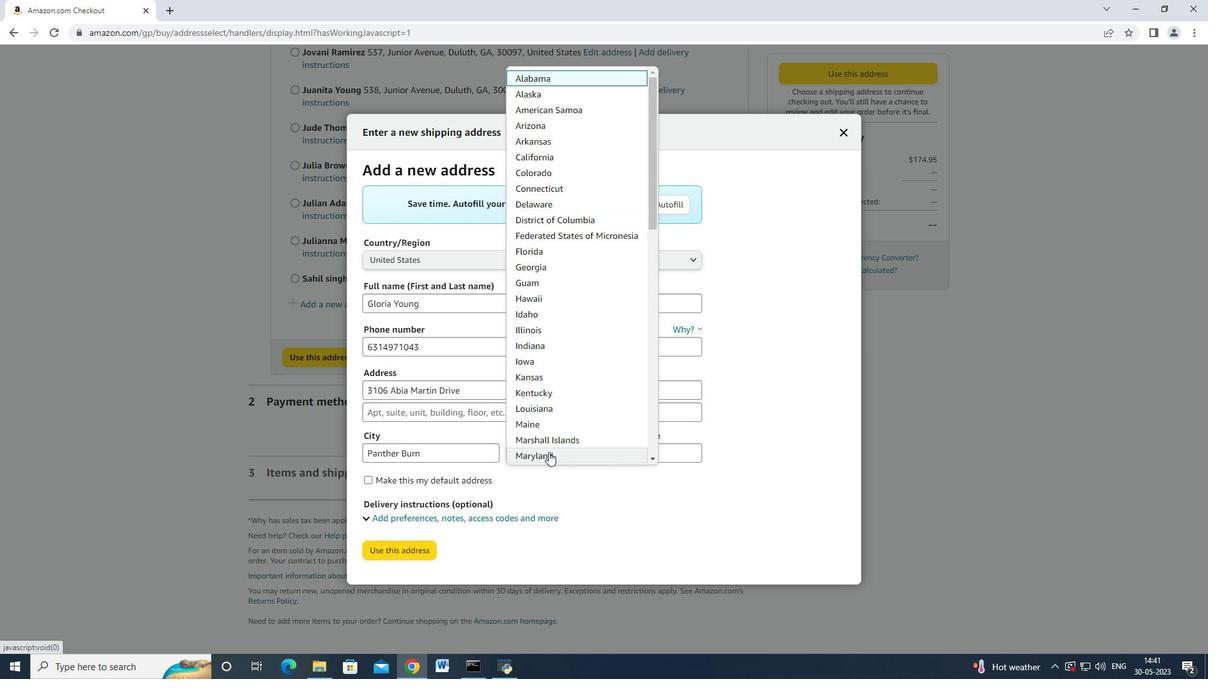 
Action: Mouse scrolled (561, 405) with delta (0, 0)
Screenshot: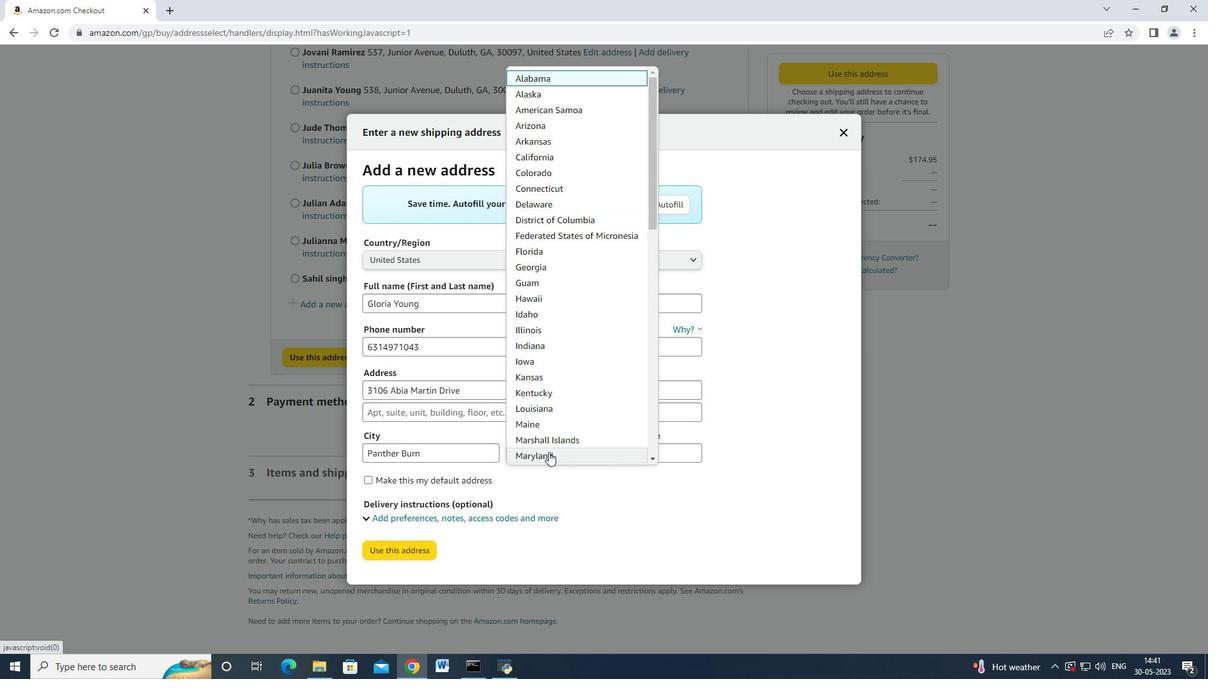 
Action: Mouse scrolled (561, 405) with delta (0, 0)
Screenshot: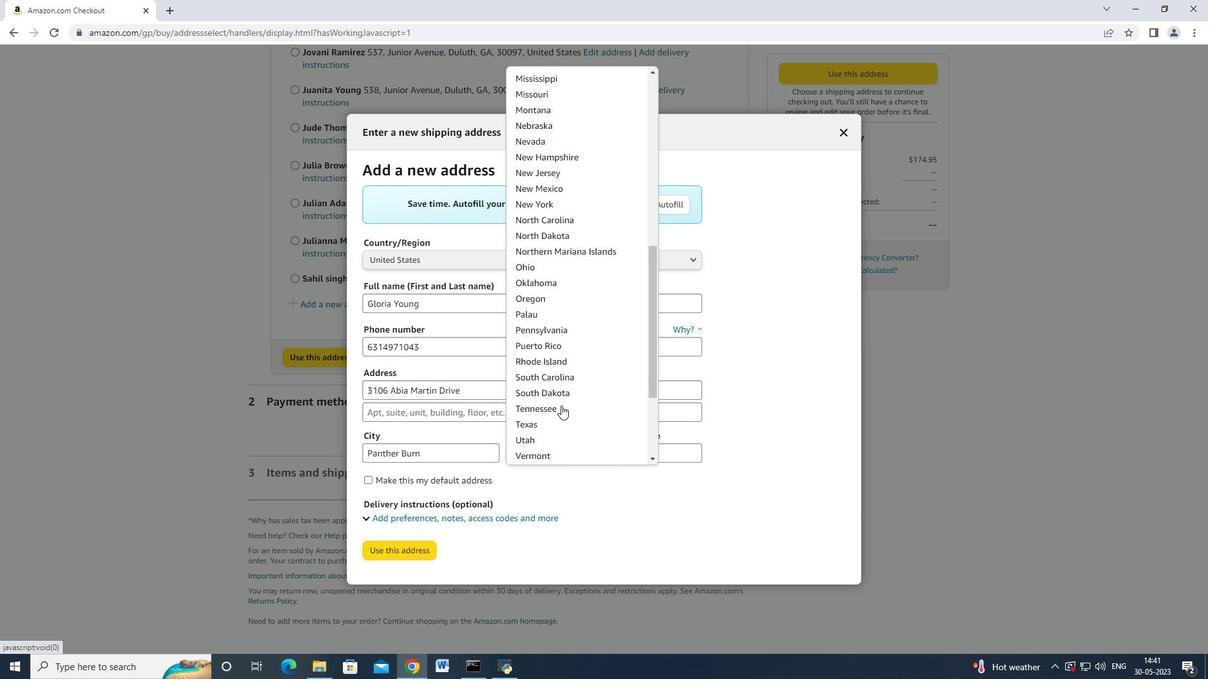 
Action: Mouse scrolled (561, 405) with delta (0, 0)
Screenshot: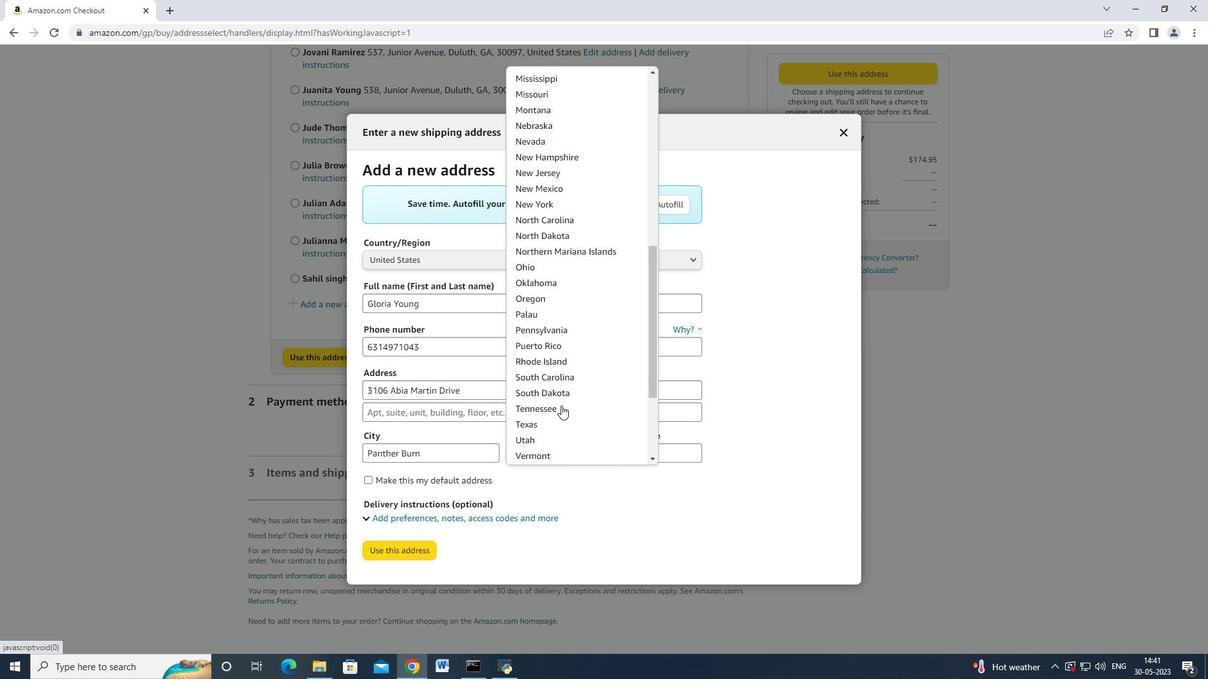 
Action: Mouse scrolled (561, 405) with delta (0, 0)
Screenshot: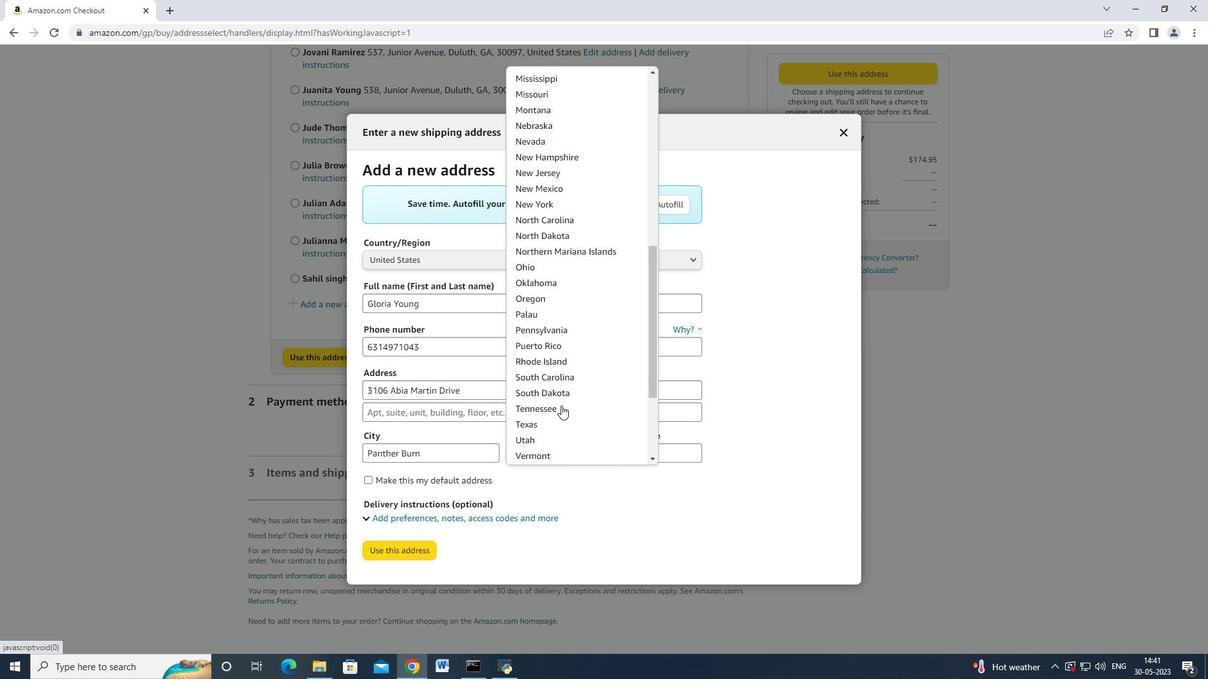 
Action: Mouse scrolled (561, 405) with delta (0, 0)
Screenshot: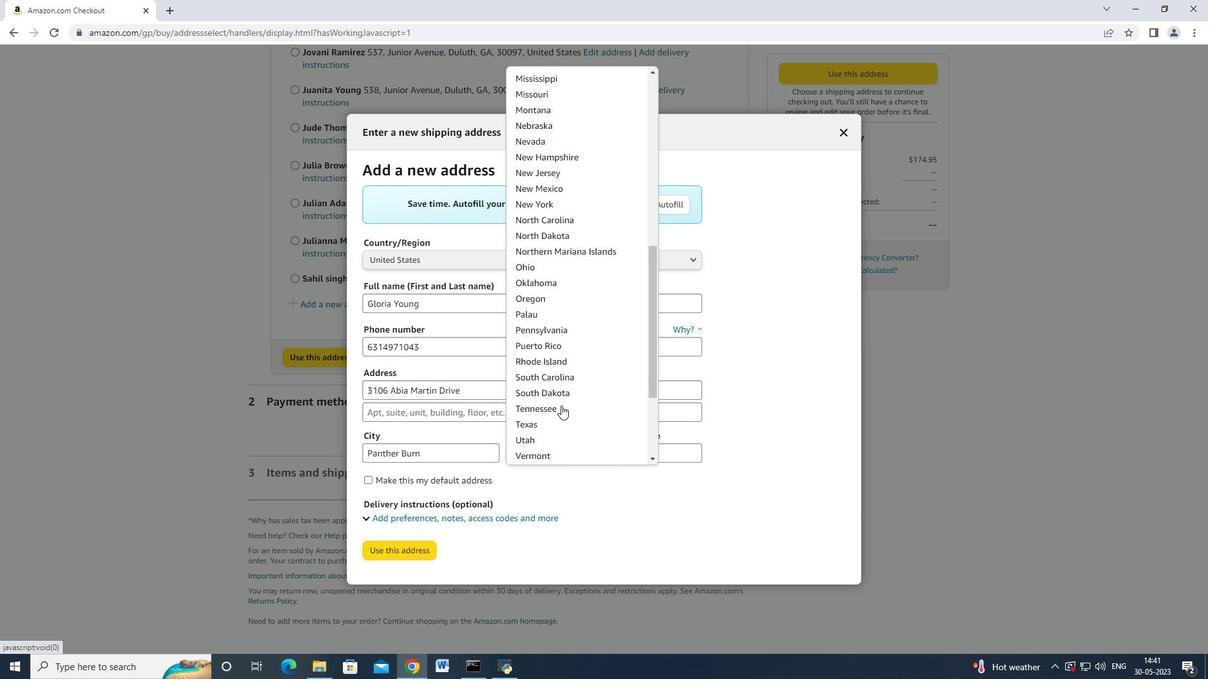 
Action: Mouse scrolled (561, 405) with delta (0, 0)
Screenshot: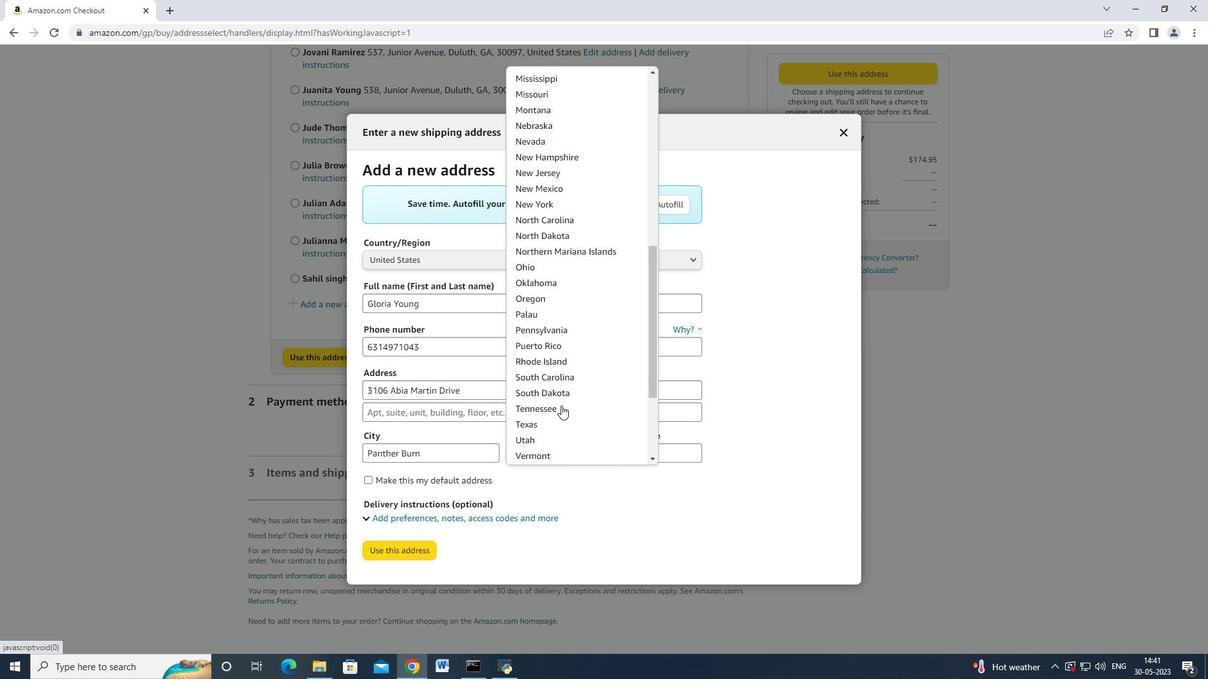 
Action: Mouse scrolled (561, 405) with delta (0, 0)
Screenshot: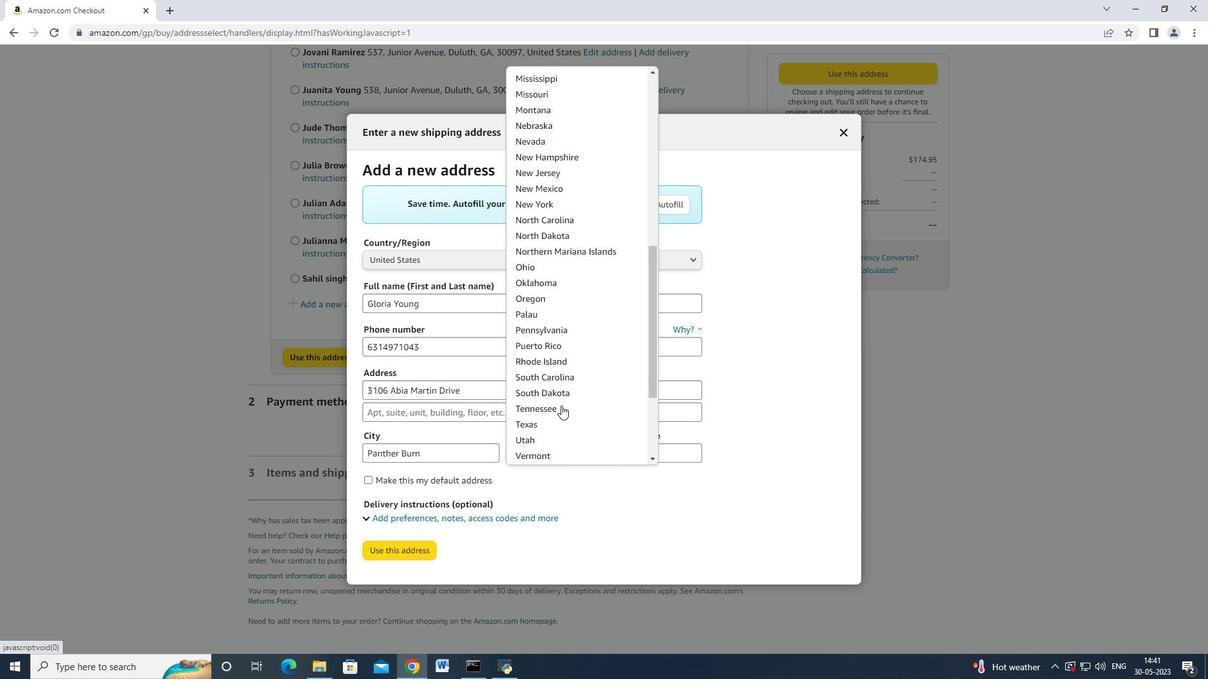 
Action: Mouse scrolled (561, 405) with delta (0, 0)
Screenshot: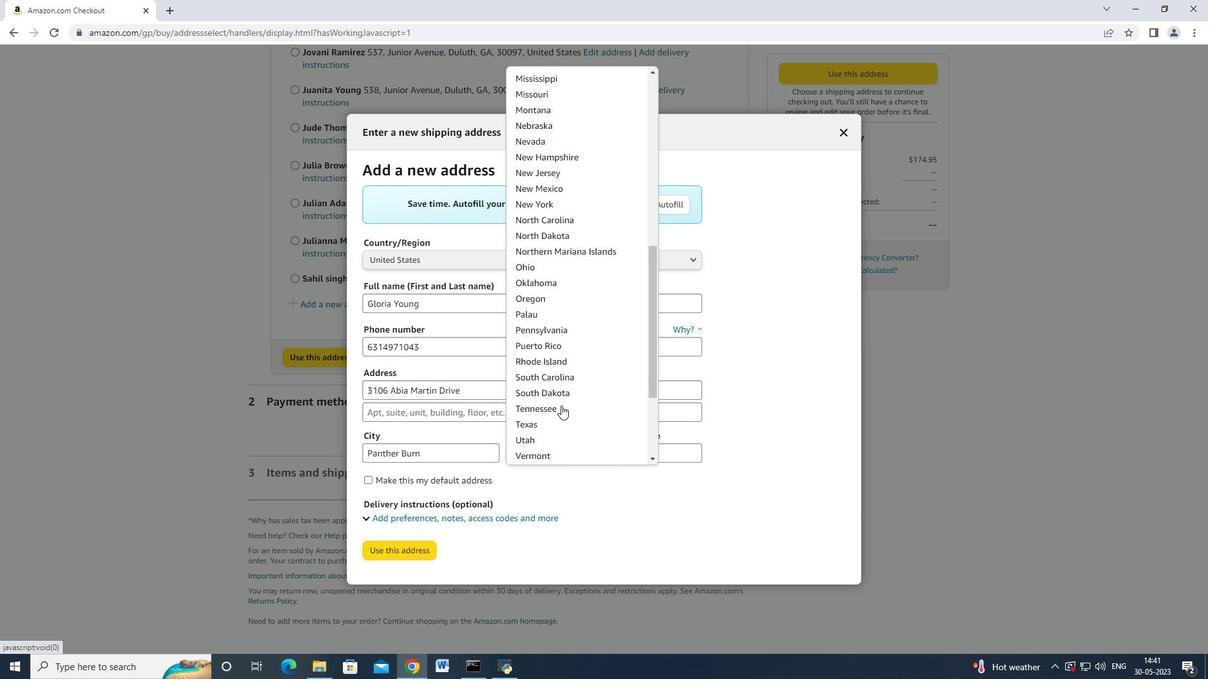 
Action: Mouse moved to (561, 405)
Screenshot: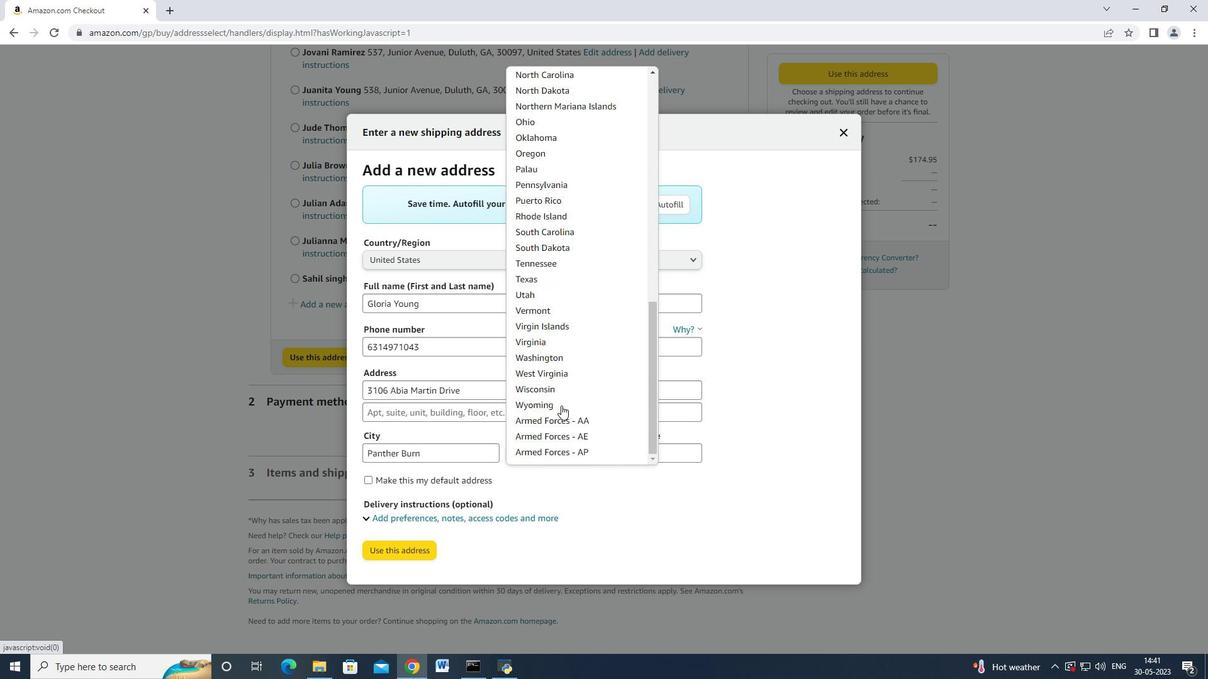 
Action: Mouse scrolled (561, 405) with delta (0, 0)
Screenshot: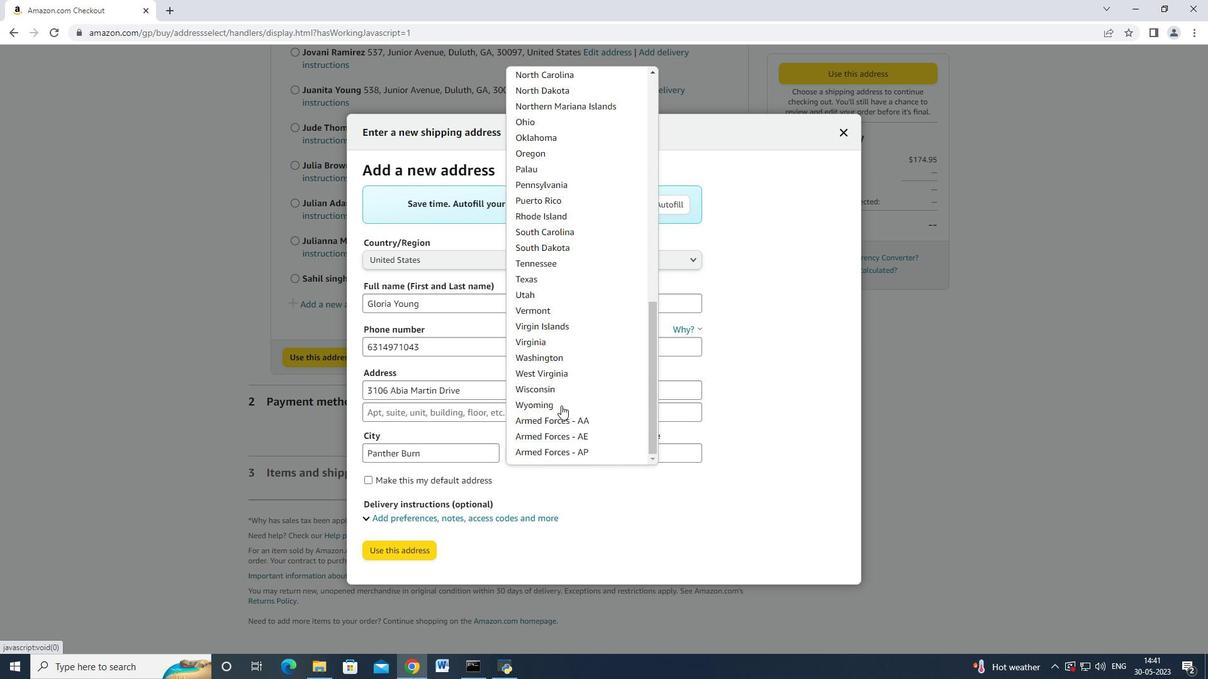 
Action: Mouse scrolled (561, 405) with delta (0, 0)
Screenshot: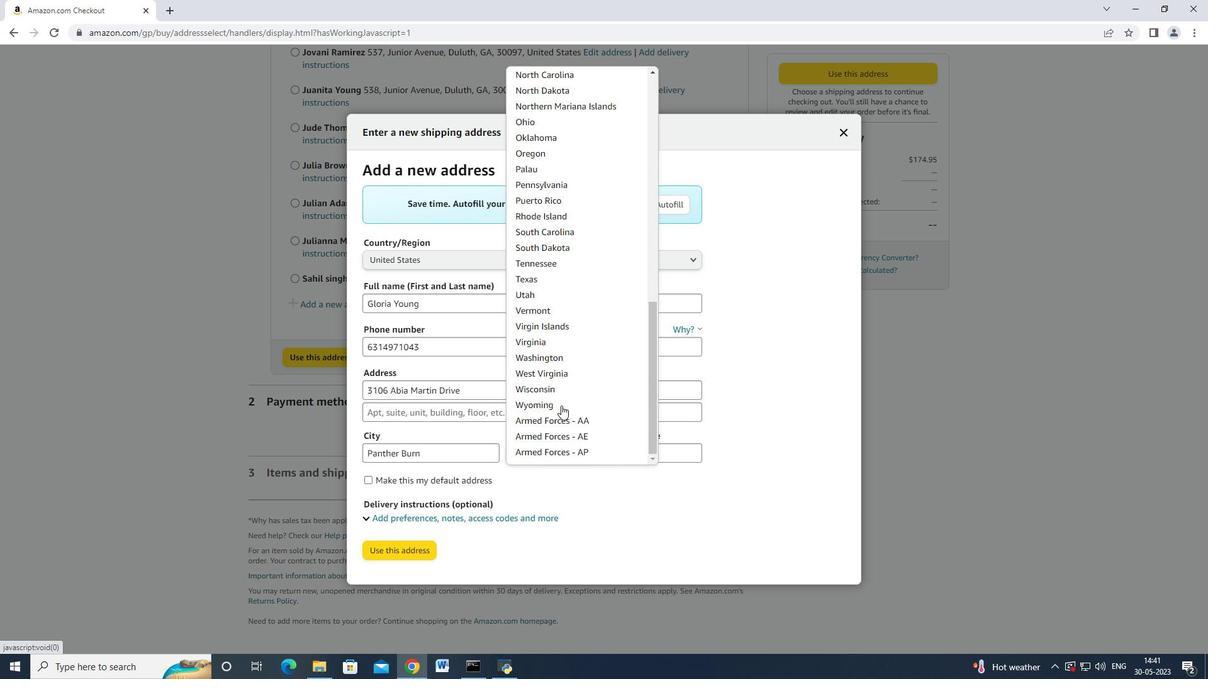 
Action: Mouse scrolled (561, 405) with delta (0, 0)
Screenshot: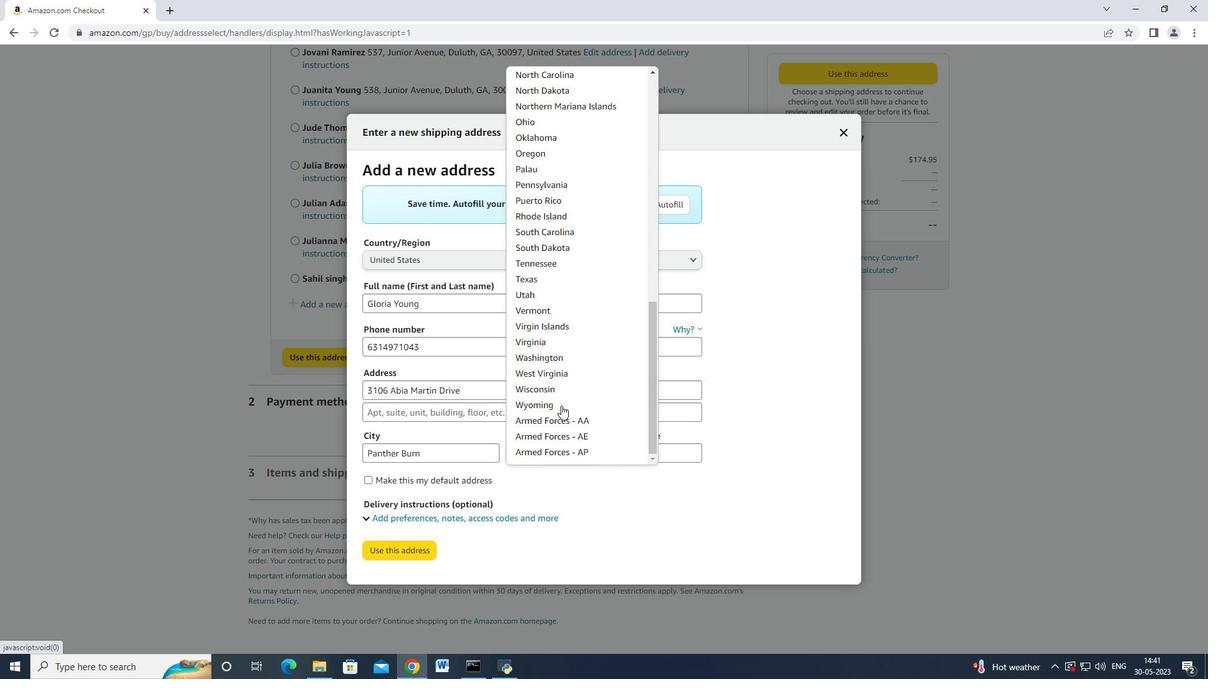 
Action: Mouse scrolled (561, 405) with delta (0, 0)
Screenshot: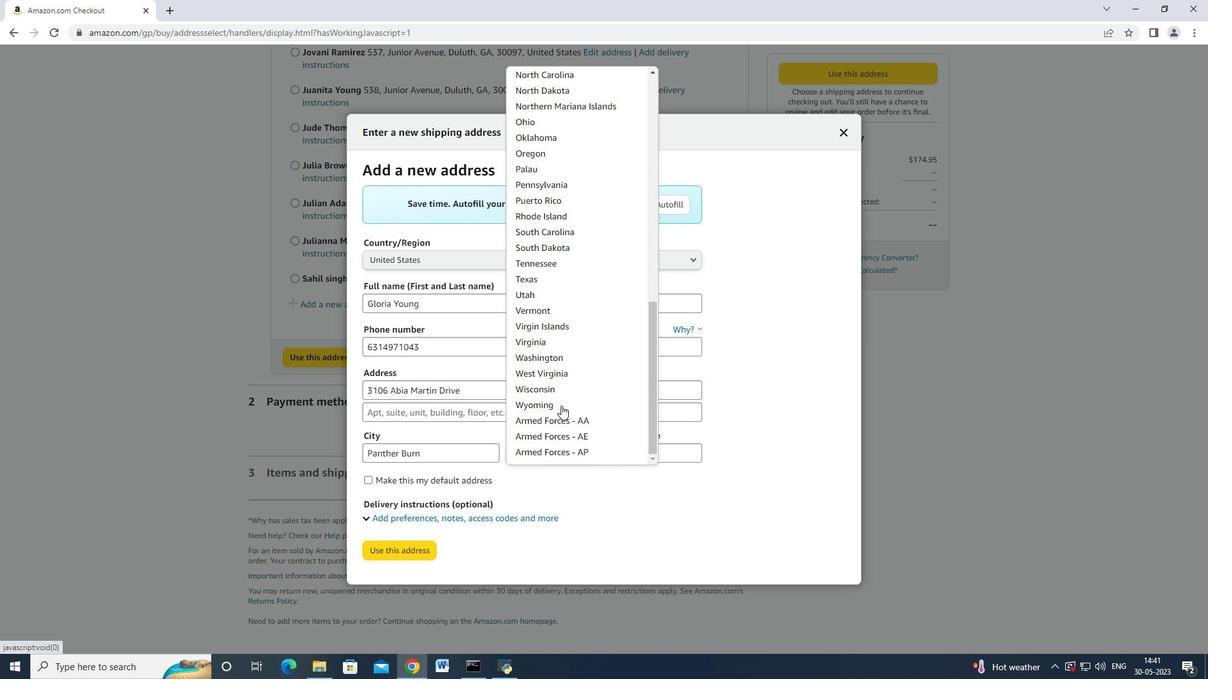 
Action: Mouse scrolled (561, 405) with delta (0, 0)
Screenshot: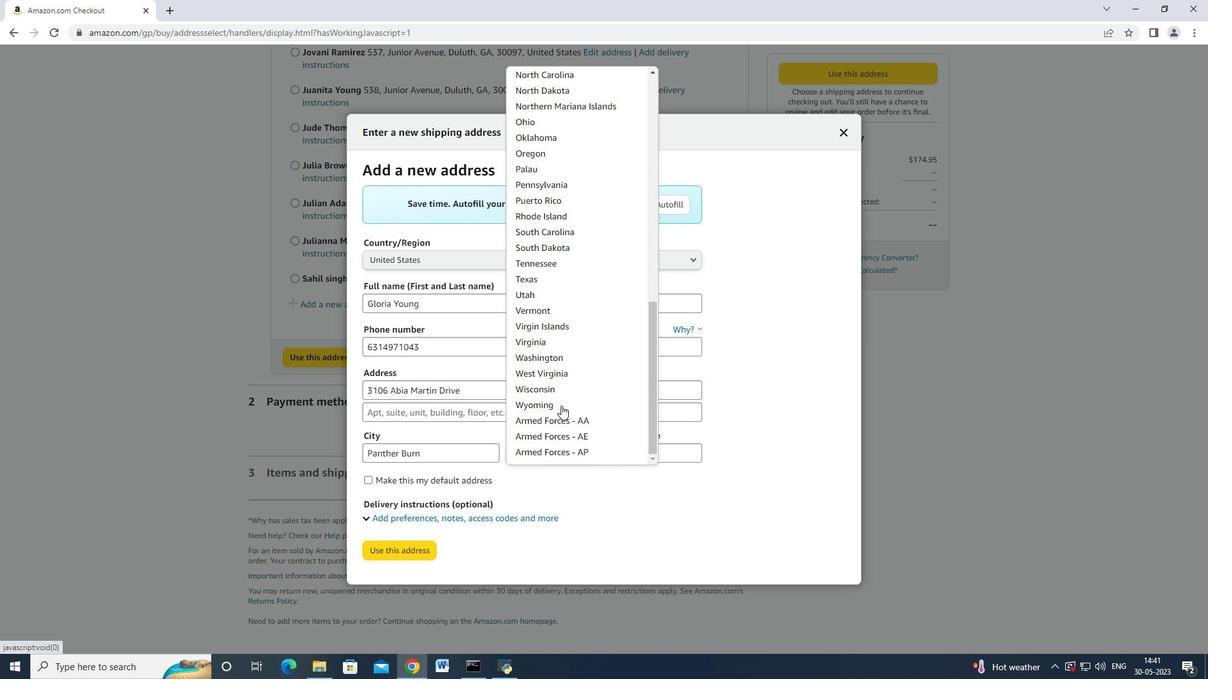 
Action: Mouse moved to (561, 405)
Screenshot: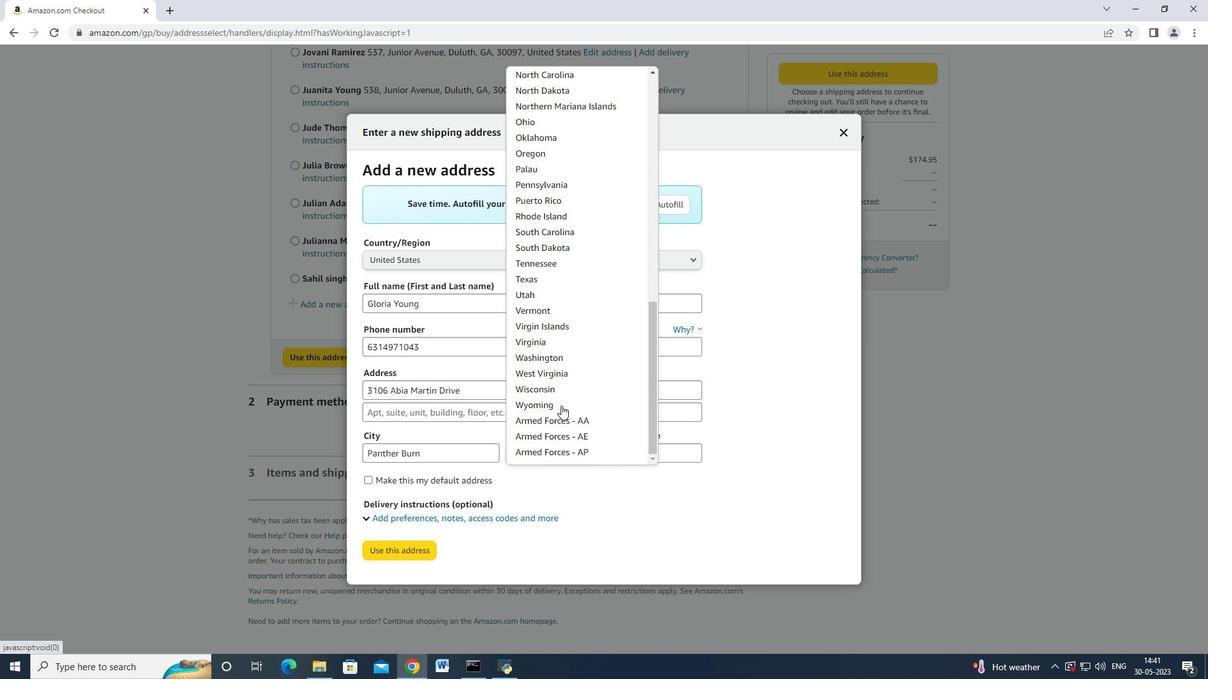 
Action: Mouse scrolled (561, 406) with delta (0, 0)
Screenshot: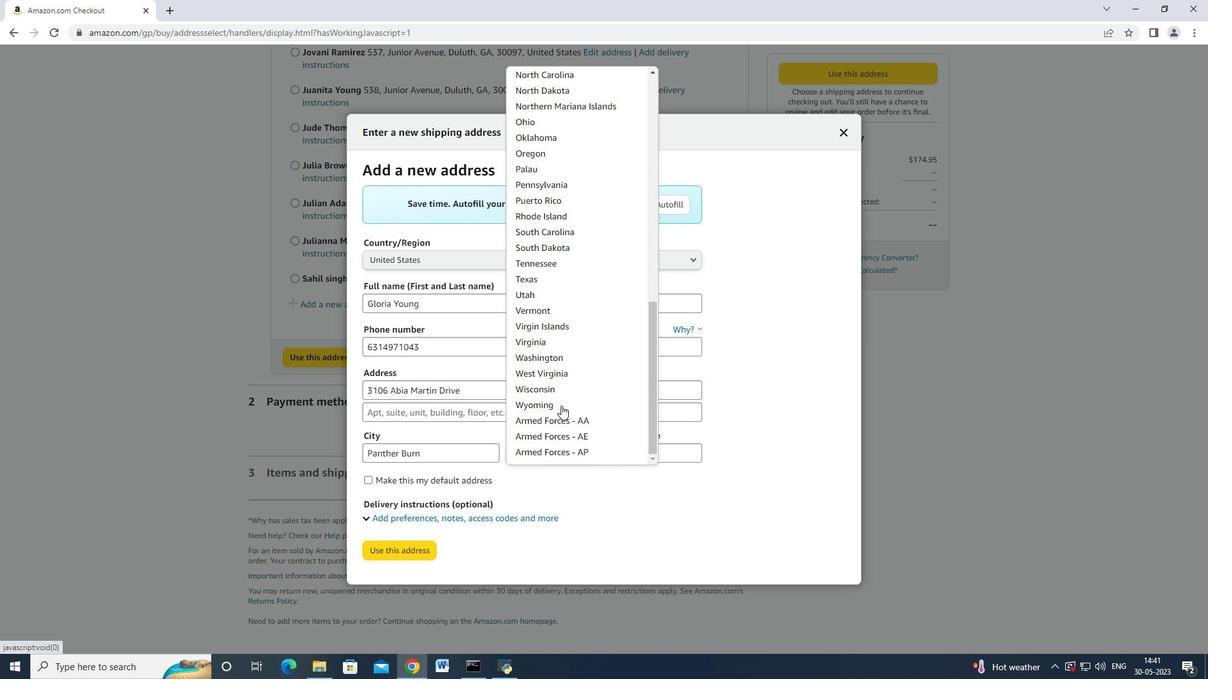 
Action: Mouse scrolled (561, 406) with delta (0, 0)
Screenshot: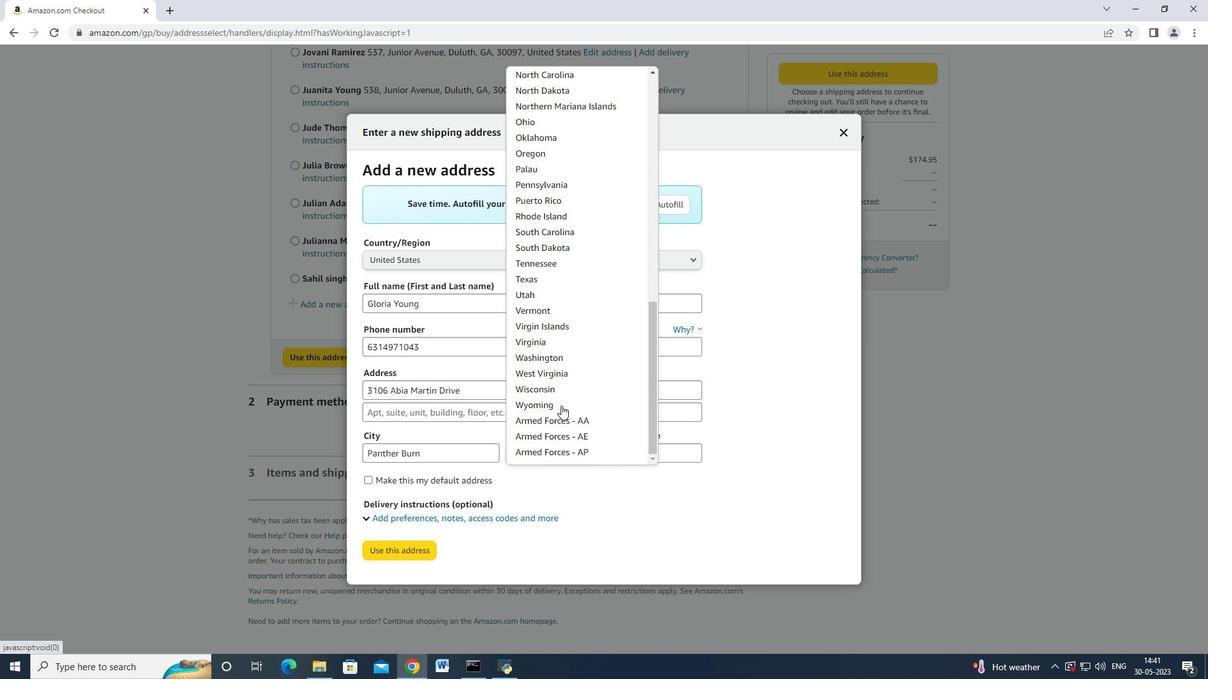 
Action: Mouse scrolled (561, 406) with delta (0, 0)
Screenshot: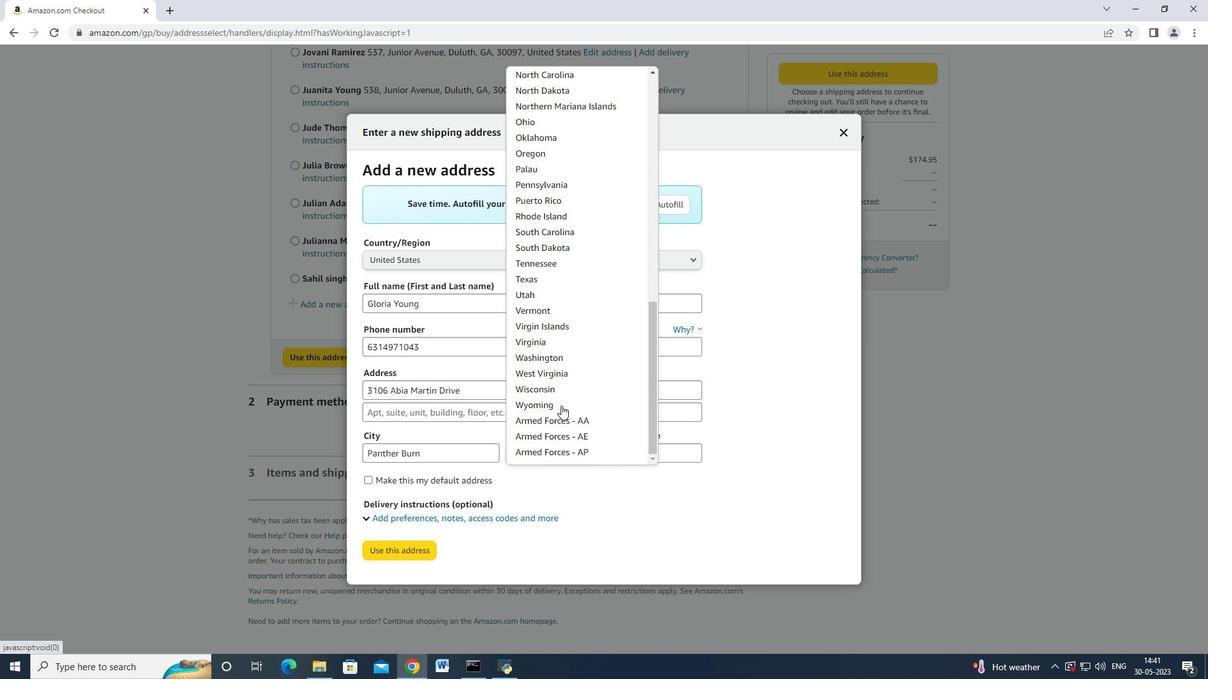 
Action: Mouse scrolled (561, 406) with delta (0, 0)
Screenshot: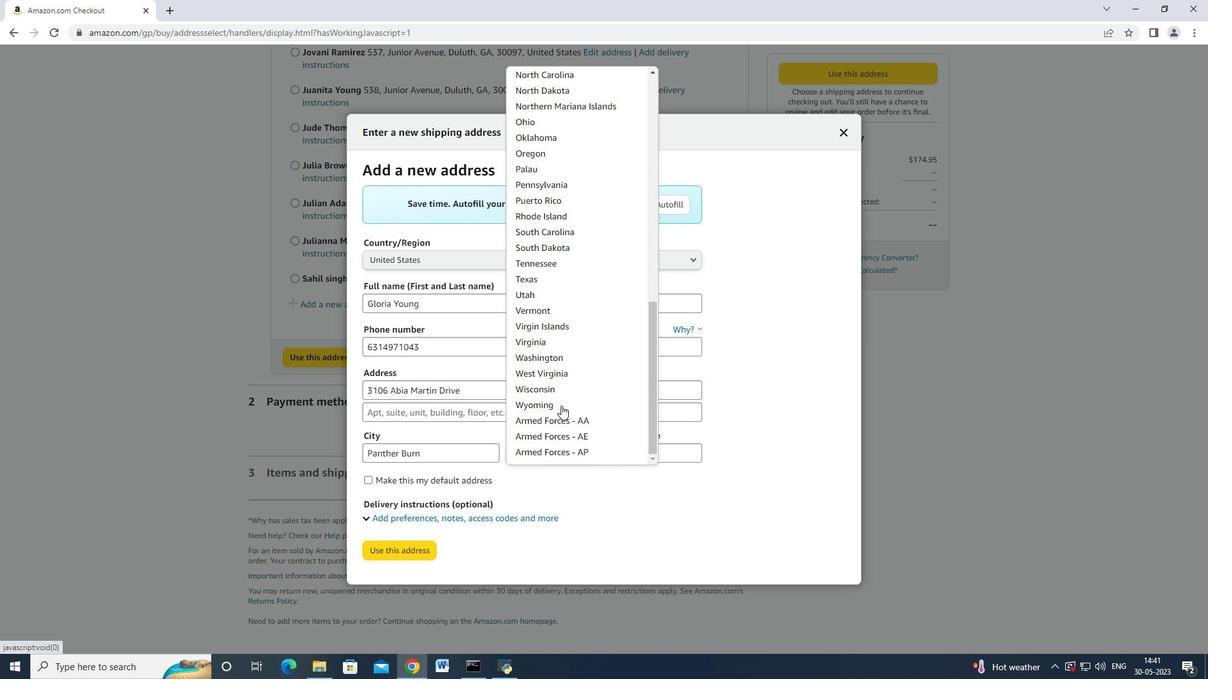 
Action: Mouse scrolled (561, 406) with delta (0, 0)
Screenshot: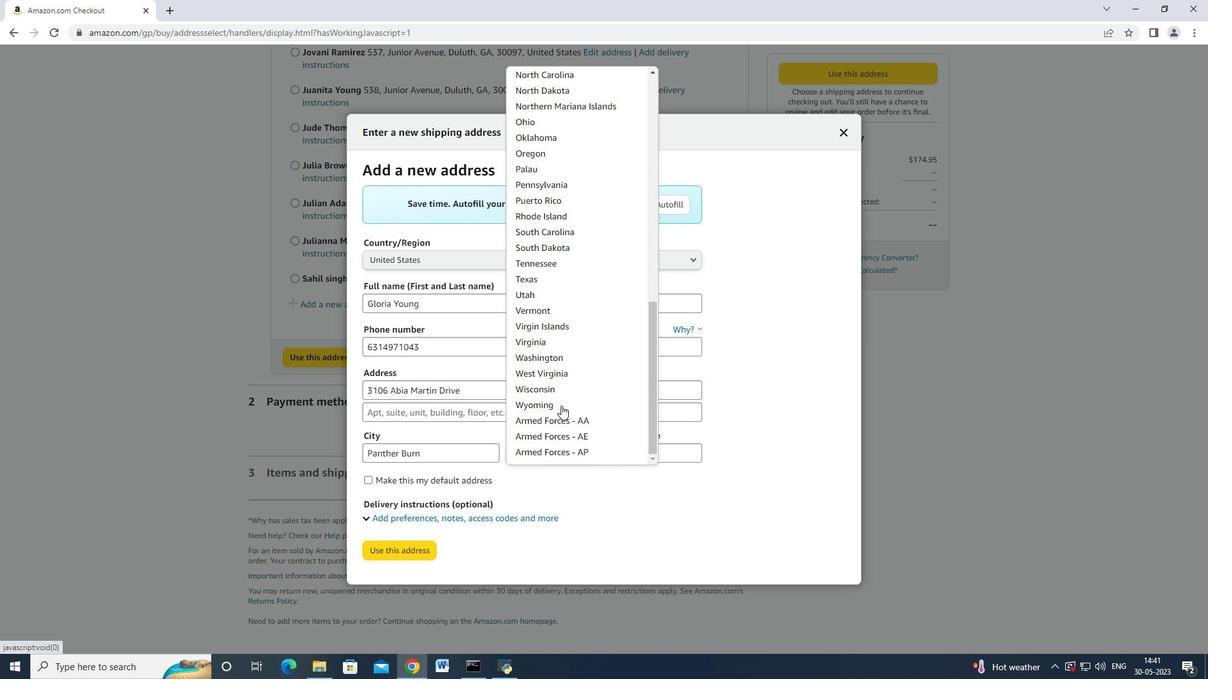 
Action: Mouse scrolled (561, 406) with delta (0, 0)
Screenshot: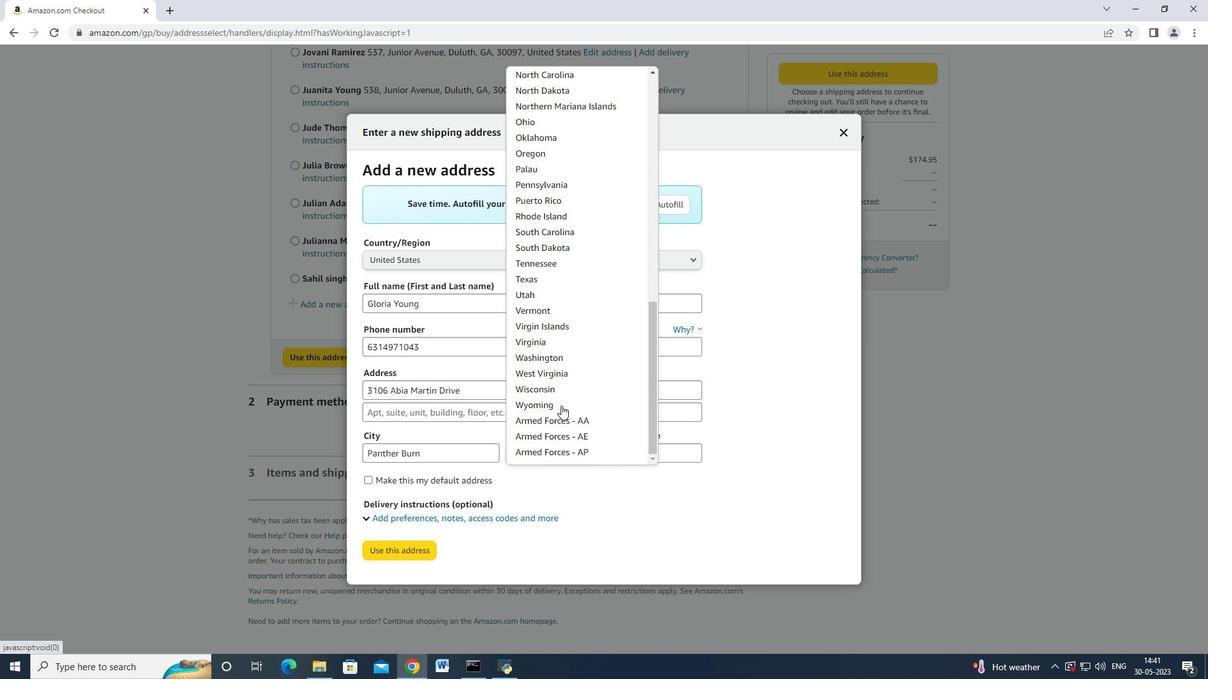 
Action: Mouse scrolled (561, 406) with delta (0, 0)
Screenshot: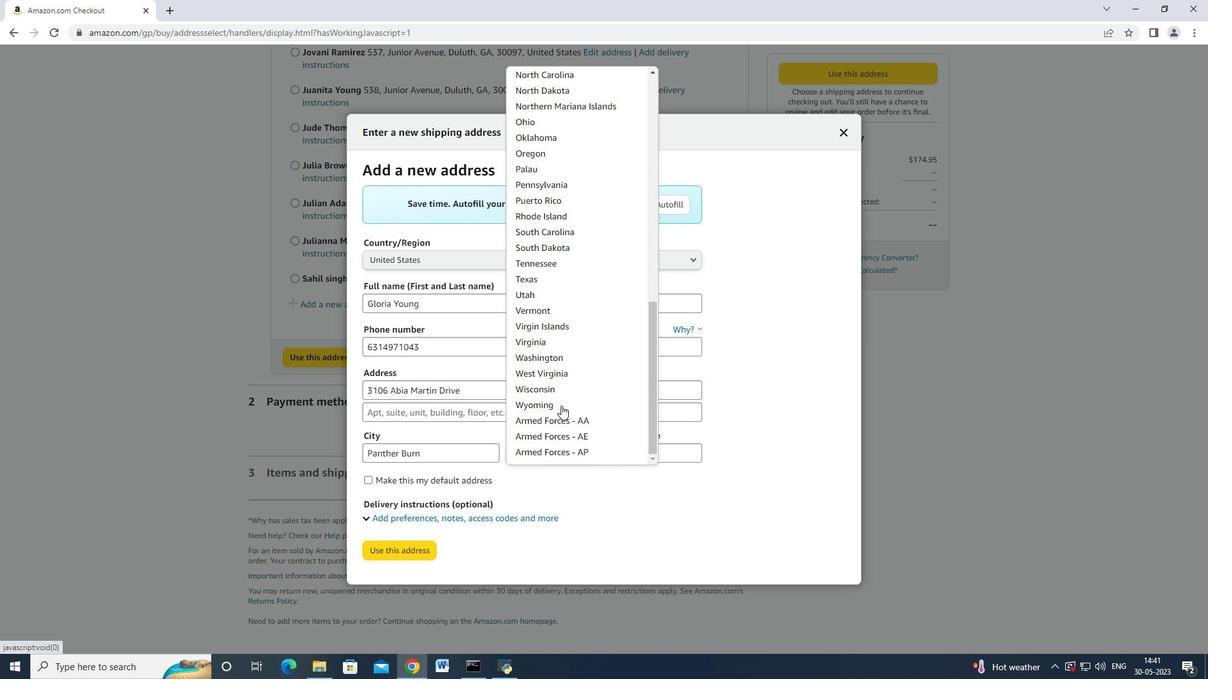 
Action: Mouse moved to (559, 406)
Screenshot: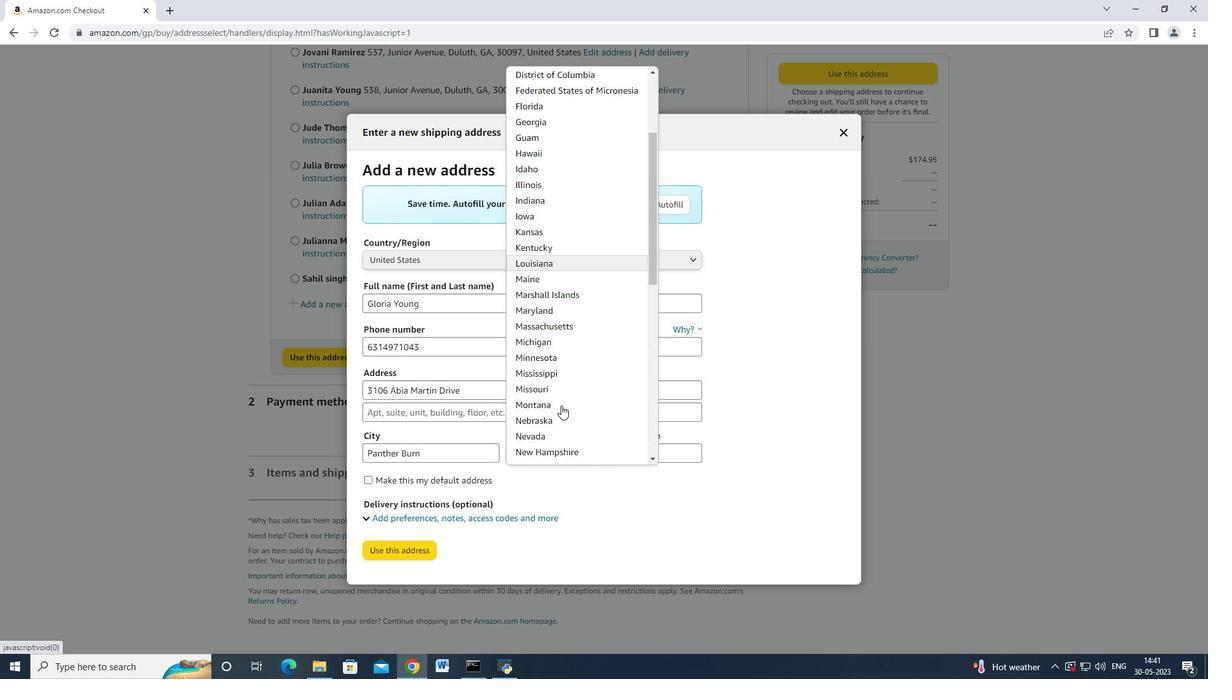 
Action: Mouse scrolled (559, 407) with delta (0, 0)
Screenshot: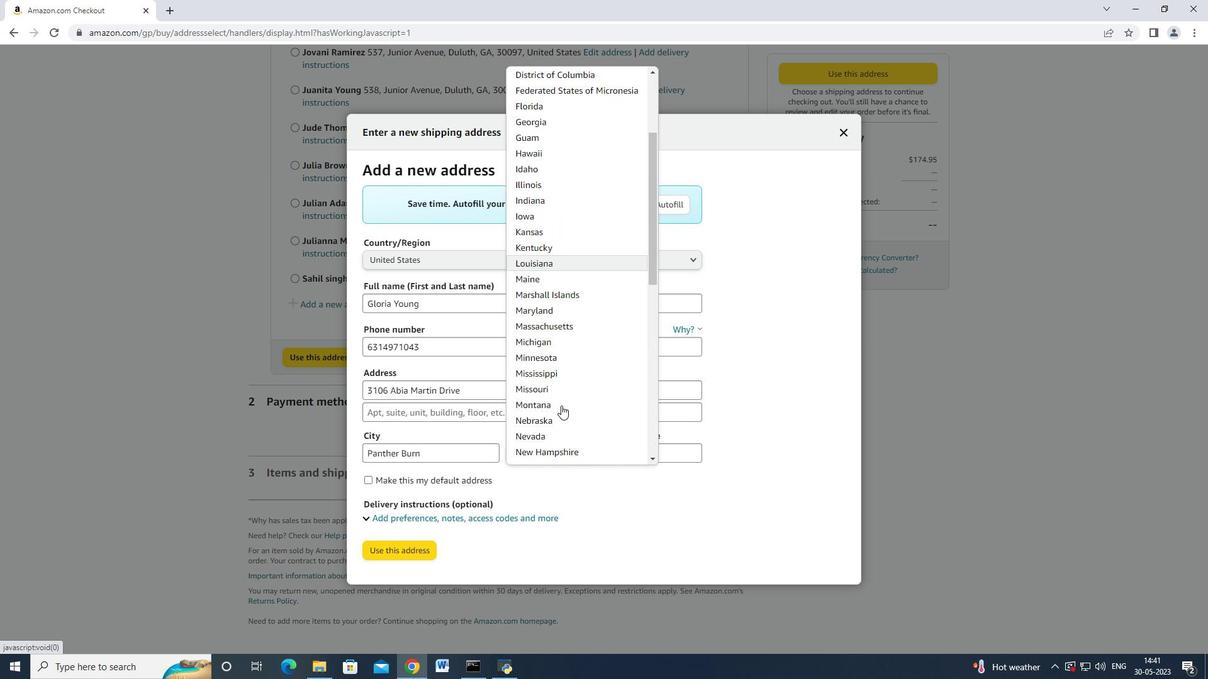 
Action: Mouse scrolled (559, 407) with delta (0, 0)
Screenshot: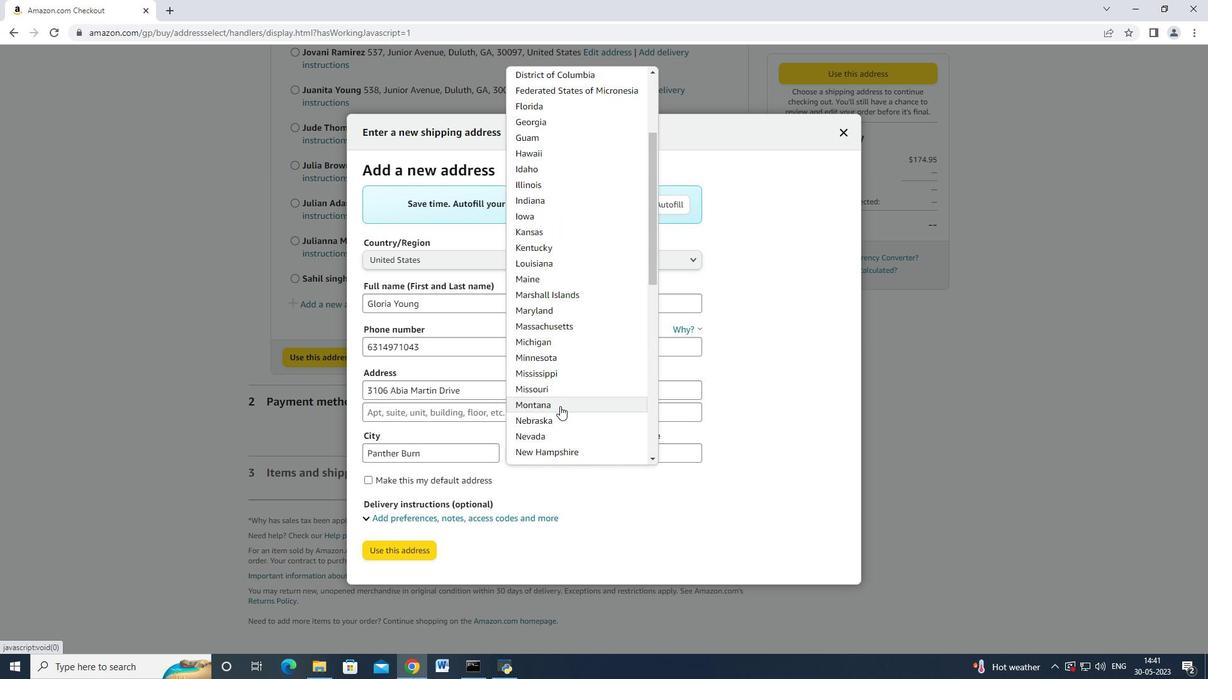 
Action: Mouse scrolled (559, 407) with delta (0, 0)
Screenshot: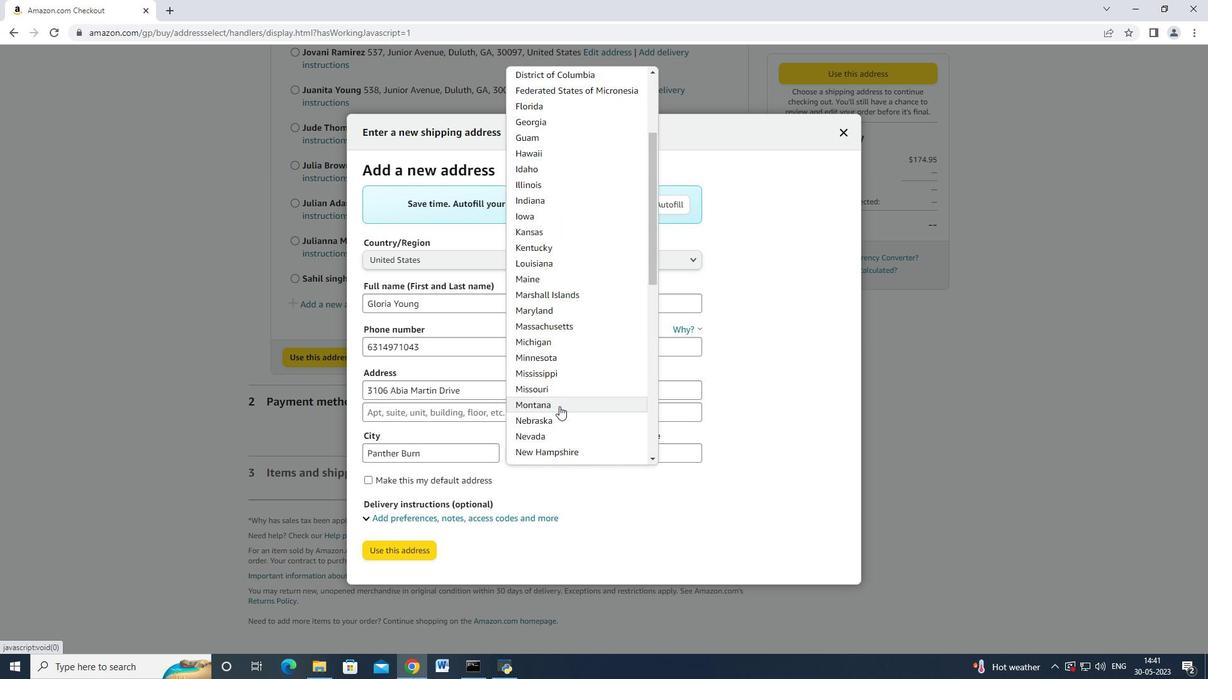 
Action: Mouse scrolled (559, 407) with delta (0, 0)
Screenshot: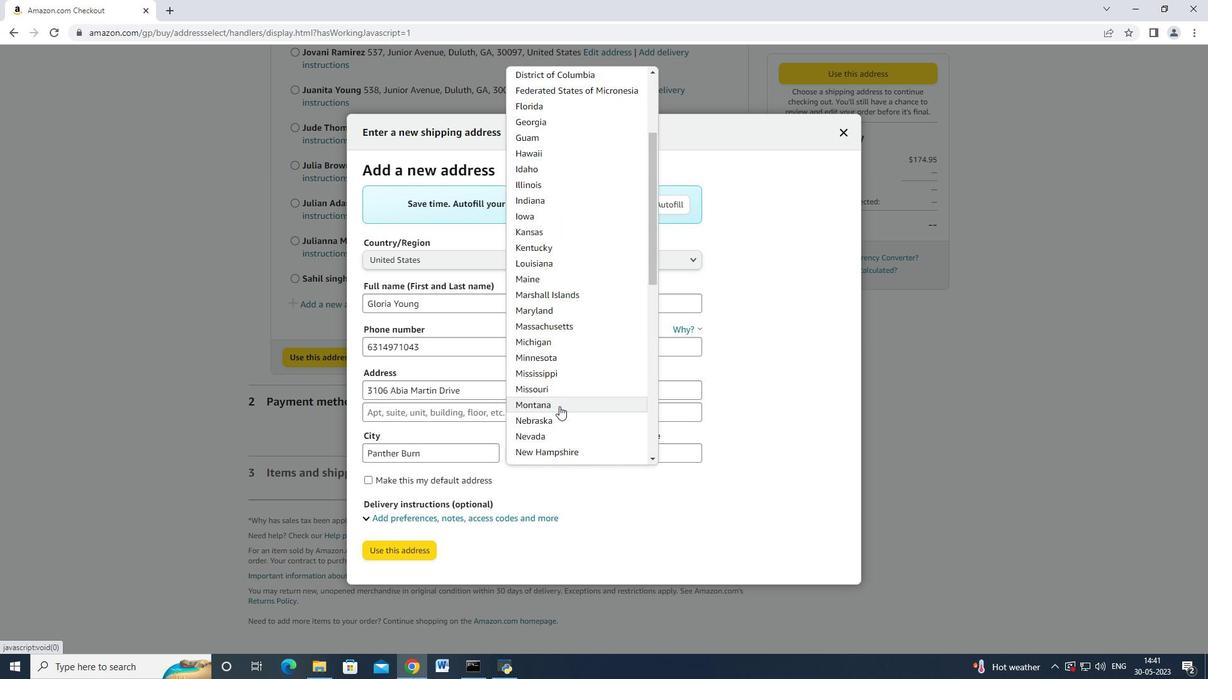
Action: Mouse scrolled (559, 407) with delta (0, 0)
Screenshot: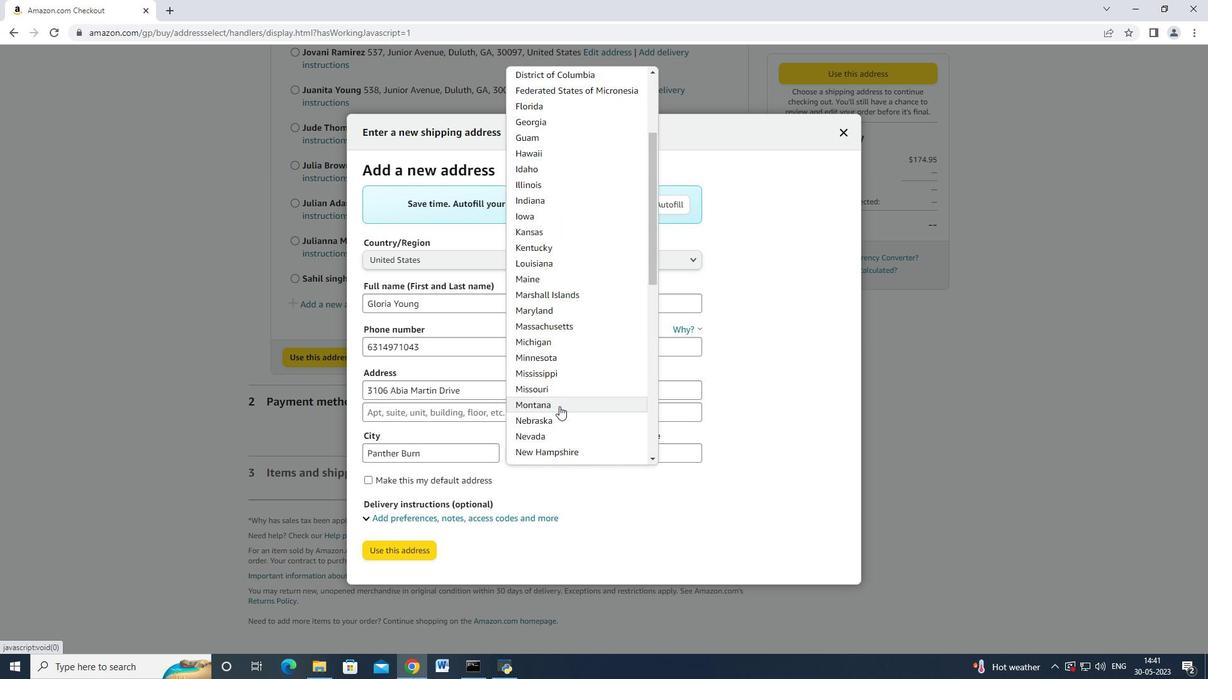 
Action: Mouse scrolled (559, 407) with delta (0, 0)
Screenshot: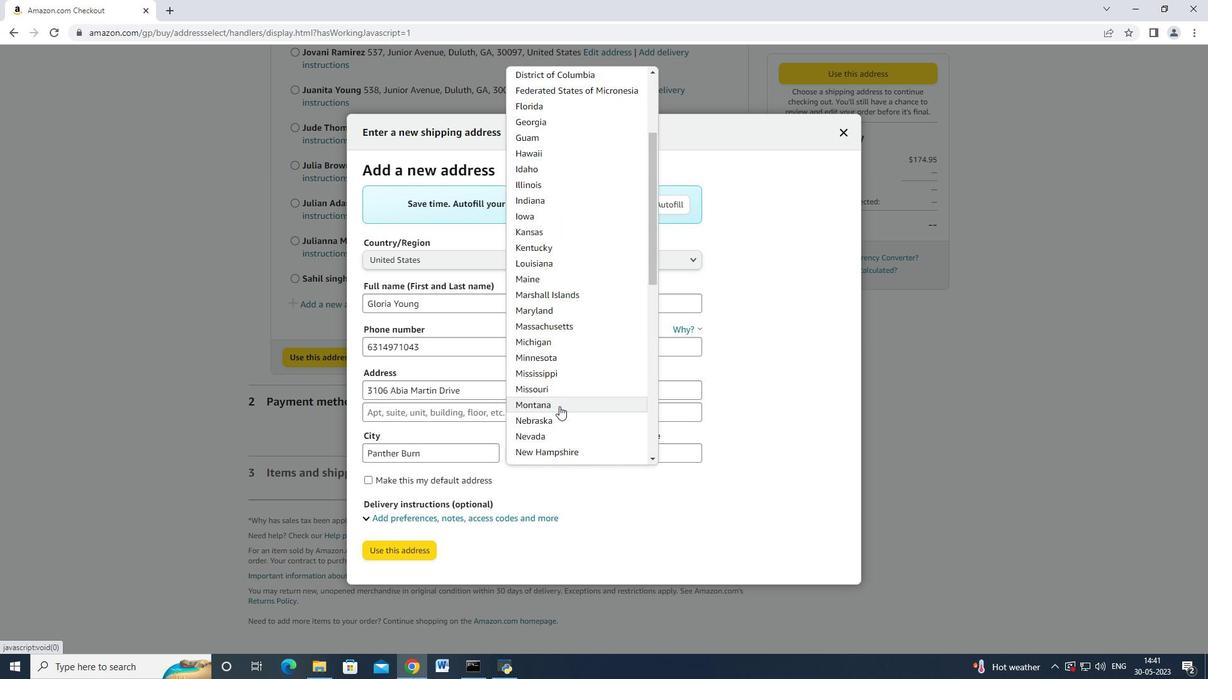 
Action: Mouse scrolled (559, 407) with delta (0, 0)
Screenshot: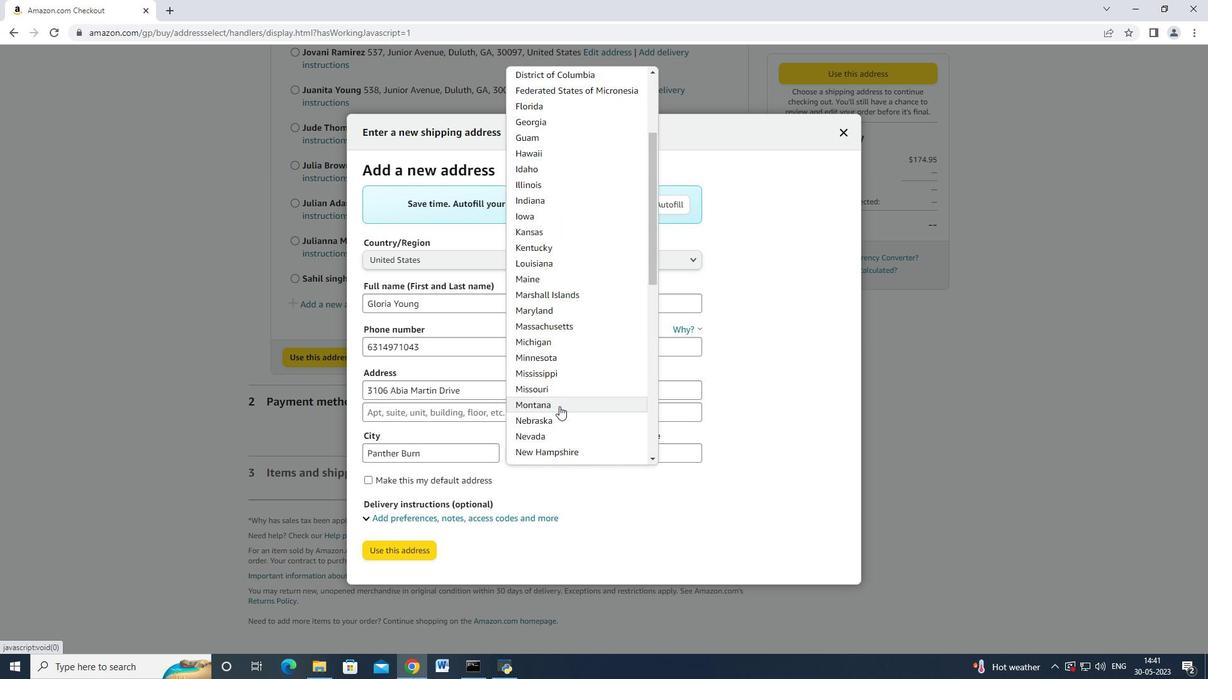 
Action: Mouse moved to (574, 337)
Screenshot: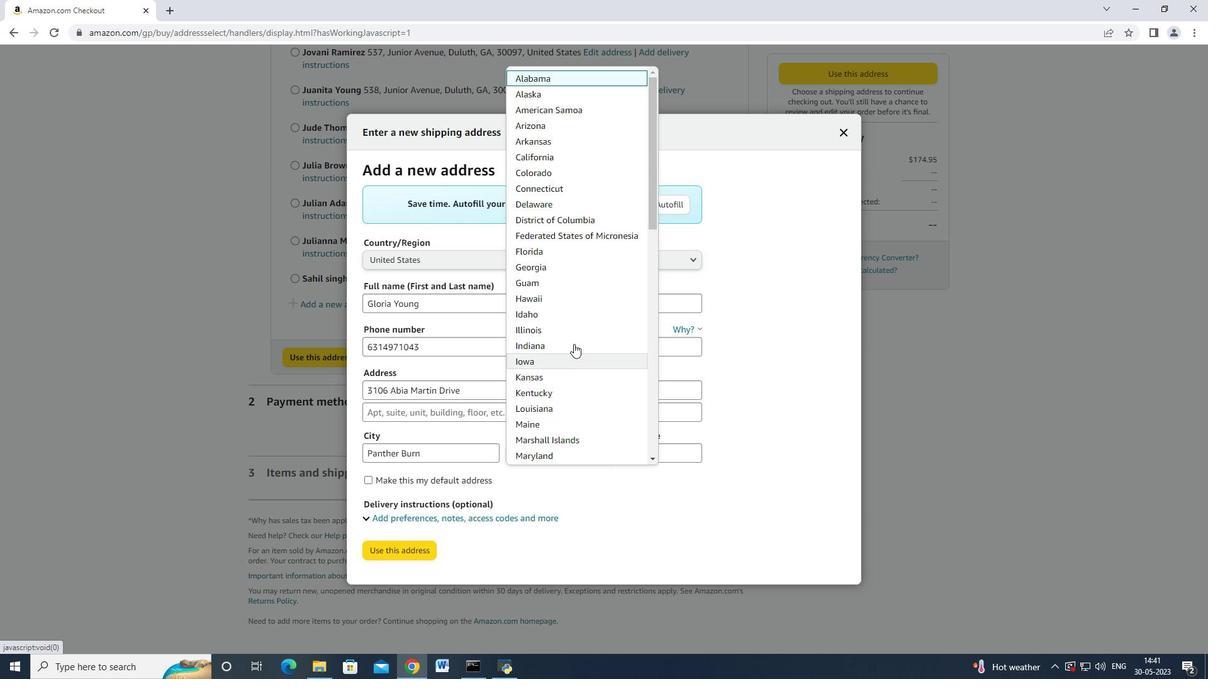 
Action: Mouse scrolled (574, 336) with delta (0, 0)
Screenshot: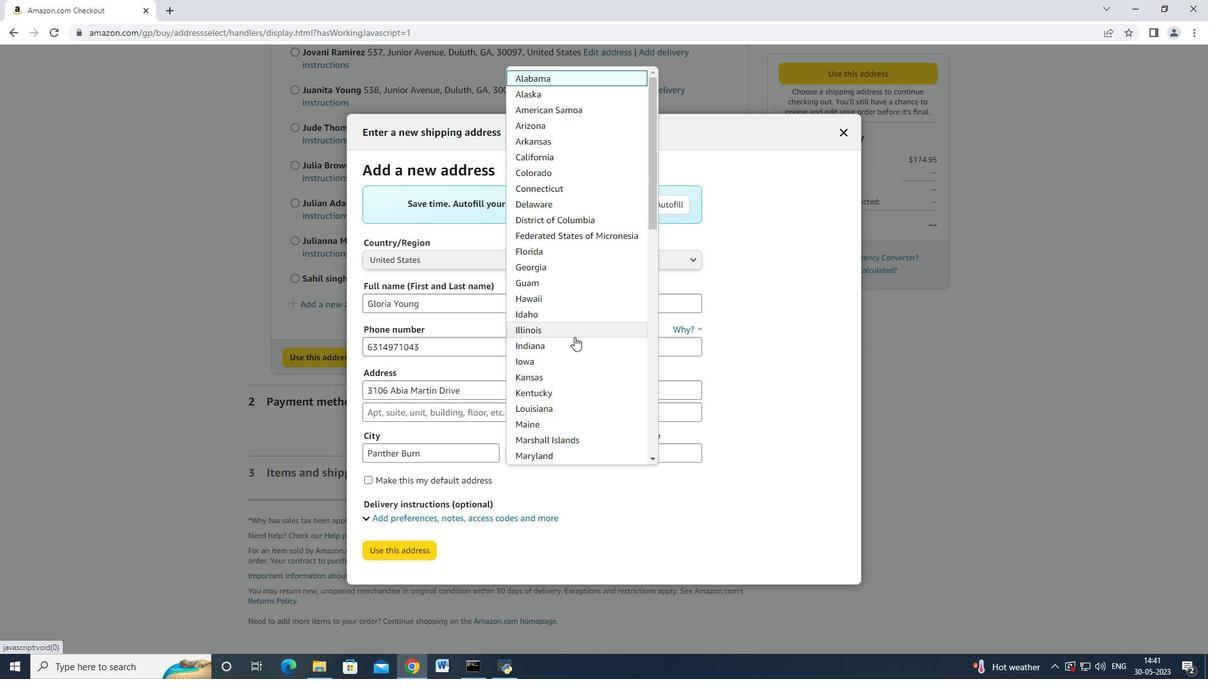 
Action: Mouse scrolled (574, 336) with delta (0, 0)
Screenshot: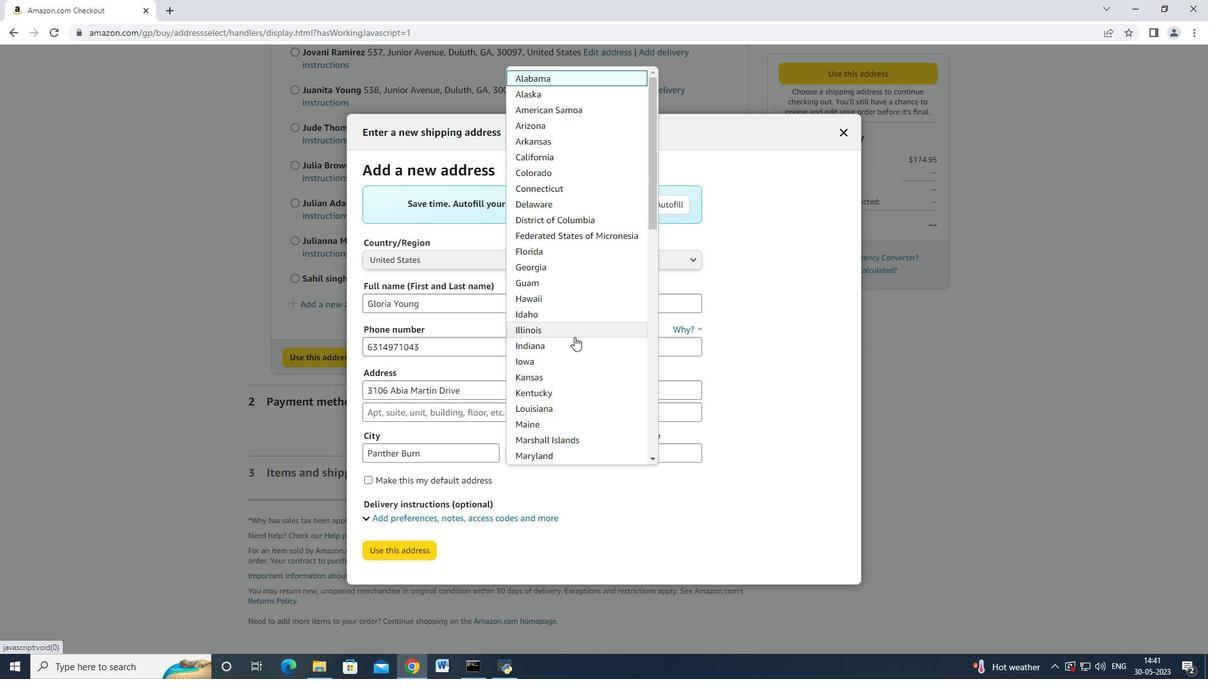 
Action: Mouse scrolled (574, 336) with delta (0, 0)
Screenshot: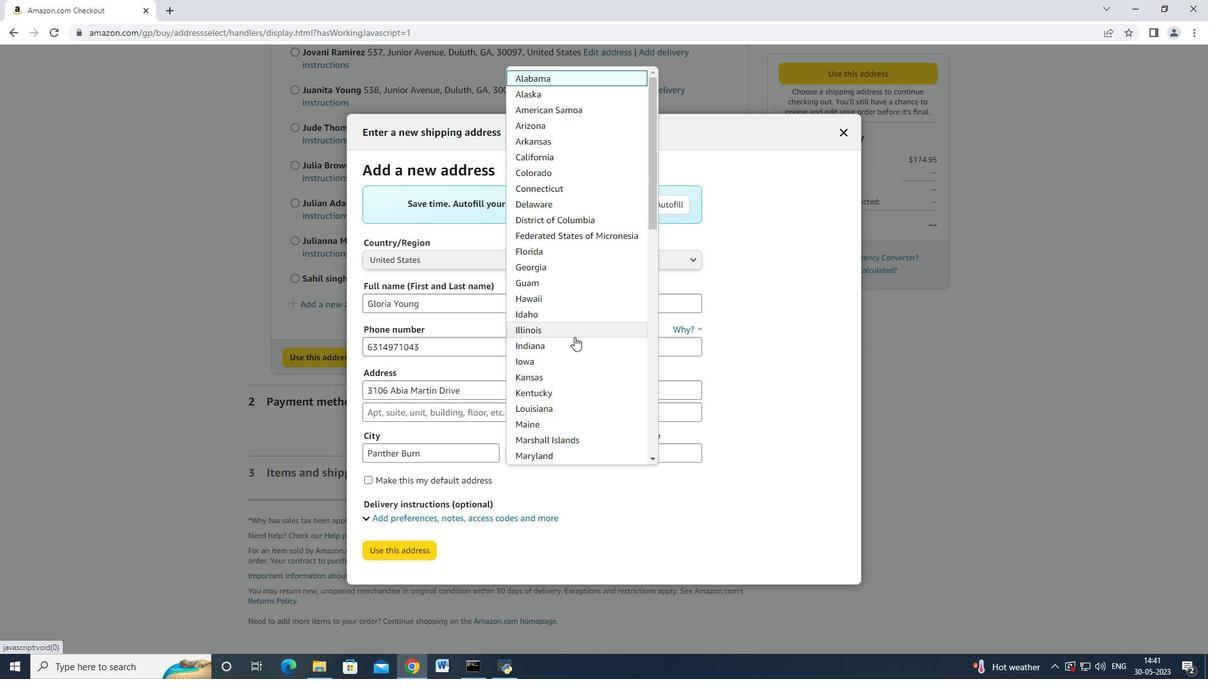 
Action: Mouse scrolled (574, 336) with delta (0, 0)
Screenshot: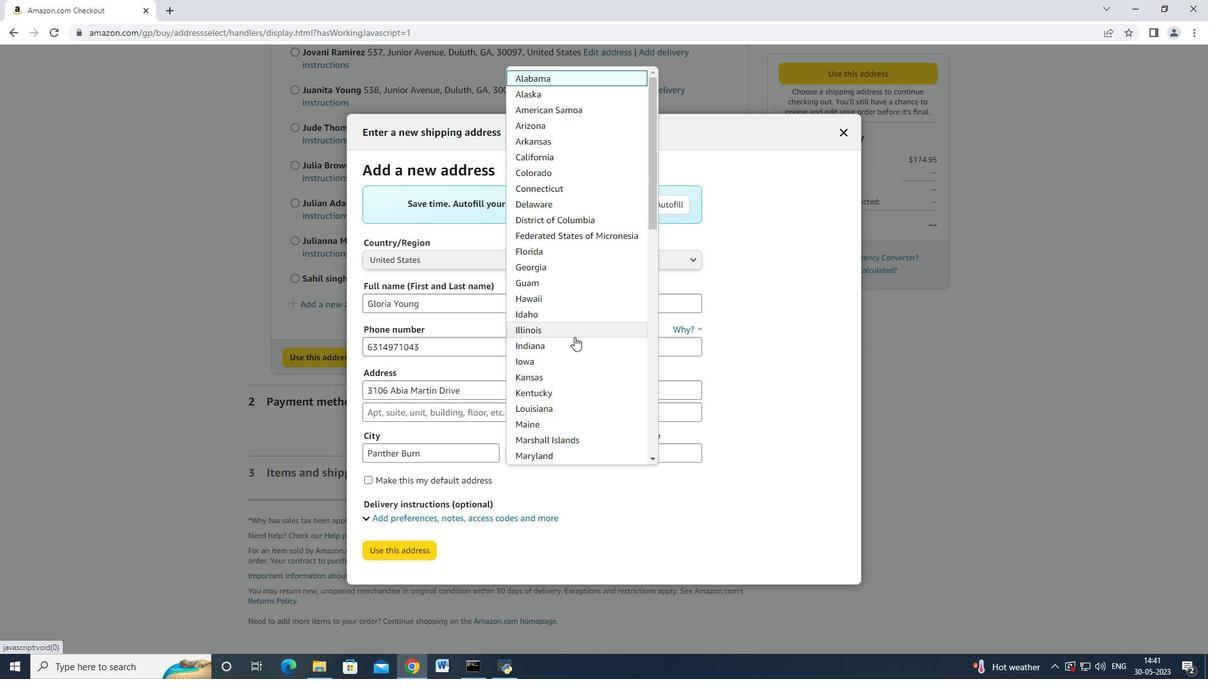 
Action: Mouse scrolled (574, 336) with delta (0, 0)
Screenshot: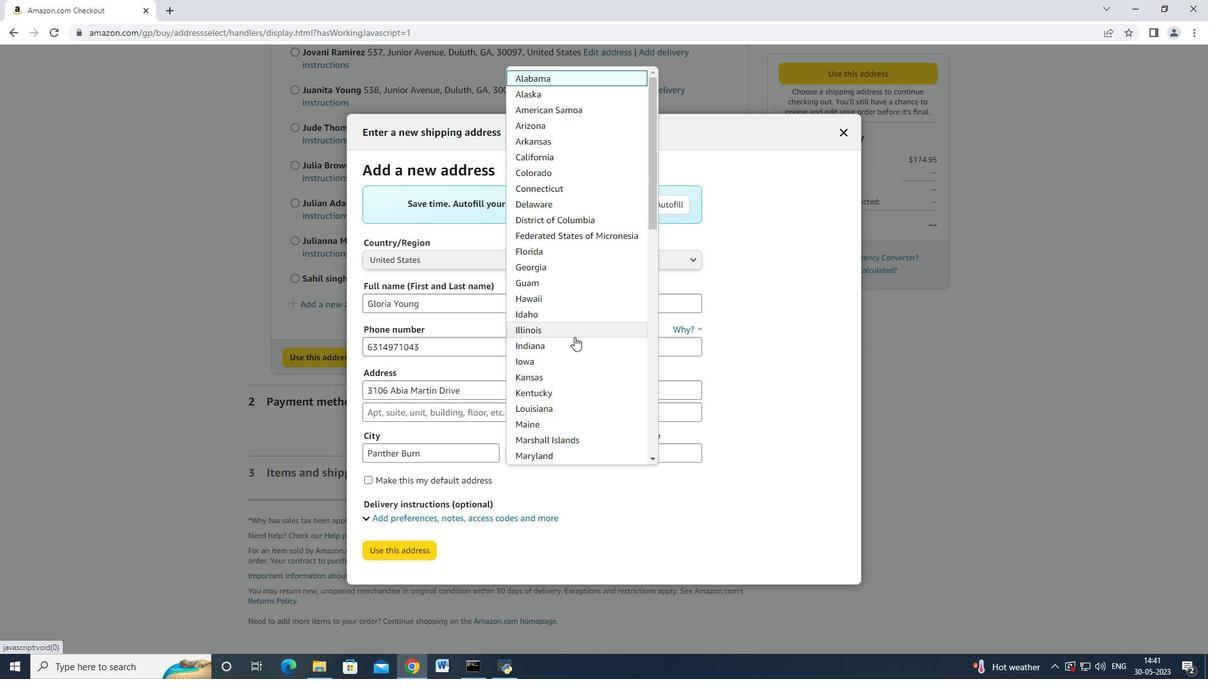 
Action: Mouse moved to (562, 351)
Screenshot: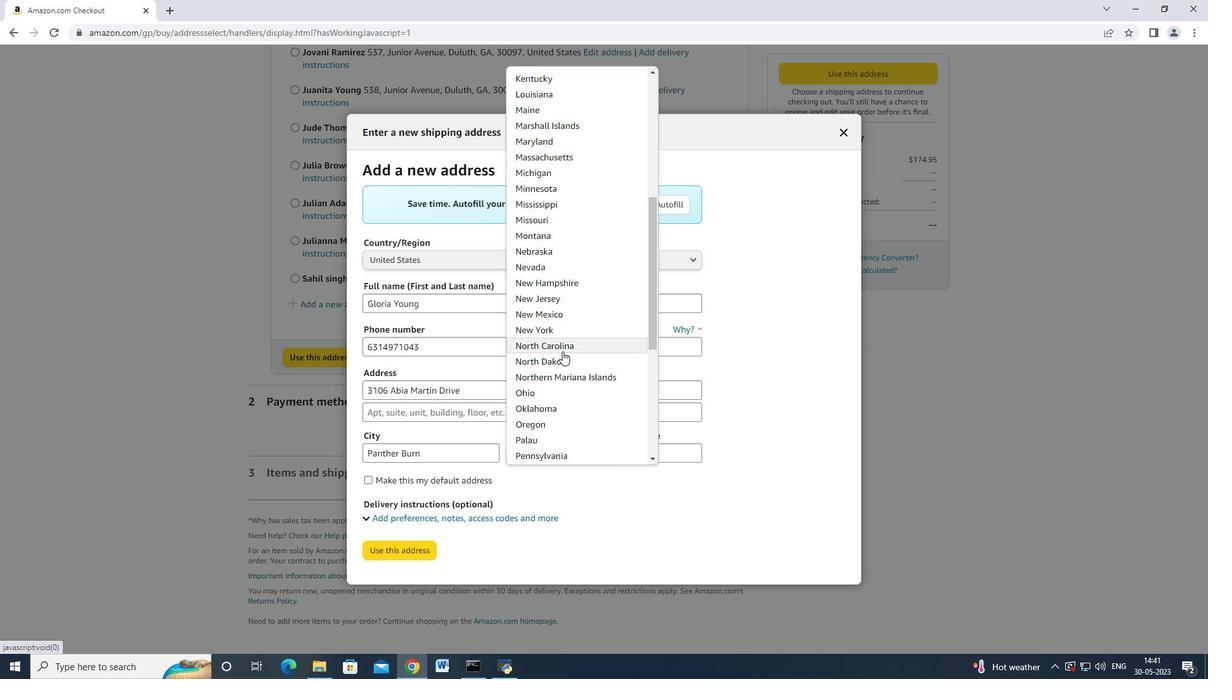 
Action: Mouse scrolled (562, 351) with delta (0, 0)
Screenshot: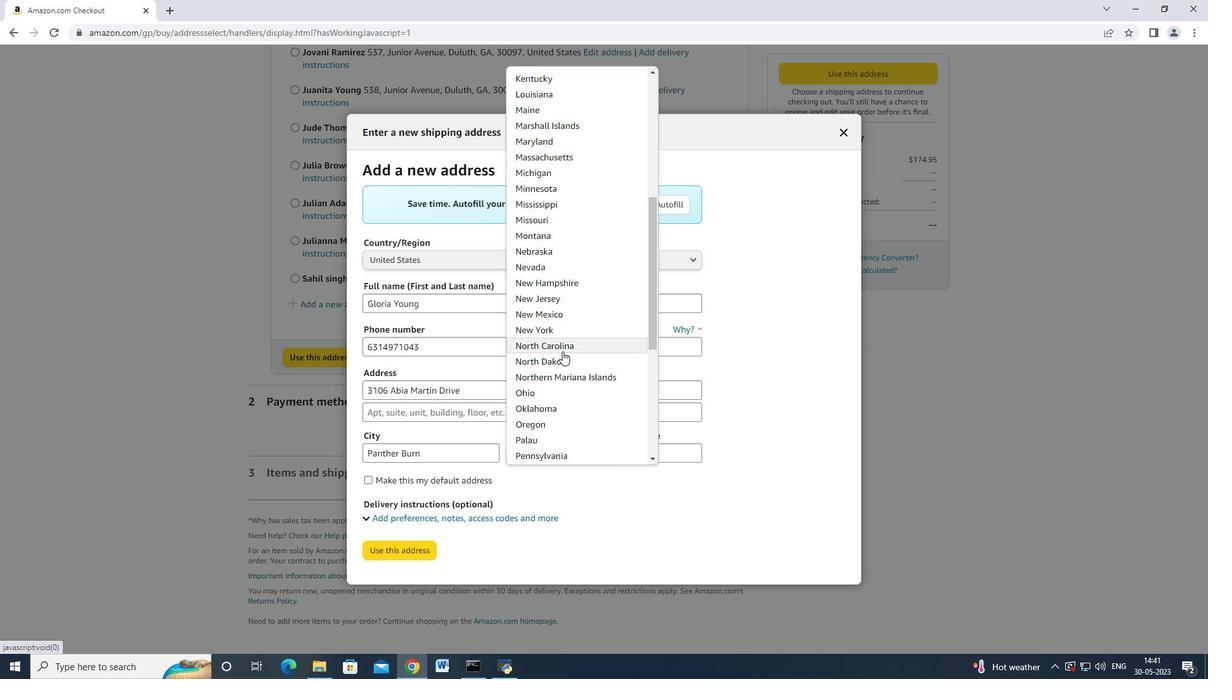 
Action: Mouse scrolled (562, 351) with delta (0, 0)
Screenshot: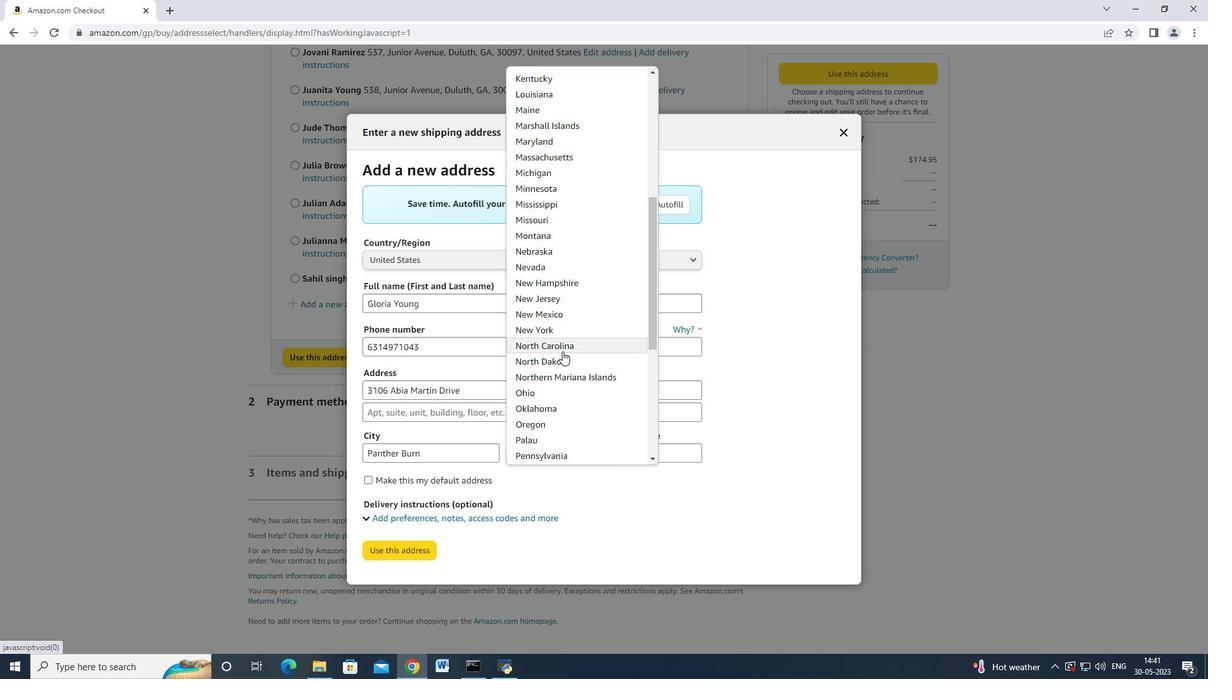 
Action: Mouse scrolled (562, 351) with delta (0, 0)
Screenshot: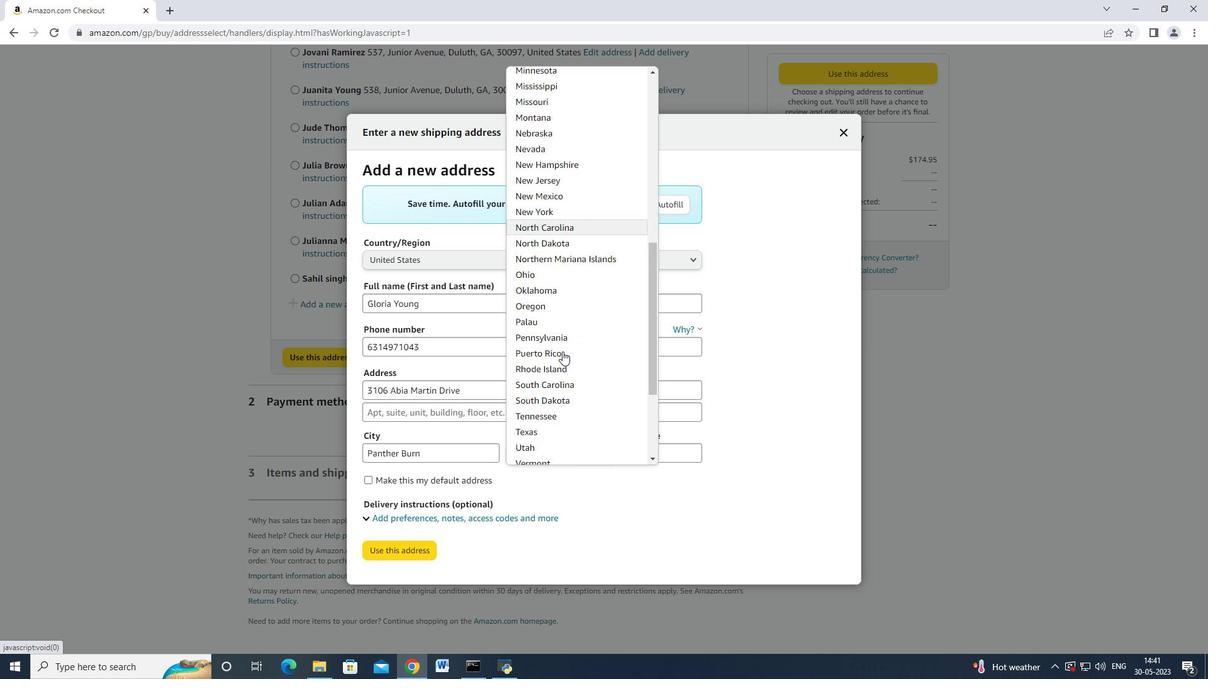 
Action: Mouse moved to (561, 352)
Screenshot: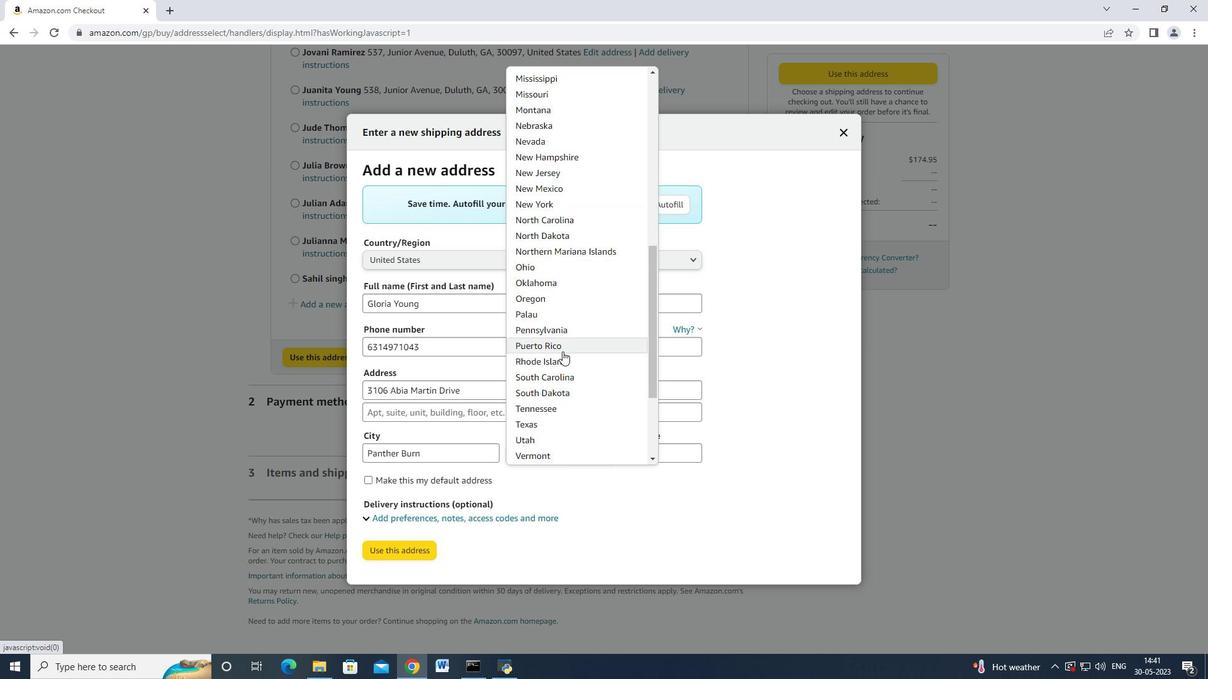 
Action: Mouse scrolled (561, 351) with delta (0, 0)
Screenshot: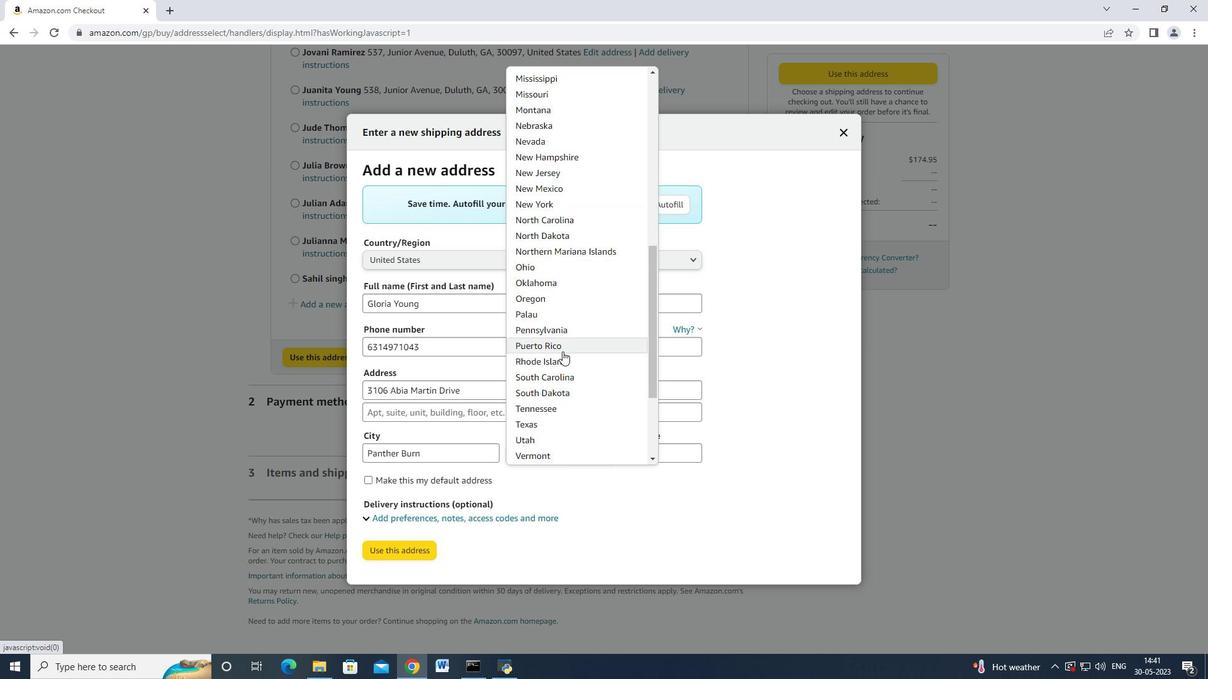 
Action: Mouse moved to (553, 376)
Screenshot: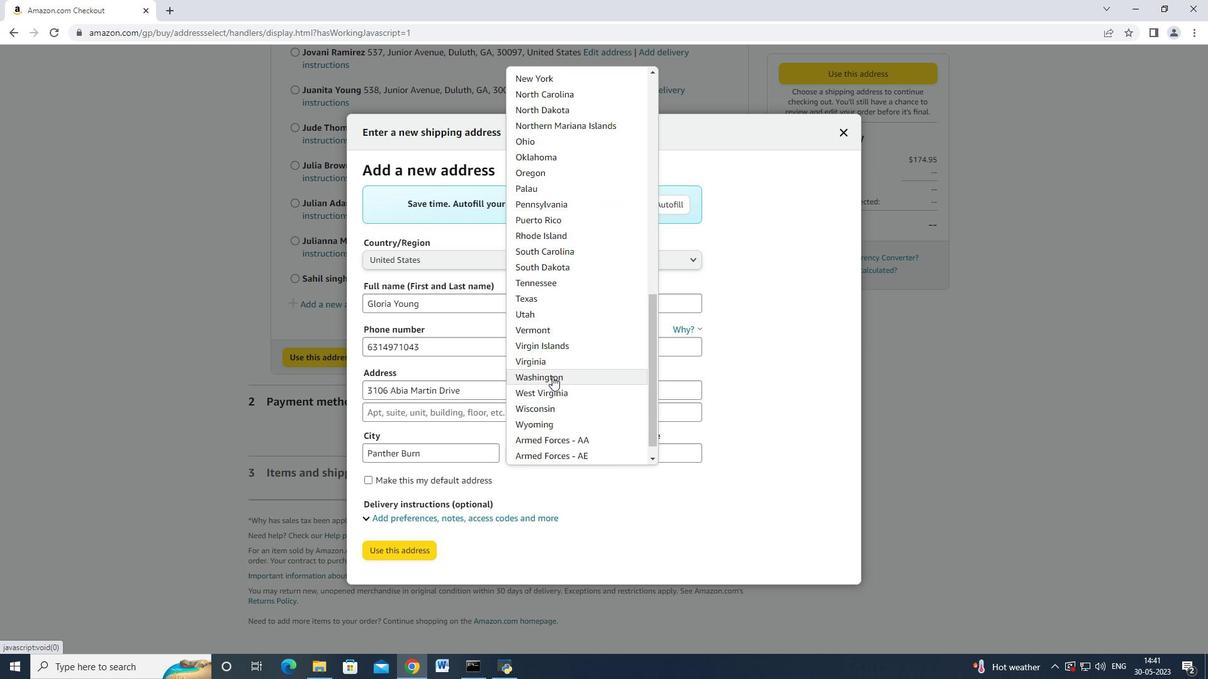 
Action: Mouse scrolled (553, 377) with delta (0, 0)
Screenshot: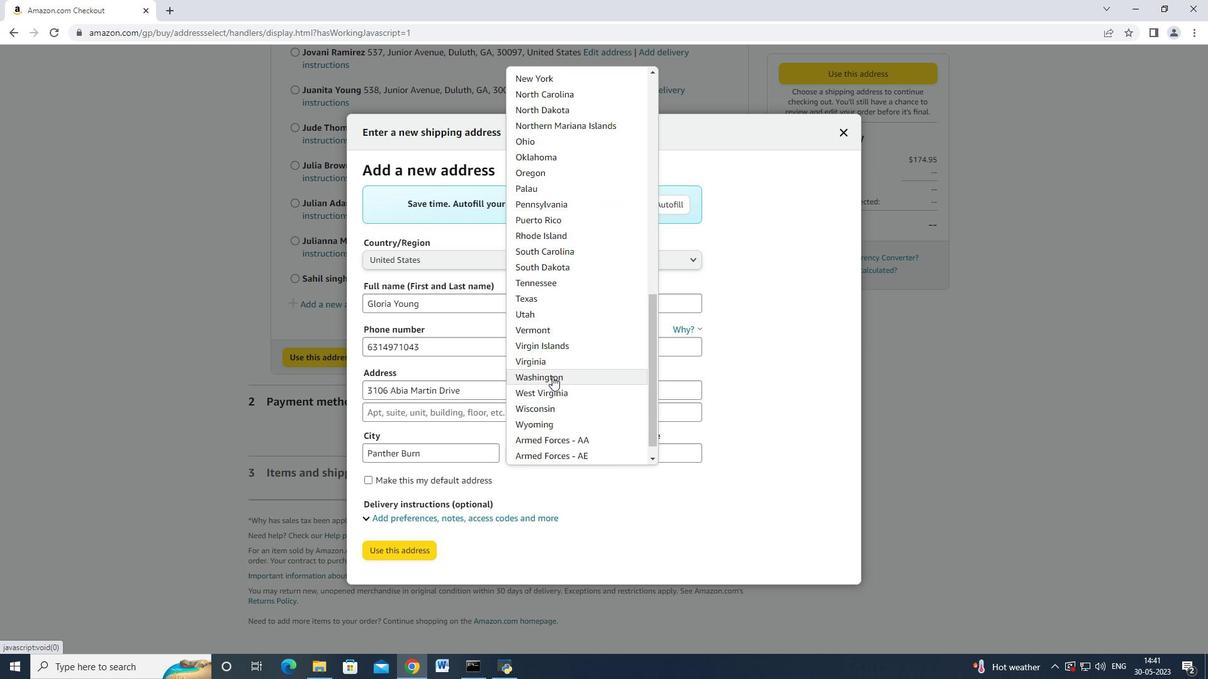 
Action: Mouse scrolled (553, 377) with delta (0, 0)
Screenshot: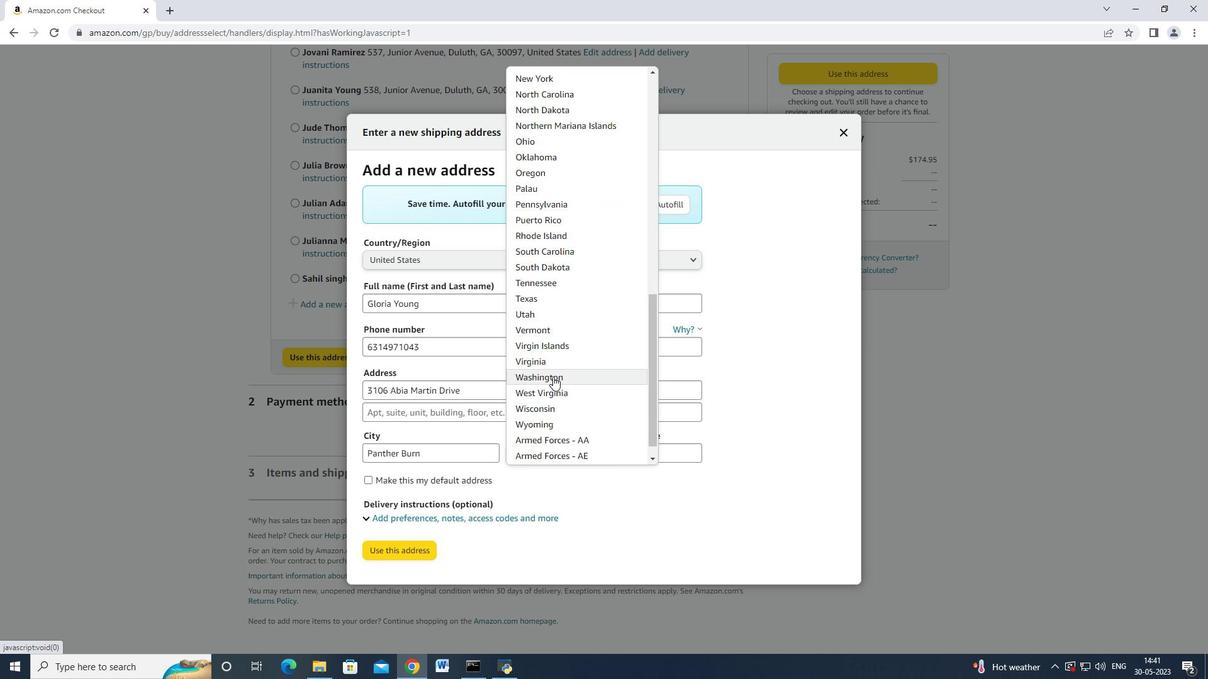 
Action: Mouse scrolled (553, 377) with delta (0, 0)
Screenshot: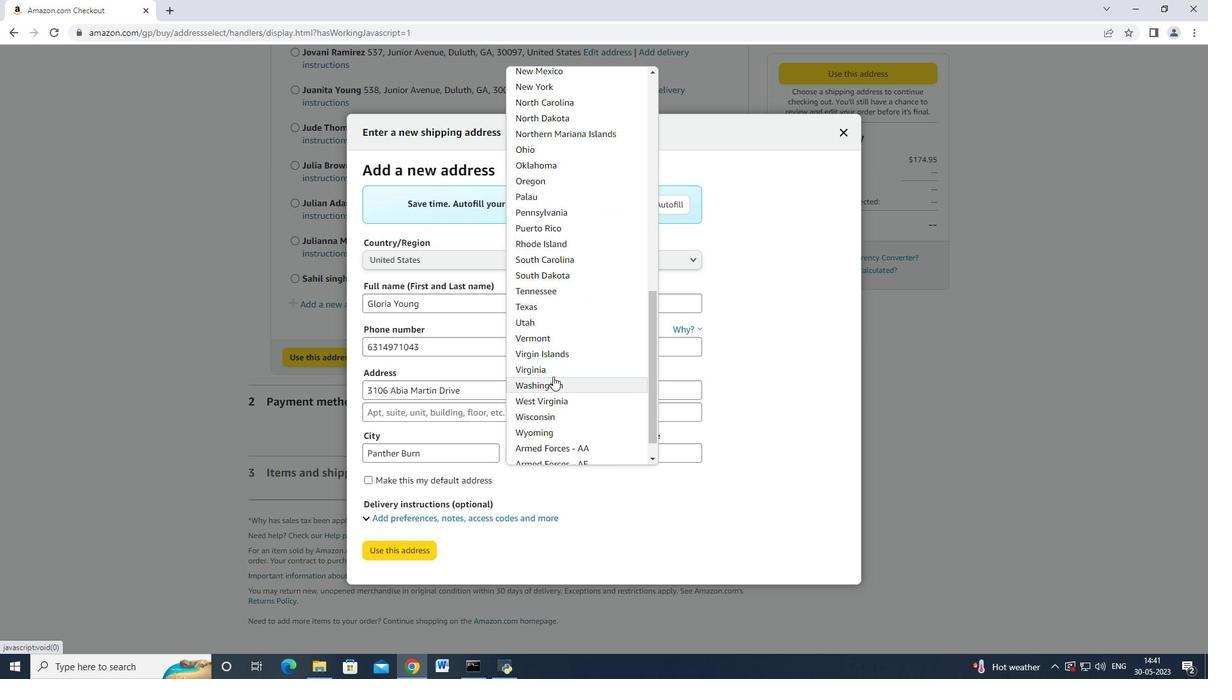 
Action: Mouse scrolled (553, 377) with delta (0, 0)
Screenshot: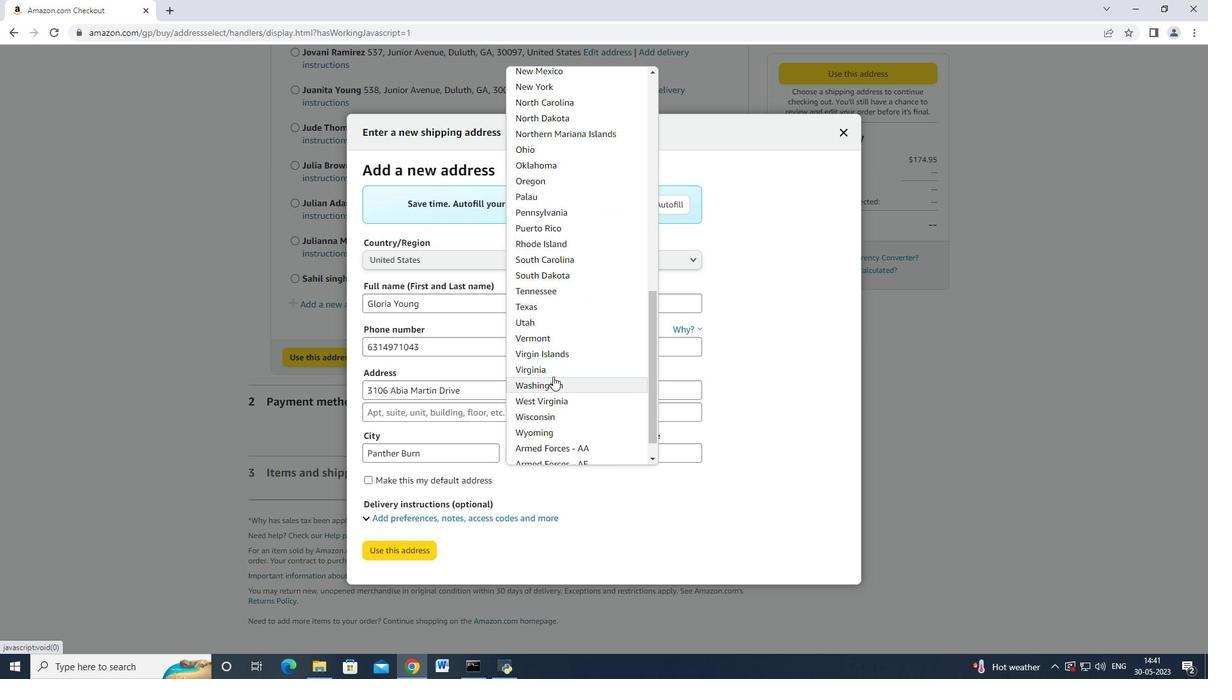 
Action: Mouse moved to (553, 204)
Screenshot: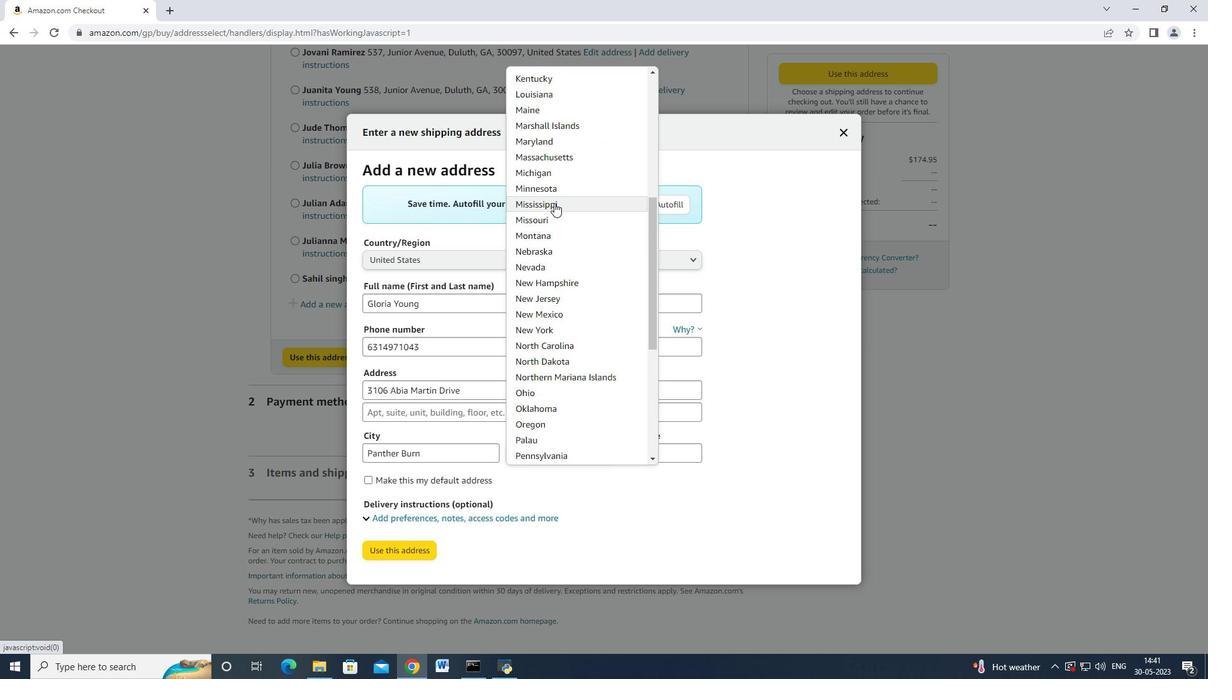 
Action: Mouse pressed left at (553, 204)
Screenshot: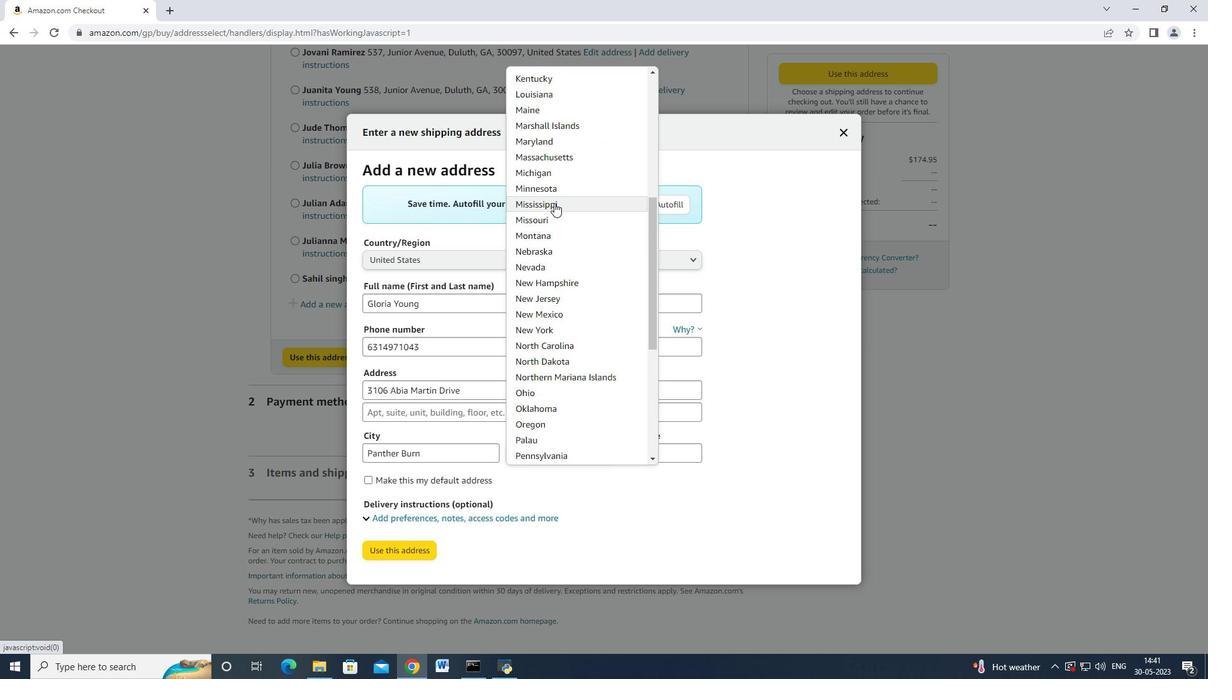 
Action: Mouse moved to (685, 452)
Screenshot: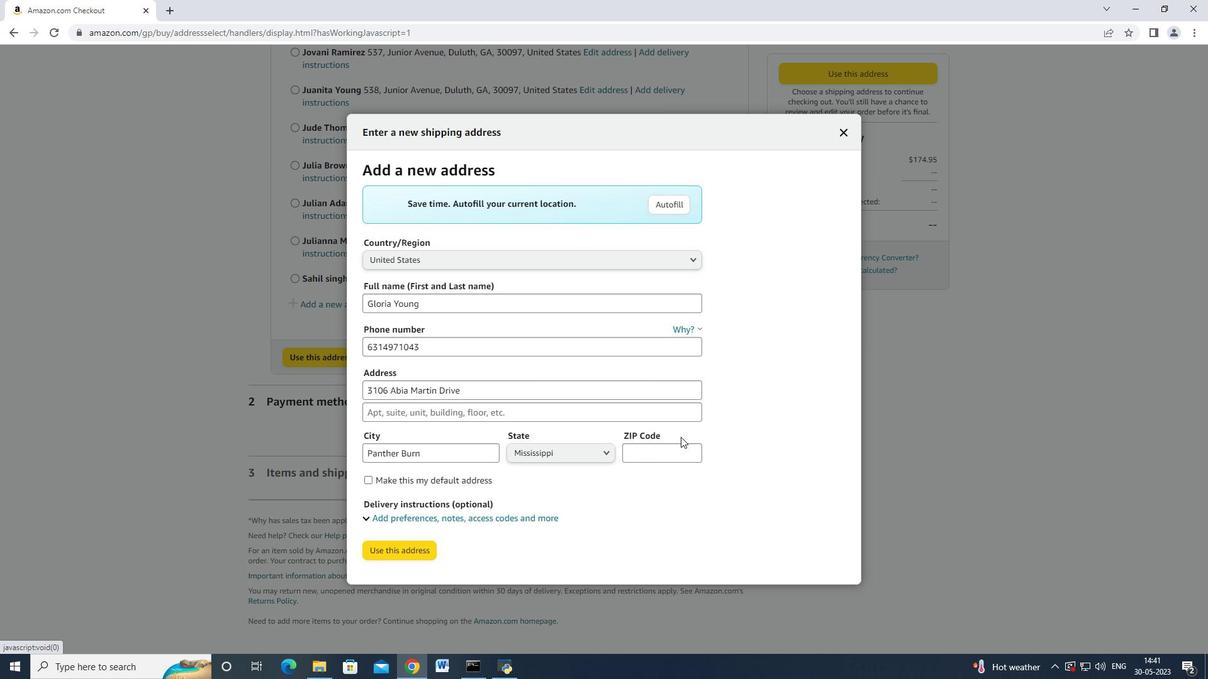 
Action: Mouse pressed left at (685, 452)
Screenshot: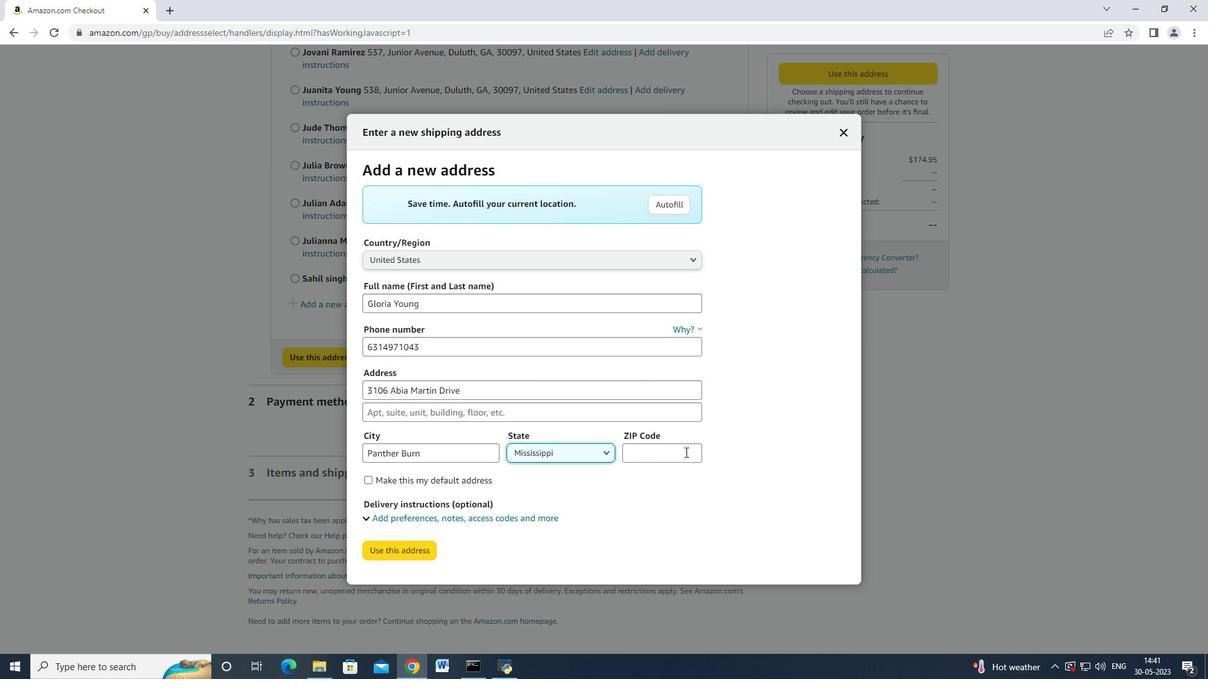 
Action: Mouse moved to (688, 451)
Screenshot: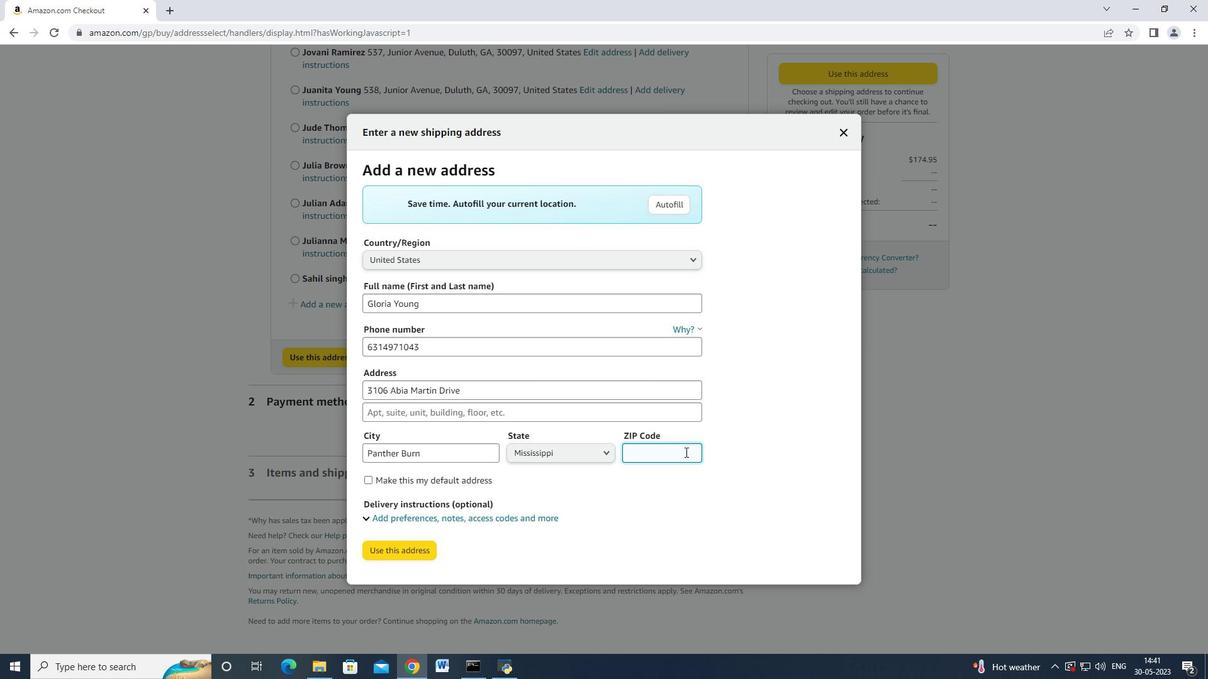 
Action: Key pressed 38765
Screenshot: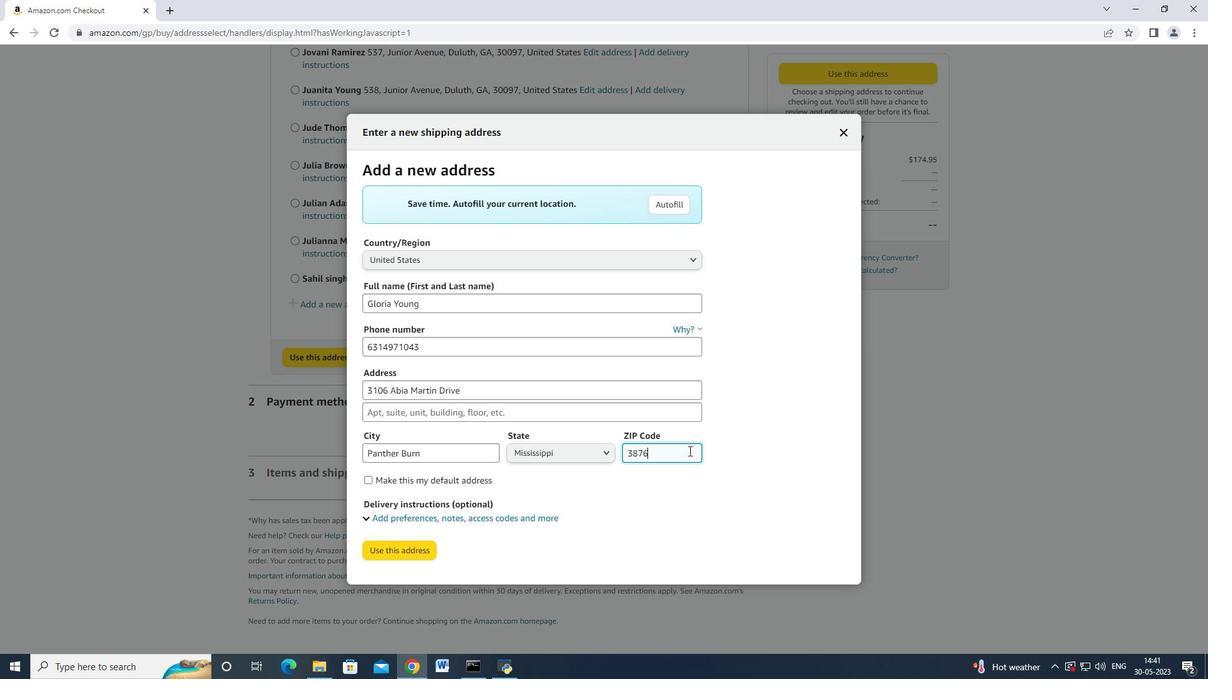 
Action: Mouse moved to (508, 417)
Screenshot: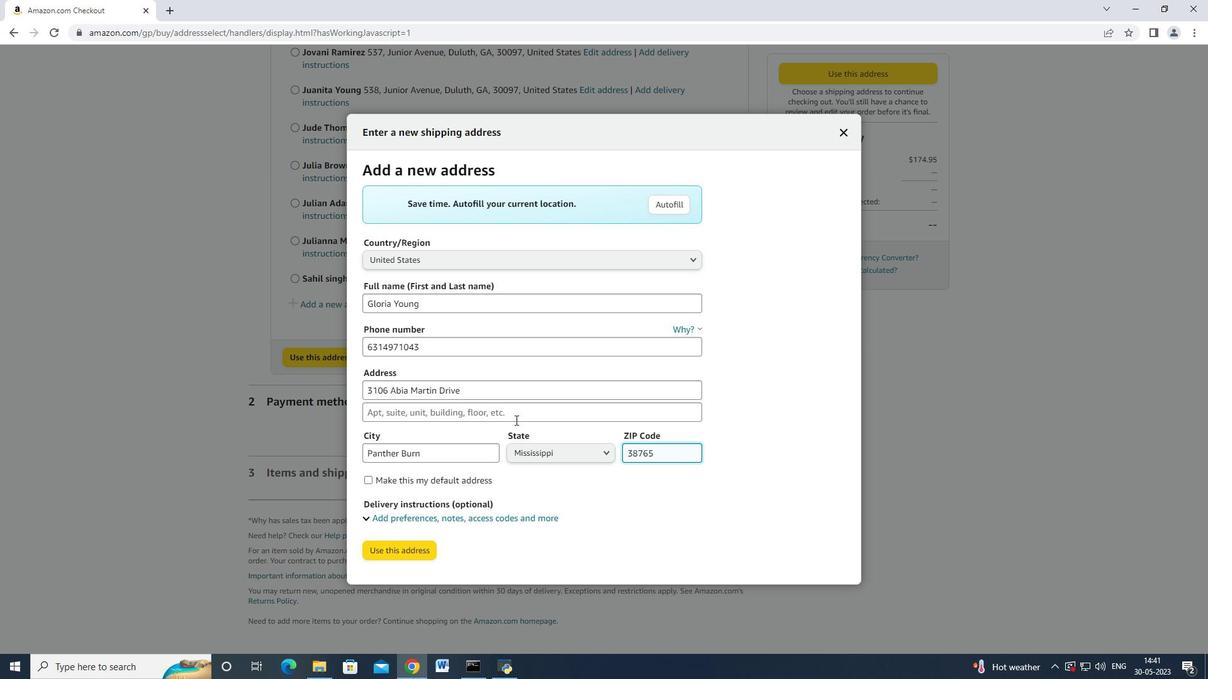 
Action: Mouse scrolled (508, 416) with delta (0, 0)
Screenshot: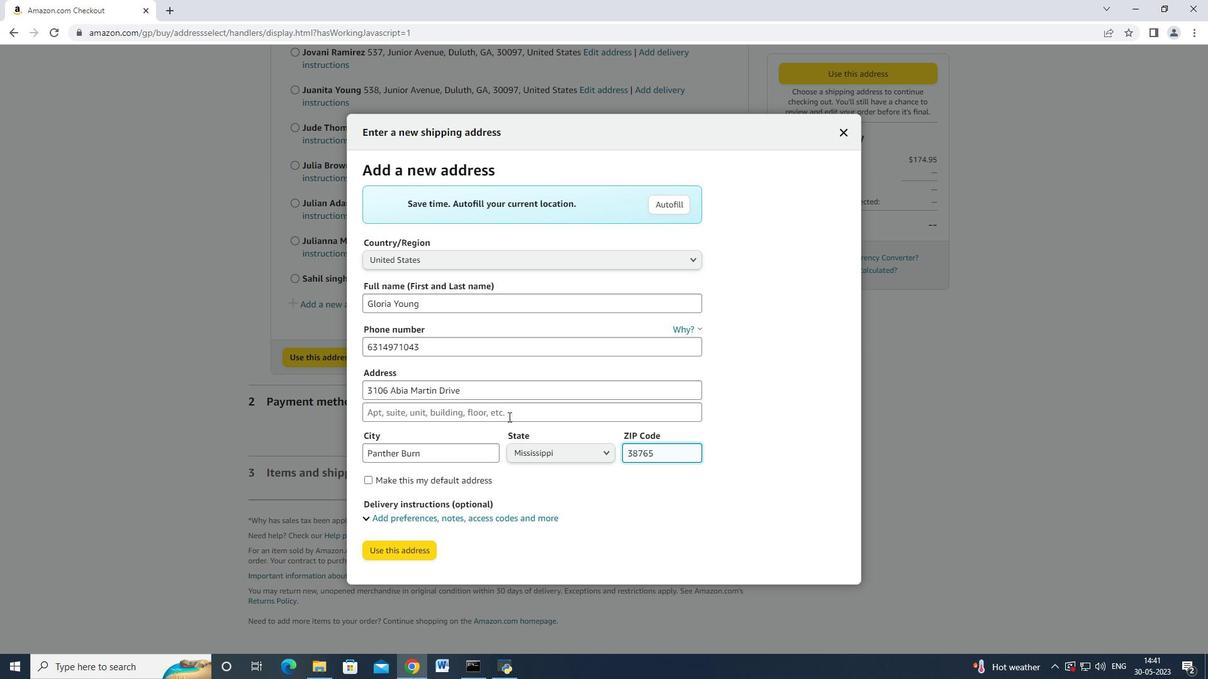 
Action: Mouse scrolled (508, 416) with delta (0, 0)
Screenshot: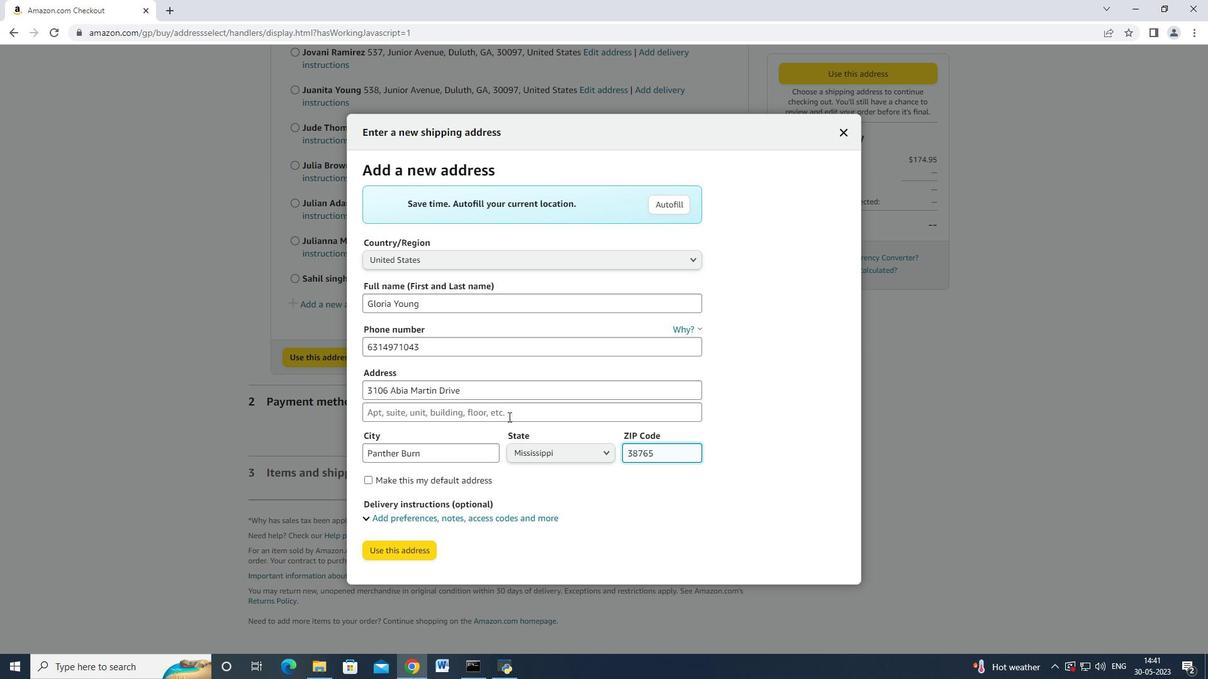 
Action: Mouse moved to (396, 549)
Screenshot: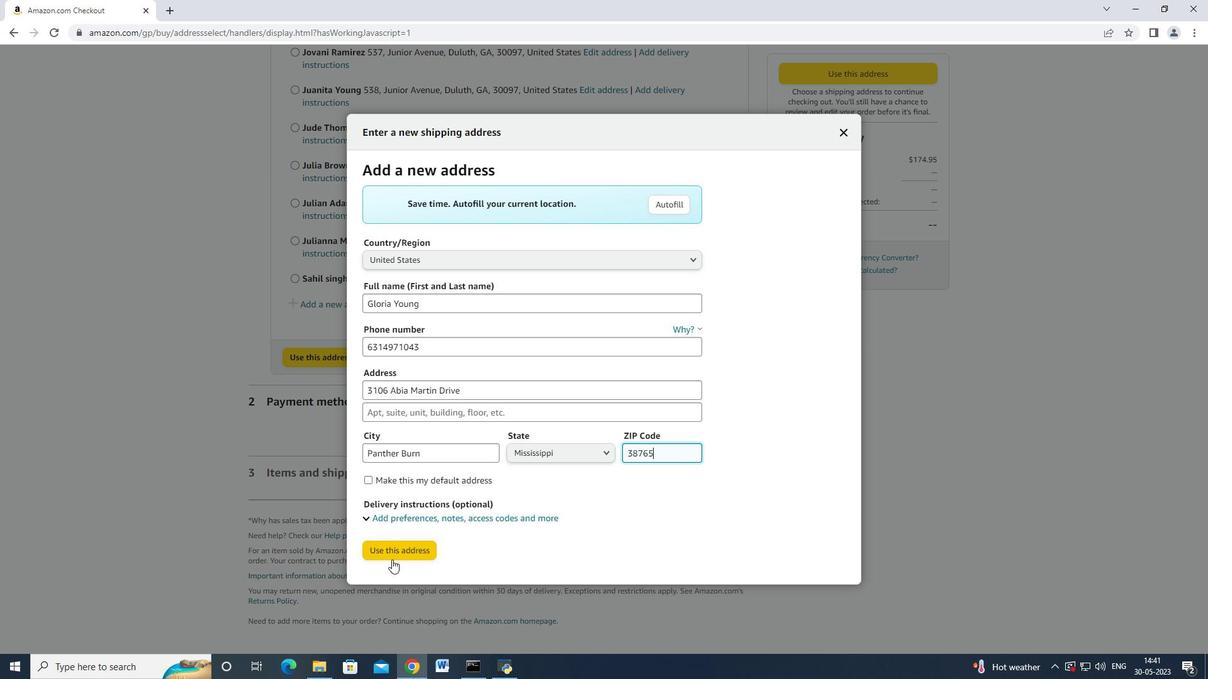 
Action: Mouse pressed left at (396, 549)
Screenshot: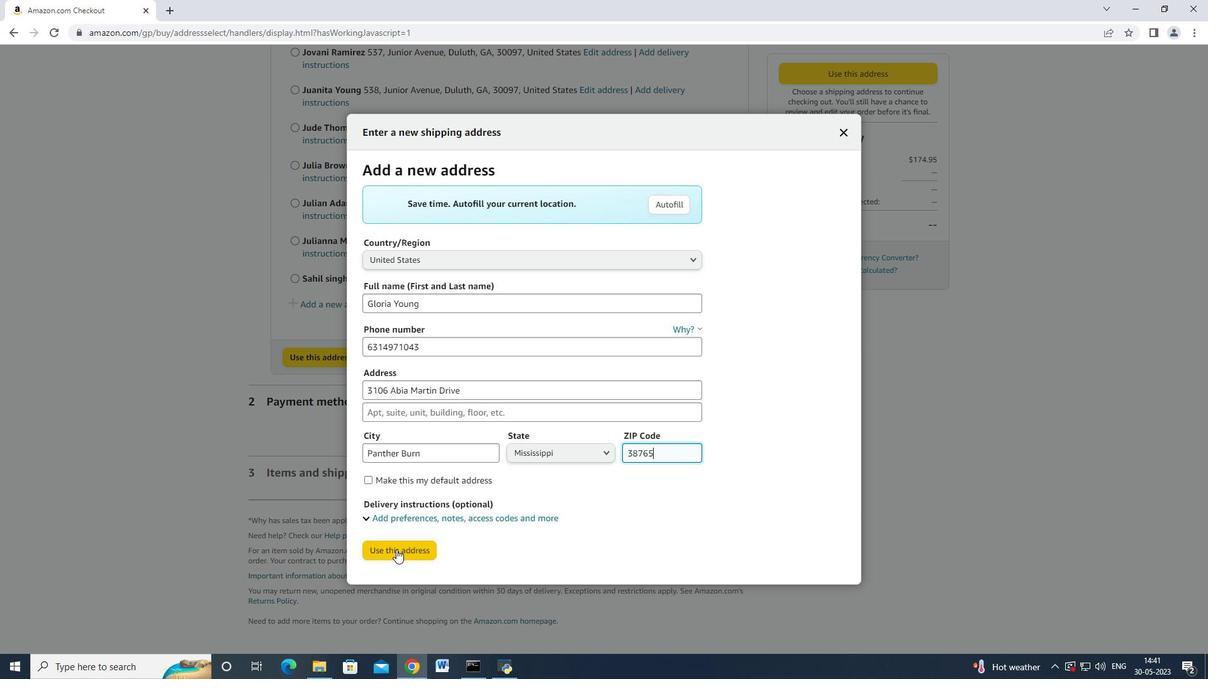 
Action: Mouse moved to (395, 633)
Screenshot: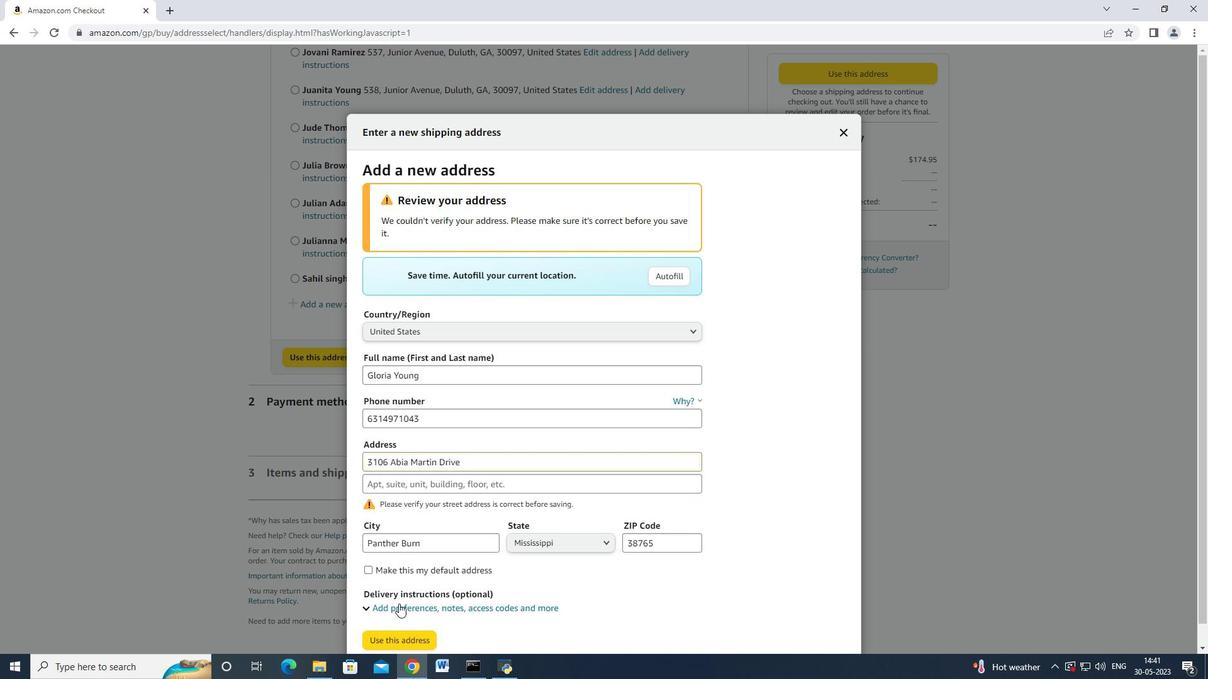 
Action: Mouse pressed left at (395, 633)
Screenshot: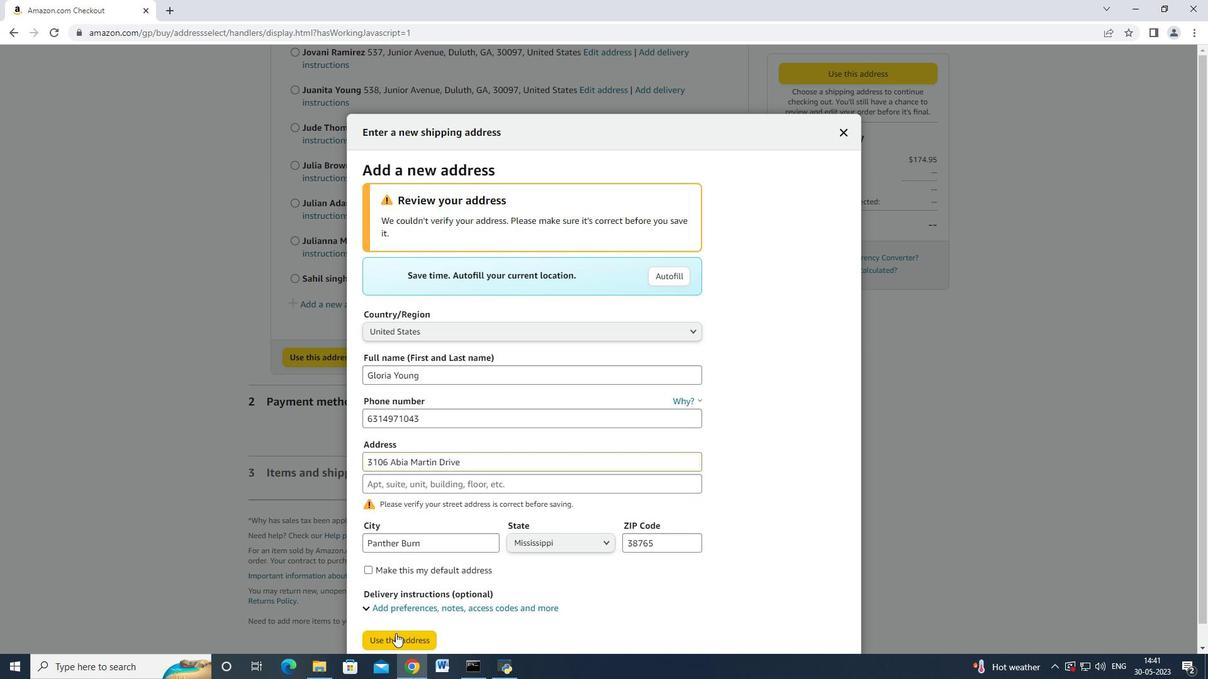 
Action: Mouse moved to (487, 500)
Screenshot: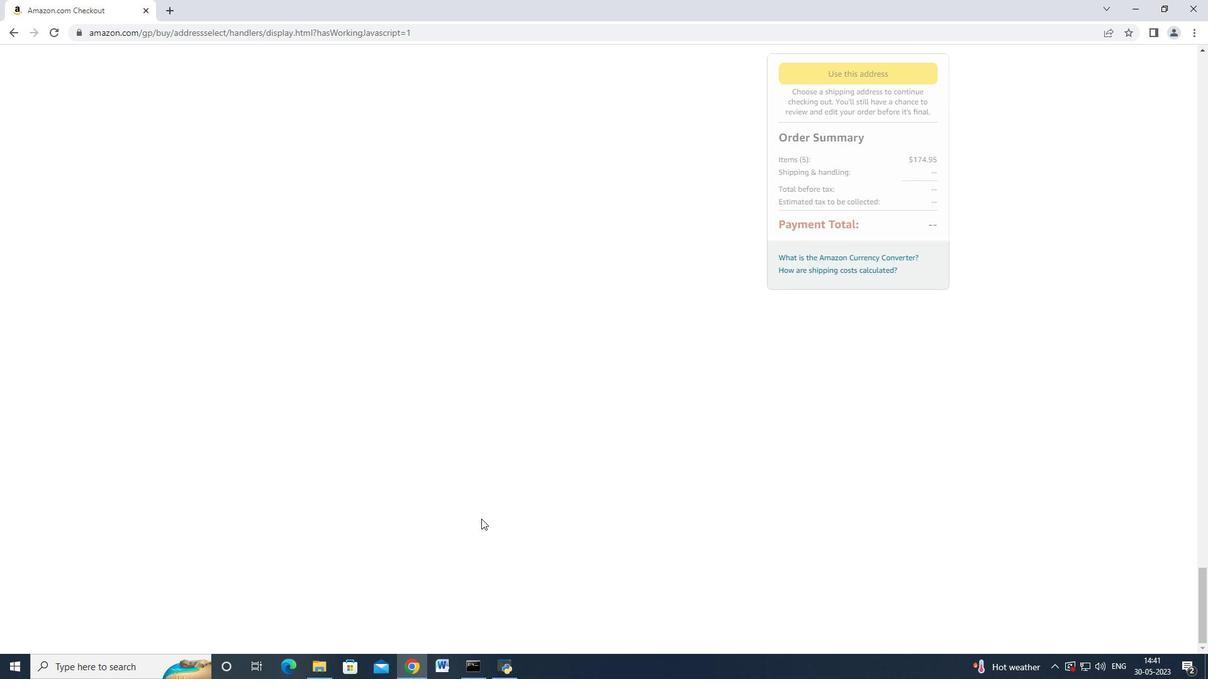 
Action: Mouse scrolled (487, 500) with delta (0, 0)
Screenshot: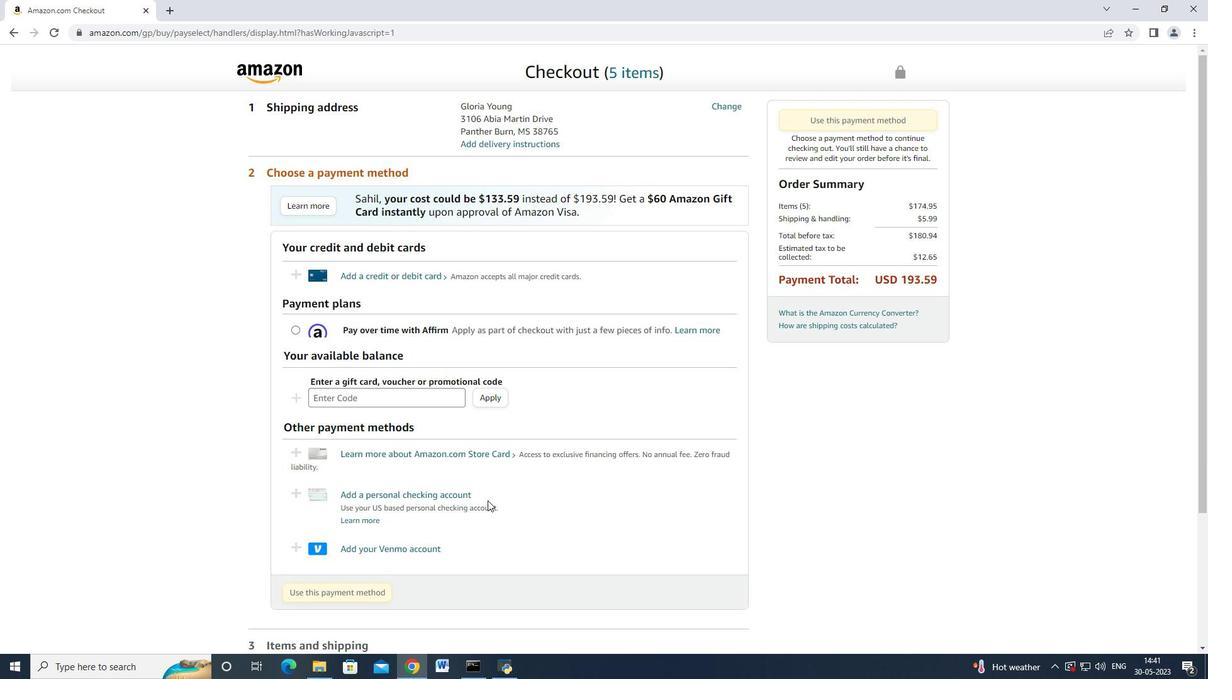 
Action: Mouse moved to (507, 315)
Screenshot: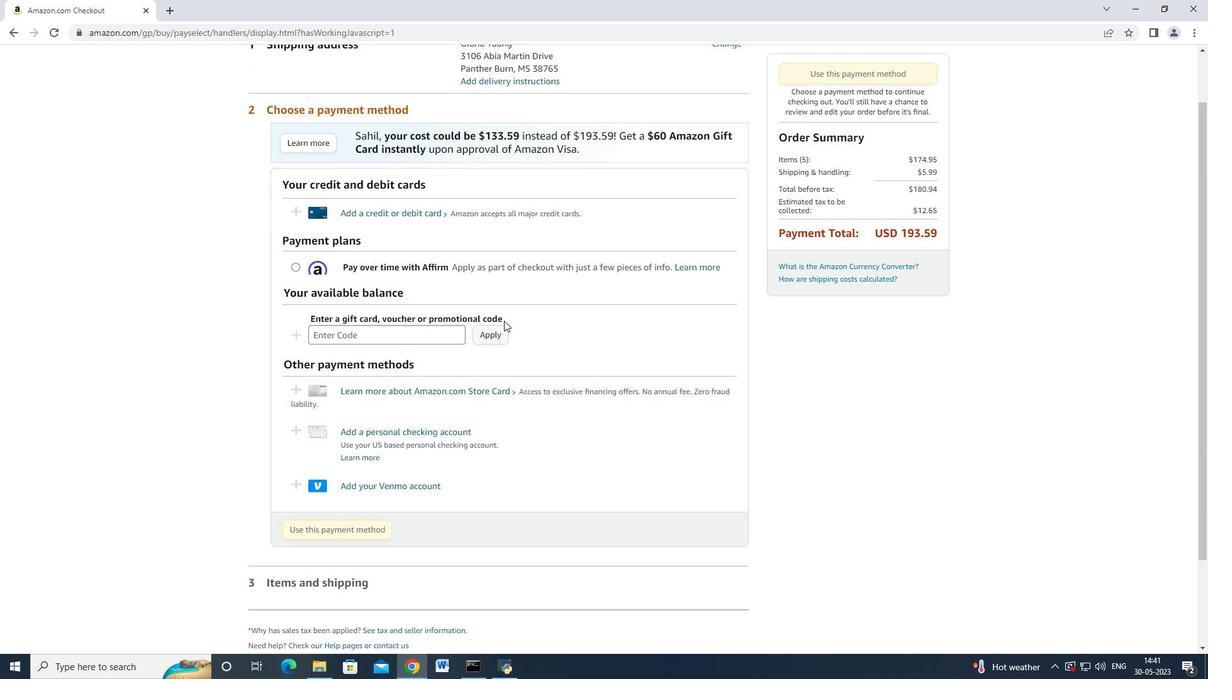 
Action: Mouse scrolled (507, 316) with delta (0, 0)
Screenshot: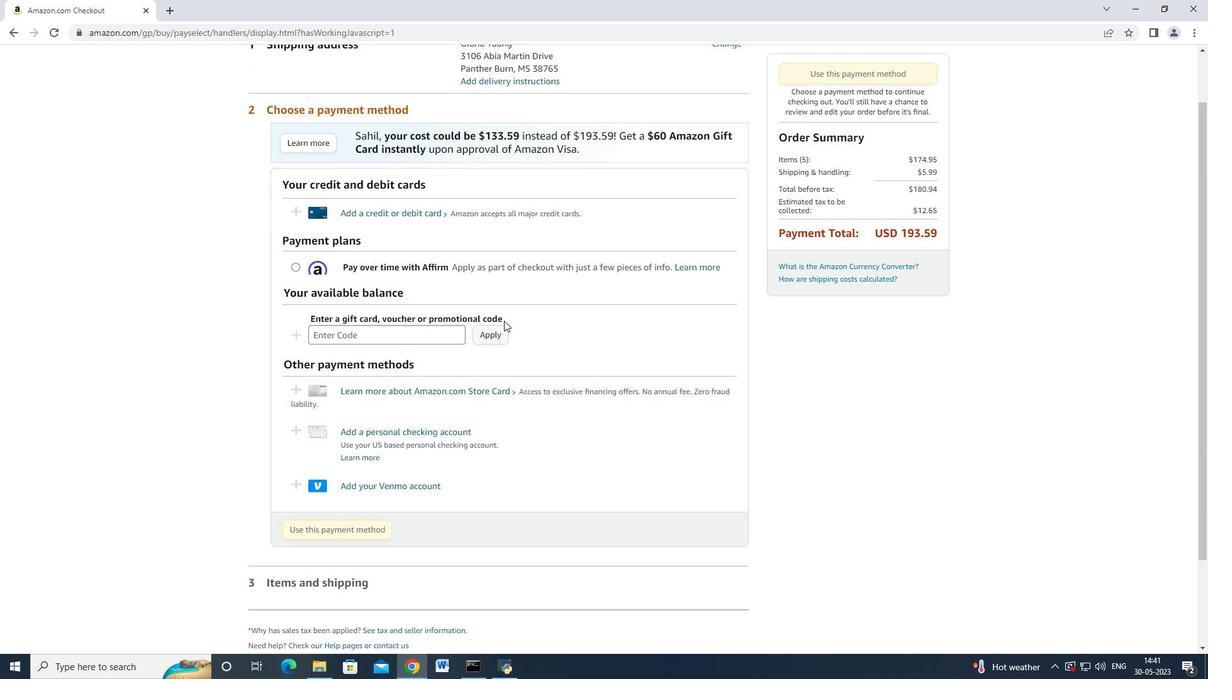
Action: Mouse moved to (509, 316)
Screenshot: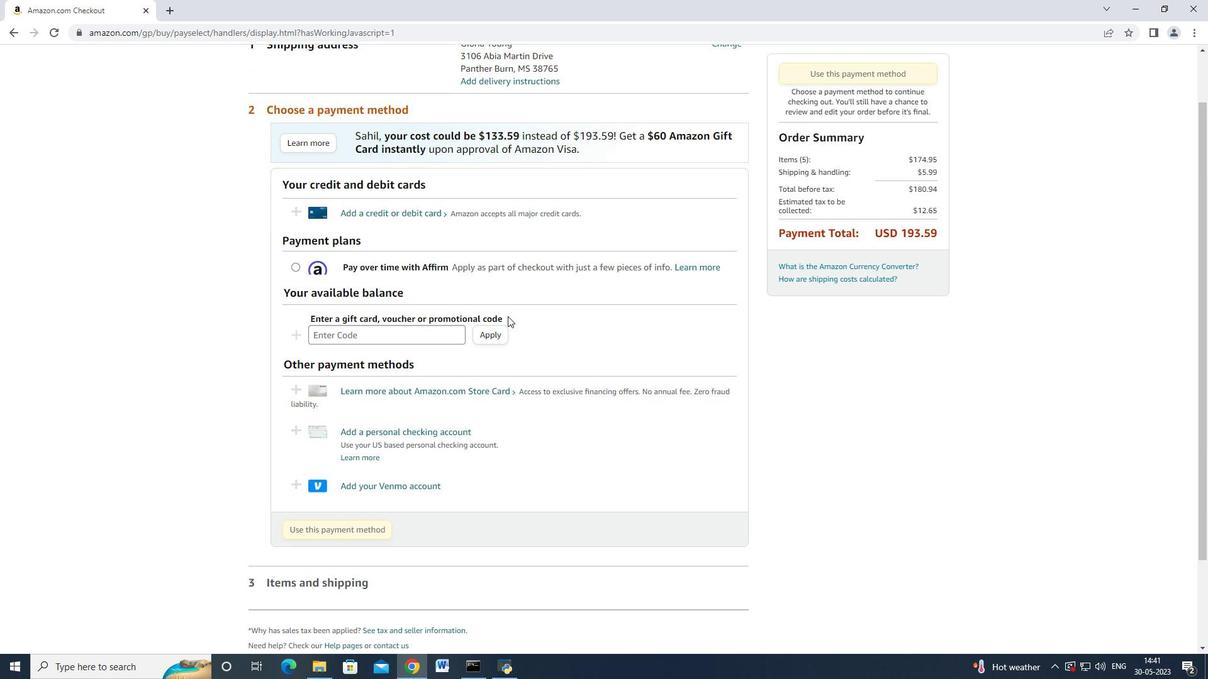
Action: Mouse scrolled (509, 317) with delta (0, 0)
Screenshot: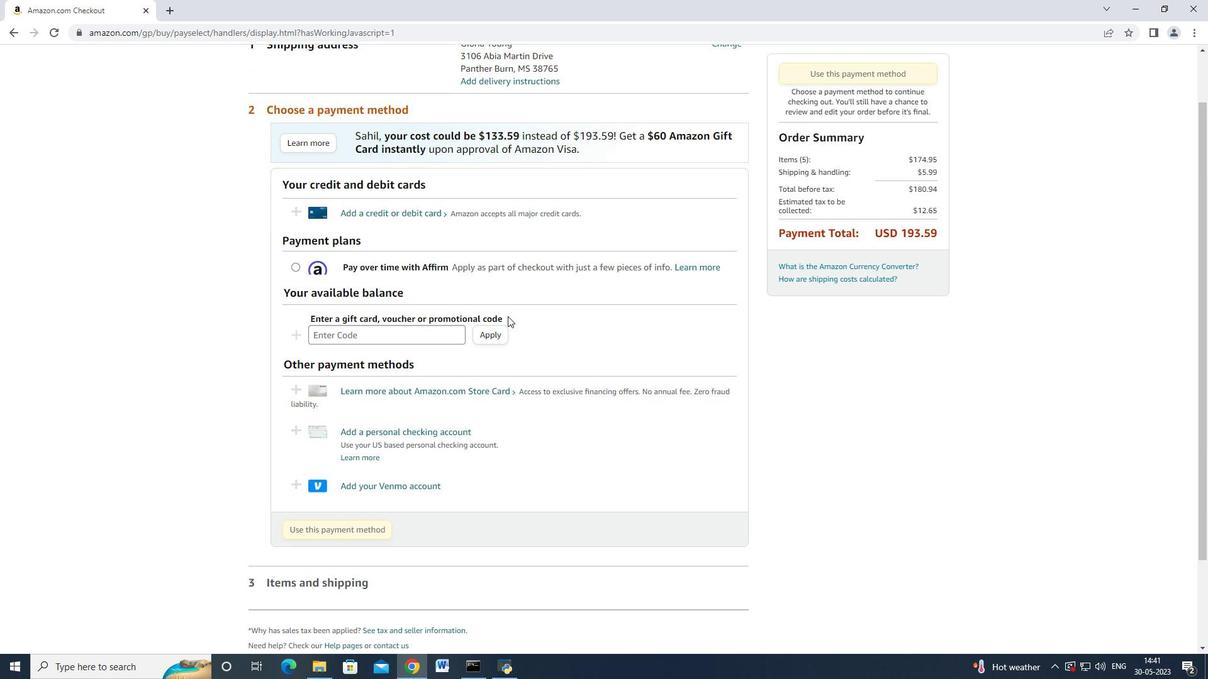 
Action: Mouse moved to (379, 273)
Screenshot: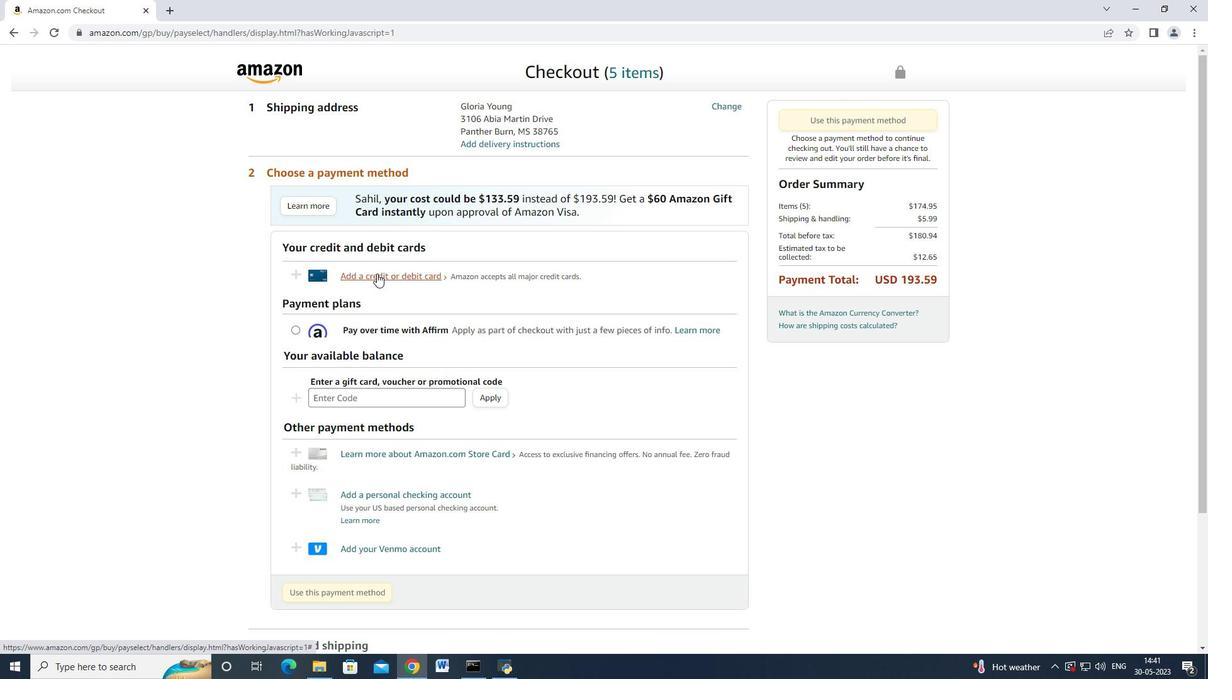 
Action: Mouse pressed left at (379, 273)
Screenshot: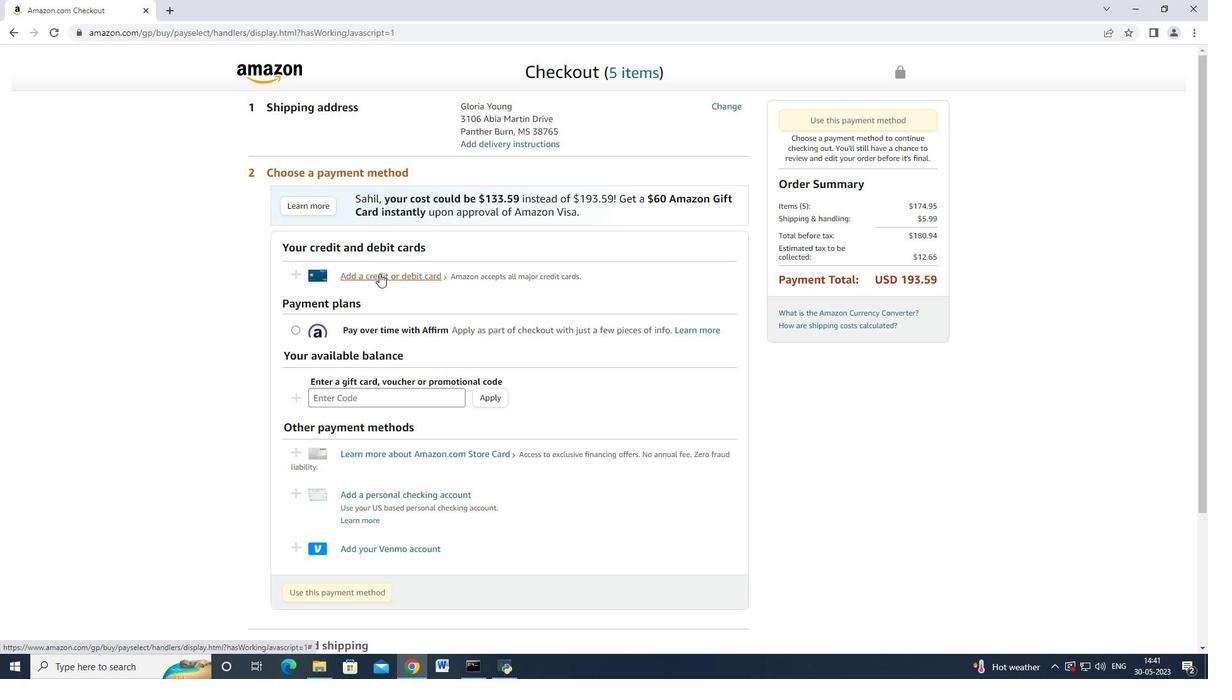 
Action: Mouse moved to (505, 281)
Screenshot: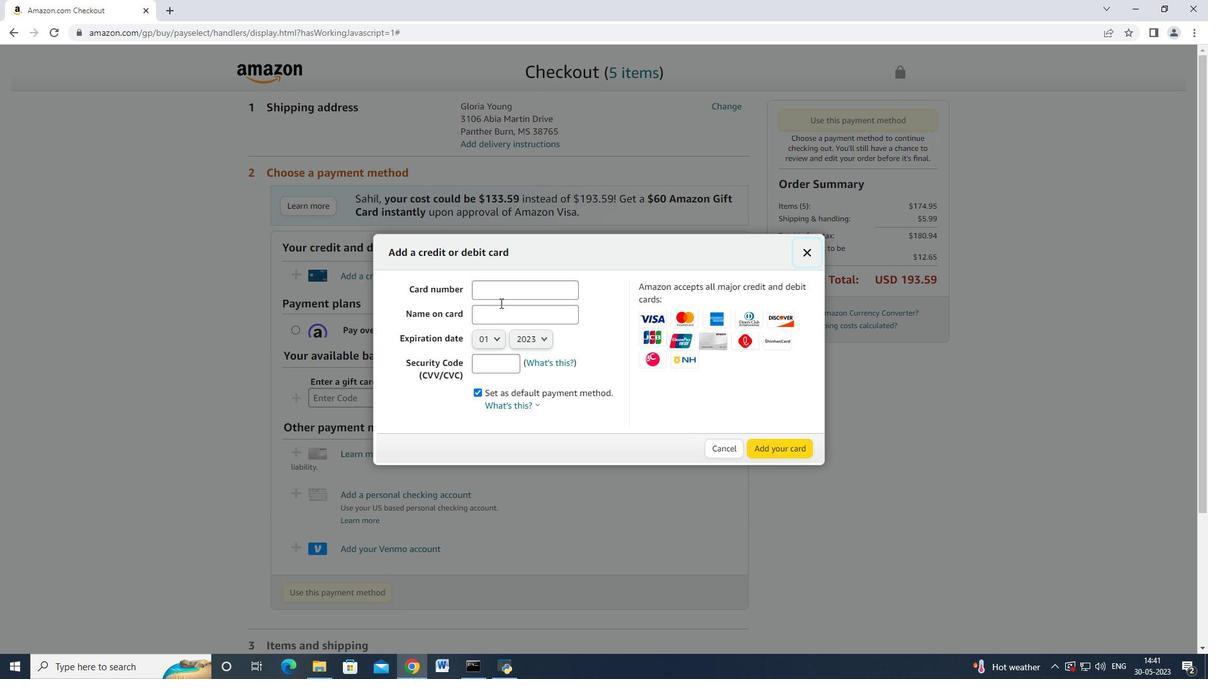 
Action: Mouse pressed left at (505, 281)
Screenshot: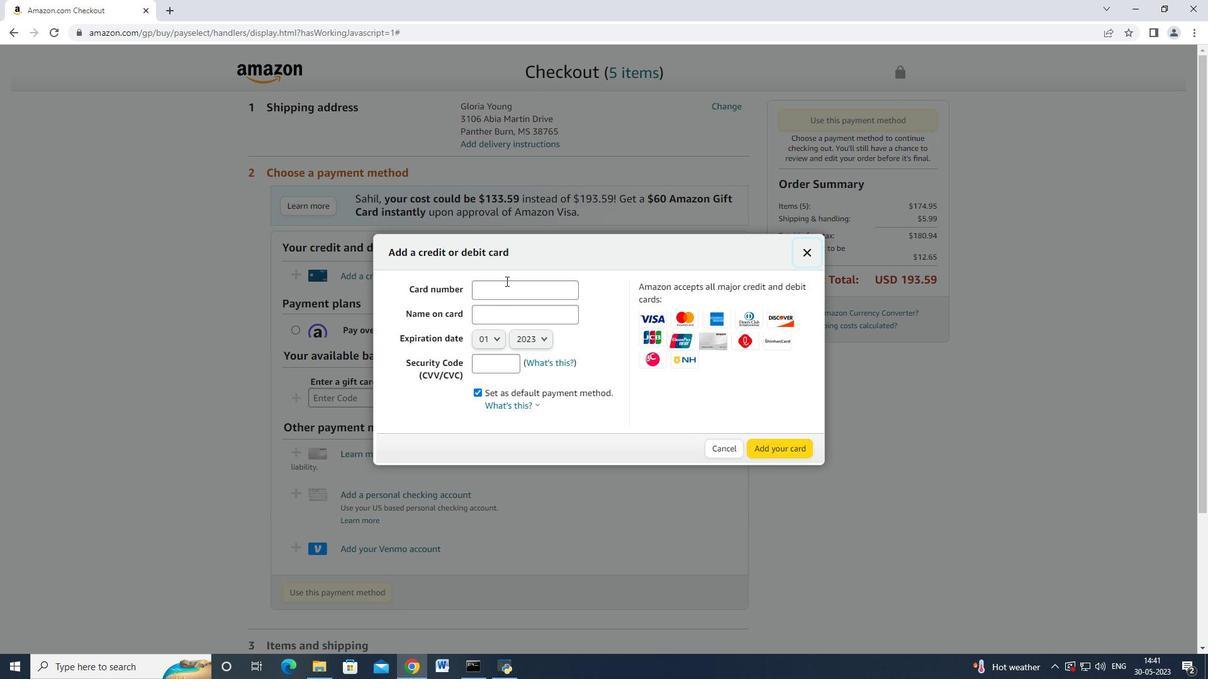 
Action: Mouse moved to (505, 281)
Screenshot: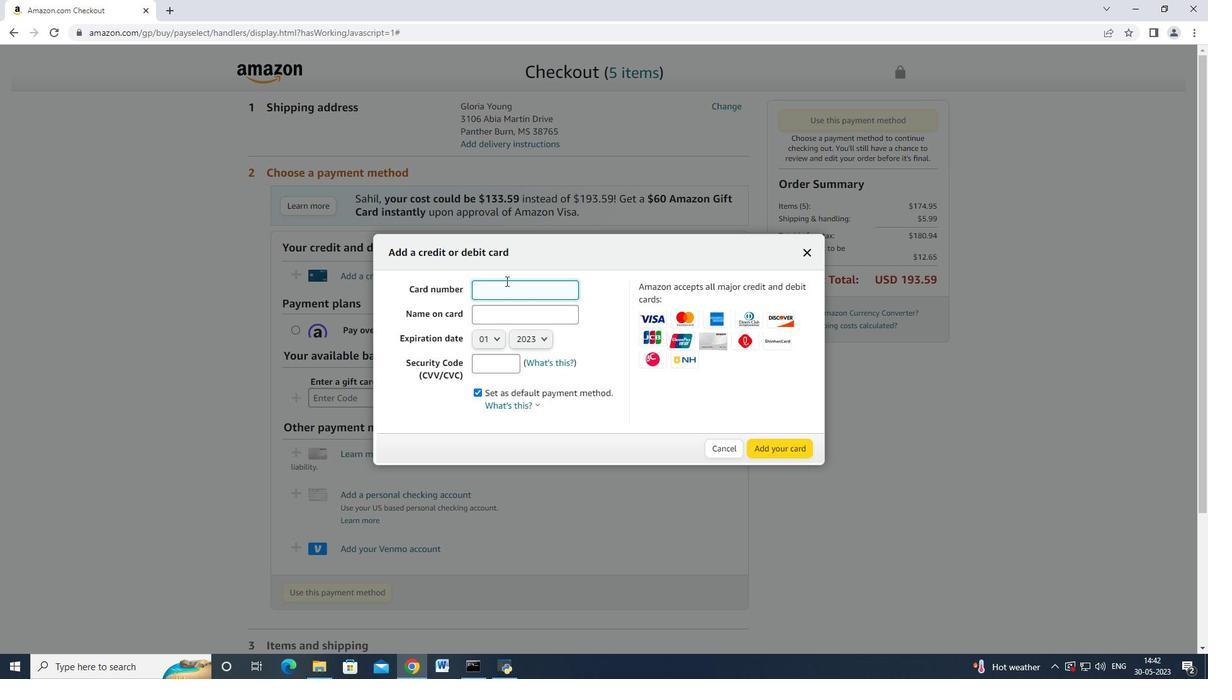 
Action: Key pressed 310<Key.backspace><Key.backspace><Key.backspace>2<Key.backspace>4726<Key.backspace><Key.backspace>62<Key.space>66447755<Key.space>2005<Key.tab><Key.shift>M<Key.backspace><Key.shift>Mark<Key.space><Key.shift_r>Adams<Key.space>
Screenshot: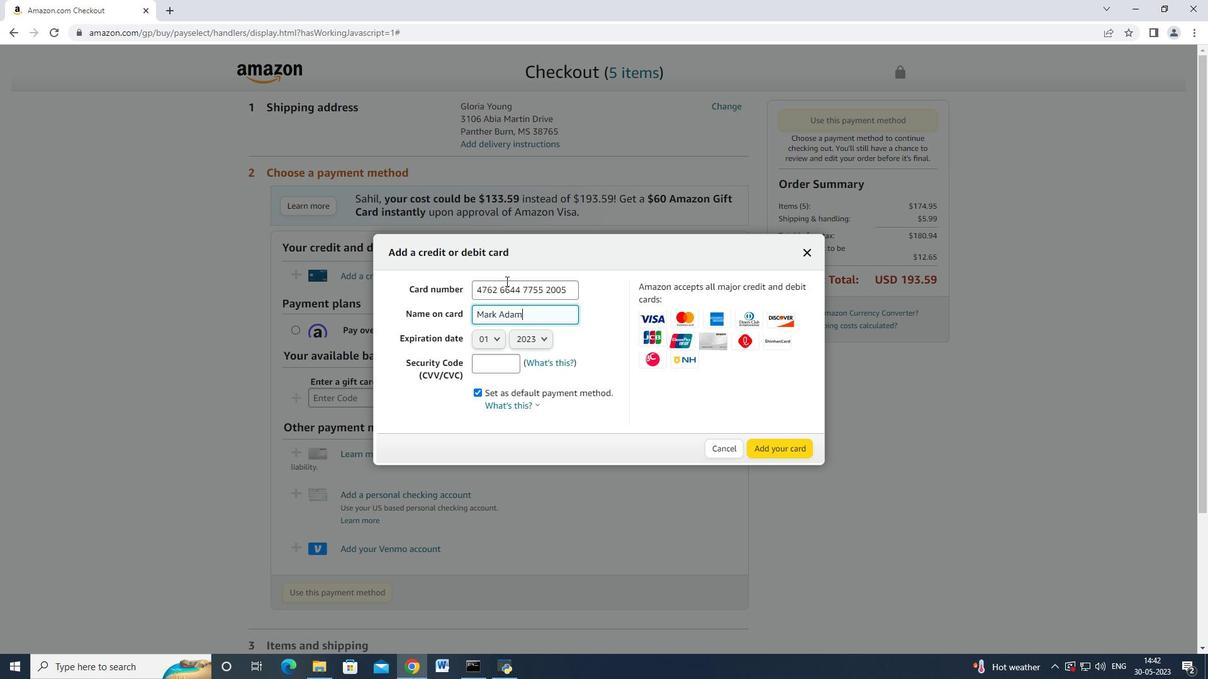
Action: Mouse moved to (487, 334)
Screenshot: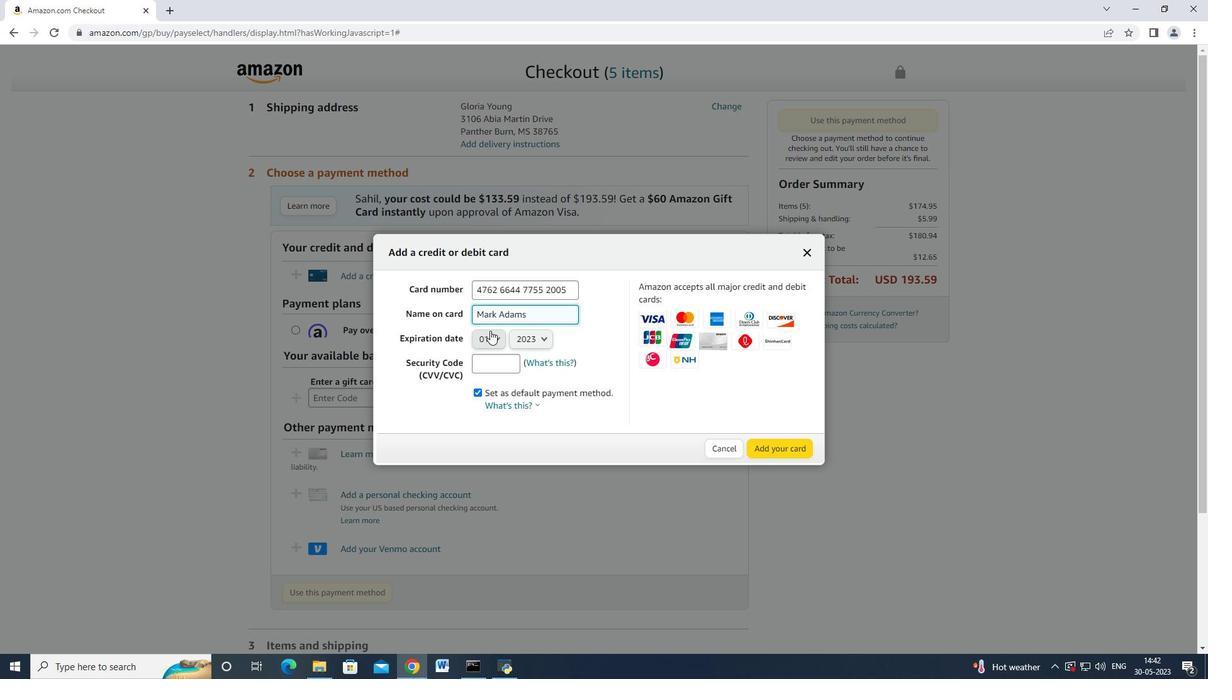 
Action: Mouse pressed left at (487, 334)
Screenshot: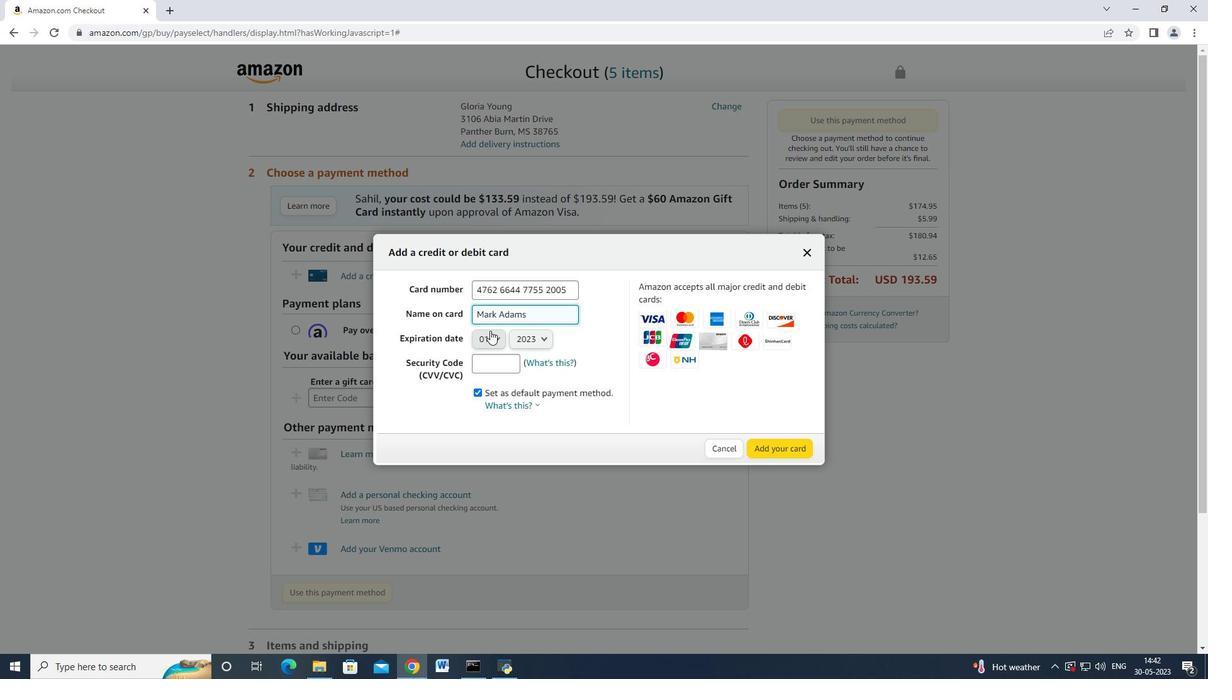
Action: Mouse moved to (486, 381)
Screenshot: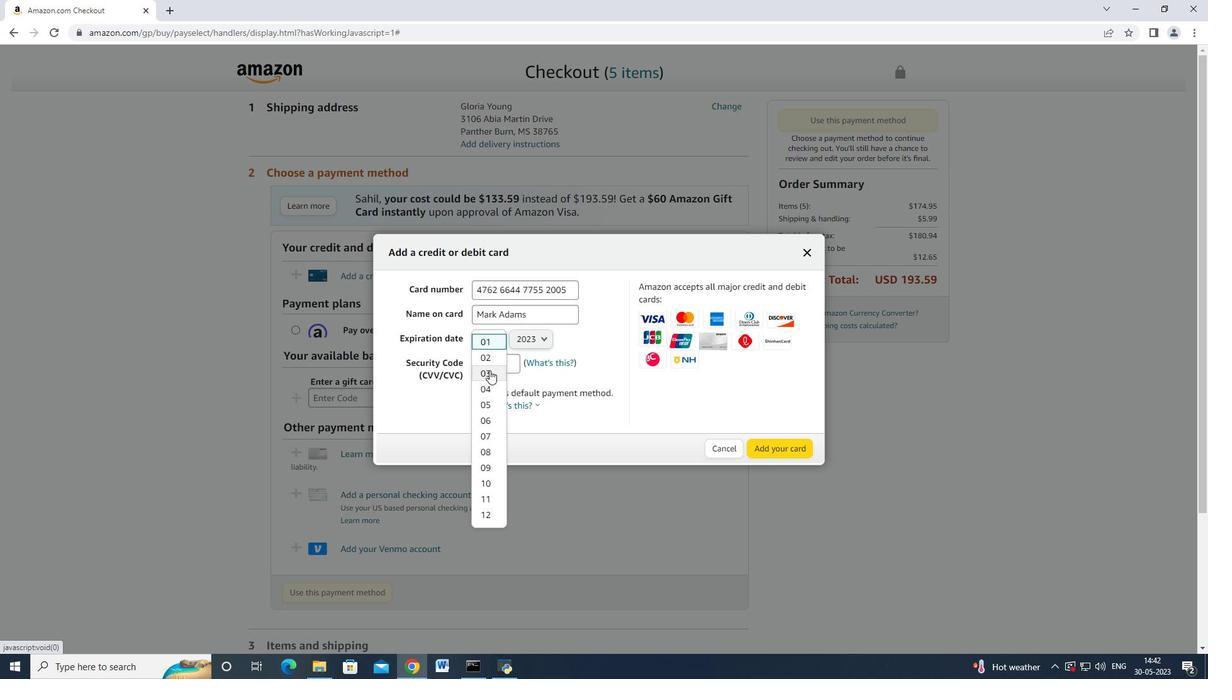 
Action: Mouse pressed left at (486, 381)
Screenshot: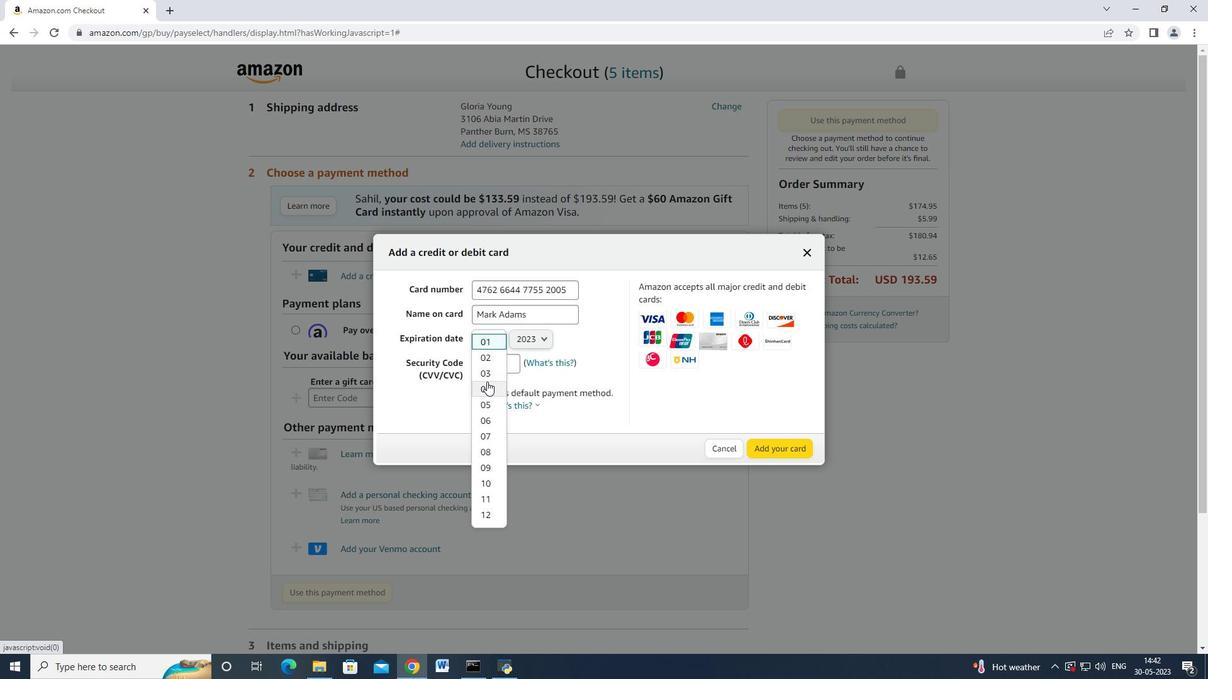 
Action: Mouse moved to (533, 339)
Screenshot: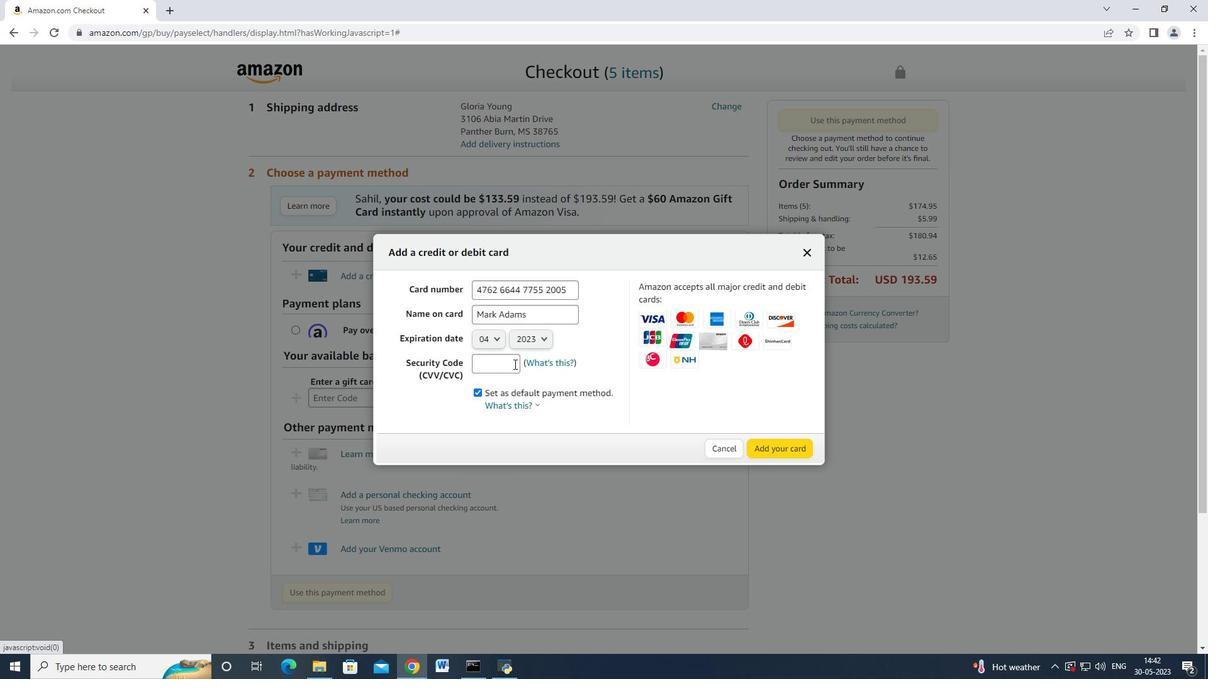 
Action: Mouse pressed left at (533, 339)
Screenshot: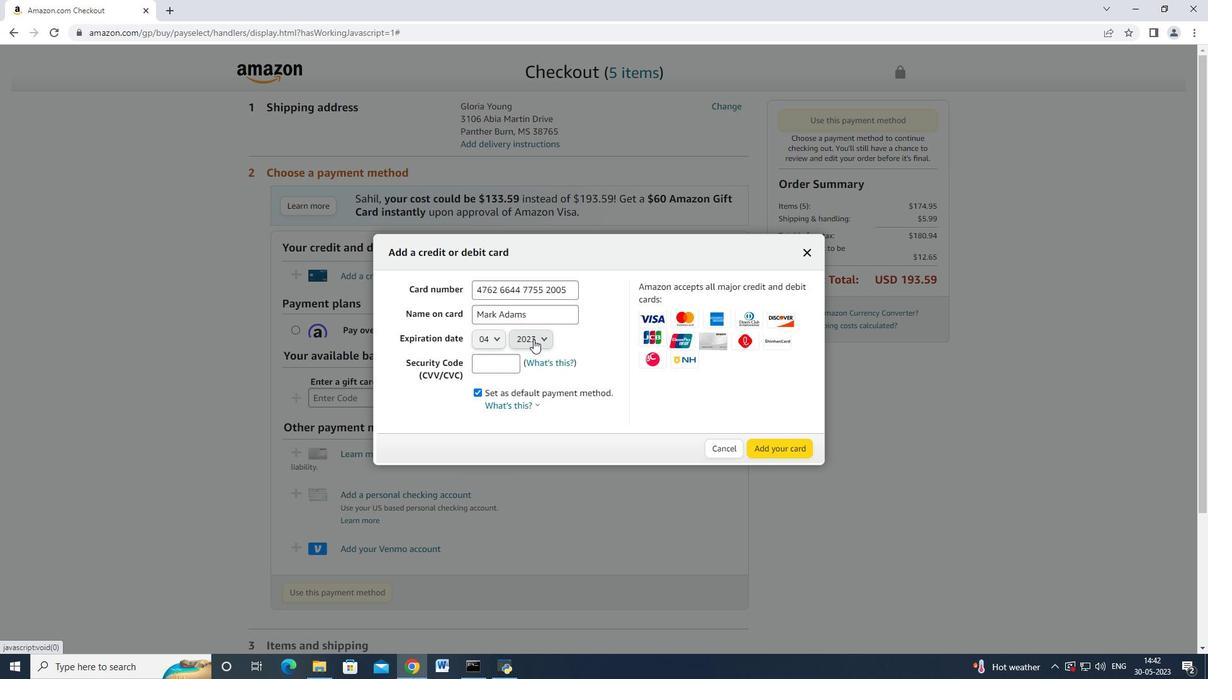 
Action: Mouse moved to (528, 371)
Screenshot: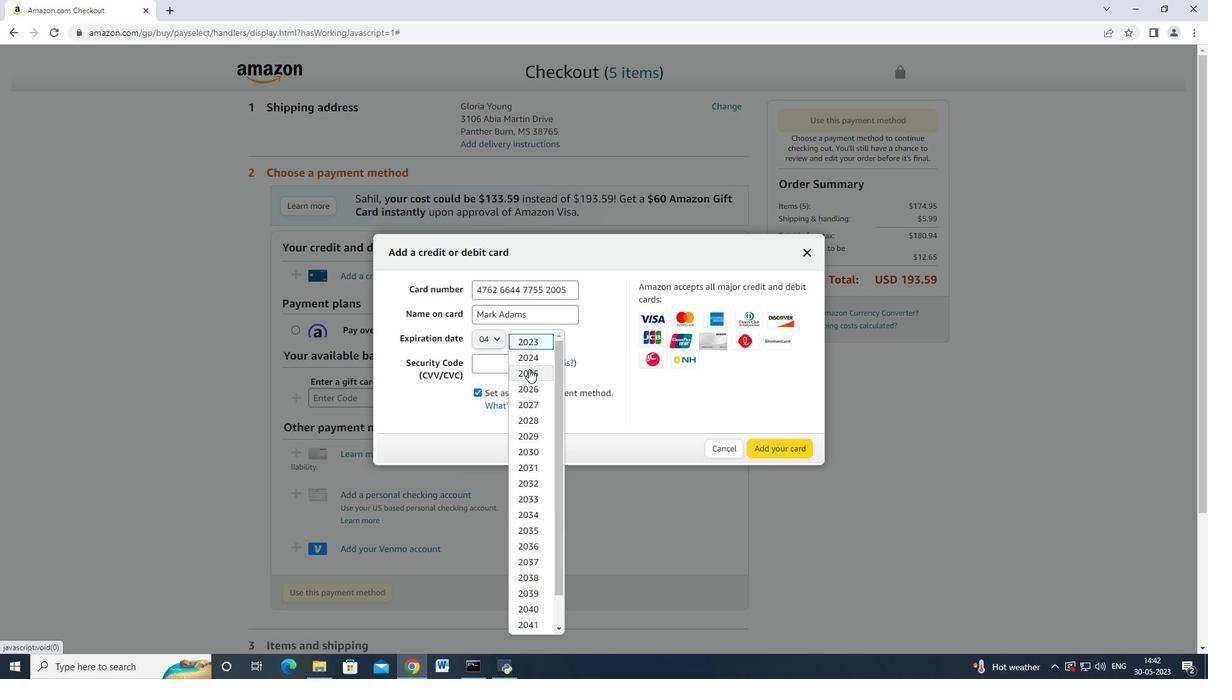 
Action: Mouse pressed left at (528, 371)
Screenshot: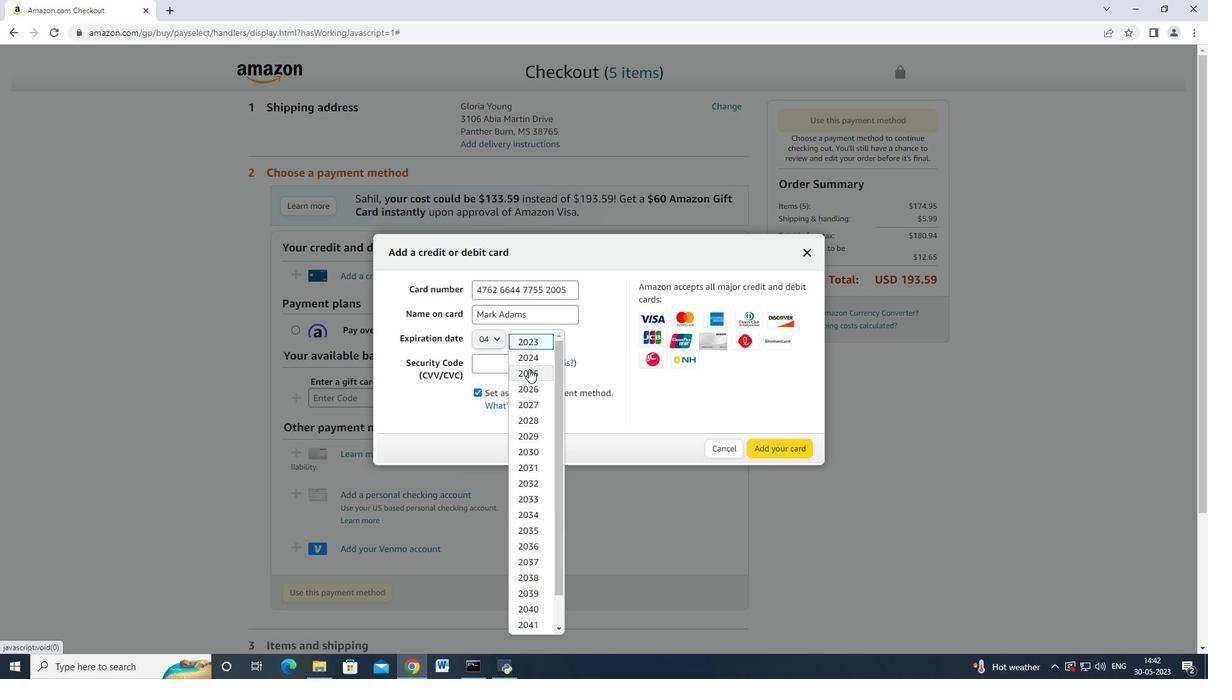
Action: Mouse moved to (489, 366)
Screenshot: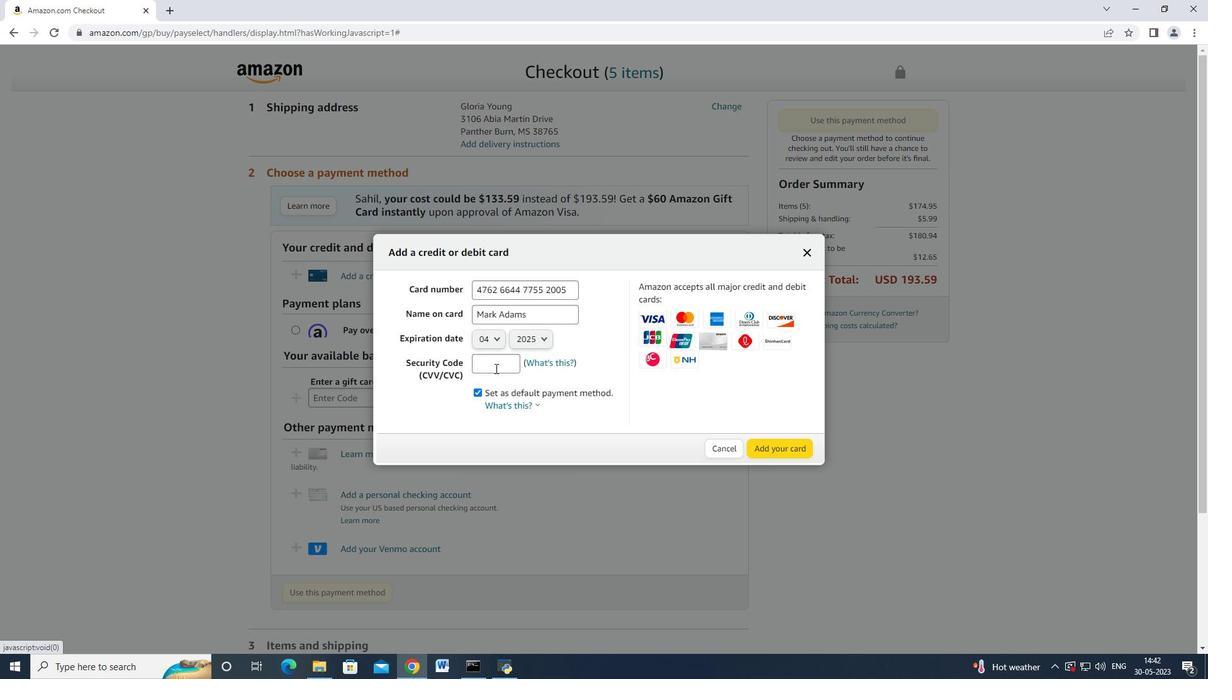 
Action: Mouse pressed left at (489, 366)
Screenshot: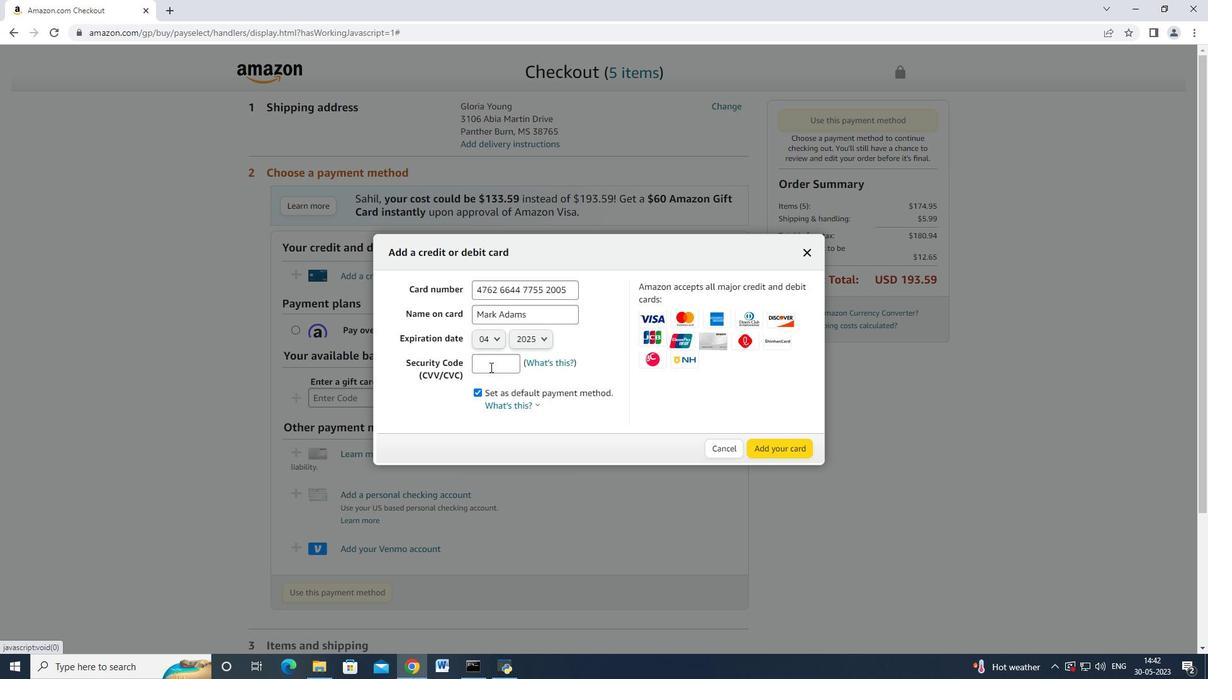 
Action: Mouse moved to (489, 366)
Screenshot: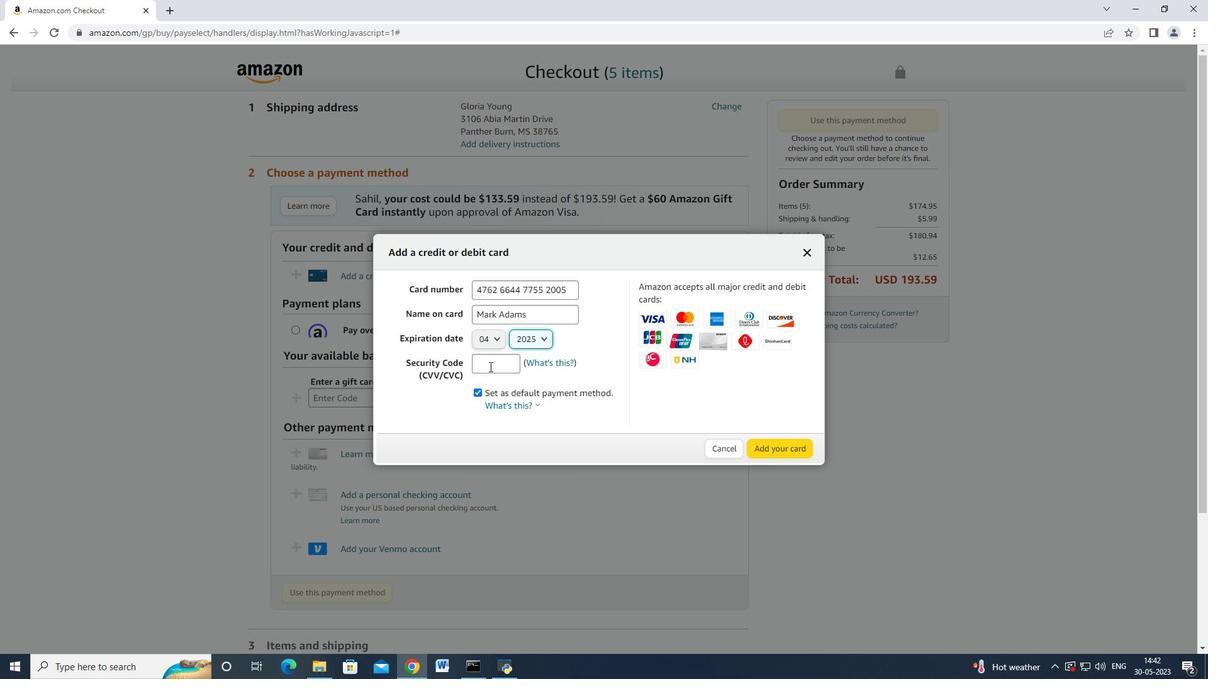 
Action: Mouse pressed left at (489, 366)
